Task: Resume for internal company transfer modern simple.
Action: Mouse moved to (55, 122)
Screenshot: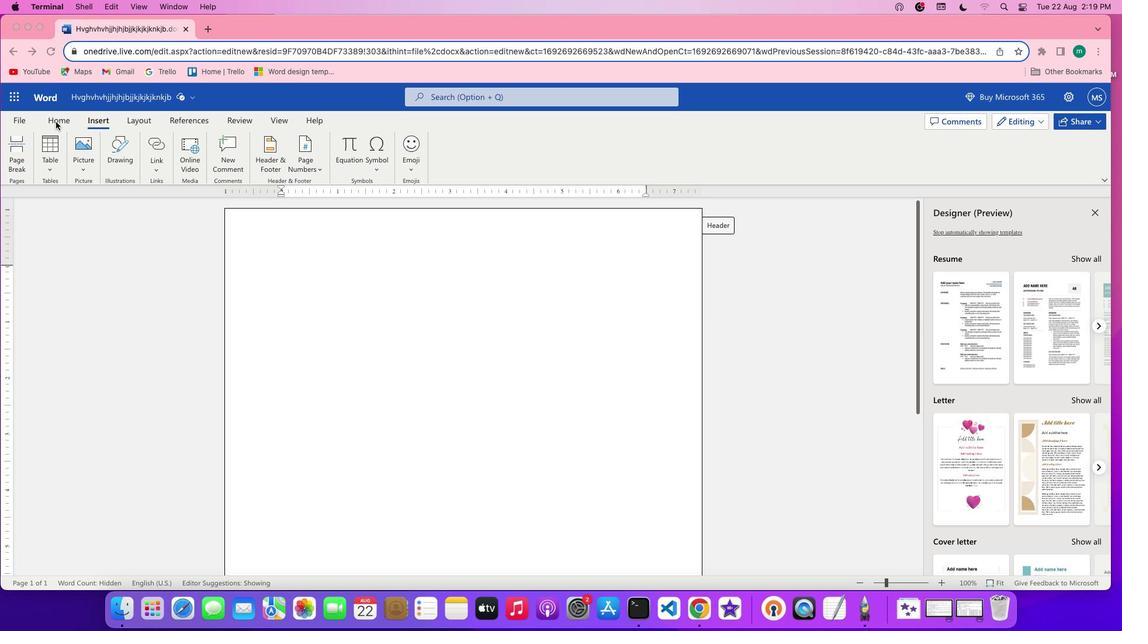 
Action: Mouse pressed left at (55, 122)
Screenshot: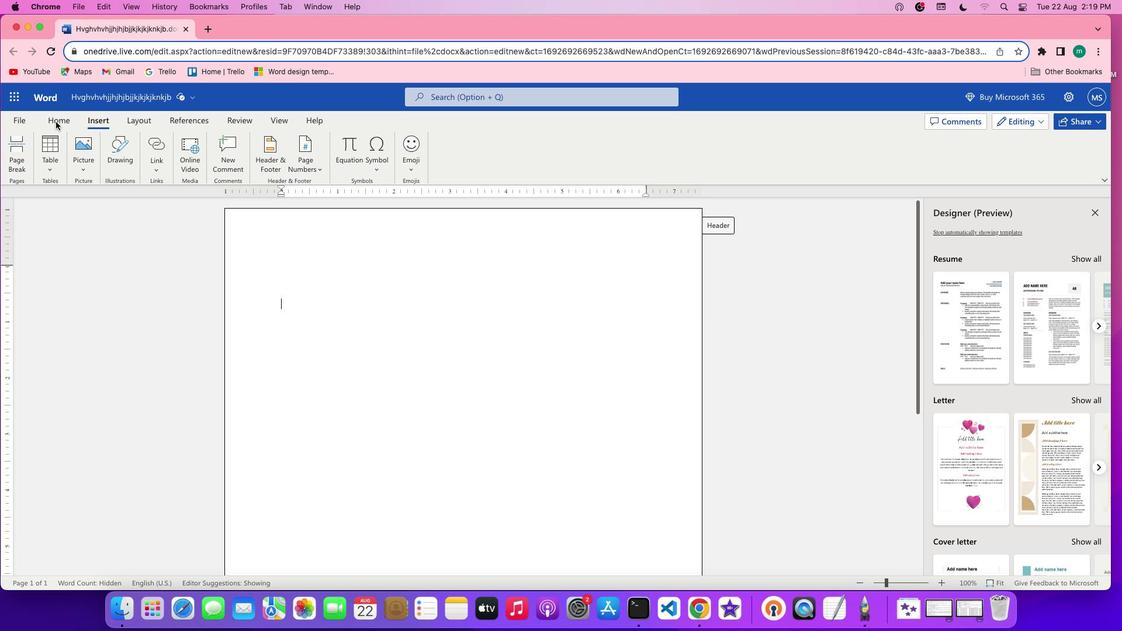 
Action: Mouse moved to (82, 116)
Screenshot: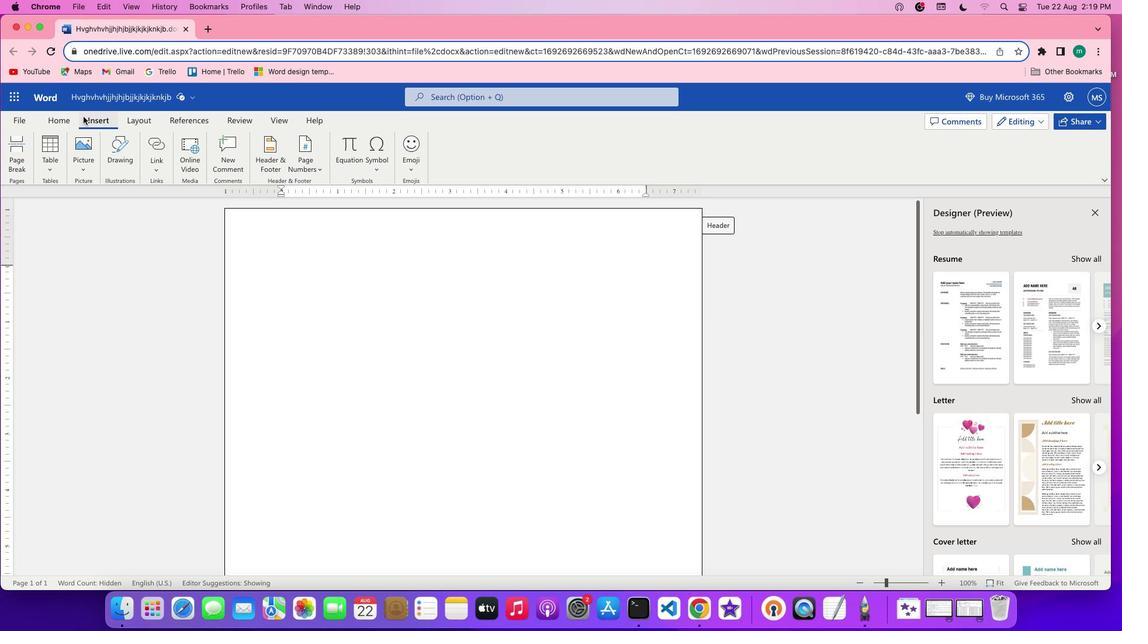 
Action: Mouse pressed left at (82, 116)
Screenshot: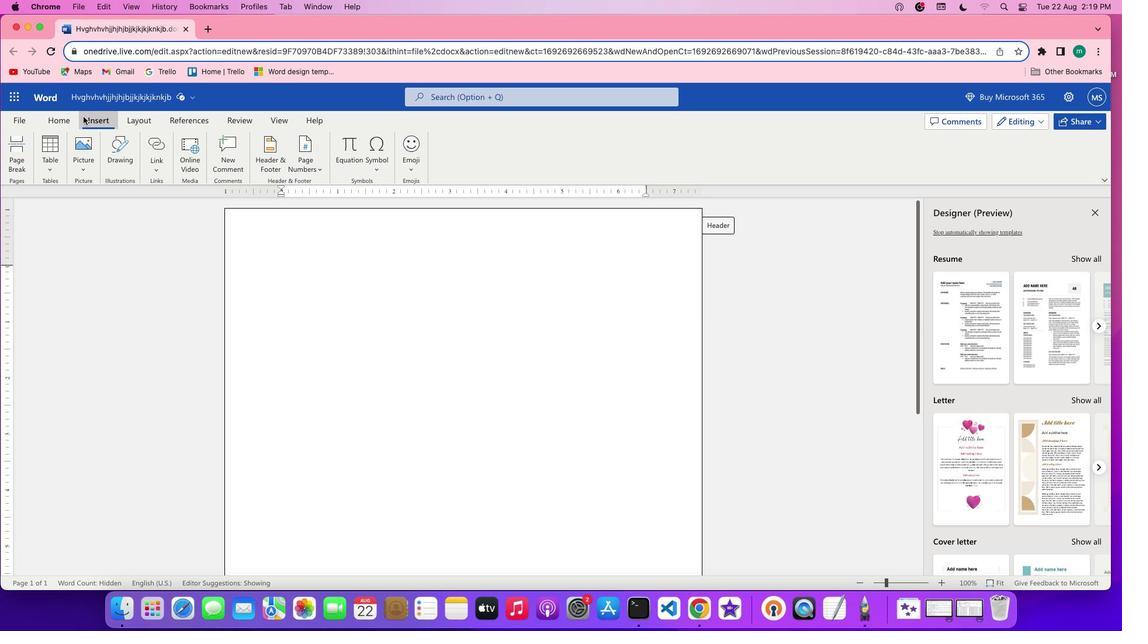 
Action: Mouse moved to (123, 161)
Screenshot: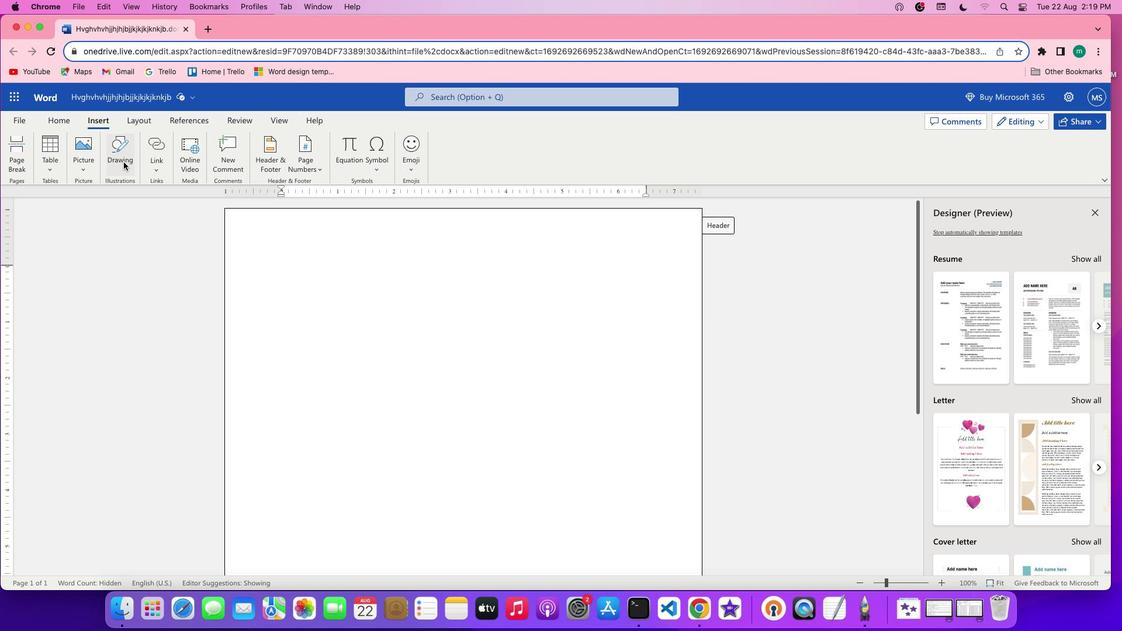 
Action: Mouse pressed left at (123, 161)
Screenshot: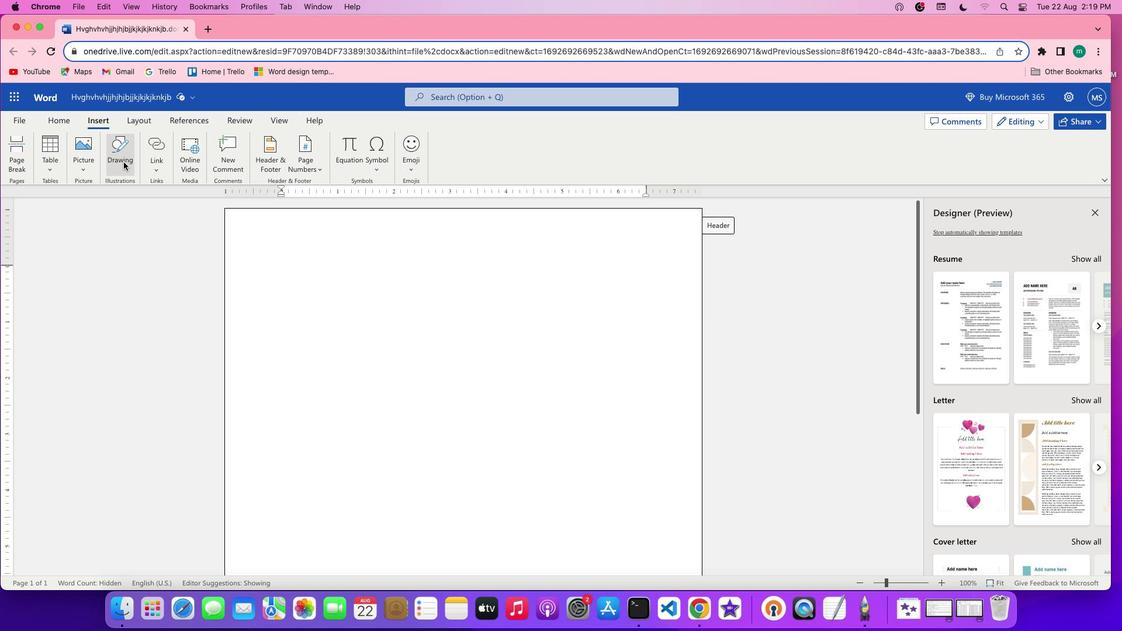 
Action: Mouse moved to (454, 224)
Screenshot: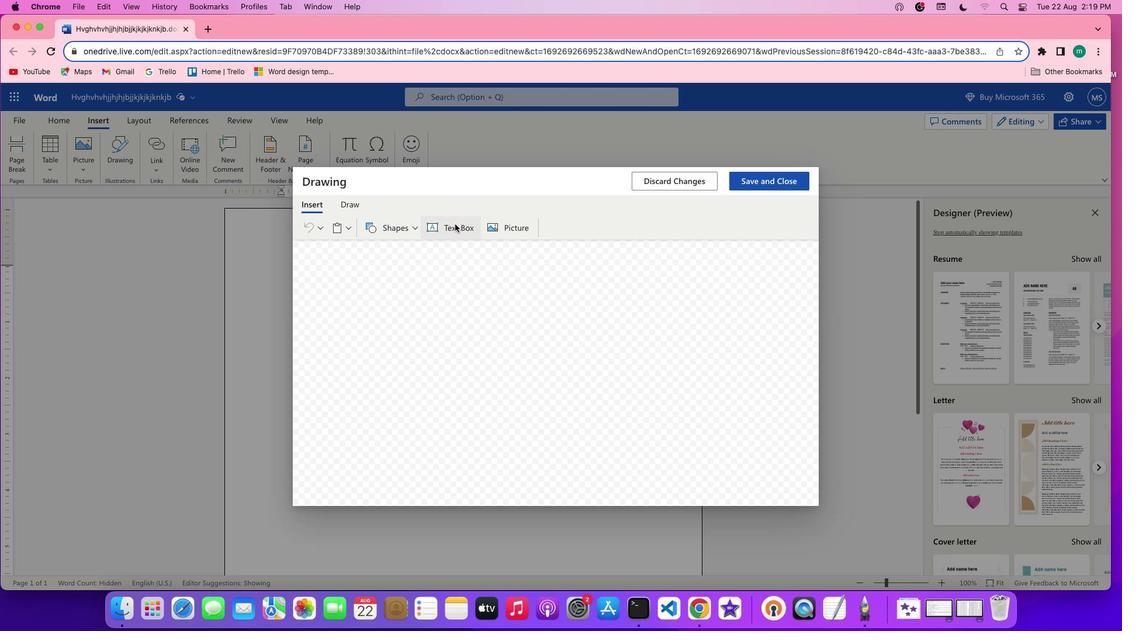 
Action: Mouse pressed left at (454, 224)
Screenshot: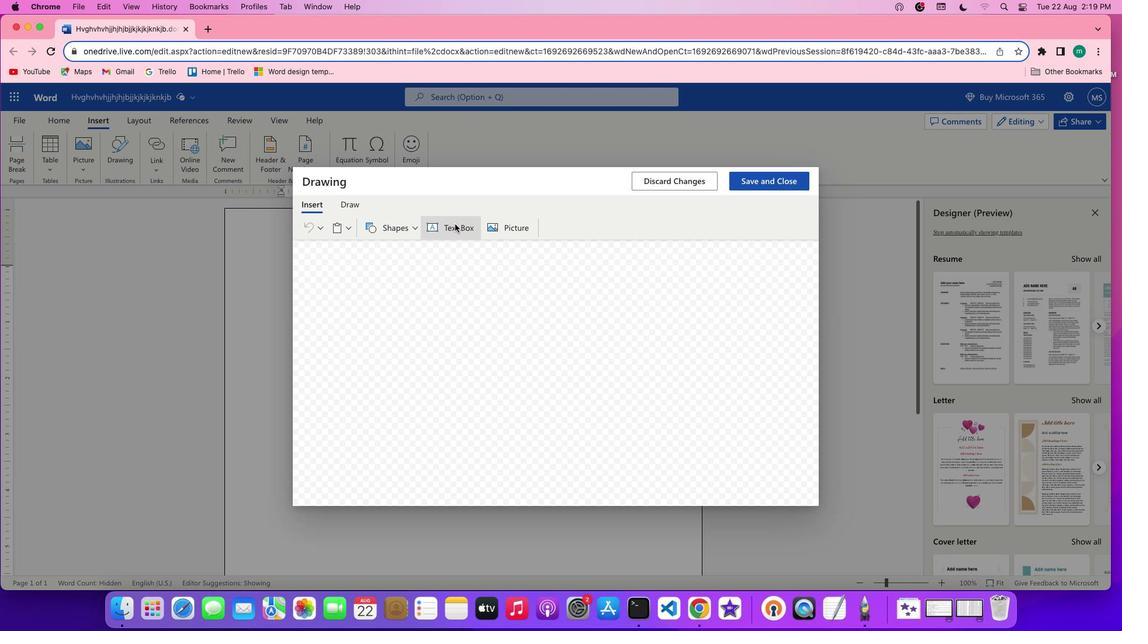 
Action: Mouse moved to (358, 240)
Screenshot: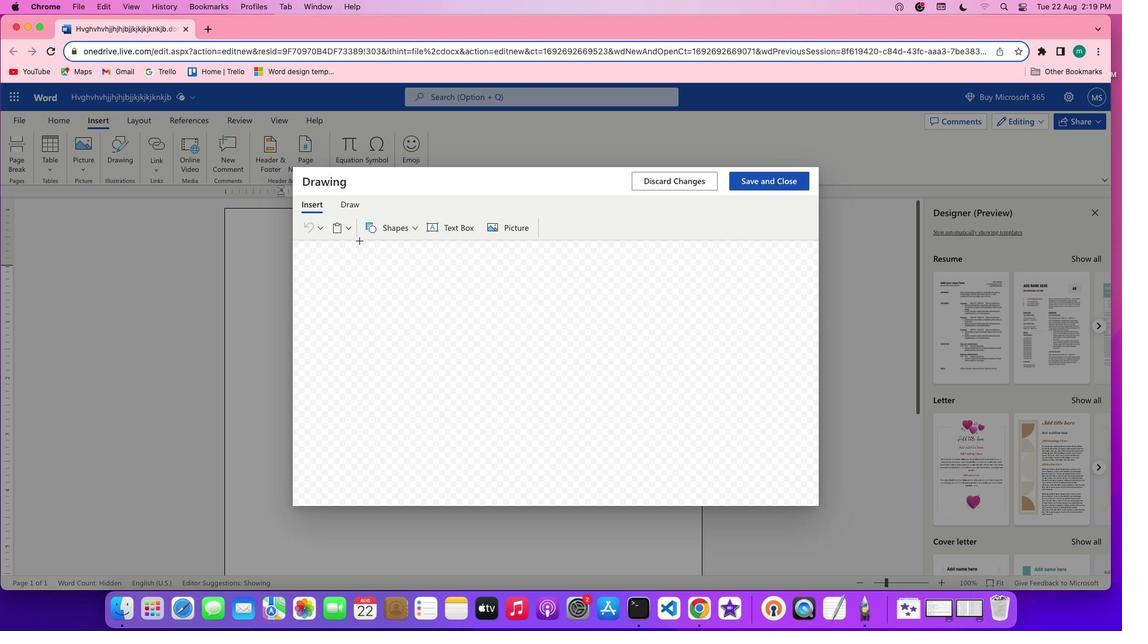 
Action: Mouse pressed left at (358, 240)
Screenshot: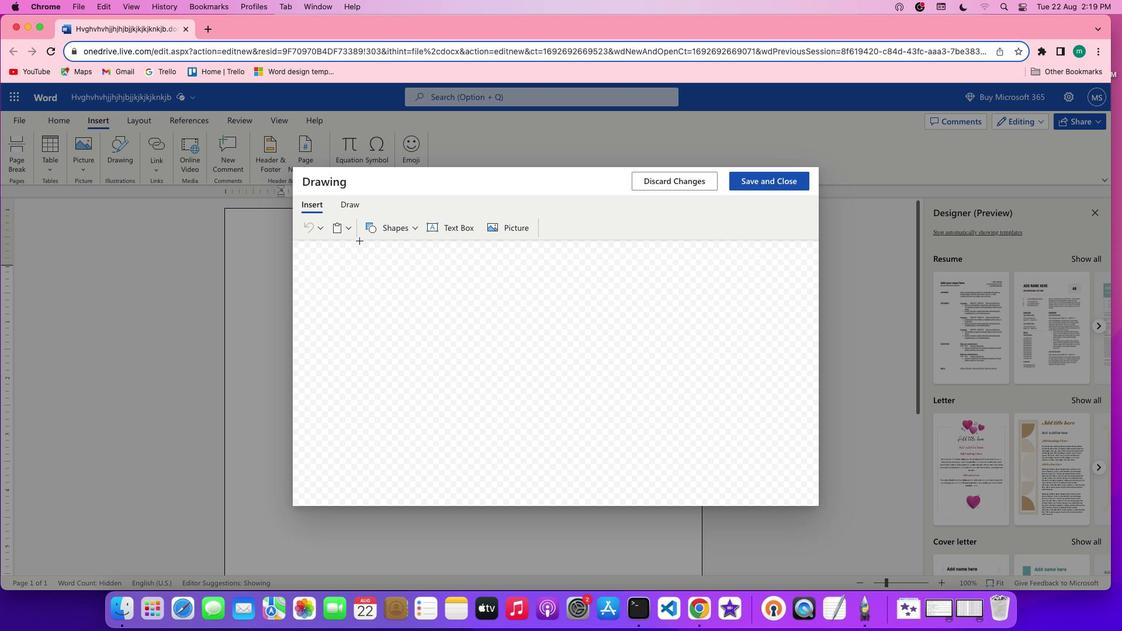 
Action: Mouse moved to (403, 248)
Screenshot: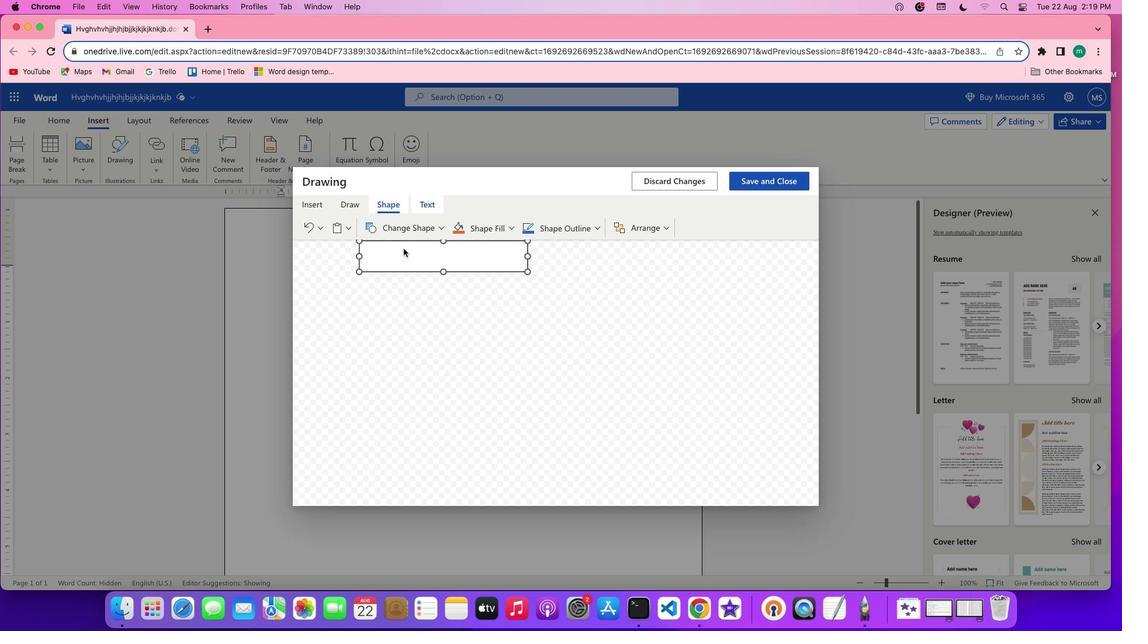 
Action: Key pressed Key.shift'S''h''e''e''t''a''l'Key.spaceKey.shift'P''a''r''m''a''r'
Screenshot: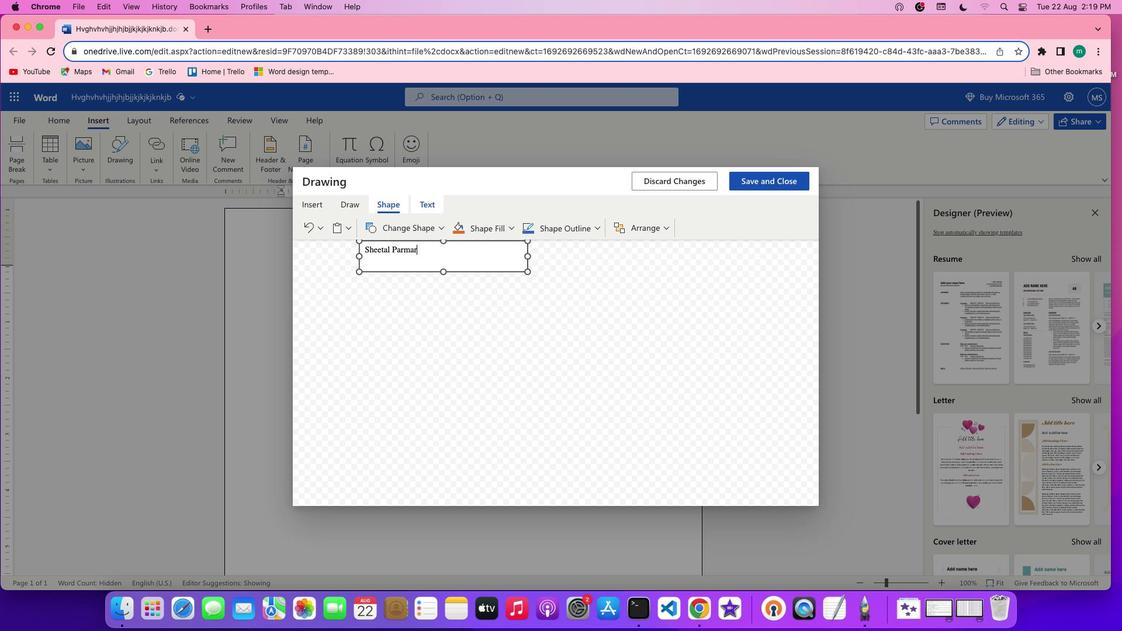 
Action: Mouse moved to (414, 258)
Screenshot: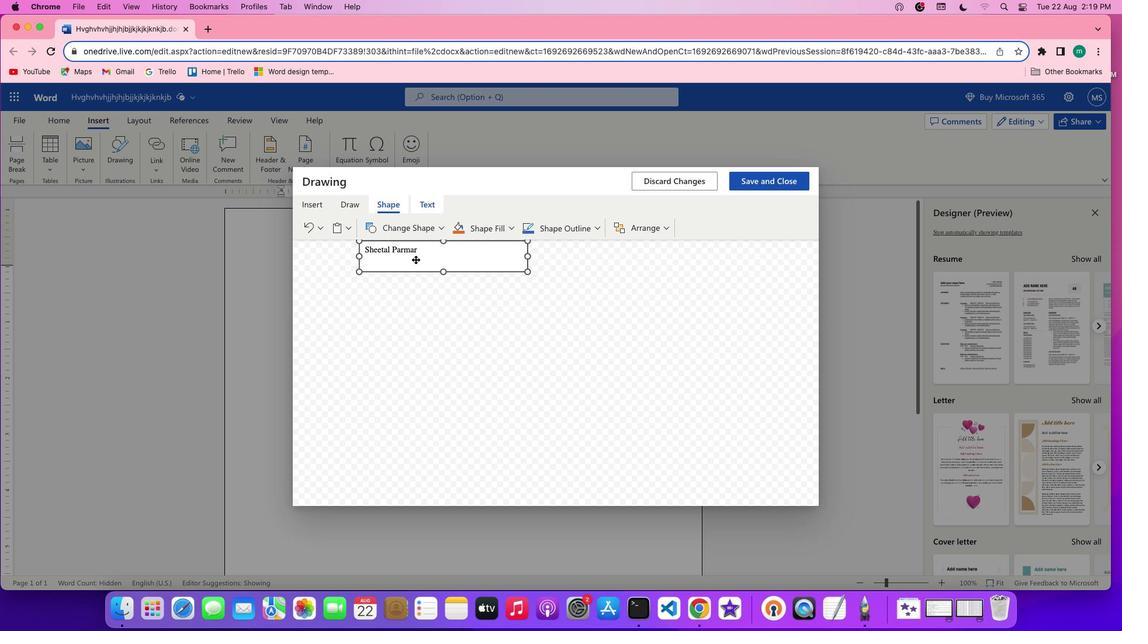 
Action: Mouse pressed left at (414, 258)
Screenshot: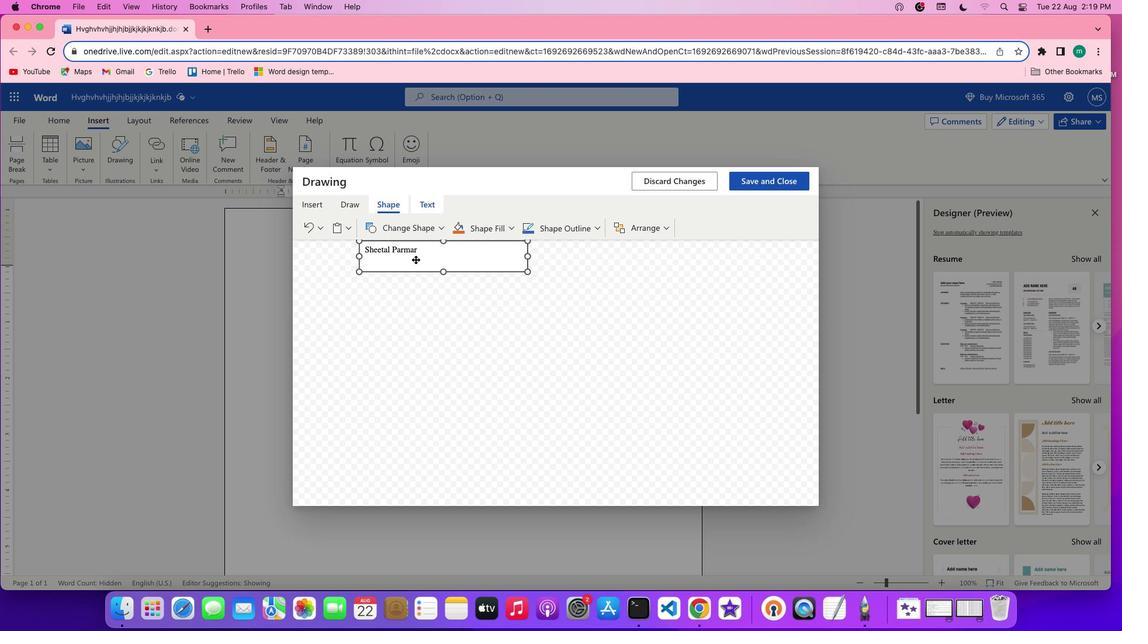
Action: Mouse moved to (364, 248)
Screenshot: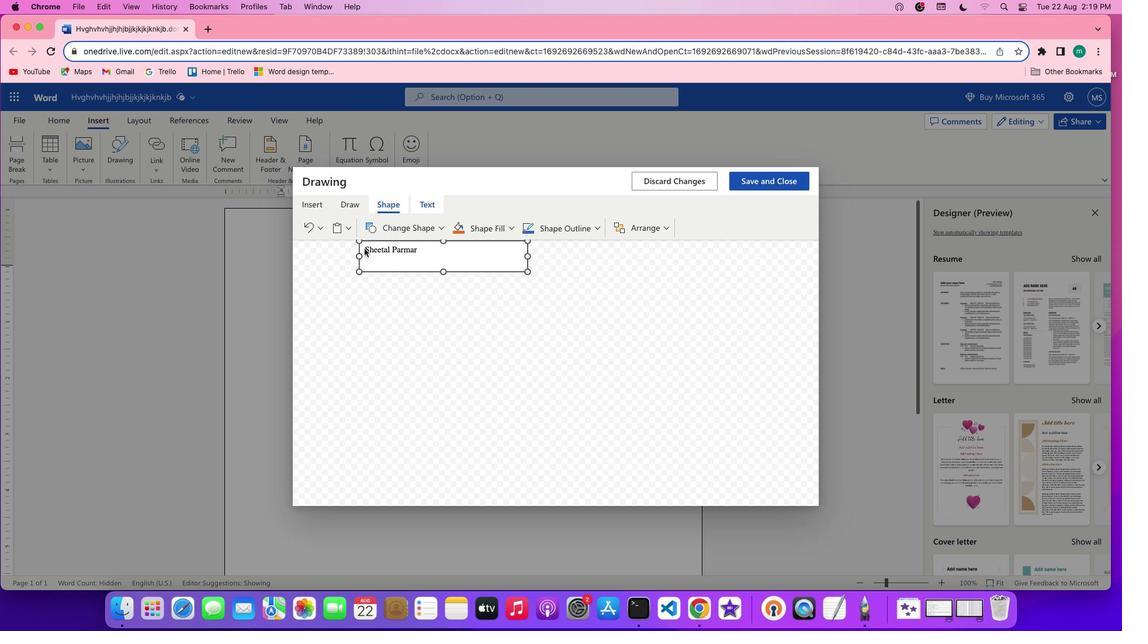 
Action: Mouse pressed left at (364, 248)
Screenshot: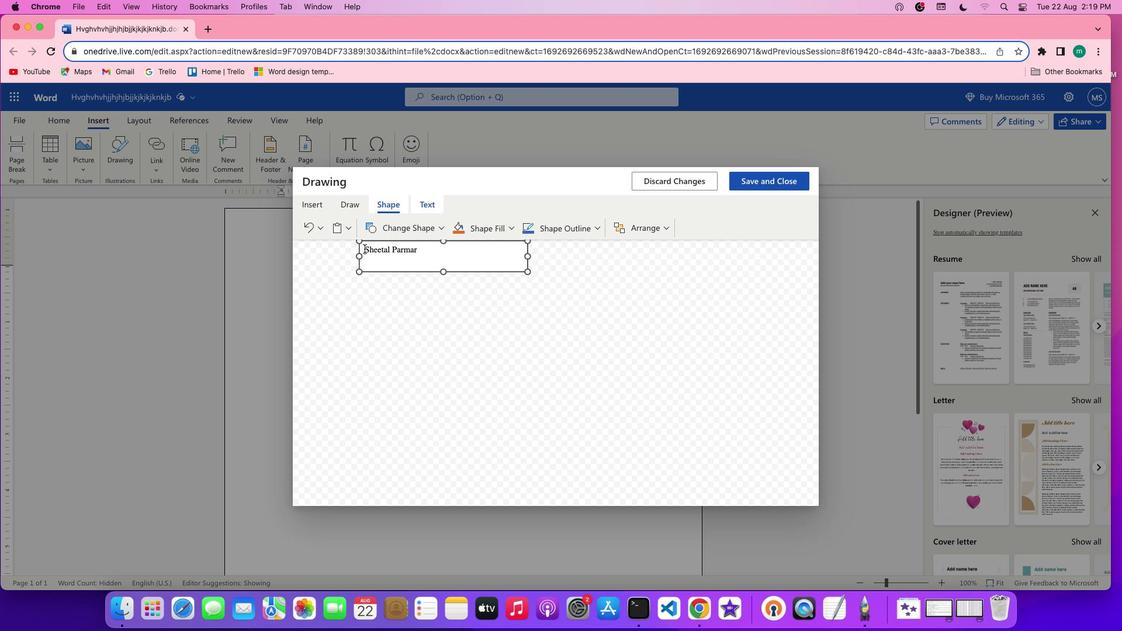 
Action: Mouse moved to (424, 202)
Screenshot: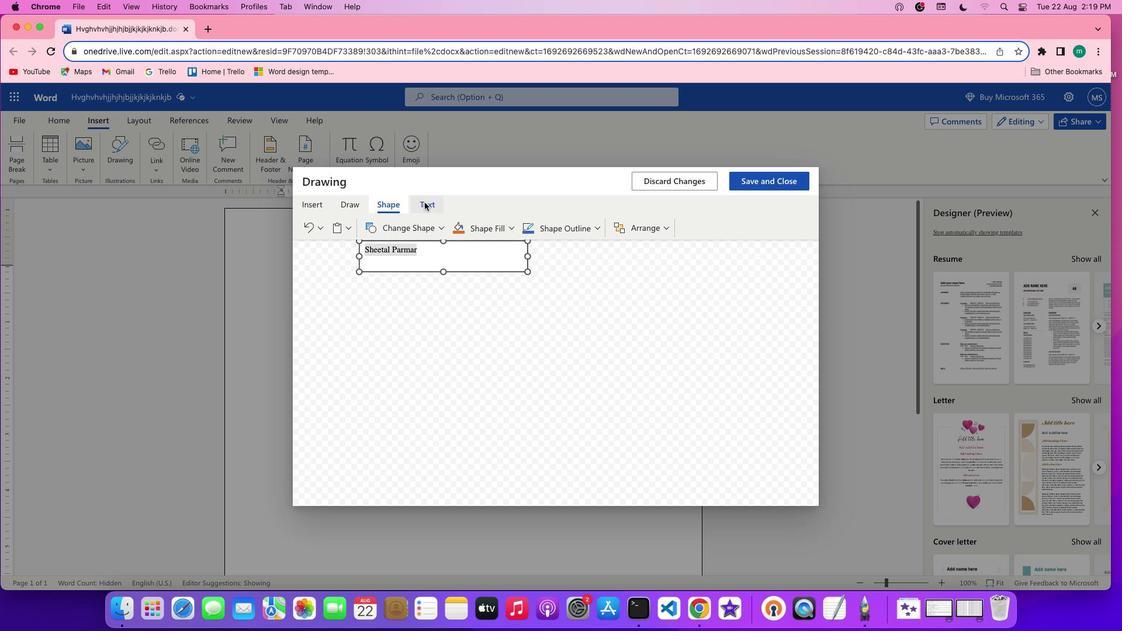 
Action: Mouse pressed left at (424, 202)
Screenshot: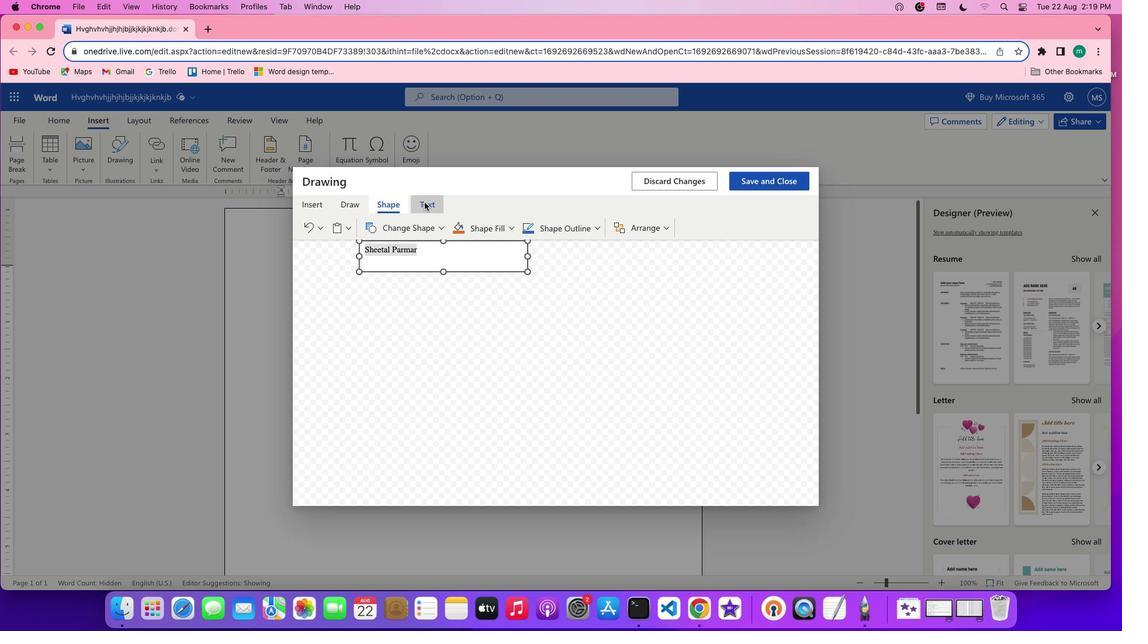 
Action: Mouse moved to (427, 227)
Screenshot: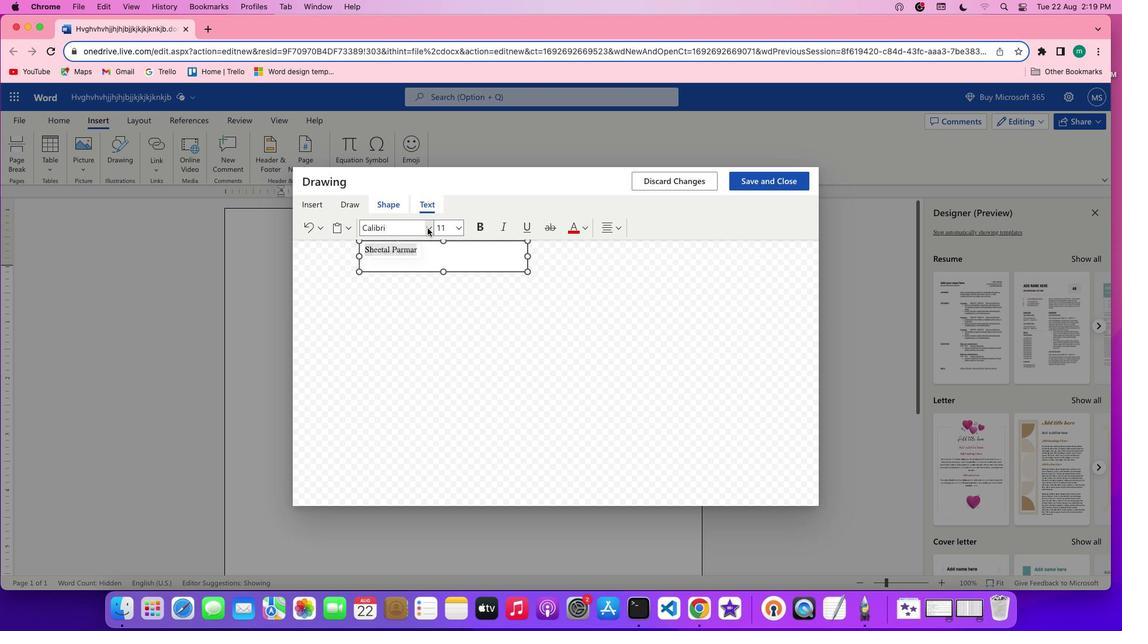 
Action: Mouse pressed left at (427, 227)
Screenshot: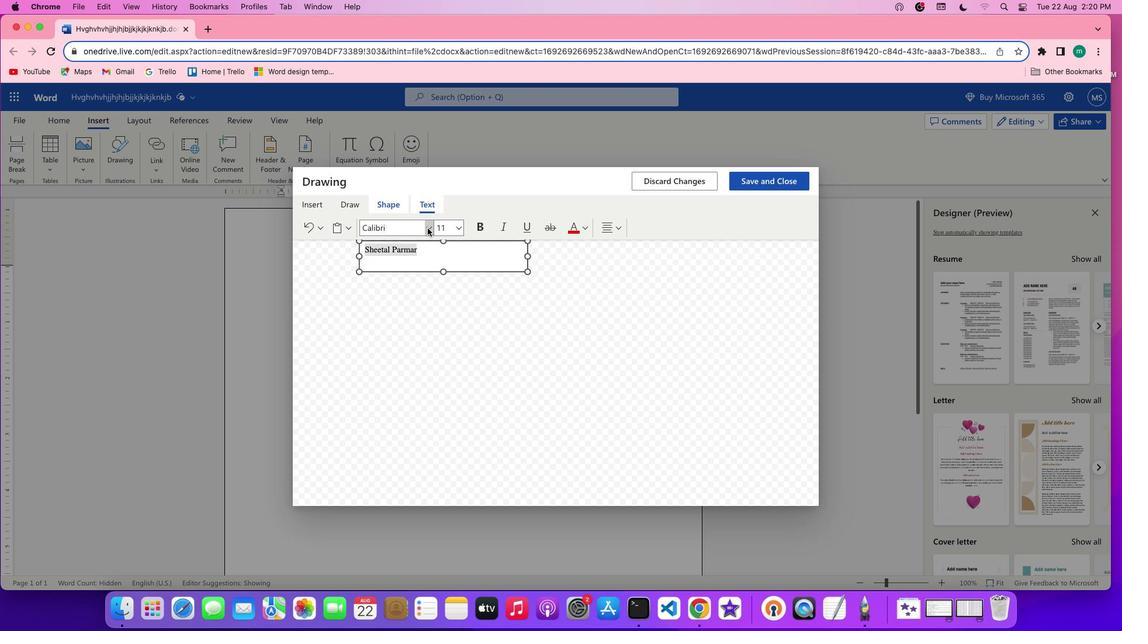 
Action: Mouse moved to (459, 478)
Screenshot: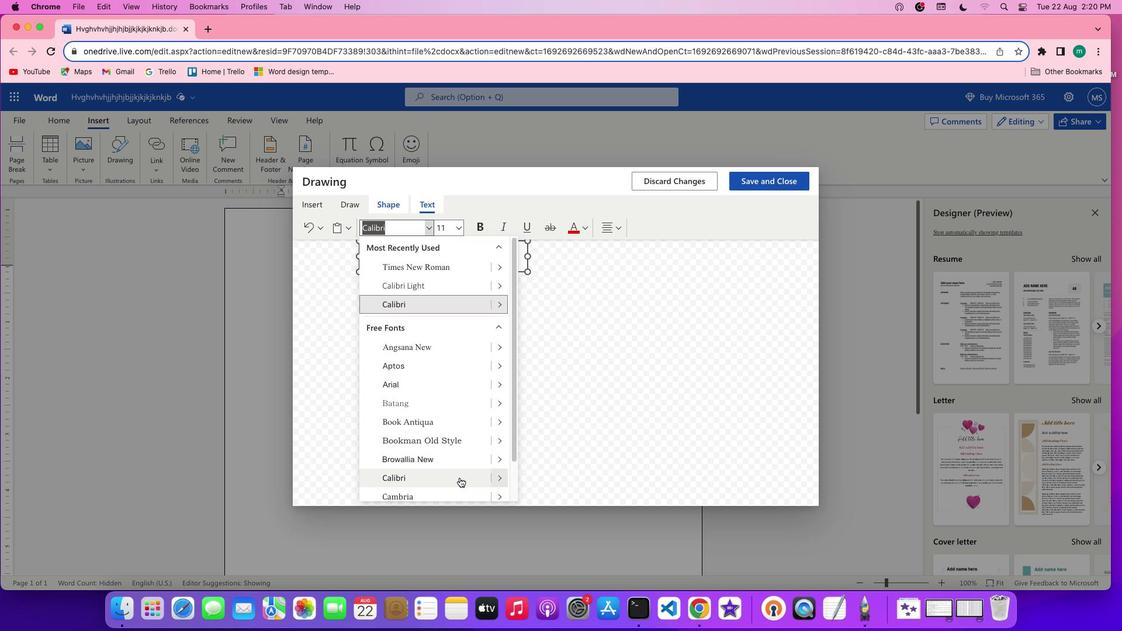 
Action: Mouse scrolled (459, 478) with delta (0, 0)
Screenshot: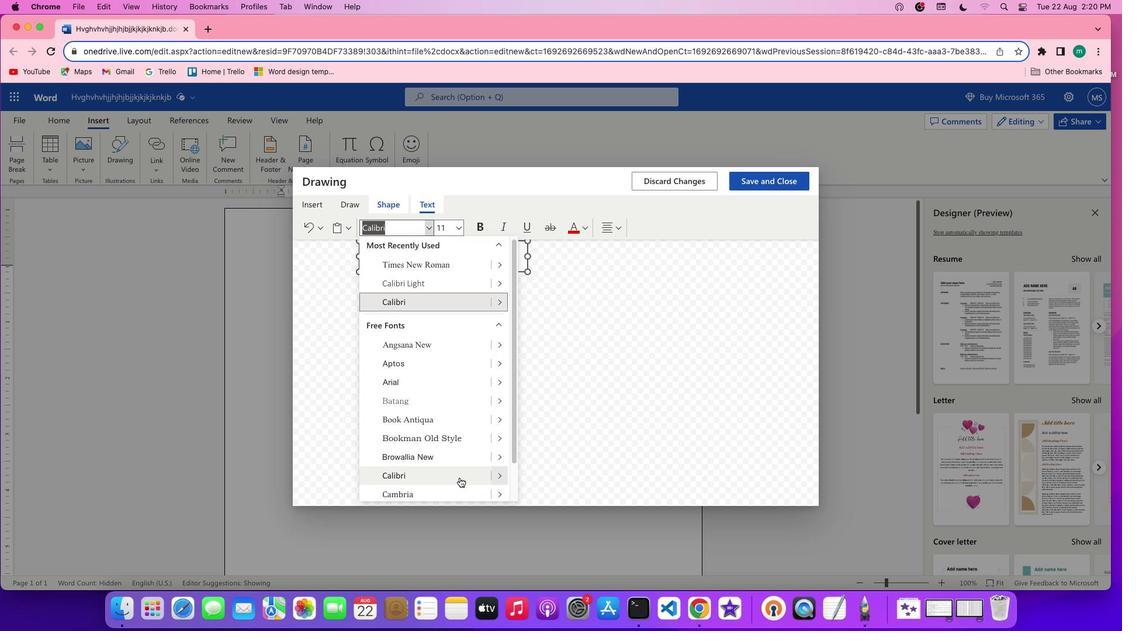 
Action: Mouse scrolled (459, 478) with delta (0, 0)
Screenshot: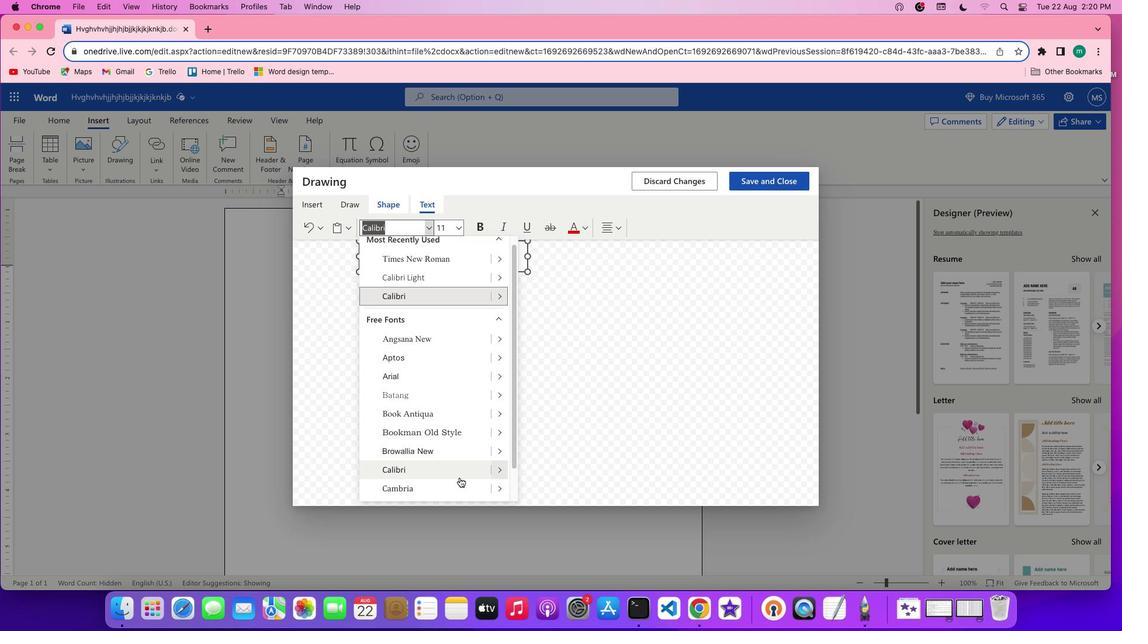 
Action: Mouse scrolled (459, 478) with delta (0, -1)
Screenshot: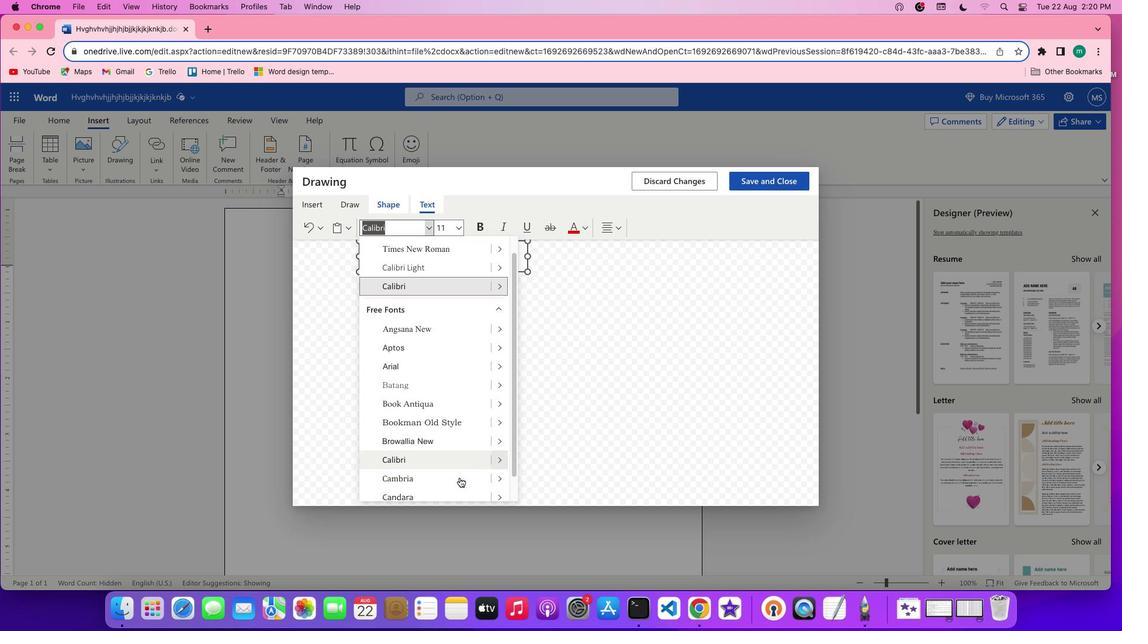 
Action: Mouse scrolled (459, 478) with delta (0, -2)
Screenshot: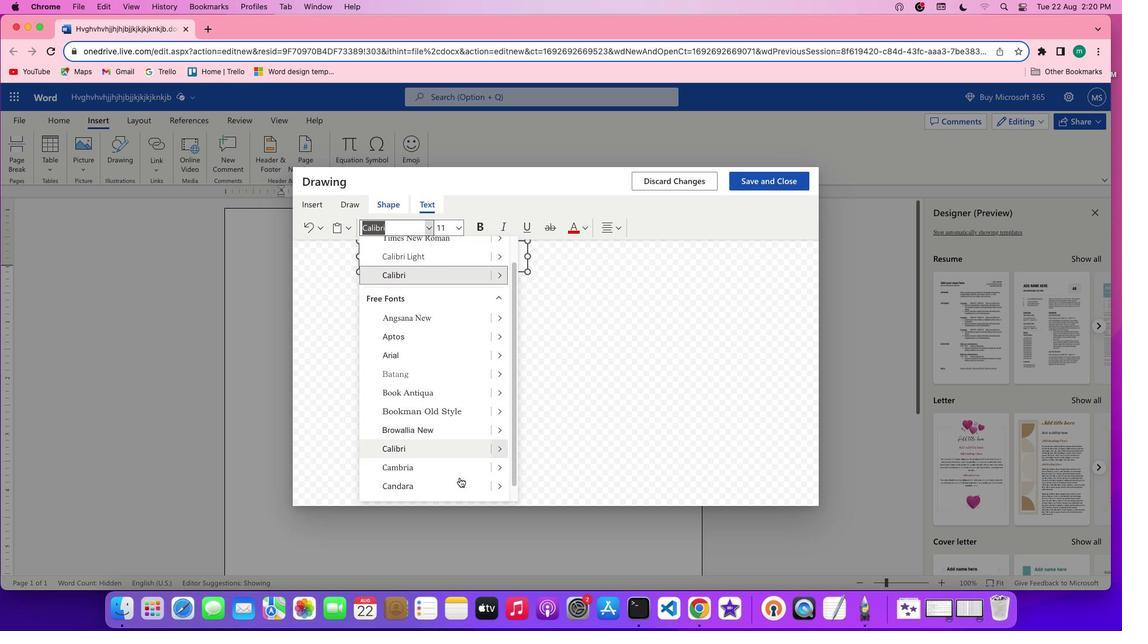 
Action: Mouse scrolled (459, 478) with delta (0, -2)
Screenshot: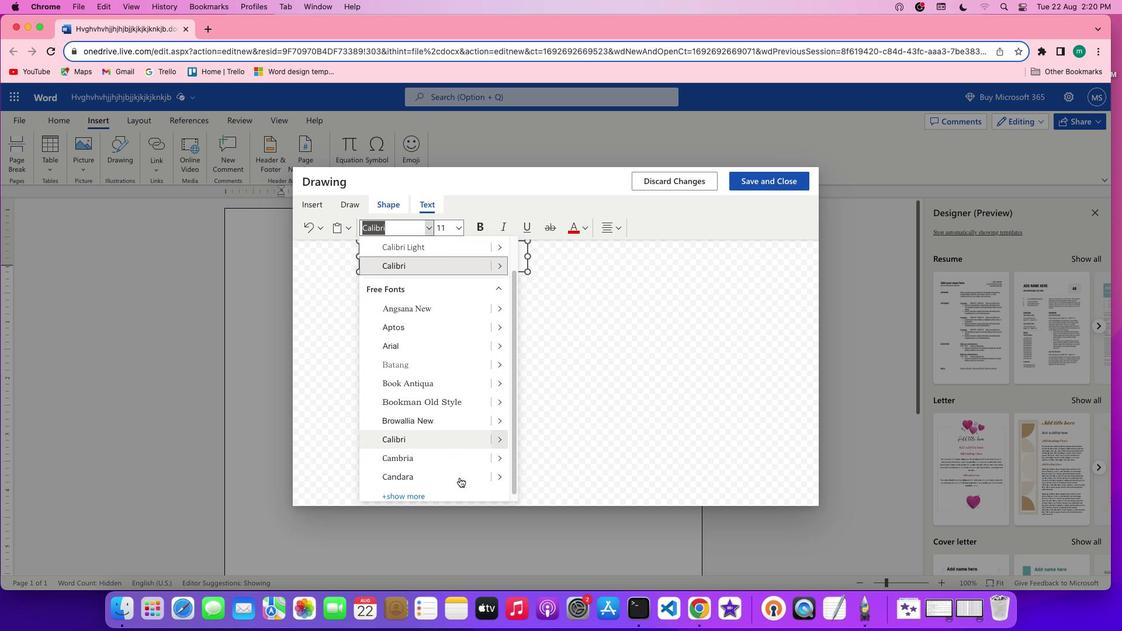 
Action: Mouse scrolled (459, 478) with delta (0, 0)
Screenshot: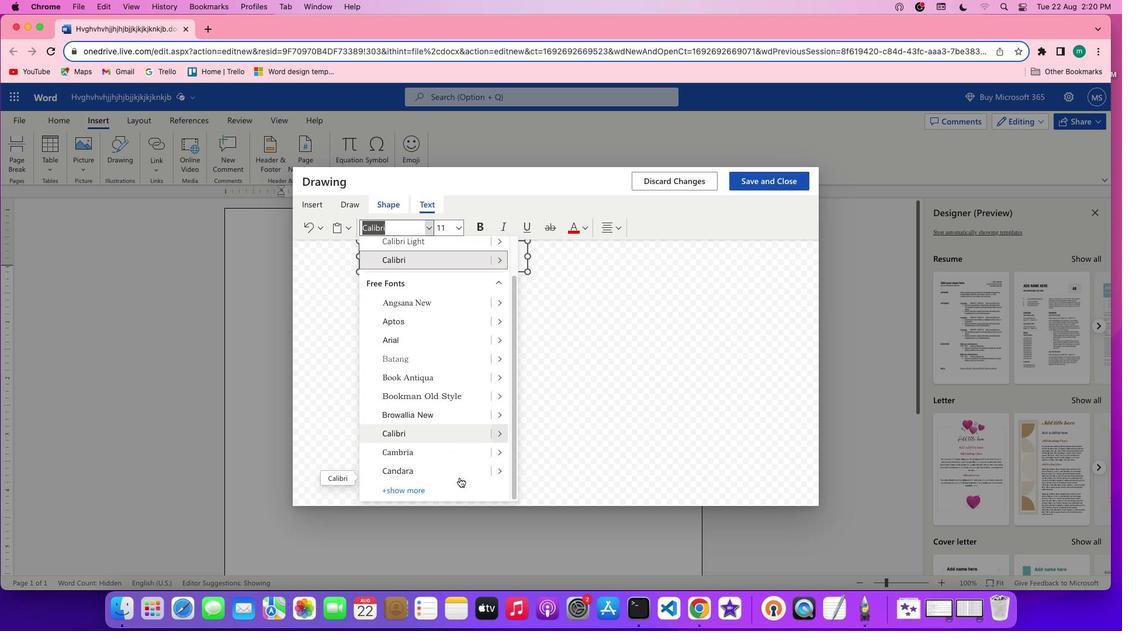 
Action: Mouse scrolled (459, 478) with delta (0, 0)
Screenshot: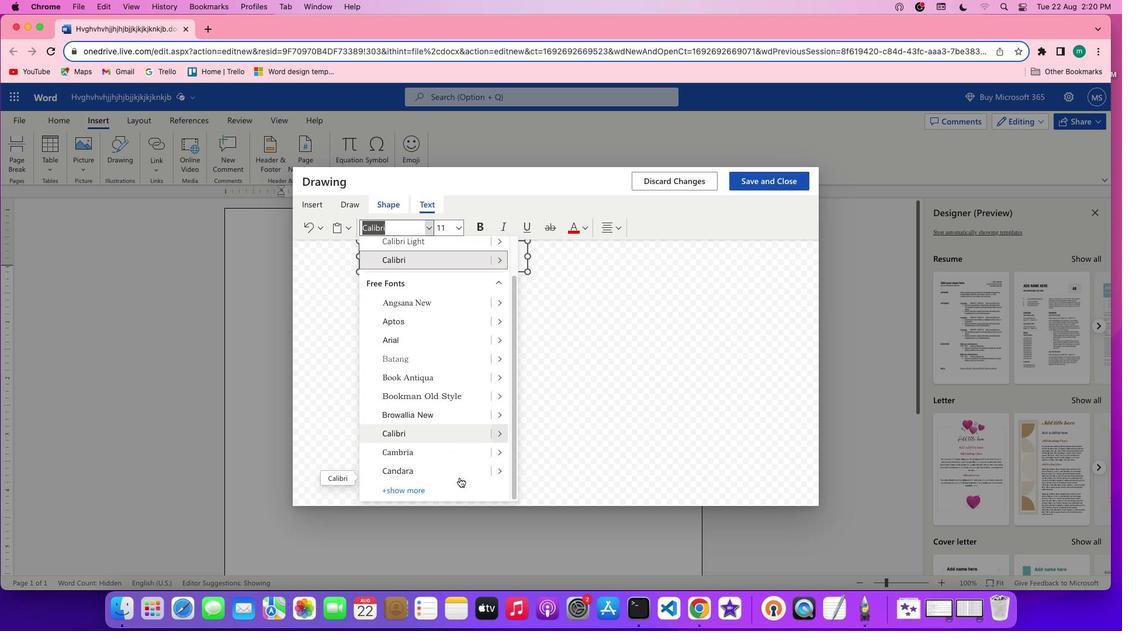 
Action: Mouse moved to (424, 486)
Screenshot: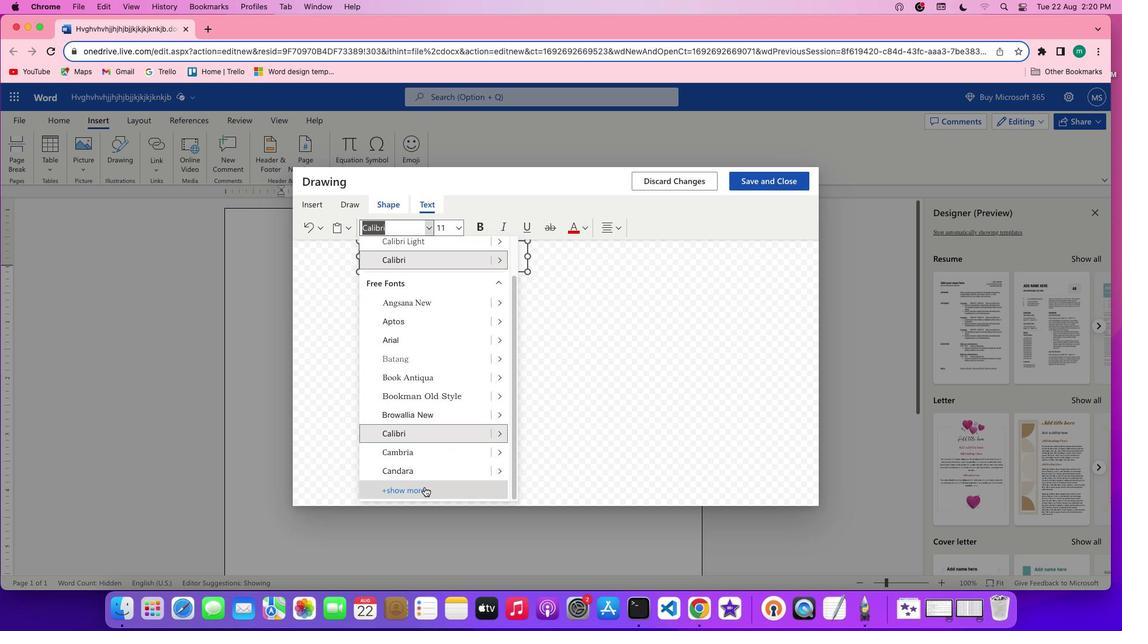 
Action: Mouse pressed left at (424, 486)
Screenshot: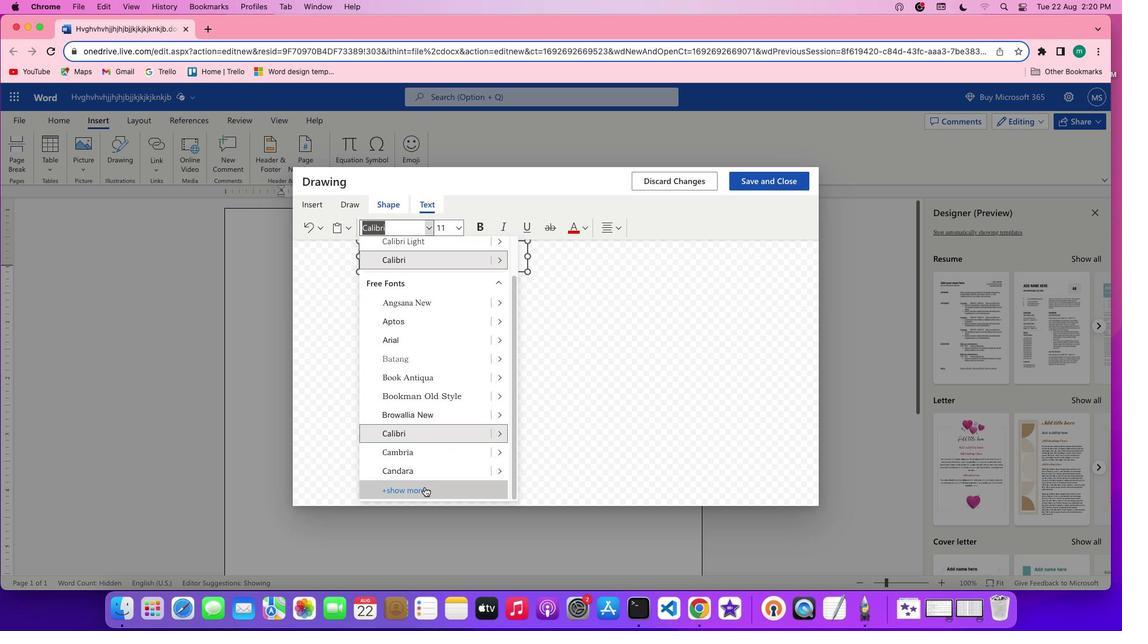 
Action: Mouse moved to (436, 464)
Screenshot: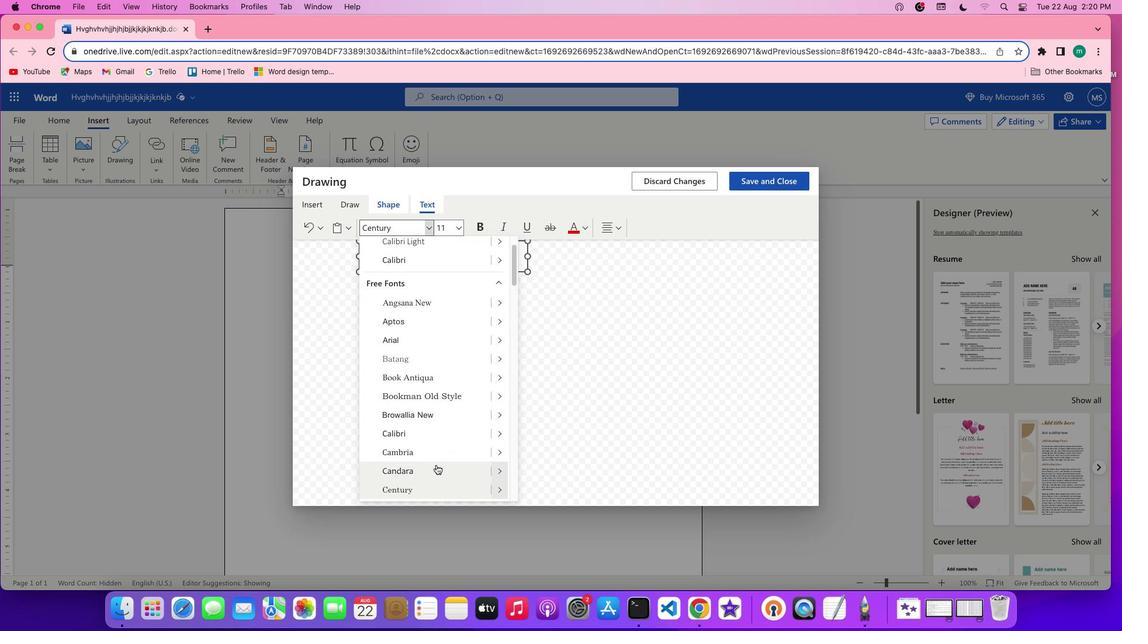 
Action: Mouse scrolled (436, 464) with delta (0, 0)
Screenshot: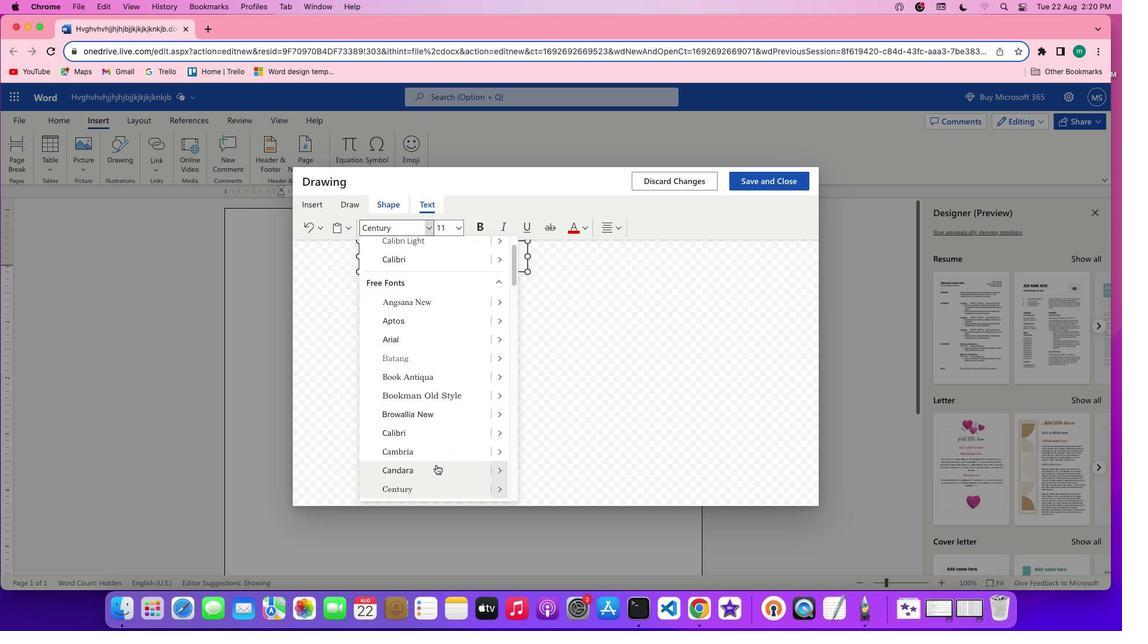 
Action: Mouse scrolled (436, 464) with delta (0, 0)
Screenshot: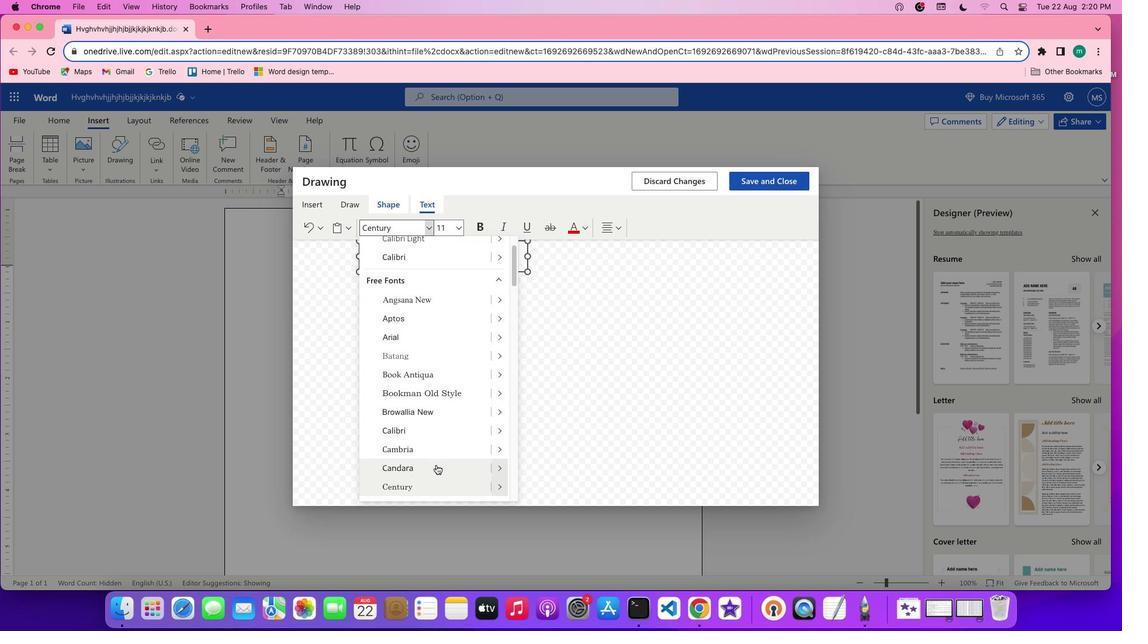 
Action: Mouse scrolled (436, 464) with delta (0, 0)
Screenshot: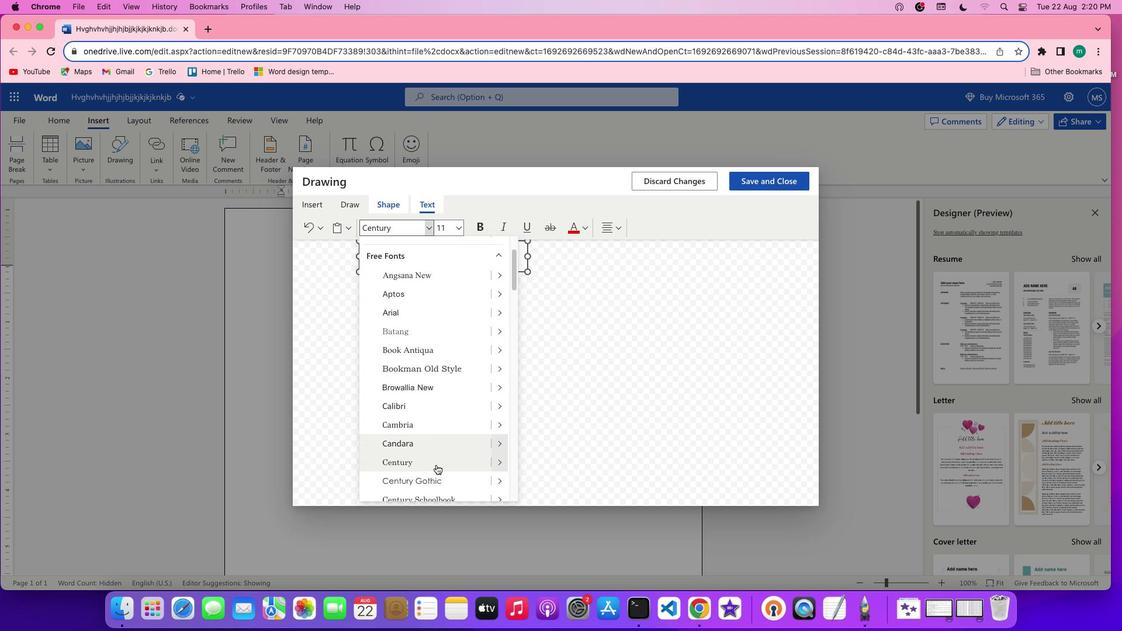 
Action: Mouse scrolled (436, 464) with delta (0, 0)
Screenshot: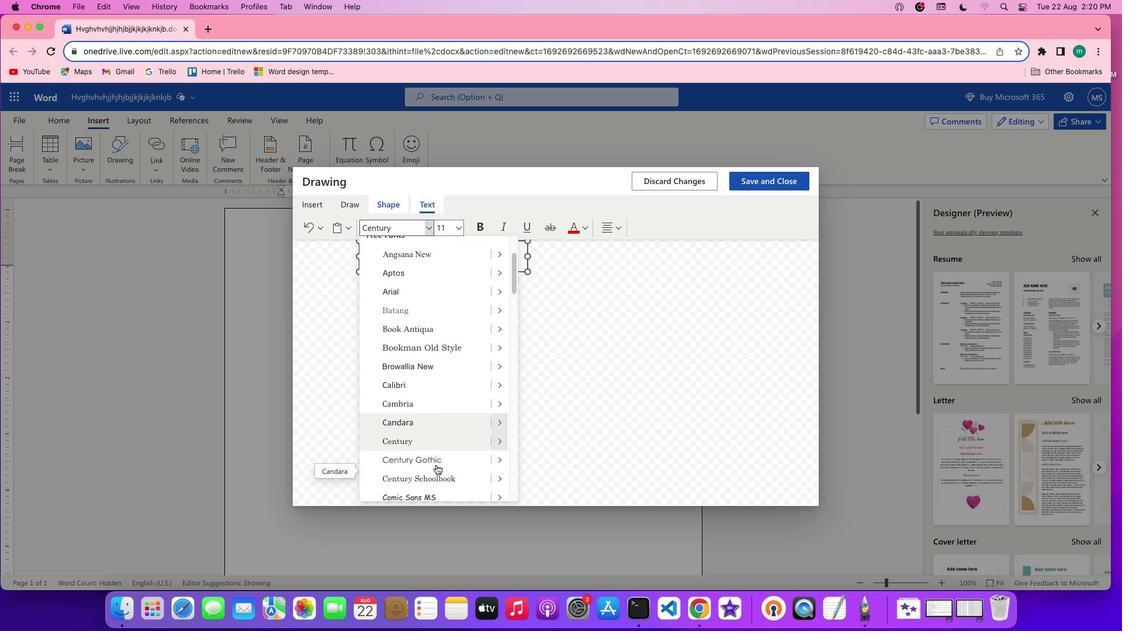 
Action: Mouse scrolled (436, 464) with delta (0, 0)
Screenshot: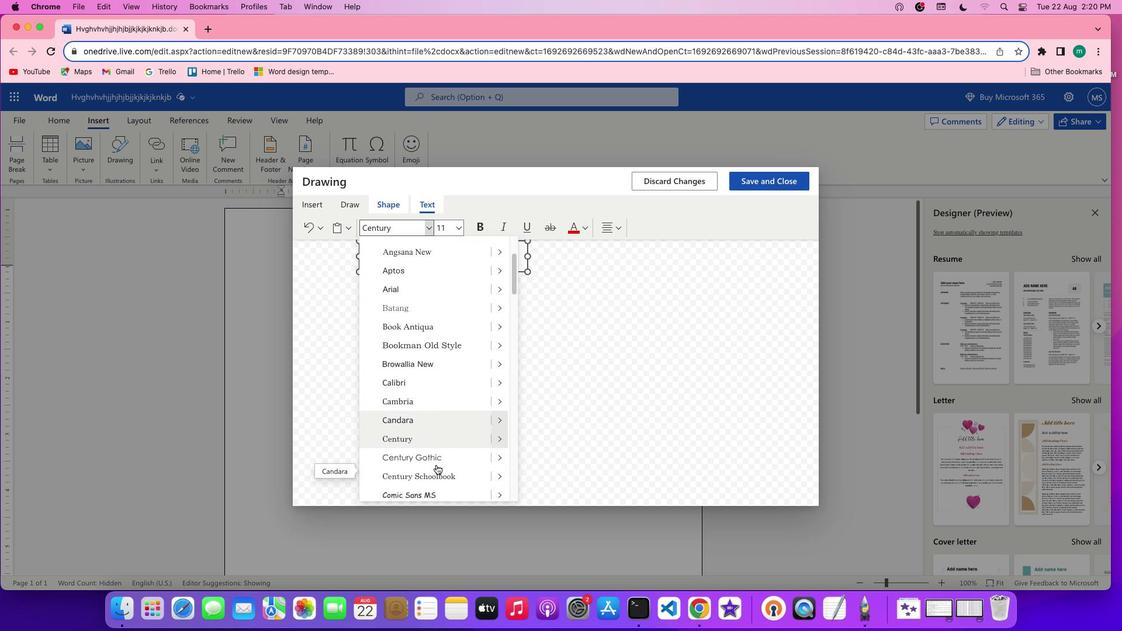 
Action: Mouse scrolled (436, 464) with delta (0, 0)
Screenshot: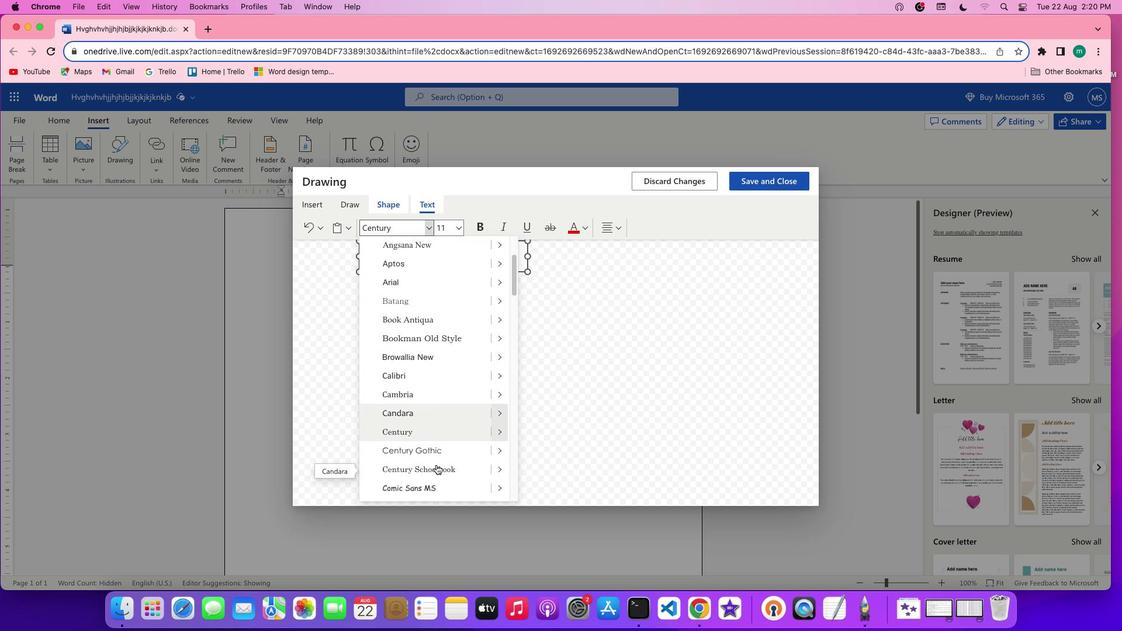 
Action: Mouse scrolled (436, 464) with delta (0, 0)
Screenshot: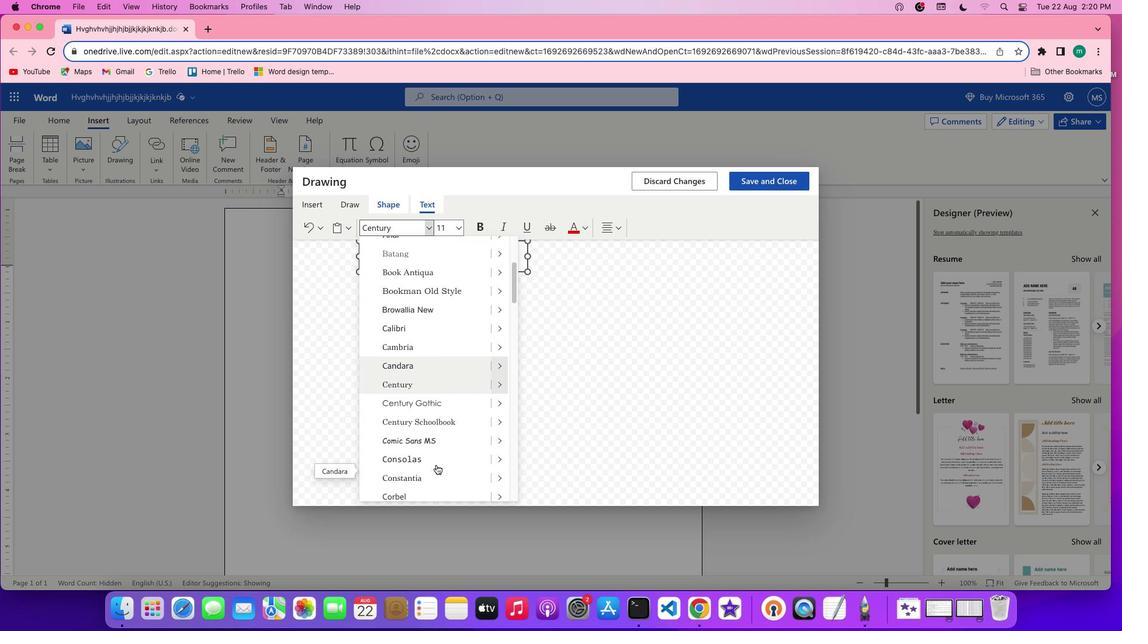 
Action: Mouse scrolled (436, 464) with delta (0, 0)
Screenshot: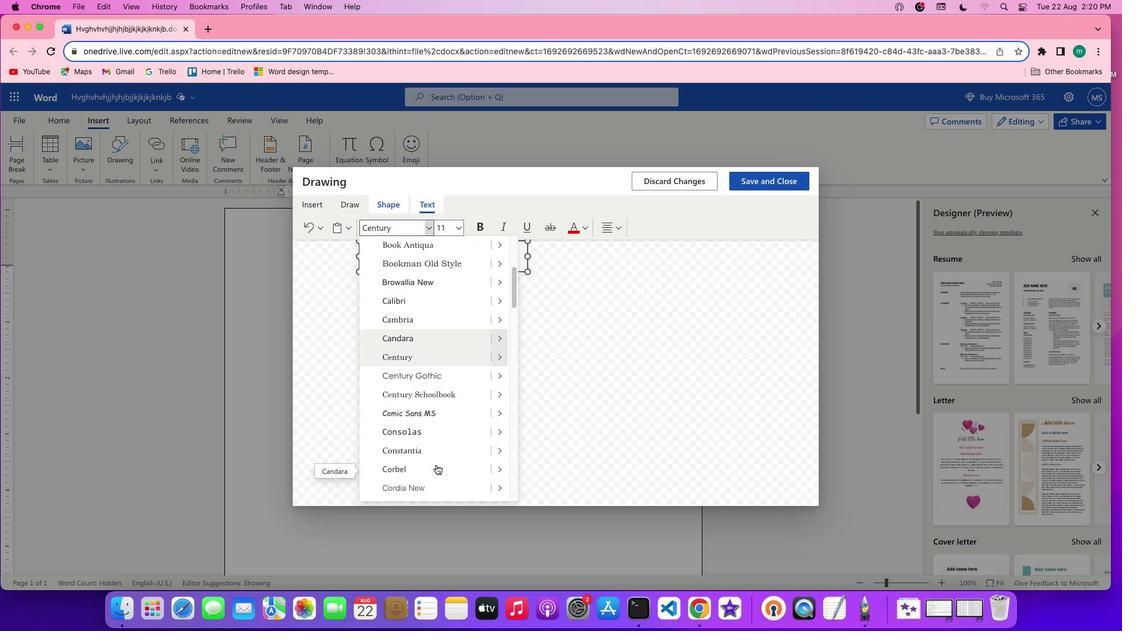 
Action: Mouse scrolled (436, 464) with delta (0, 0)
Screenshot: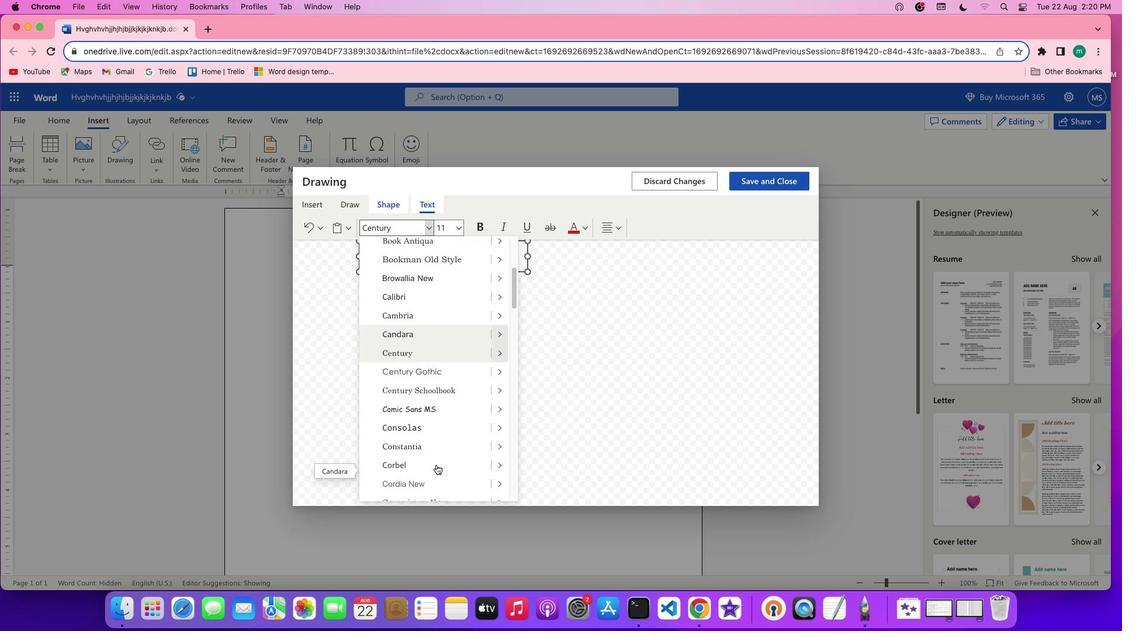 
Action: Mouse scrolled (436, 464) with delta (0, 0)
Screenshot: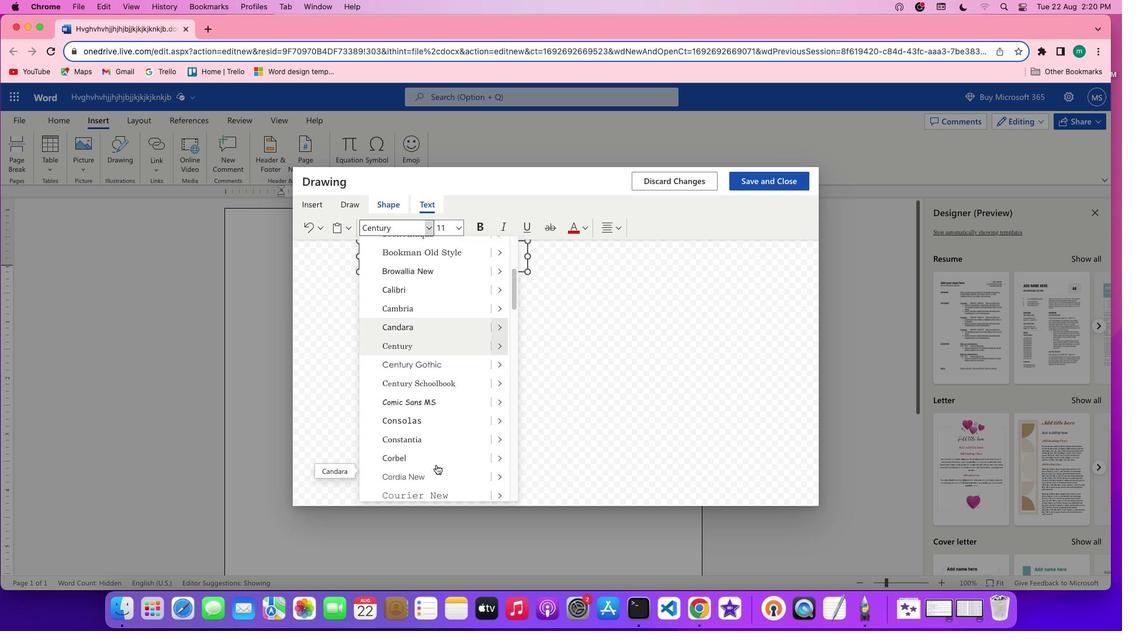 
Action: Mouse scrolled (436, 464) with delta (0, 0)
Screenshot: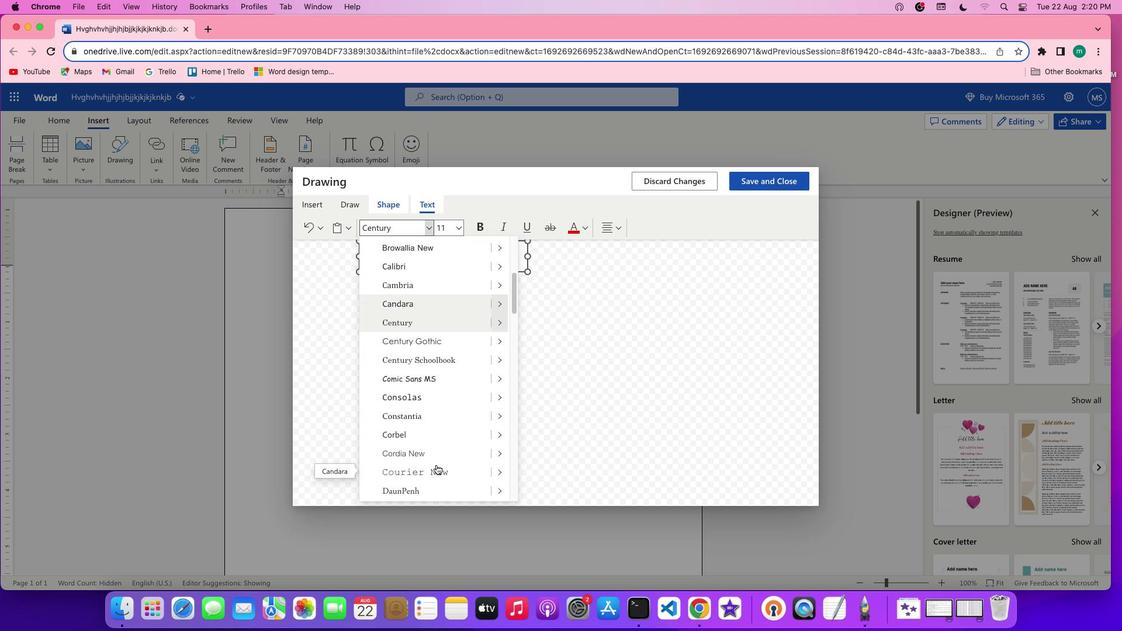 
Action: Mouse scrolled (436, 464) with delta (0, 0)
Screenshot: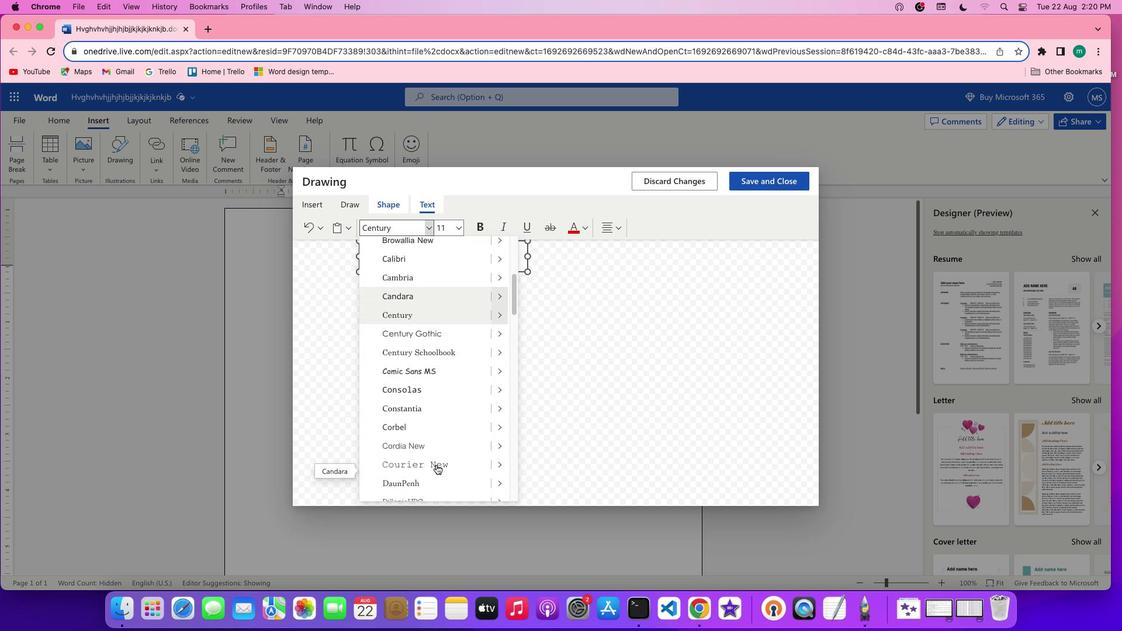 
Action: Mouse scrolled (436, 464) with delta (0, -1)
Screenshot: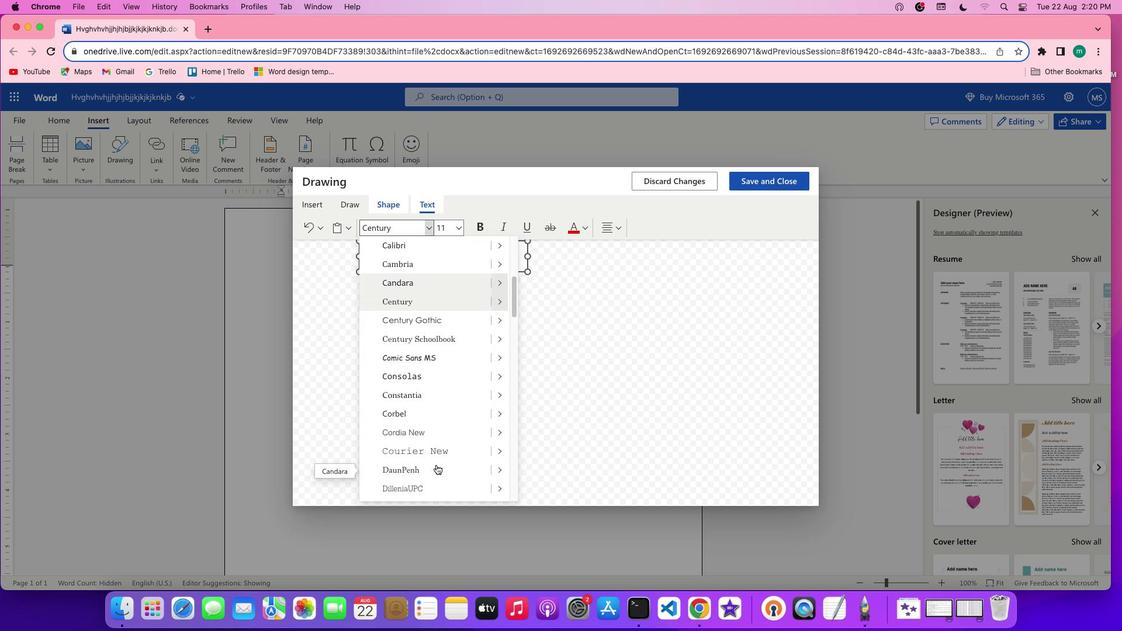 
Action: Mouse scrolled (436, 464) with delta (0, -1)
Screenshot: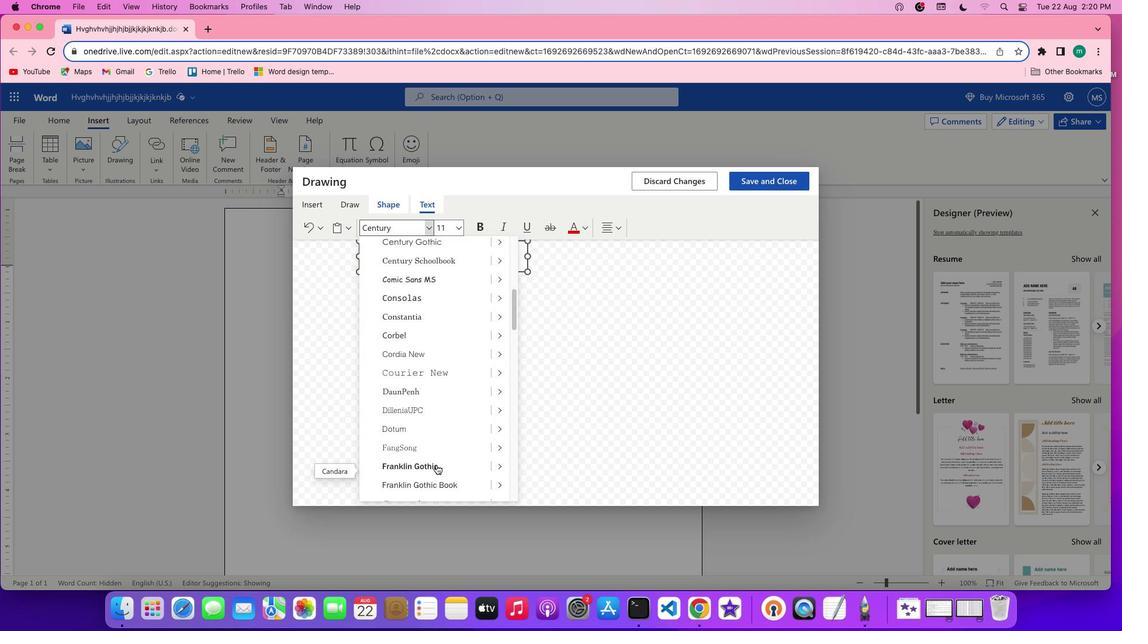 
Action: Mouse scrolled (436, 464) with delta (0, 0)
Screenshot: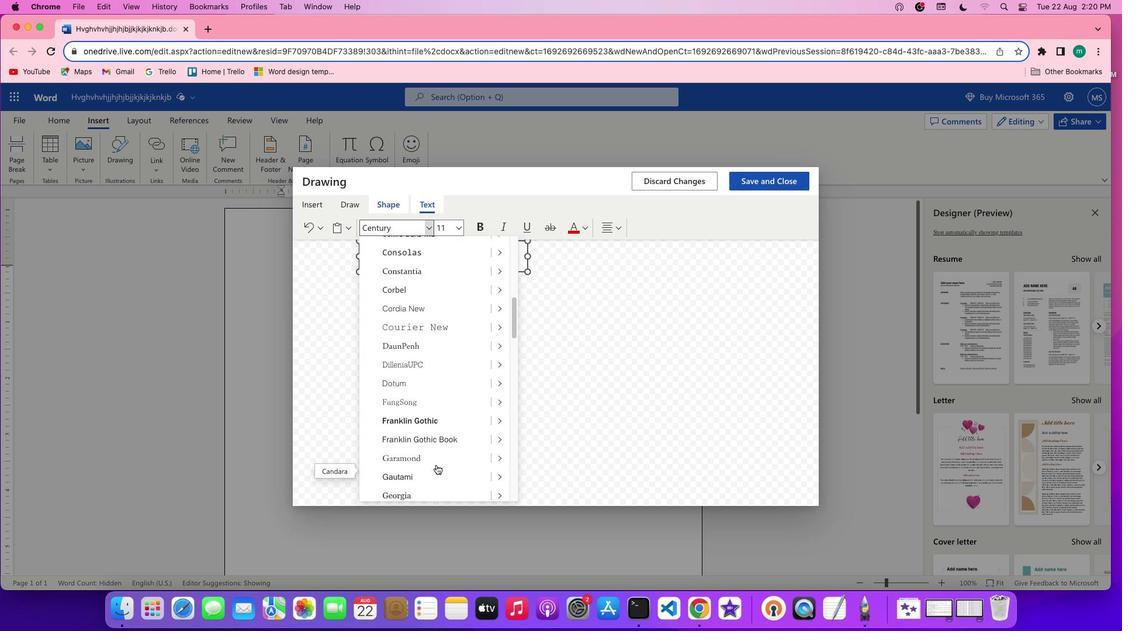 
Action: Mouse scrolled (436, 464) with delta (0, 0)
Screenshot: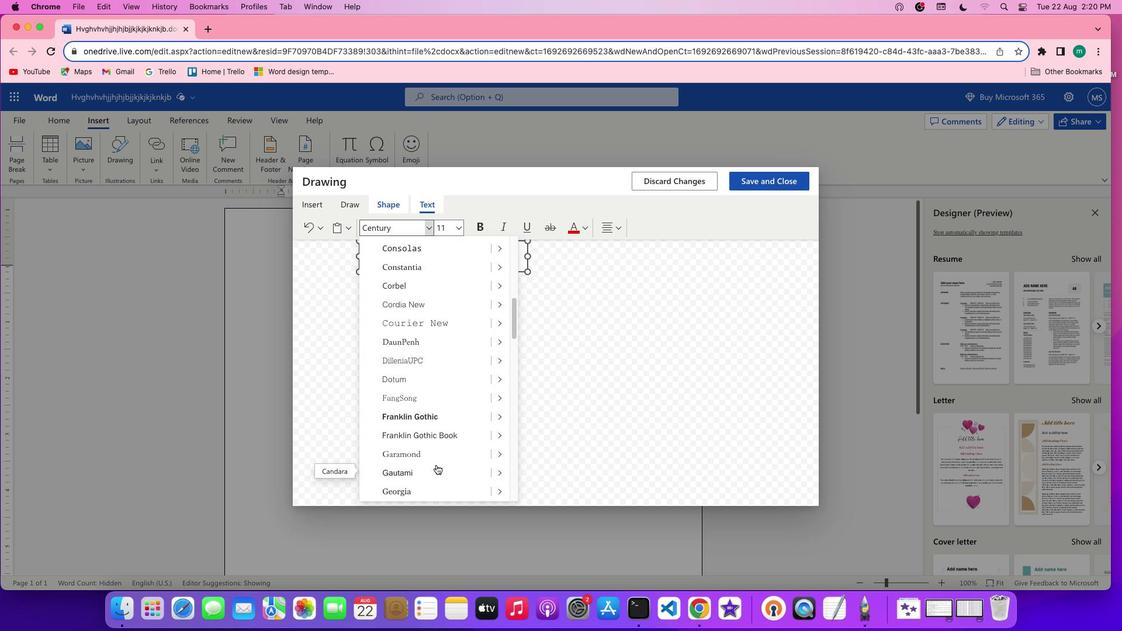 
Action: Mouse scrolled (436, 464) with delta (0, -1)
Screenshot: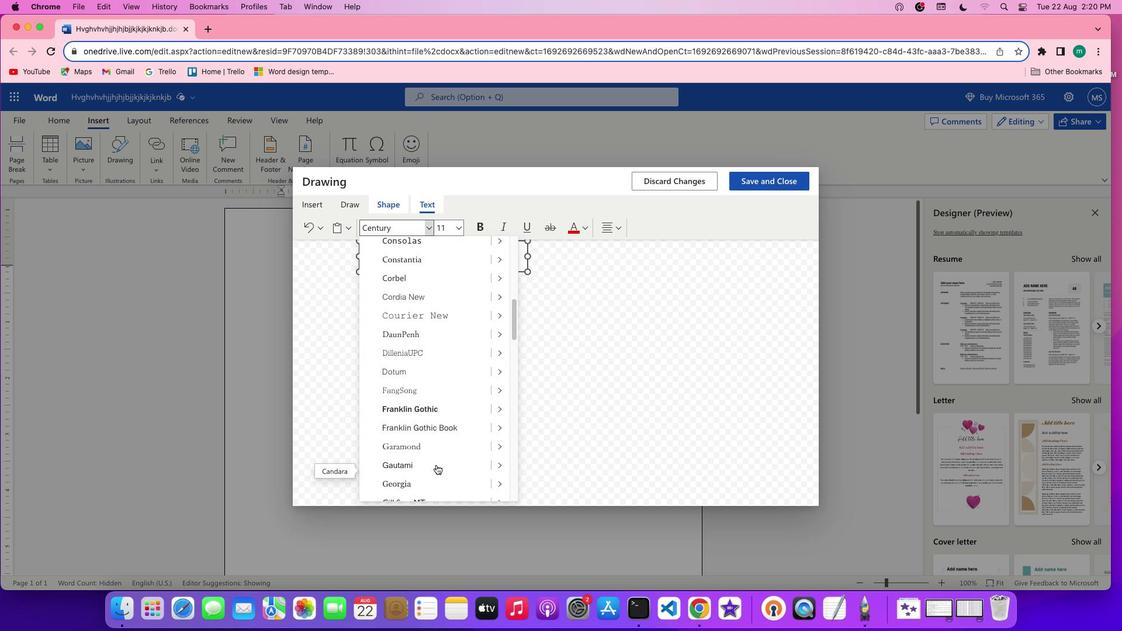 
Action: Mouse moved to (502, 356)
Screenshot: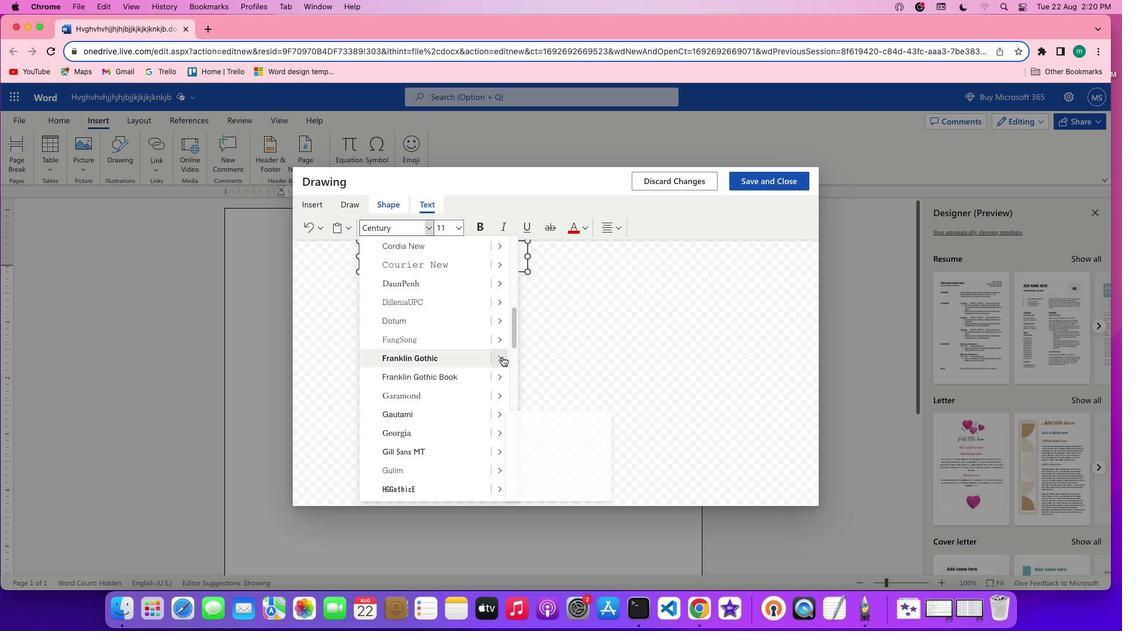 
Action: Mouse pressed left at (502, 356)
Screenshot: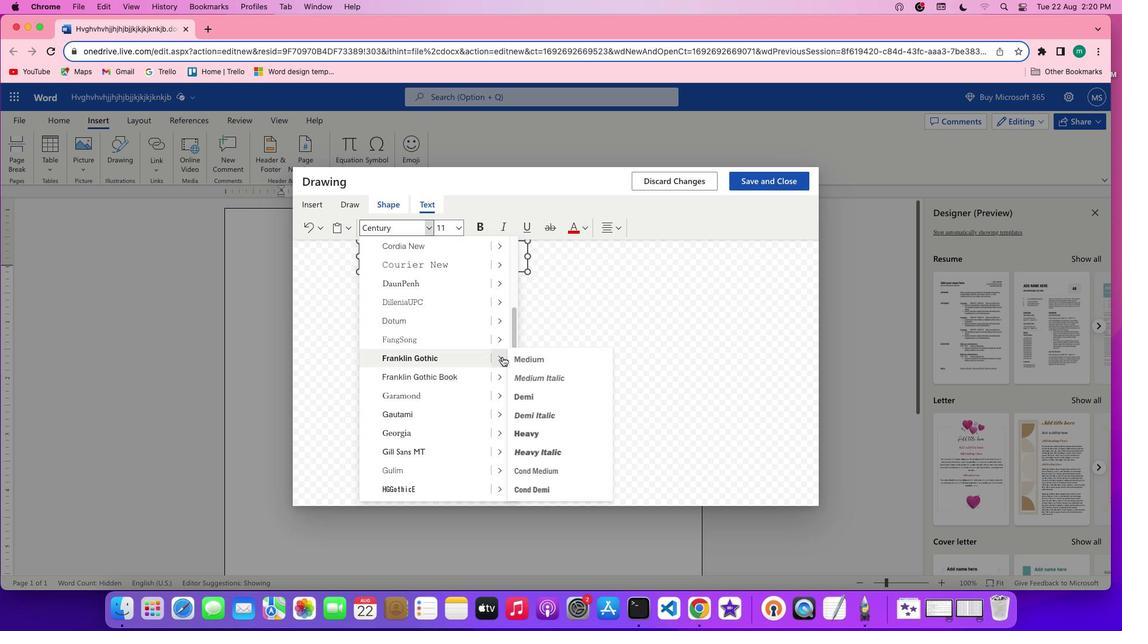 
Action: Mouse moved to (540, 429)
Screenshot: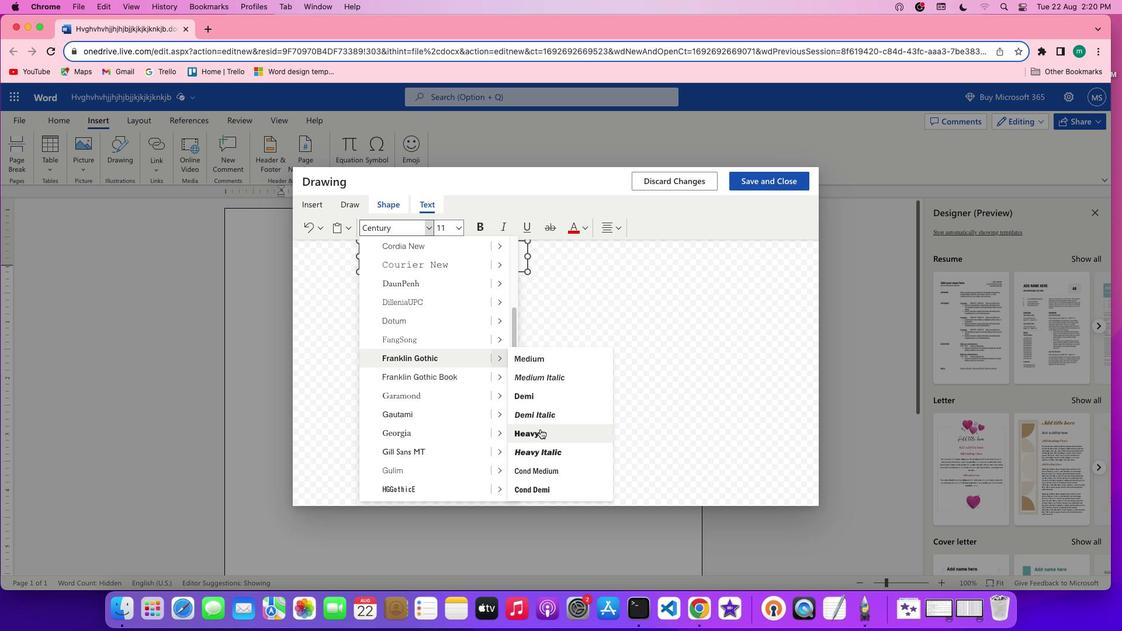 
Action: Mouse pressed left at (540, 429)
Screenshot: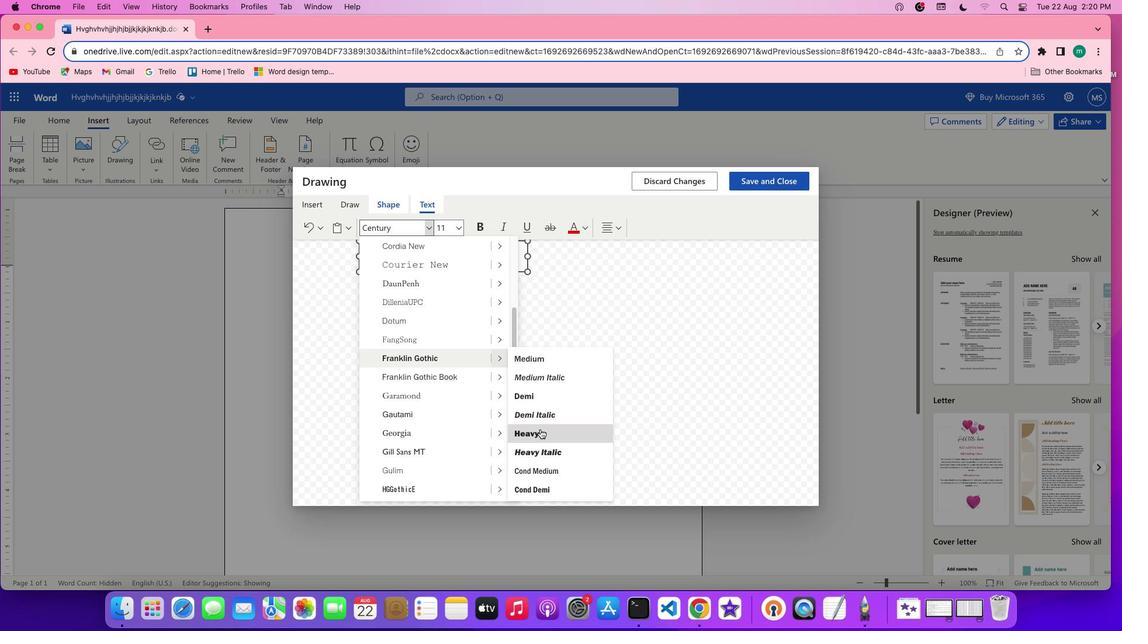
Action: Mouse moved to (446, 264)
Screenshot: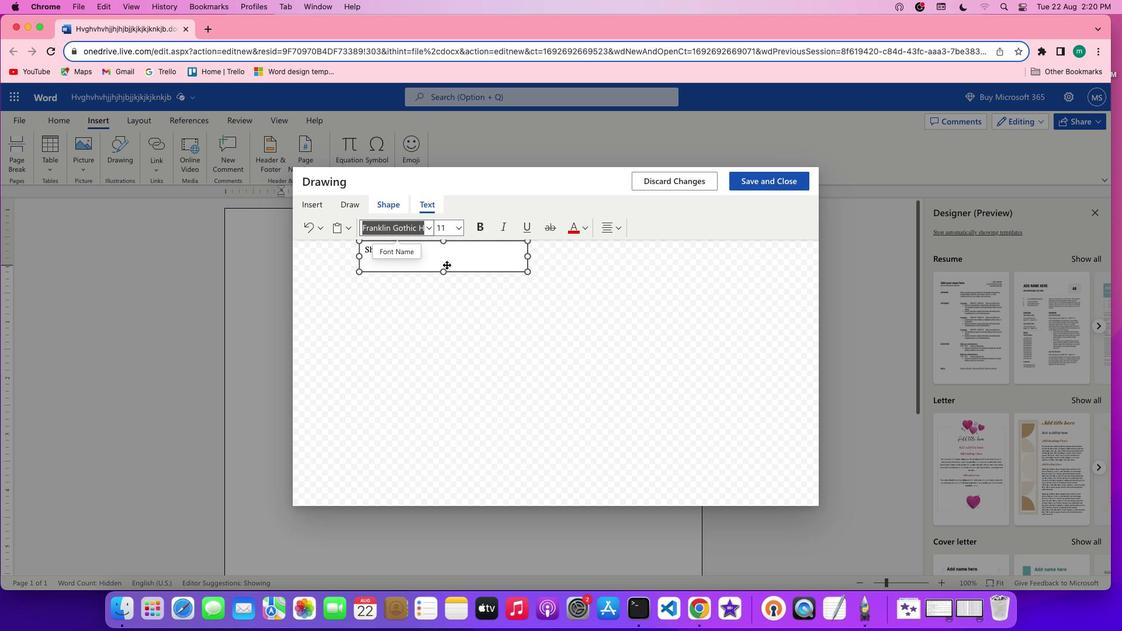 
Action: Mouse pressed left at (446, 264)
Screenshot: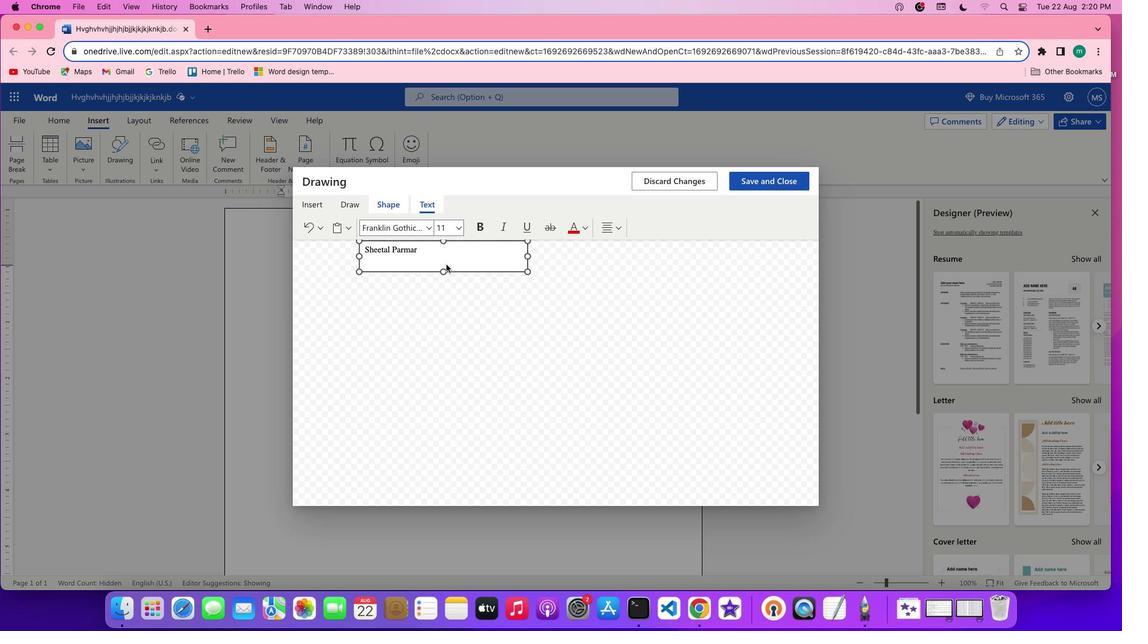 
Action: Mouse moved to (458, 227)
Screenshot: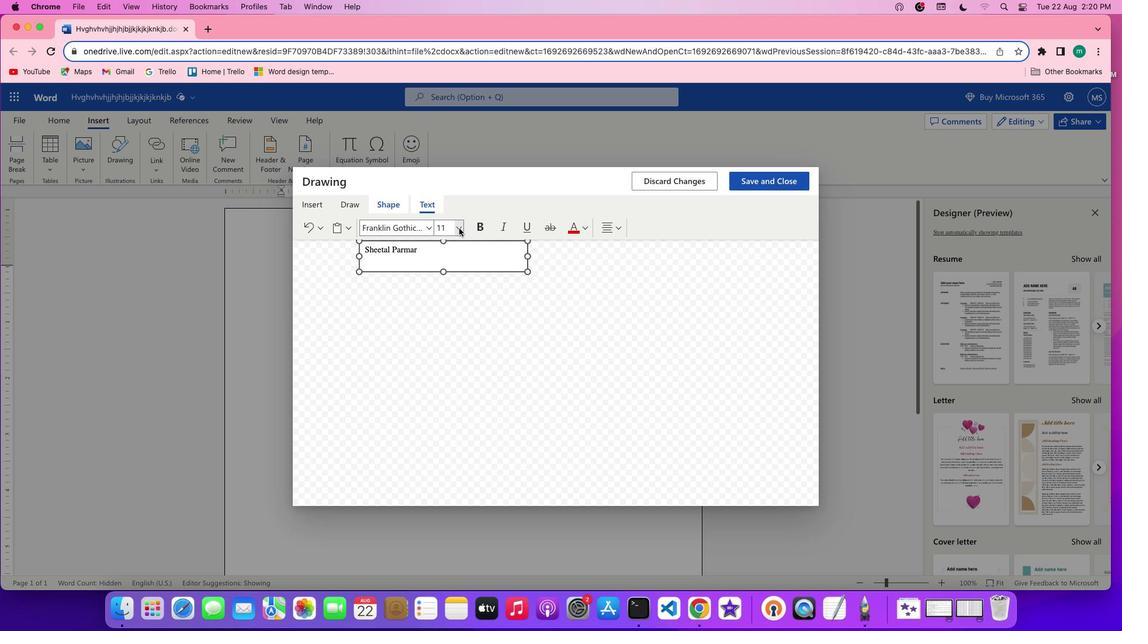 
Action: Mouse pressed left at (458, 227)
Screenshot: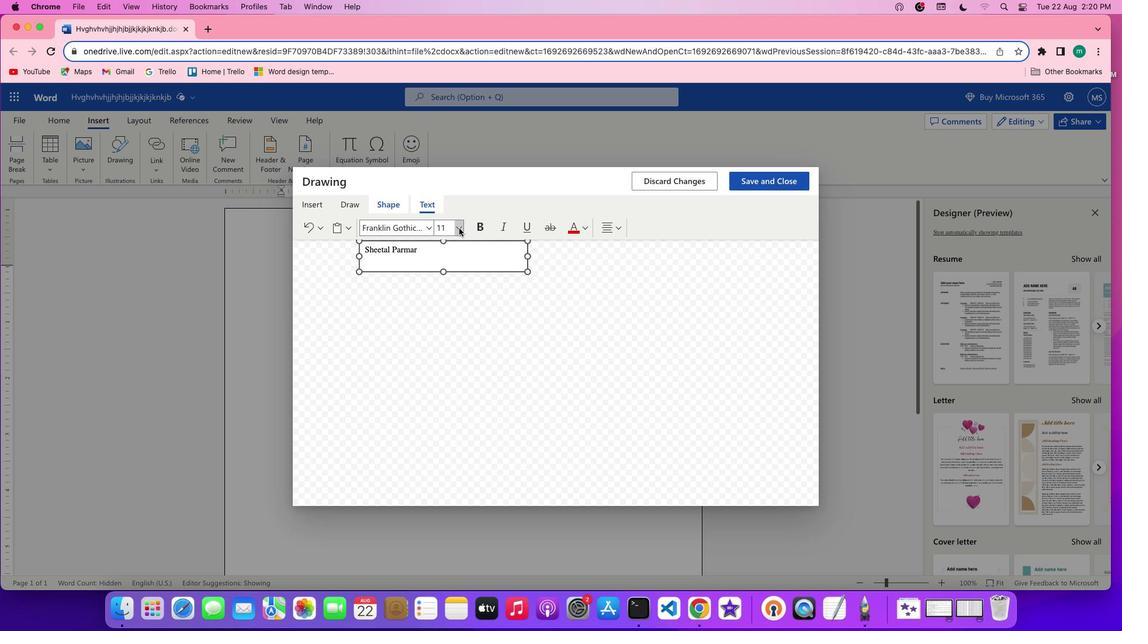
Action: Mouse moved to (448, 463)
Screenshot: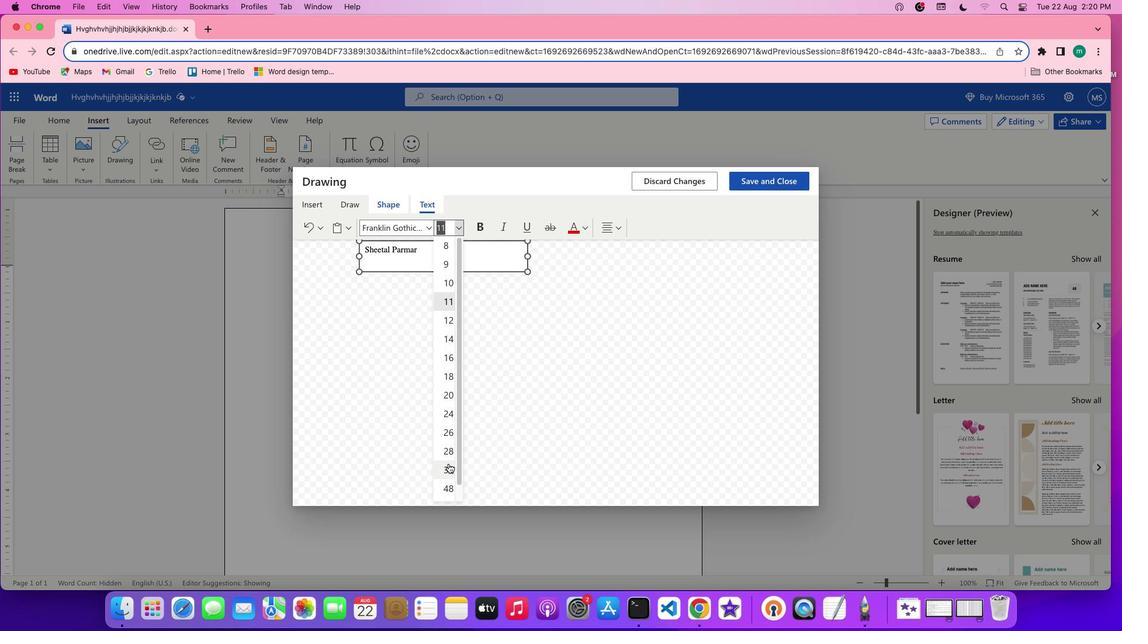 
Action: Mouse pressed left at (448, 463)
Screenshot: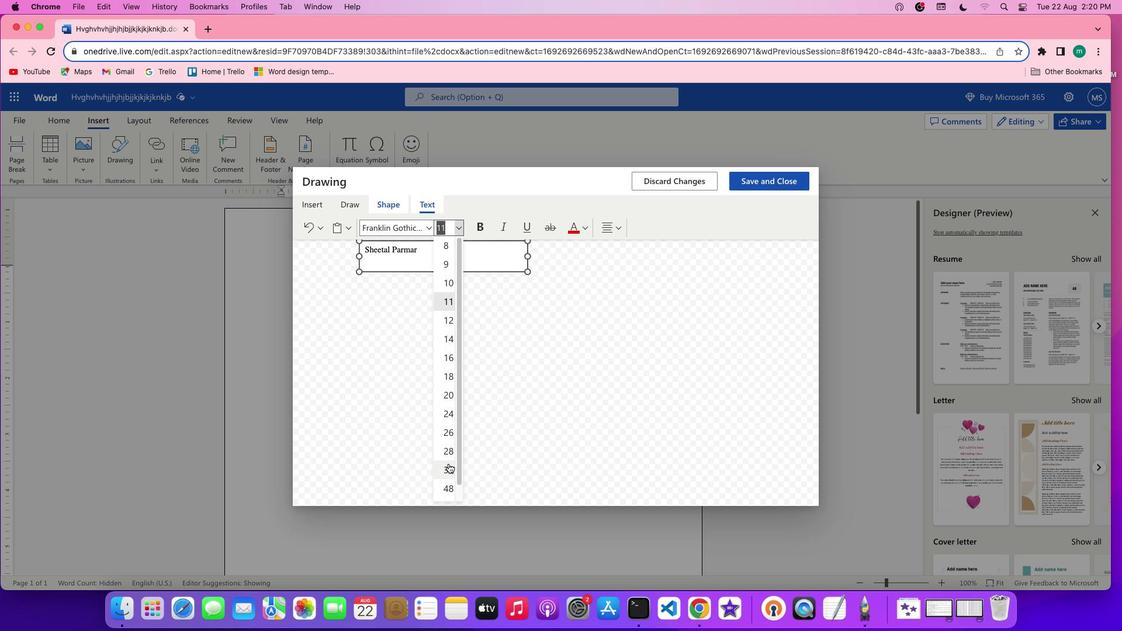 
Action: Mouse moved to (459, 227)
Screenshot: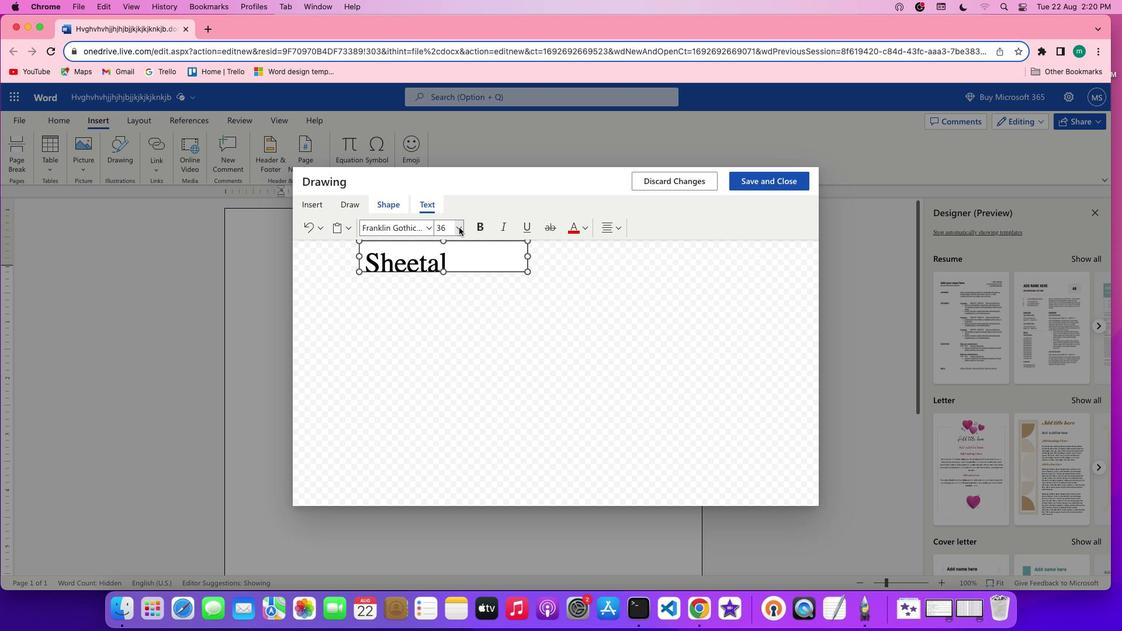 
Action: Mouse pressed left at (459, 227)
Screenshot: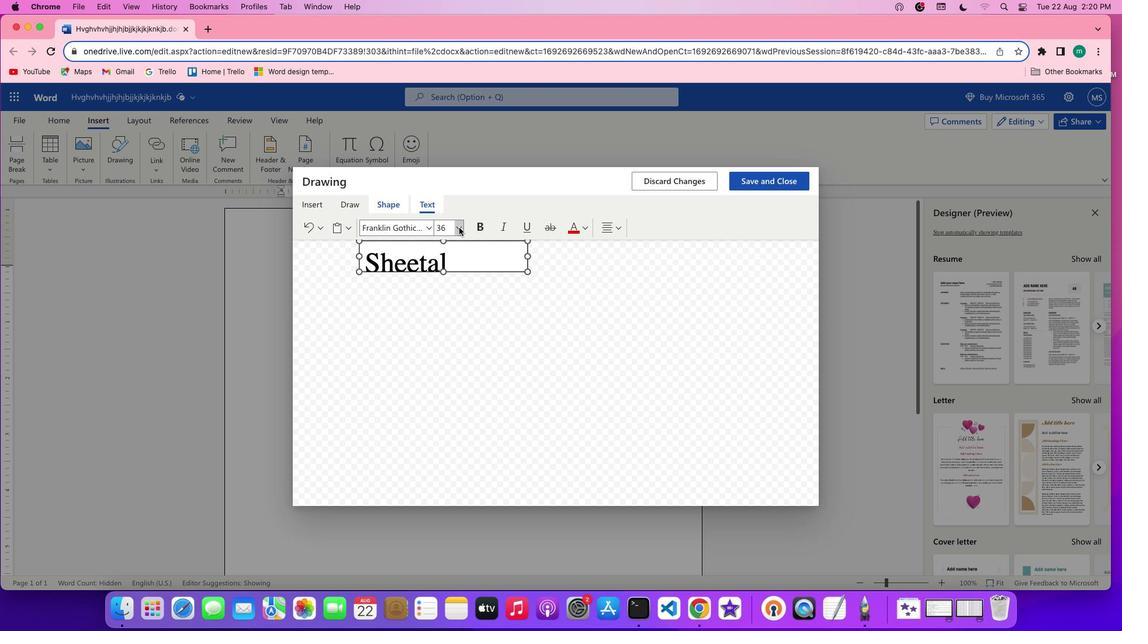 
Action: Mouse moved to (449, 451)
Screenshot: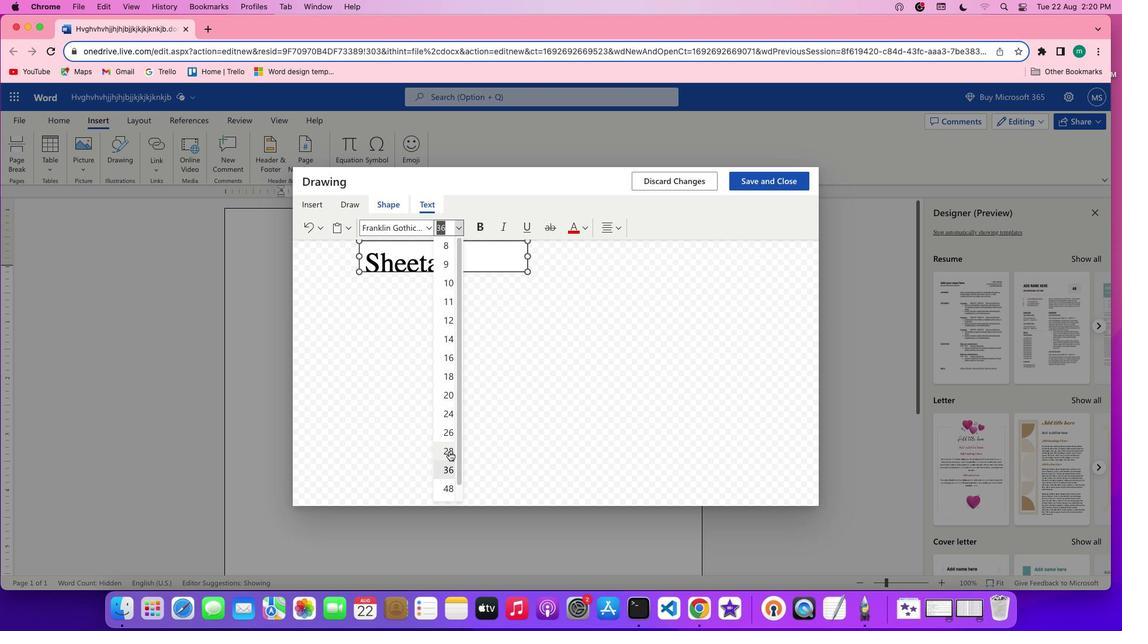
Action: Mouse pressed left at (449, 451)
Screenshot: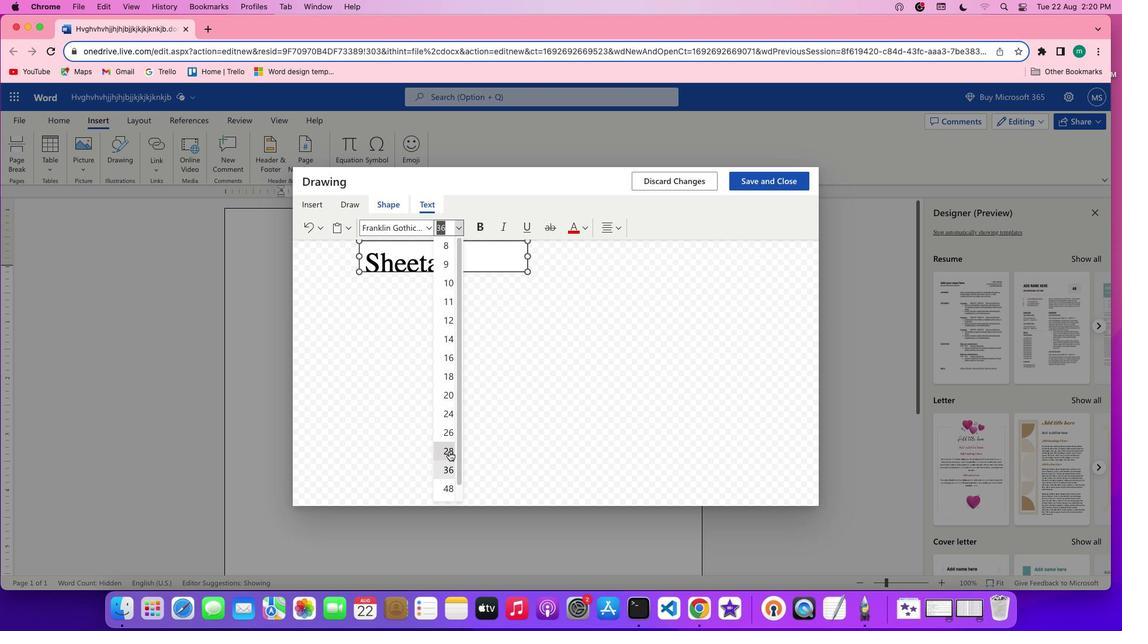 
Action: Mouse moved to (478, 227)
Screenshot: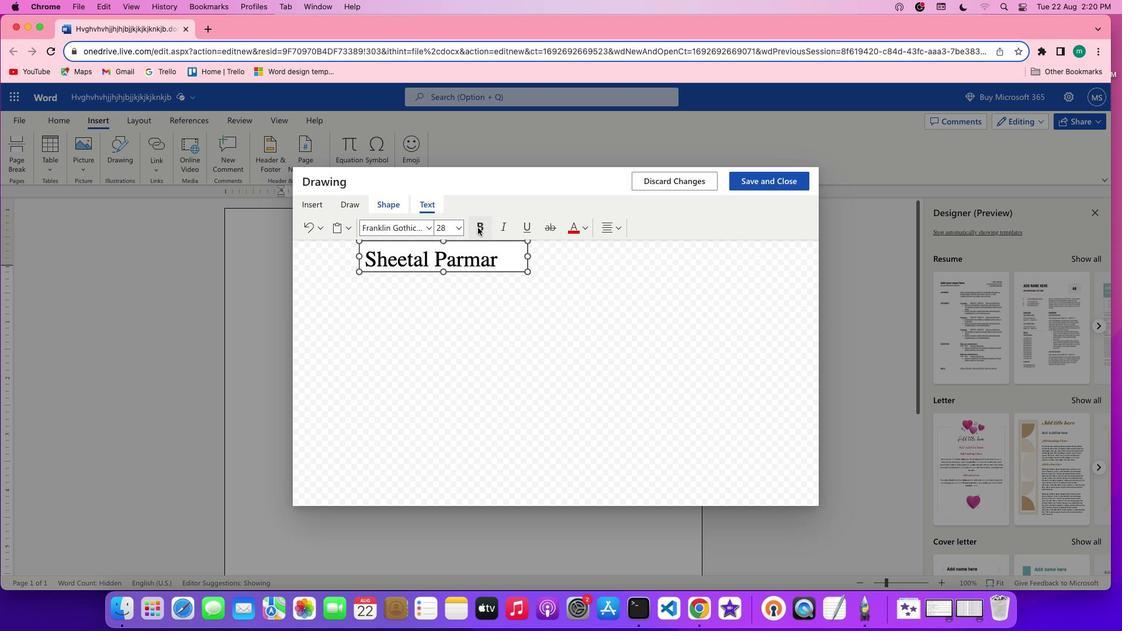
Action: Mouse pressed left at (478, 227)
Screenshot: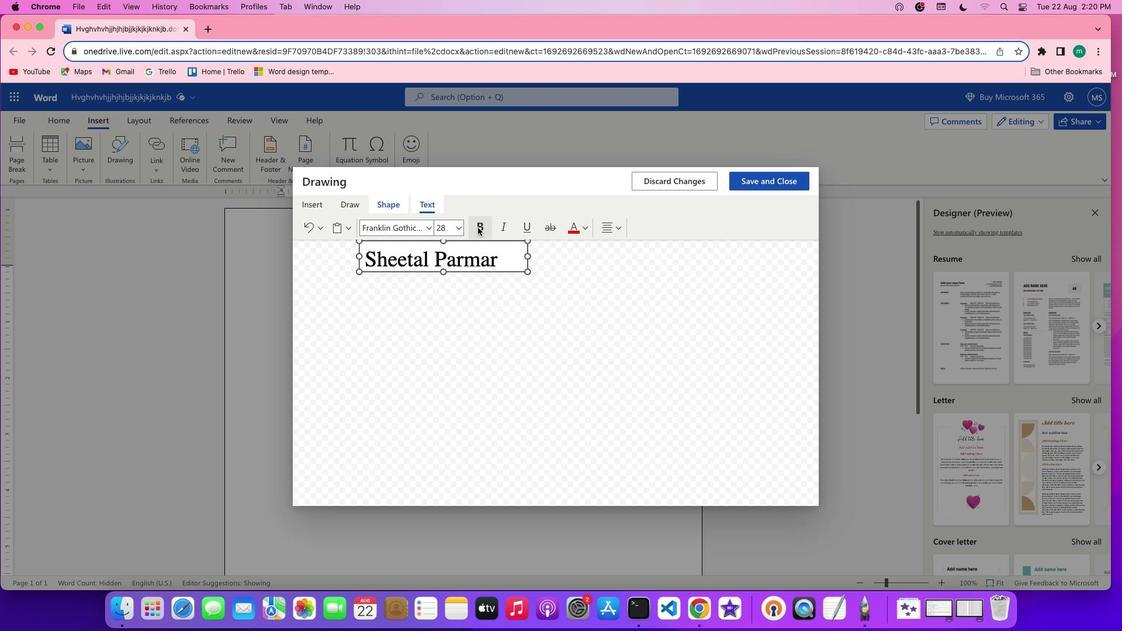
Action: Mouse moved to (586, 231)
Screenshot: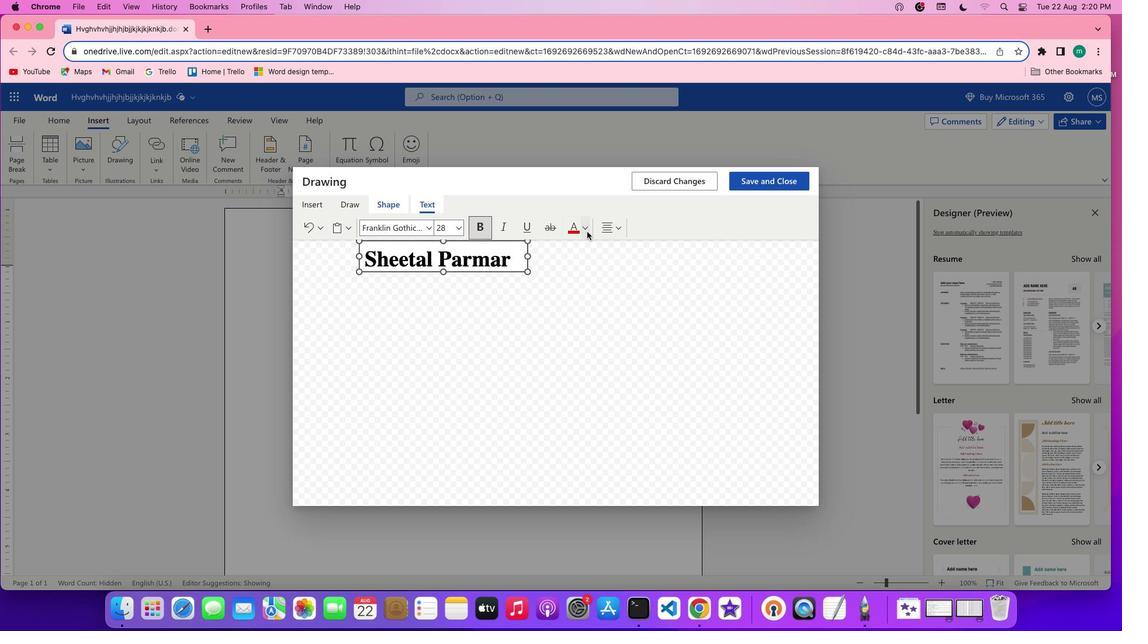 
Action: Mouse pressed left at (586, 231)
Screenshot: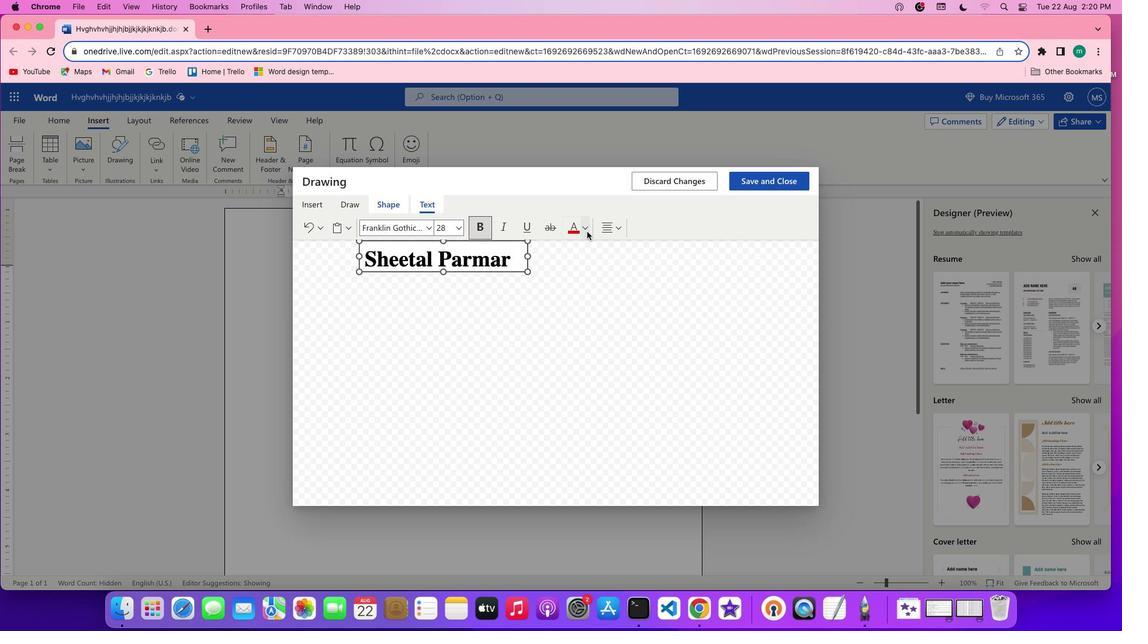 
Action: Mouse moved to (657, 304)
Screenshot: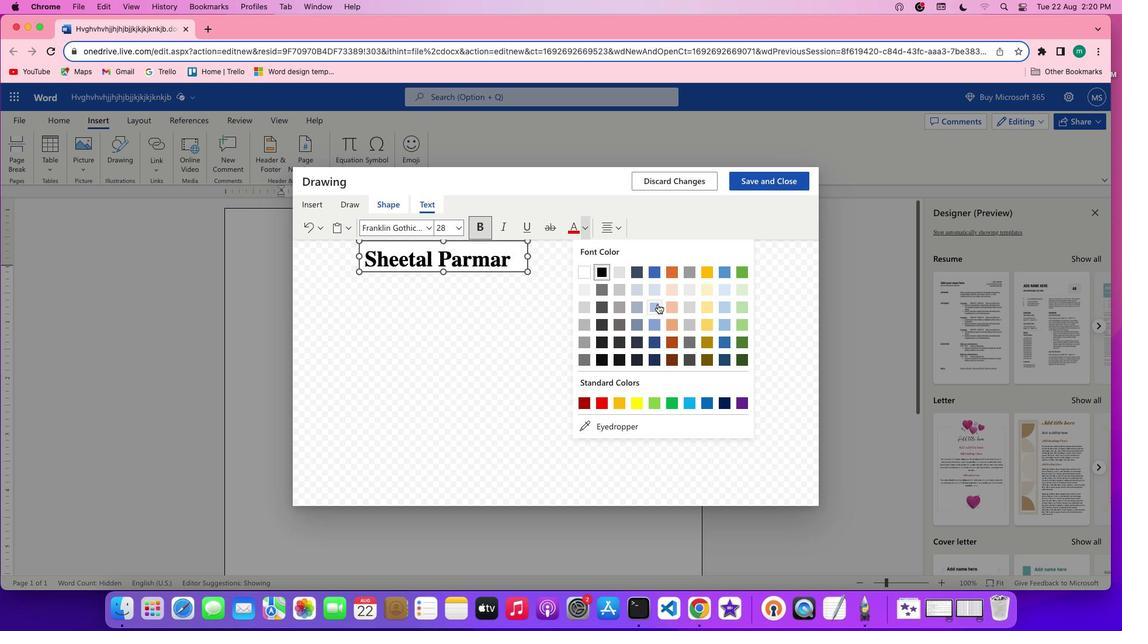 
Action: Mouse pressed left at (657, 304)
Screenshot: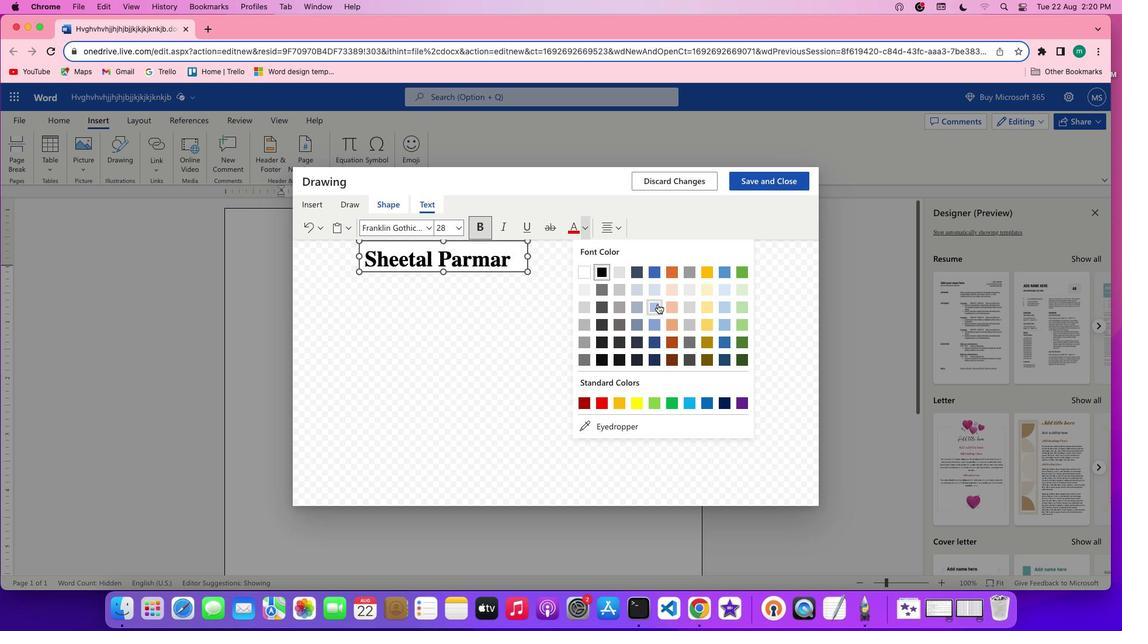 
Action: Mouse moved to (524, 254)
Screenshot: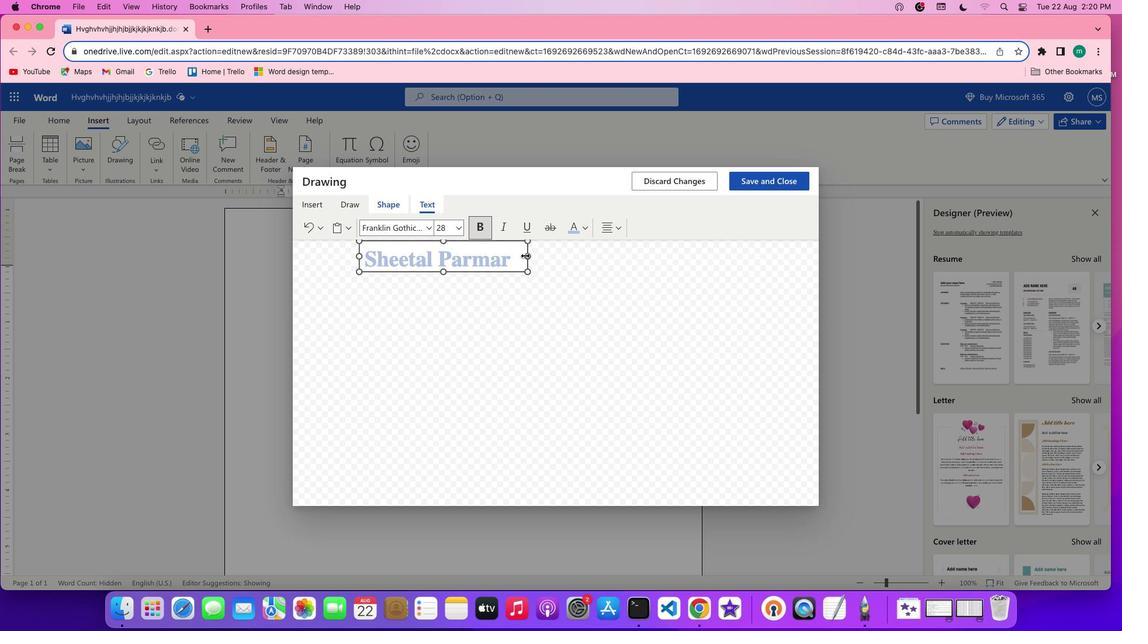 
Action: Mouse pressed left at (524, 254)
Screenshot: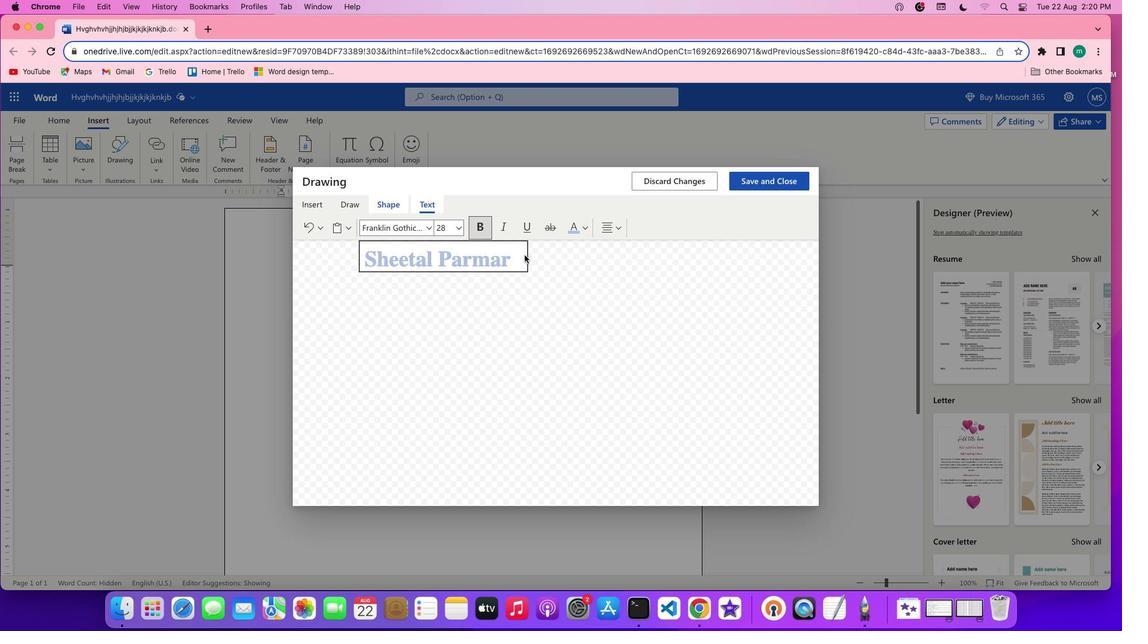 
Action: Mouse moved to (462, 230)
Screenshot: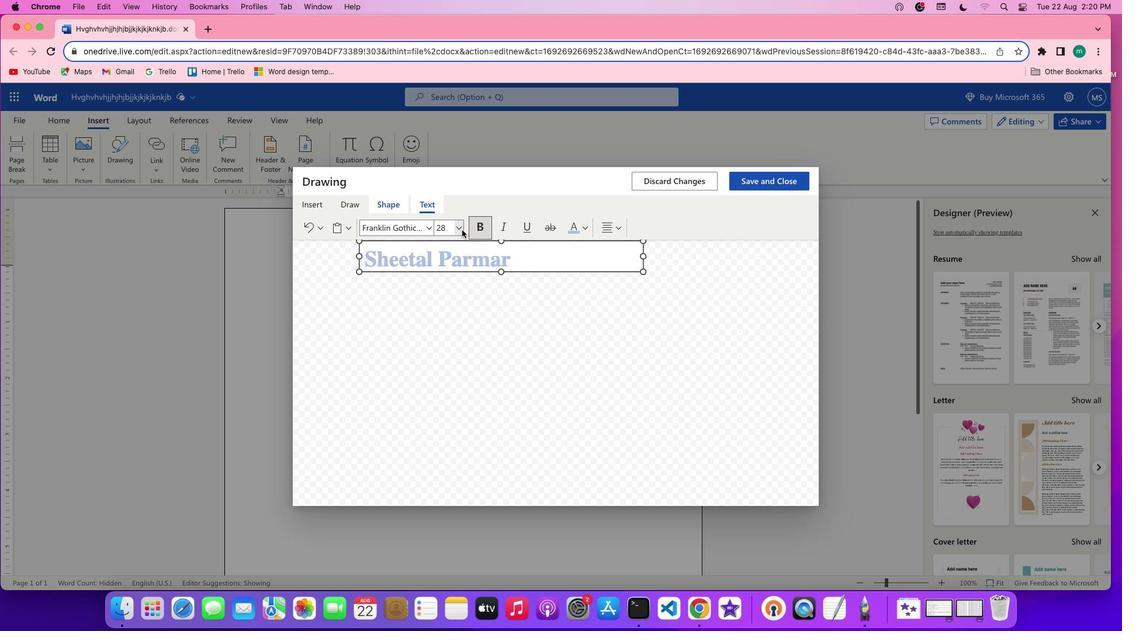 
Action: Mouse pressed left at (462, 230)
Screenshot: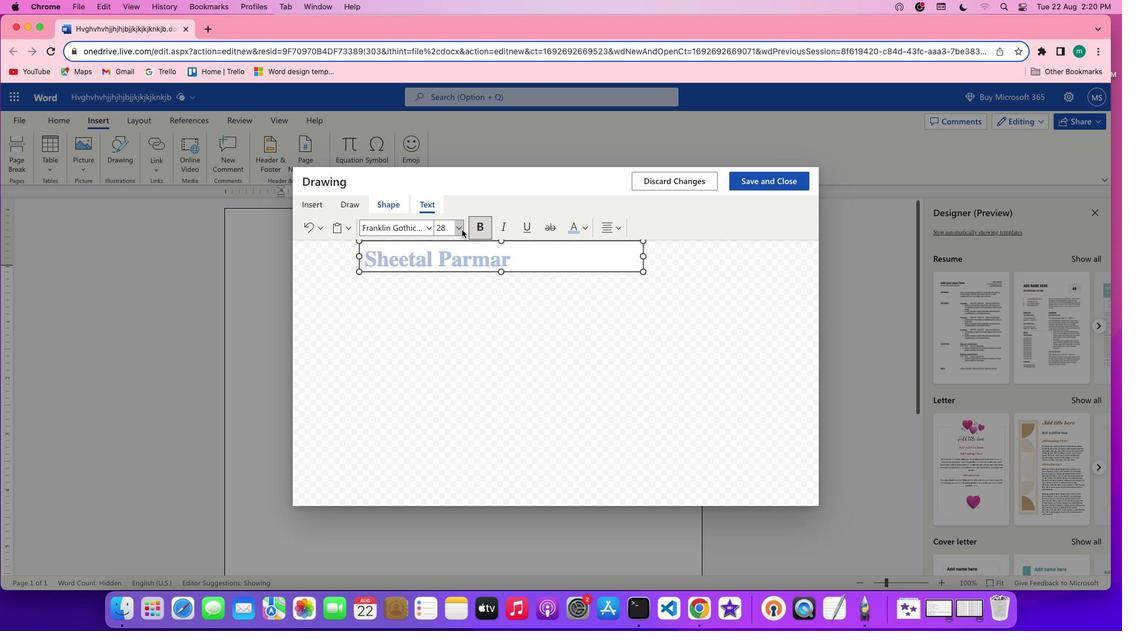 
Action: Mouse moved to (451, 472)
Screenshot: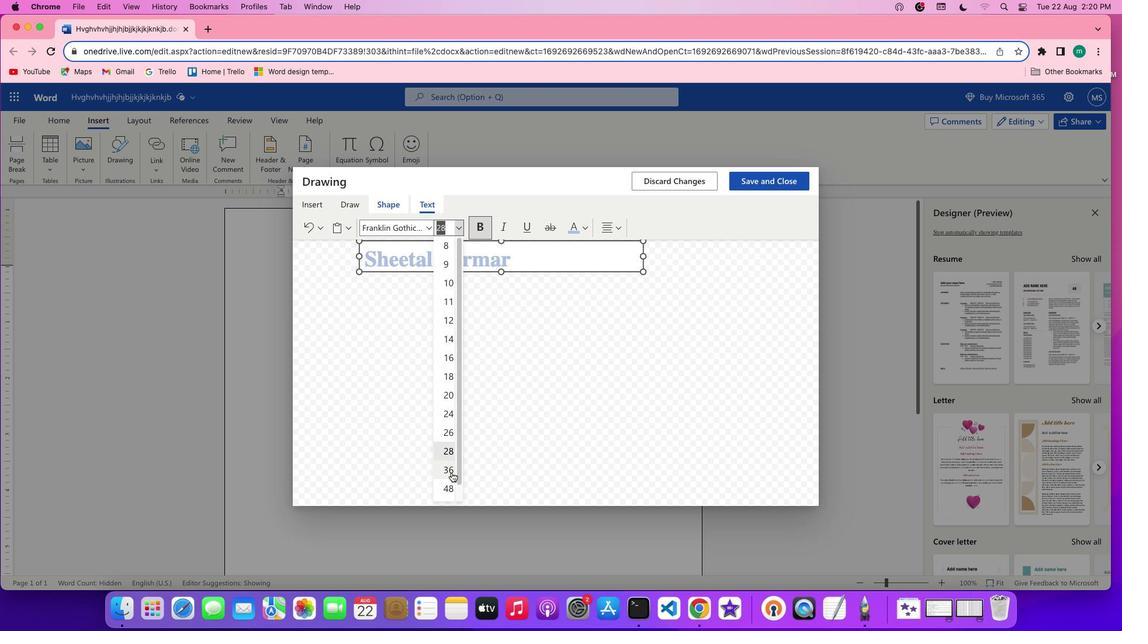 
Action: Mouse pressed left at (451, 472)
Screenshot: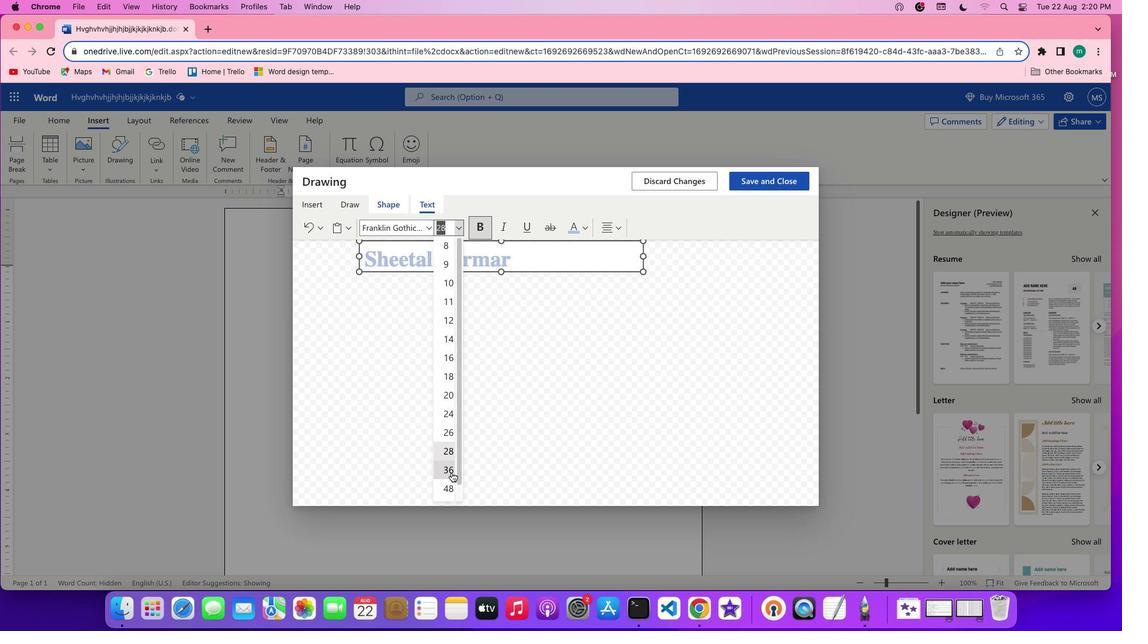 
Action: Mouse moved to (457, 225)
Screenshot: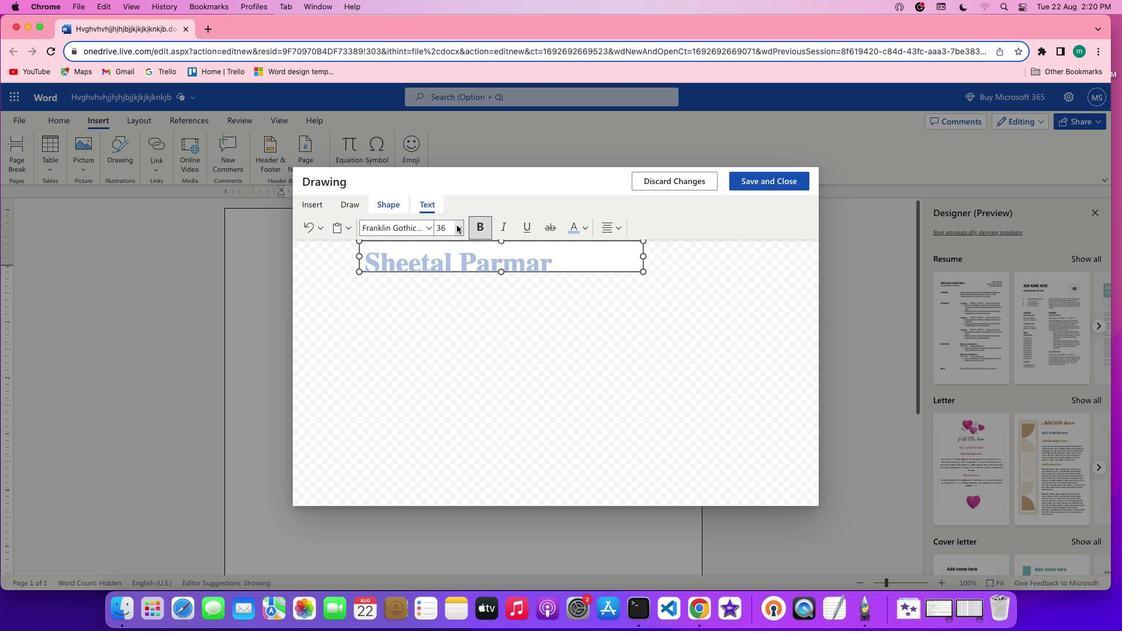 
Action: Mouse pressed left at (457, 225)
Screenshot: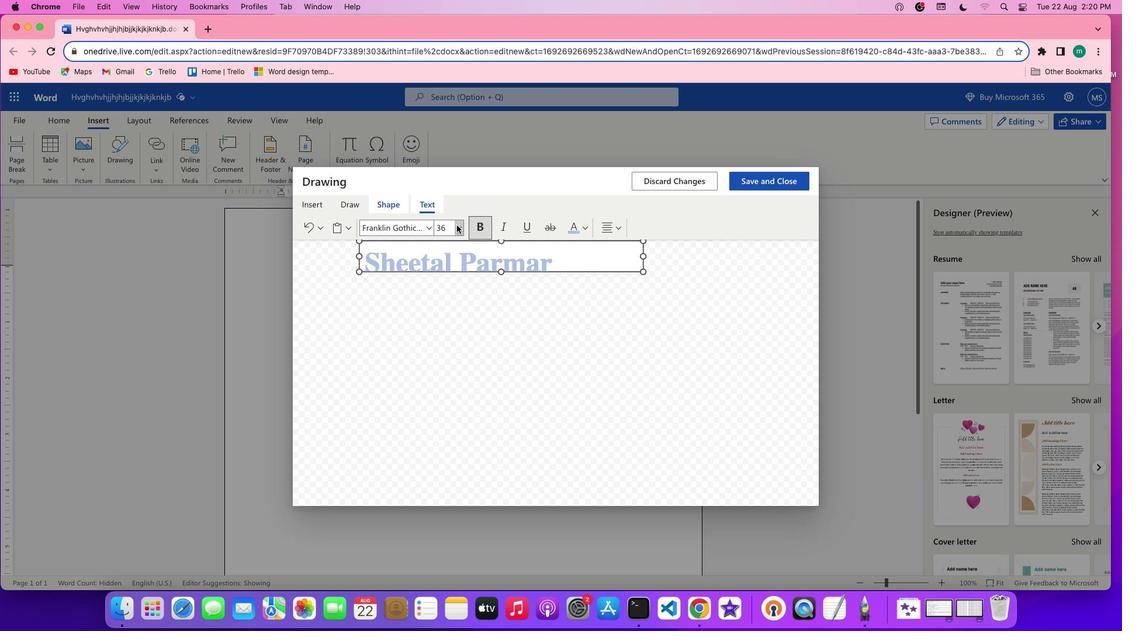 
Action: Mouse moved to (443, 447)
Screenshot: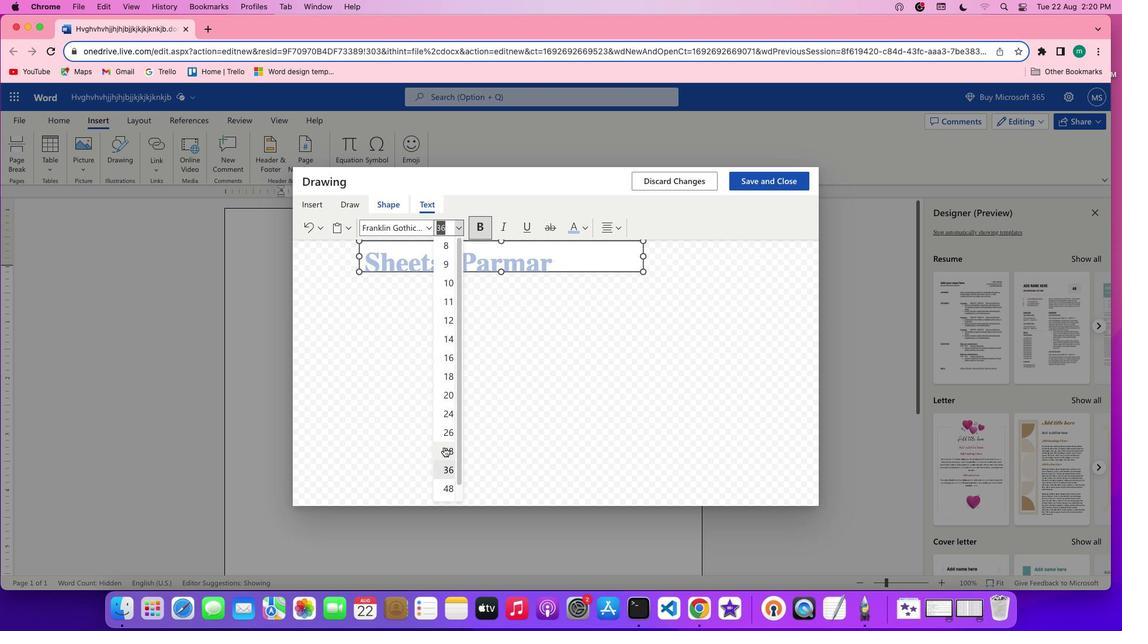 
Action: Mouse pressed left at (443, 447)
Screenshot: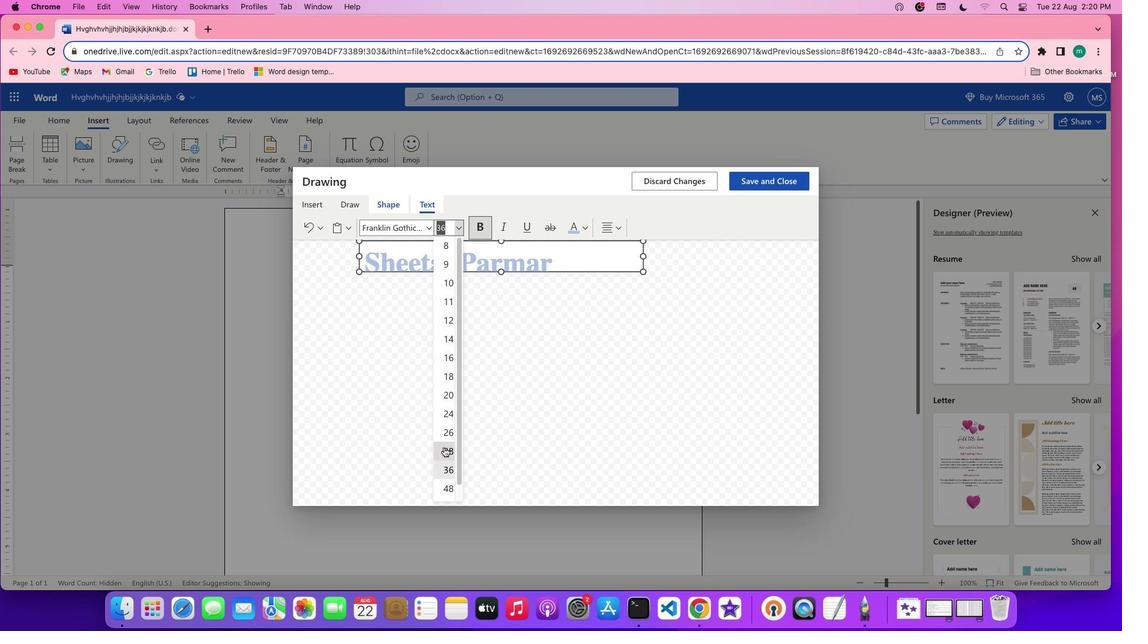 
Action: Mouse moved to (642, 257)
Screenshot: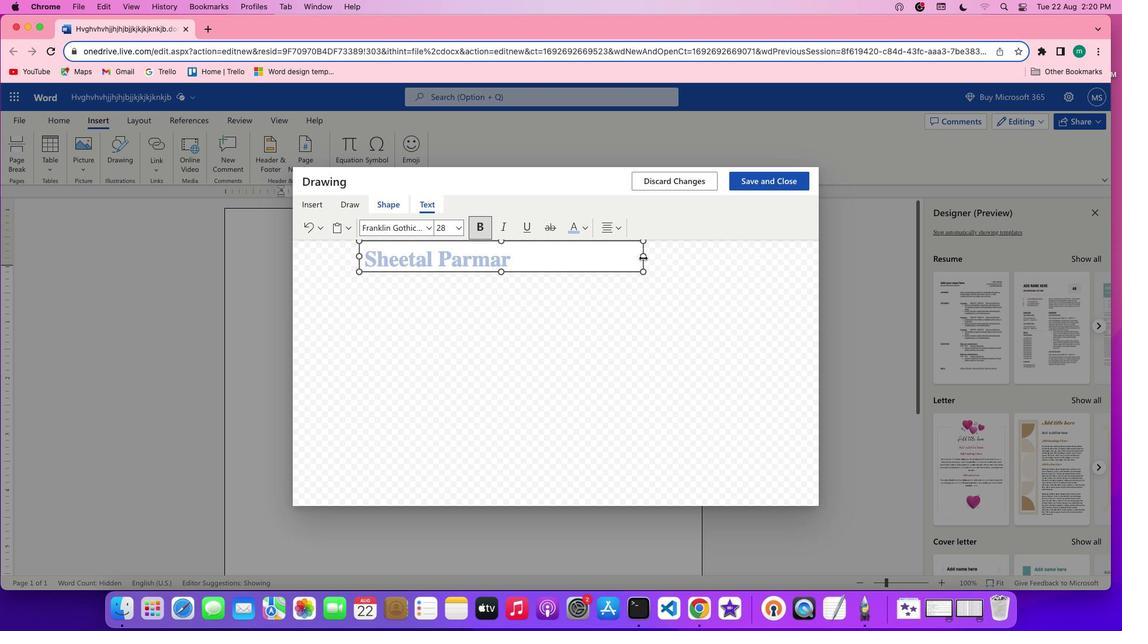 
Action: Mouse pressed left at (642, 257)
Screenshot: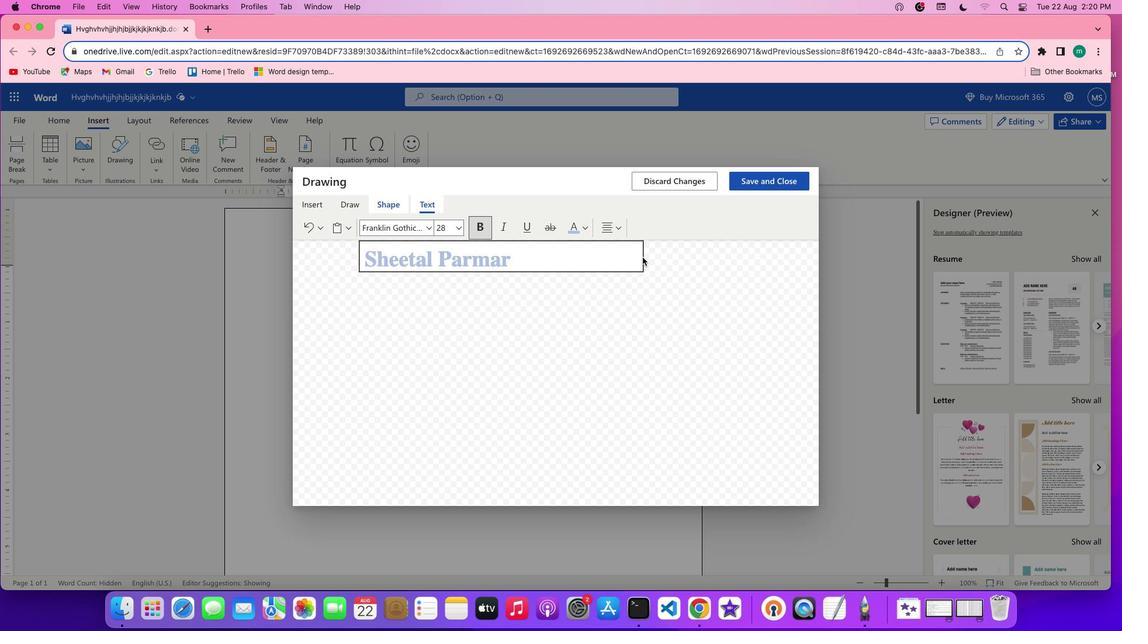 
Action: Mouse moved to (561, 270)
Screenshot: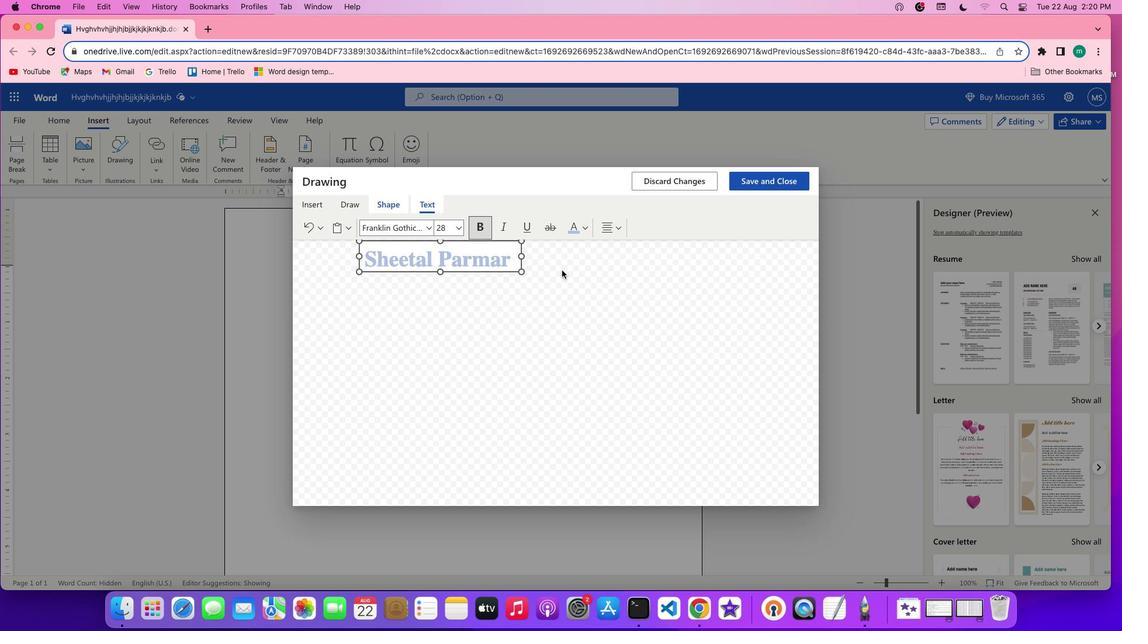 
Action: Mouse pressed left at (561, 270)
Screenshot: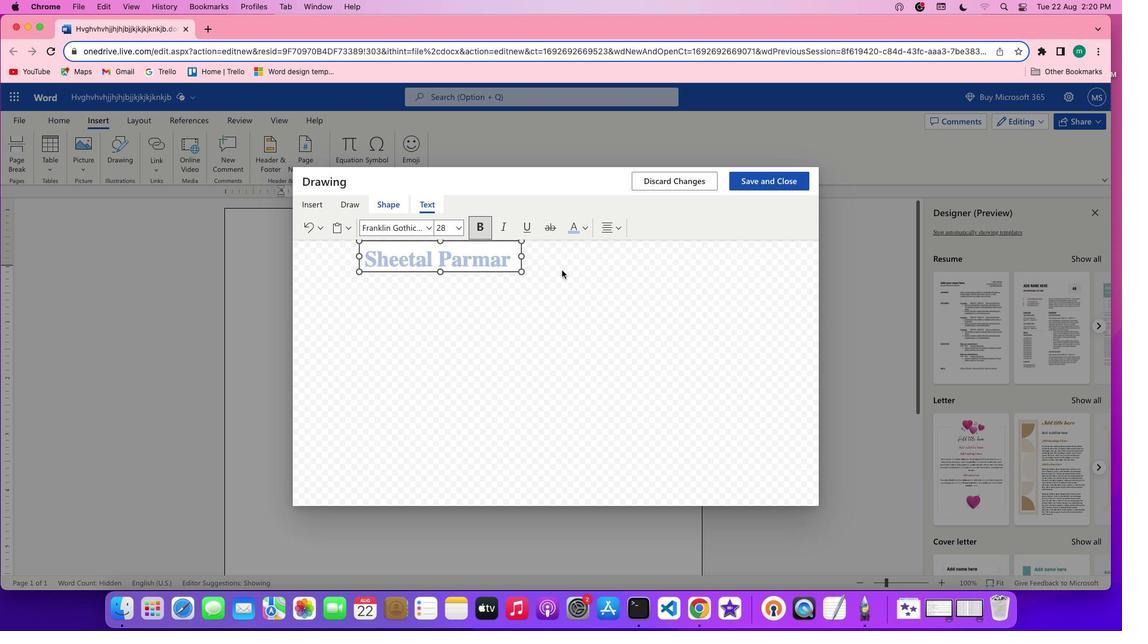 
Action: Mouse moved to (317, 205)
Screenshot: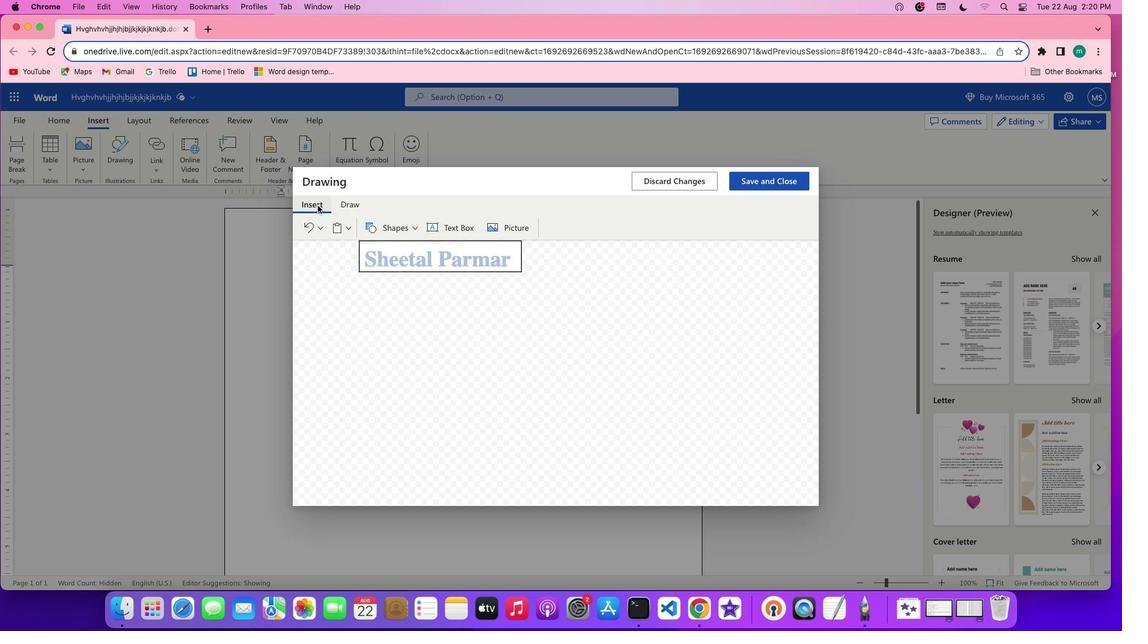 
Action: Mouse pressed left at (317, 205)
Screenshot: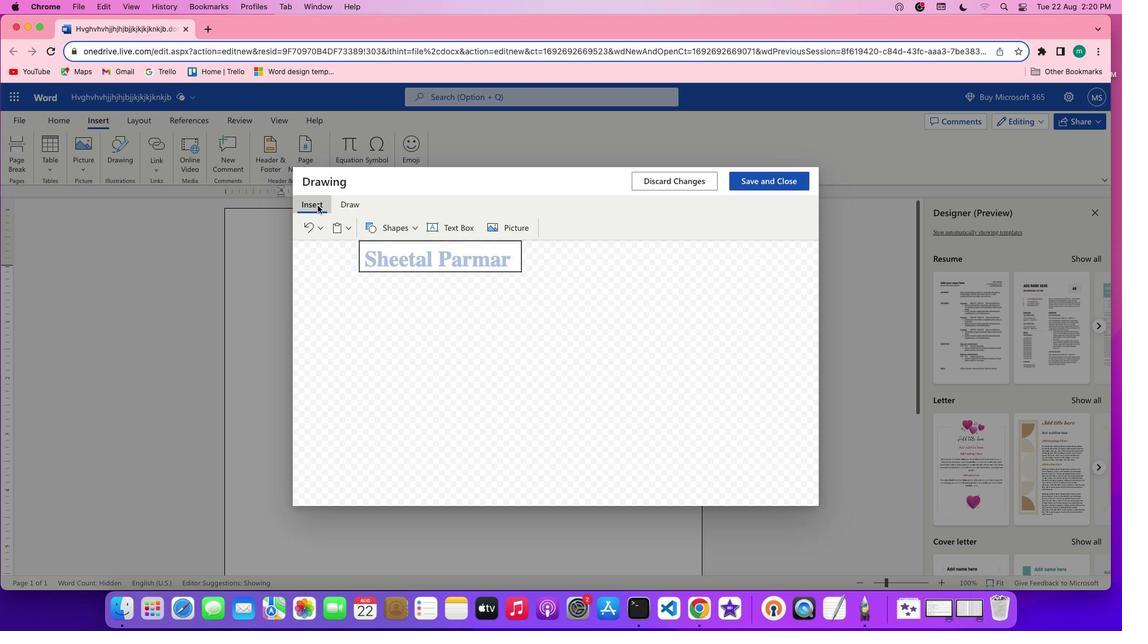 
Action: Mouse moved to (447, 228)
Screenshot: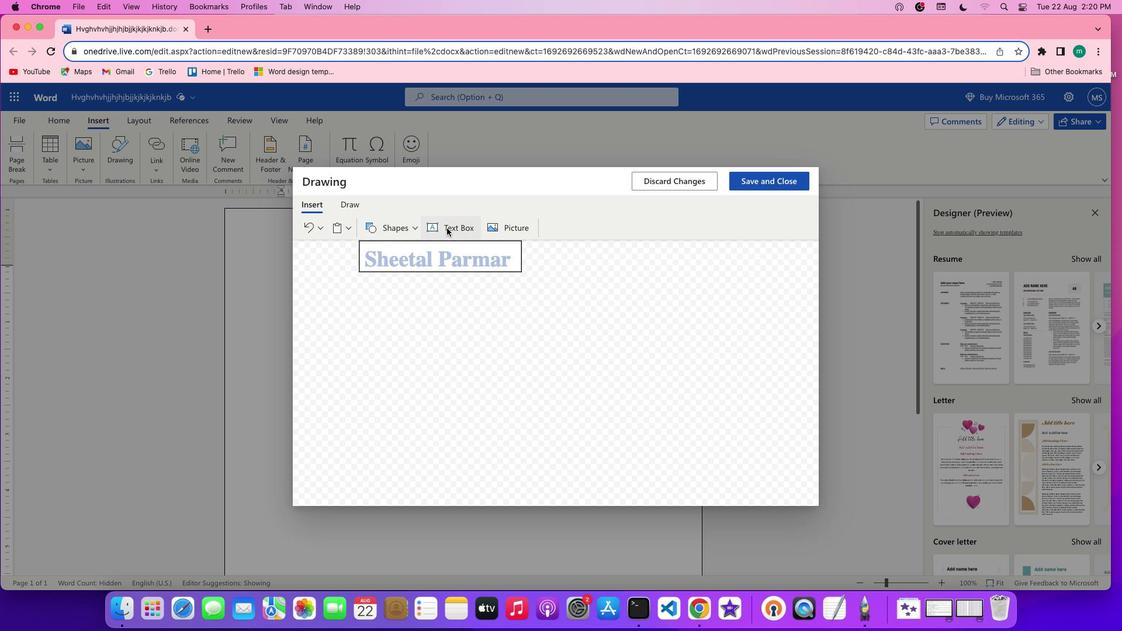 
Action: Mouse pressed left at (447, 228)
Screenshot: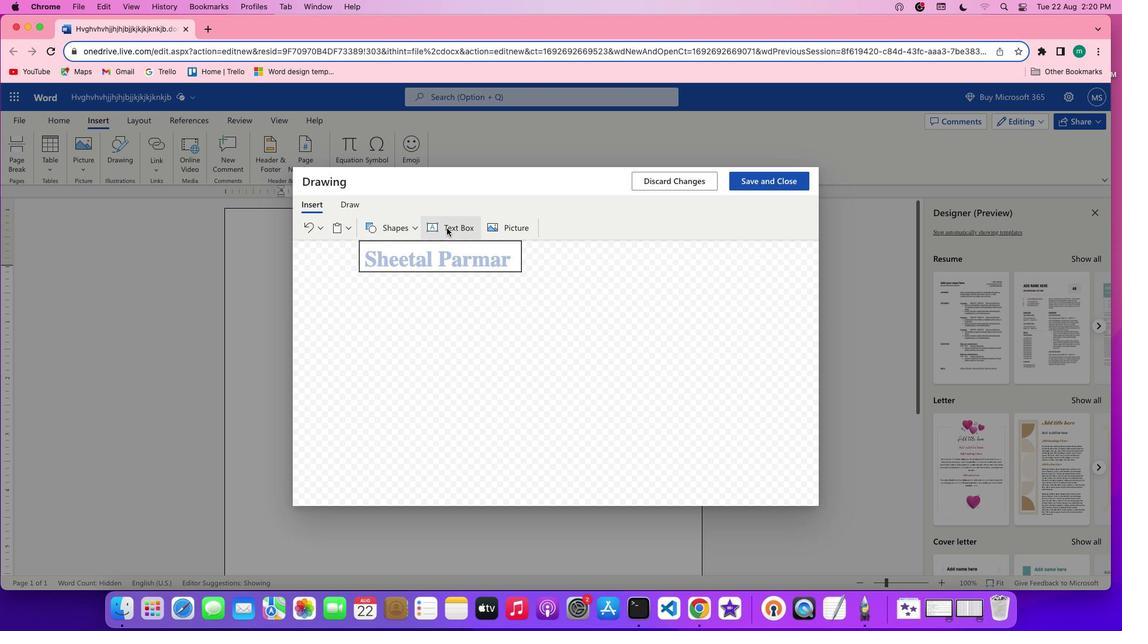 
Action: Mouse moved to (389, 241)
Screenshot: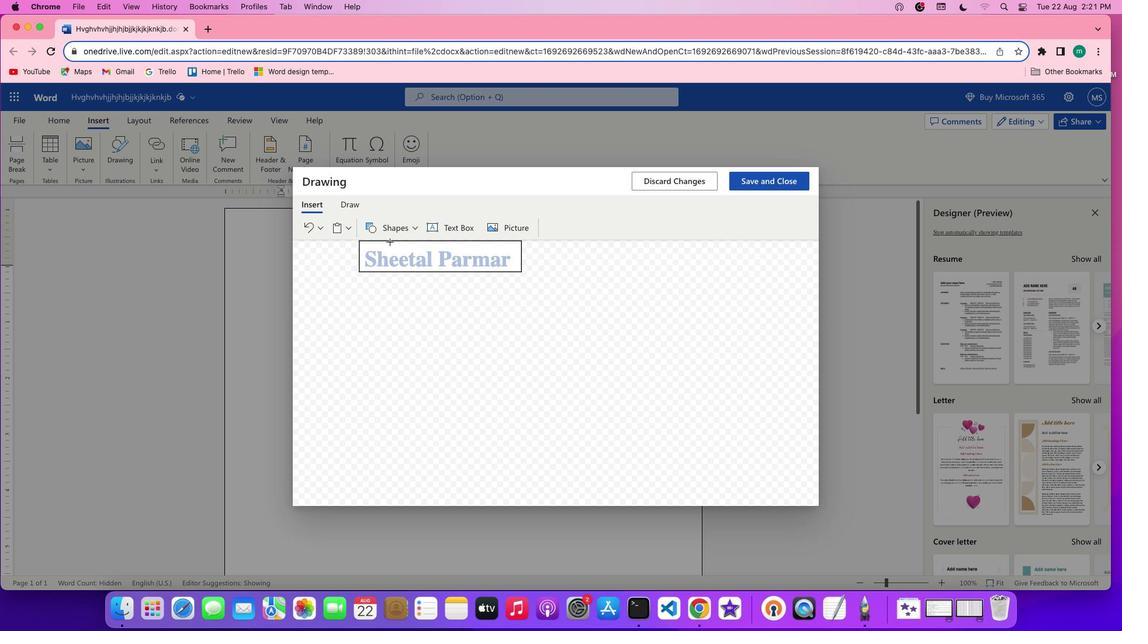 
Action: Mouse pressed left at (389, 241)
Screenshot: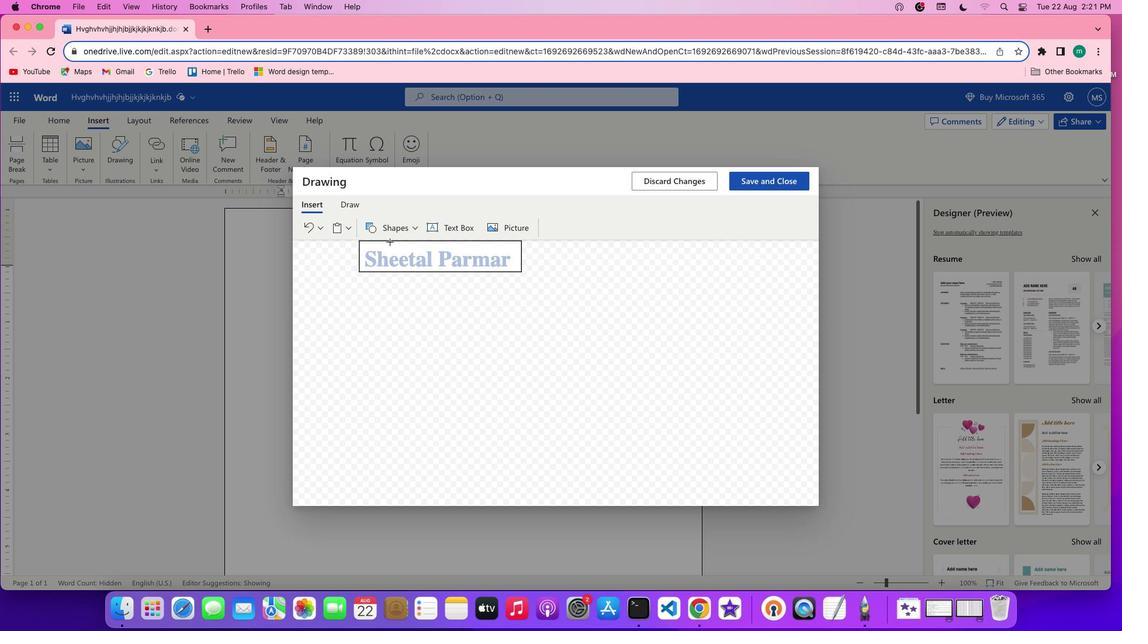
Action: Mouse moved to (377, 241)
Screenshot: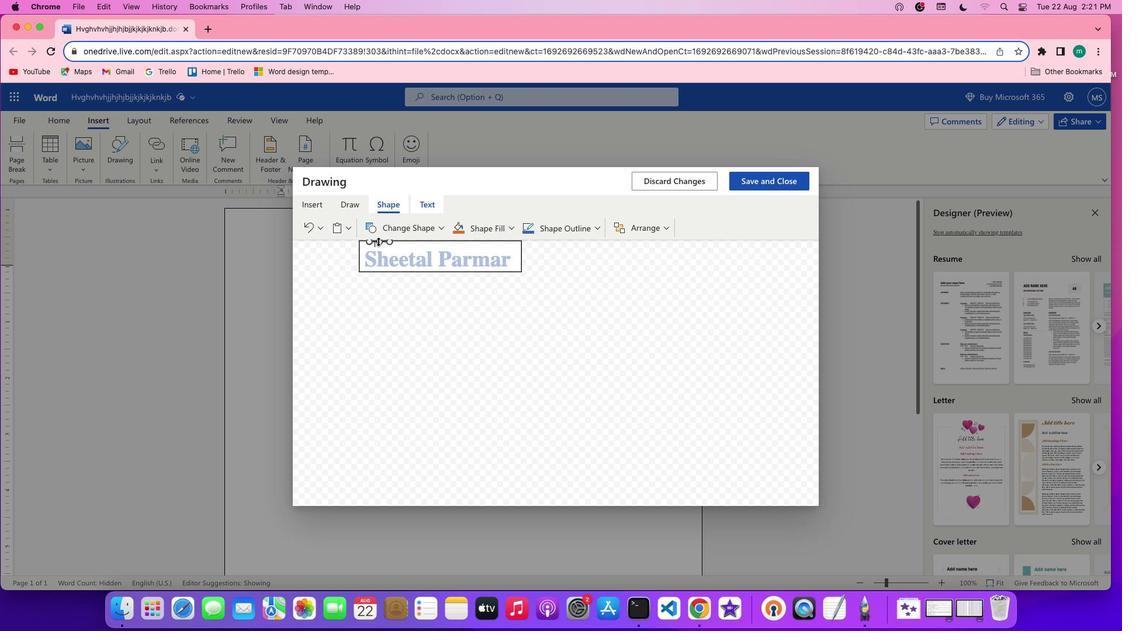 
Action: Key pressed Key.cmd'z'
Screenshot: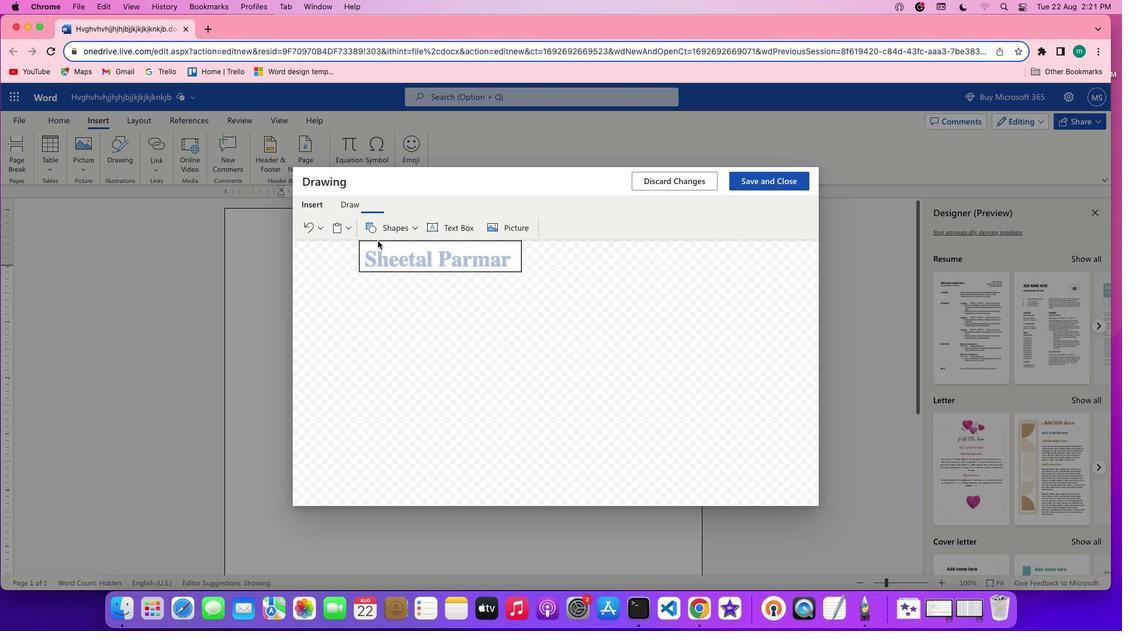
Action: Mouse moved to (335, 285)
Screenshot: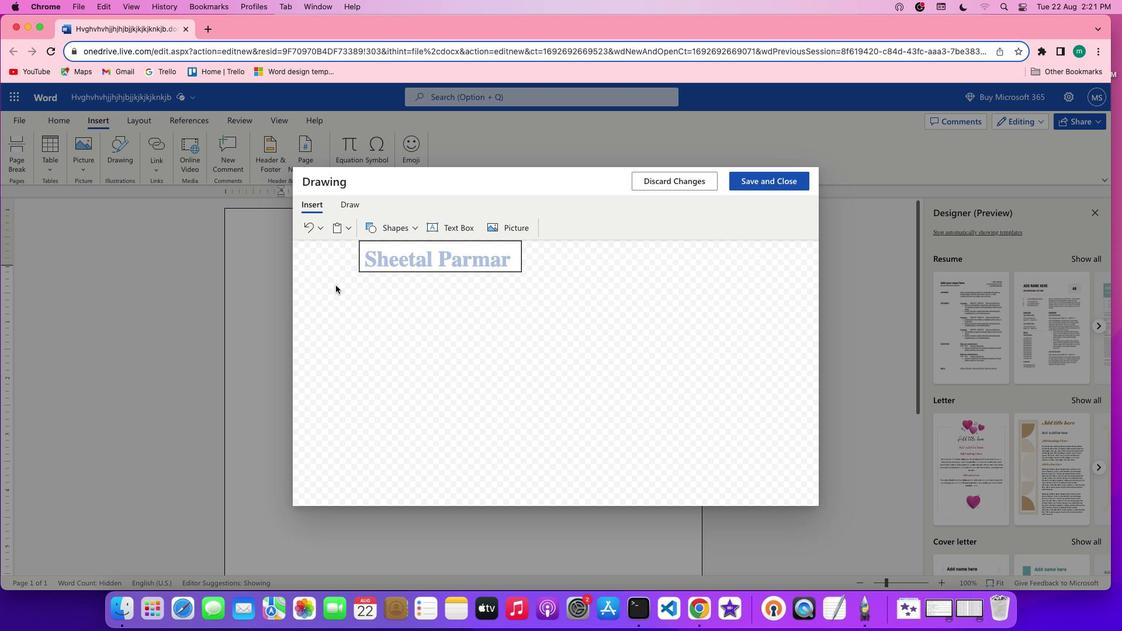 
Action: Mouse pressed left at (335, 285)
Screenshot: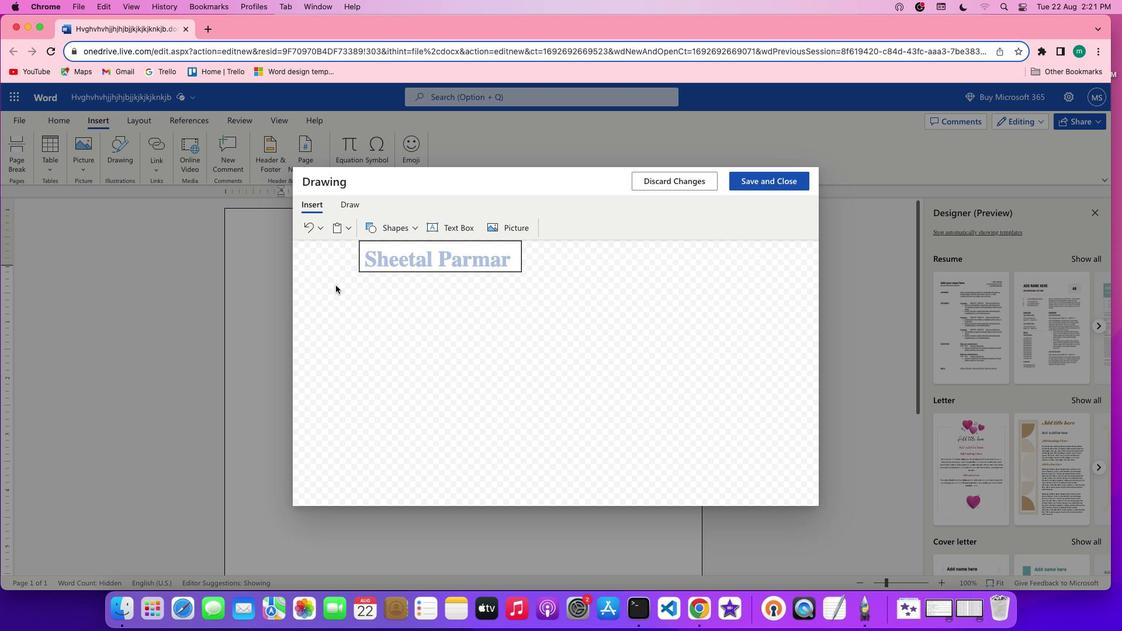 
Action: Mouse moved to (466, 271)
Screenshot: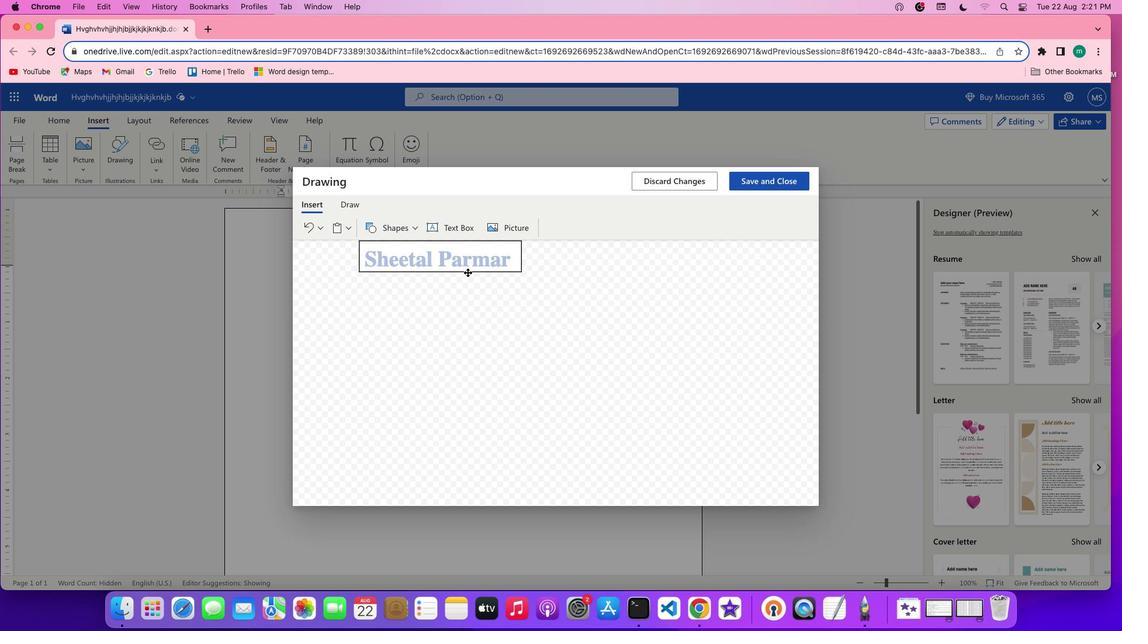 
Action: Mouse pressed left at (466, 271)
Screenshot: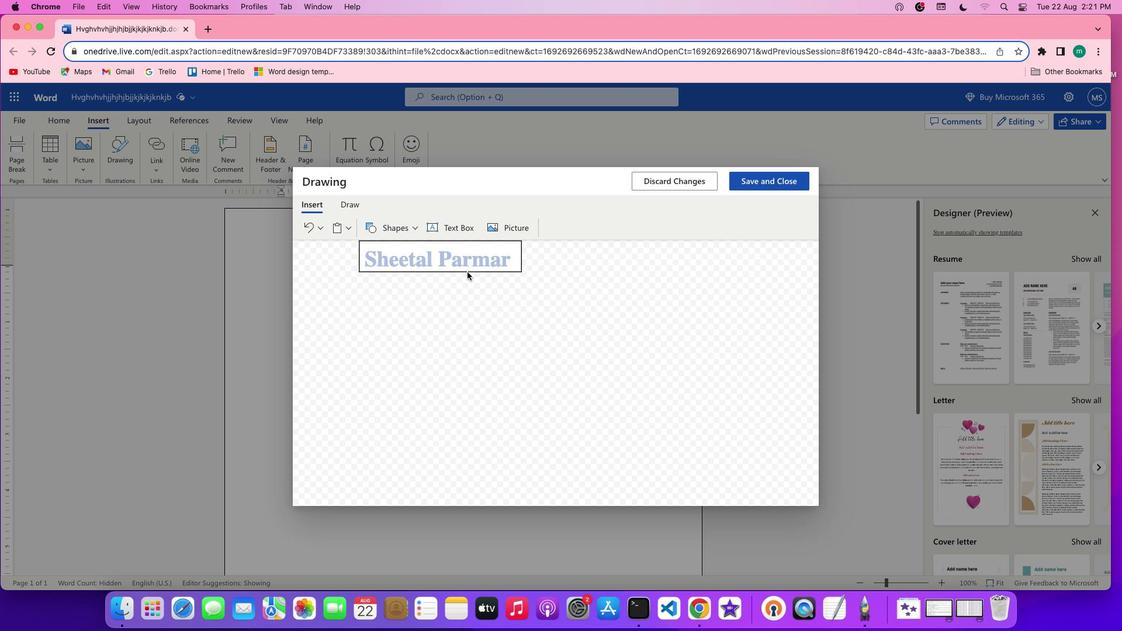
Action: Mouse moved to (440, 223)
Screenshot: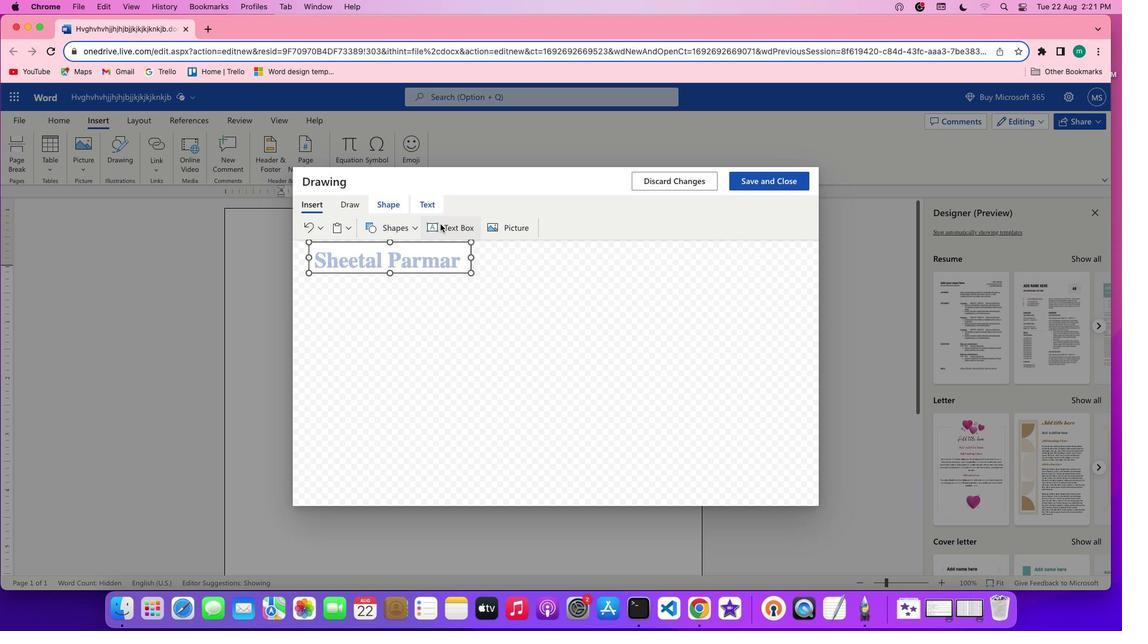 
Action: Mouse pressed left at (440, 223)
Screenshot: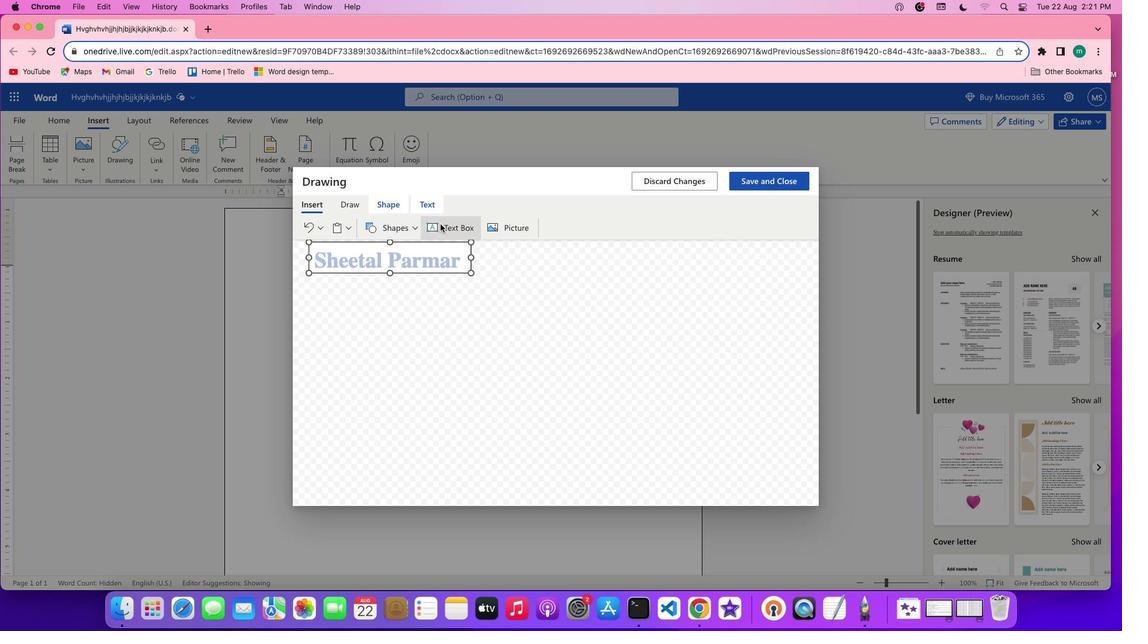 
Action: Mouse moved to (312, 277)
Screenshot: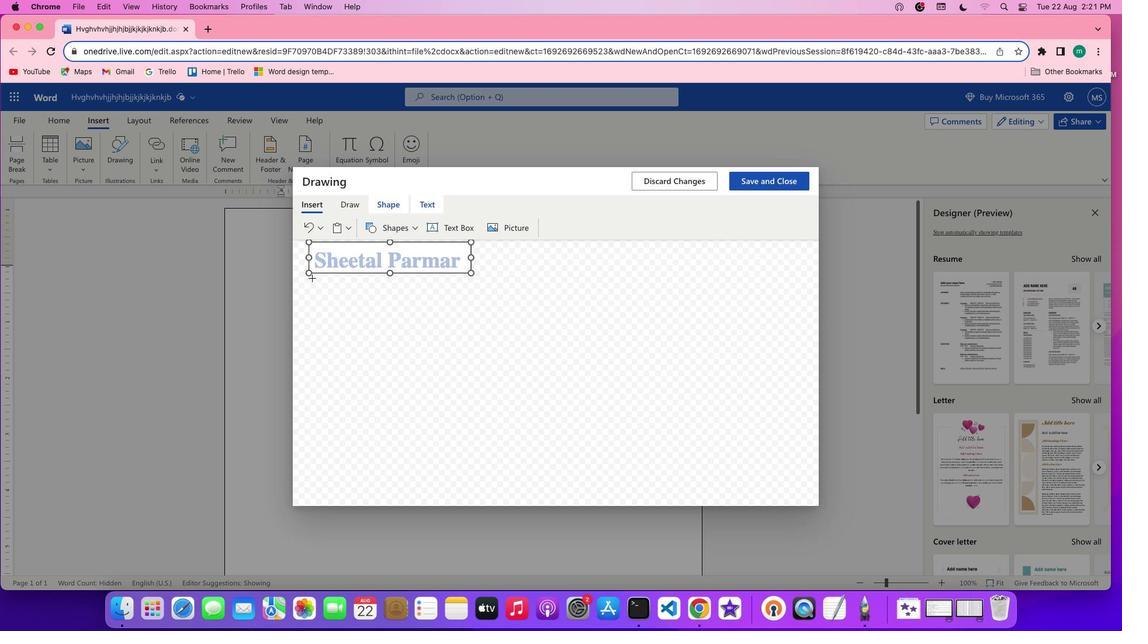 
Action: Mouse pressed left at (312, 277)
Screenshot: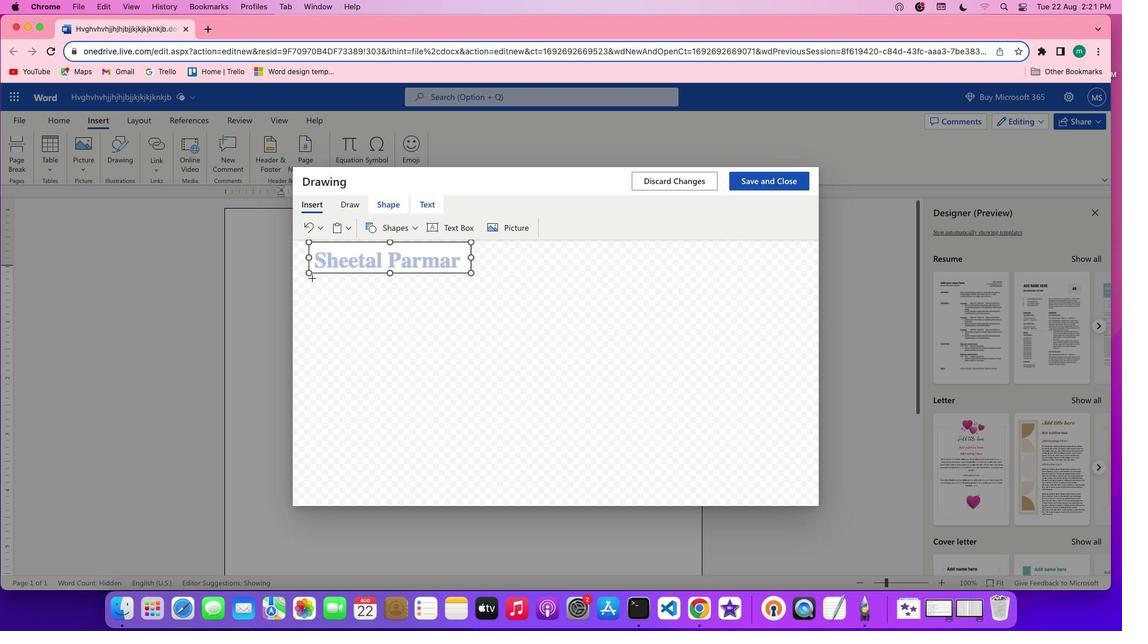 
Action: Mouse moved to (342, 277)
Screenshot: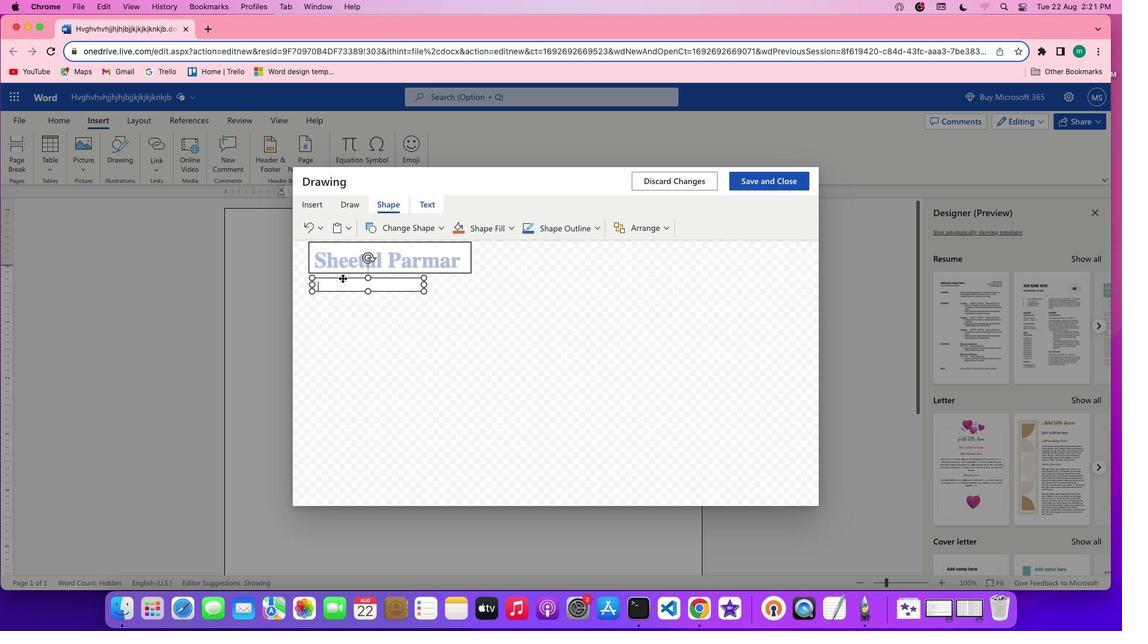 
Action: Mouse pressed left at (342, 277)
Screenshot: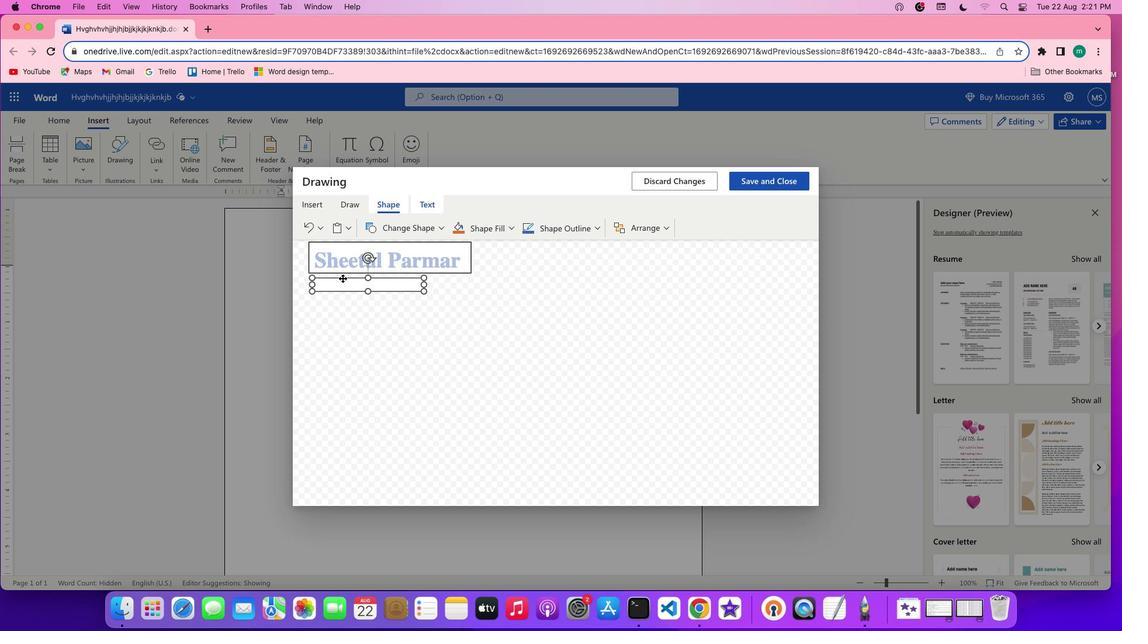 
Action: Mouse moved to (426, 206)
Screenshot: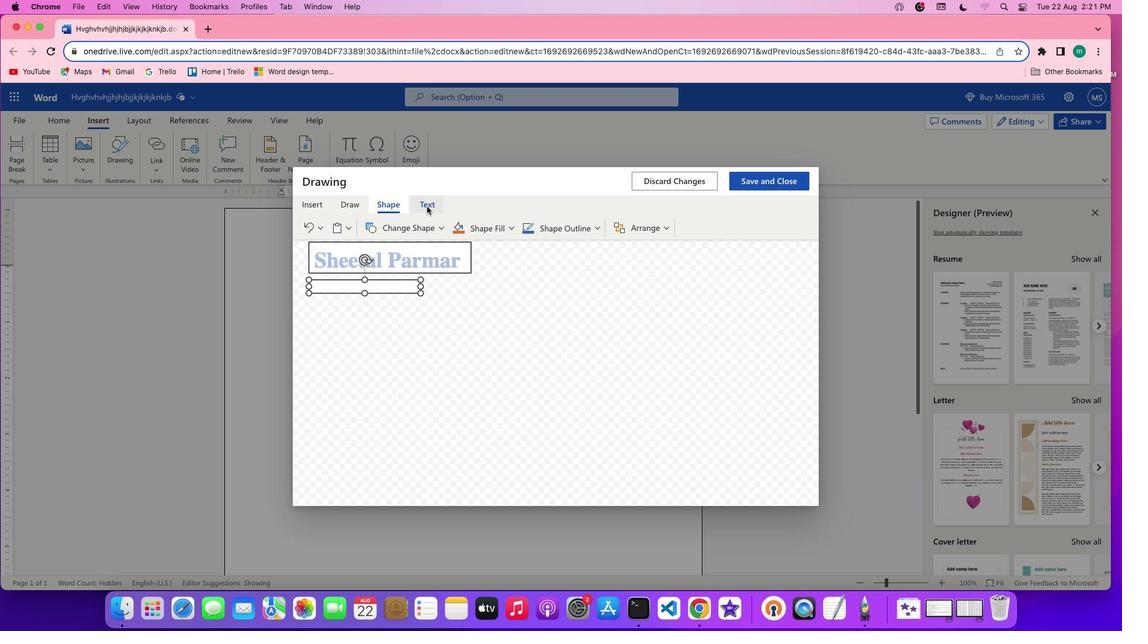 
Action: Mouse pressed left at (426, 206)
Screenshot: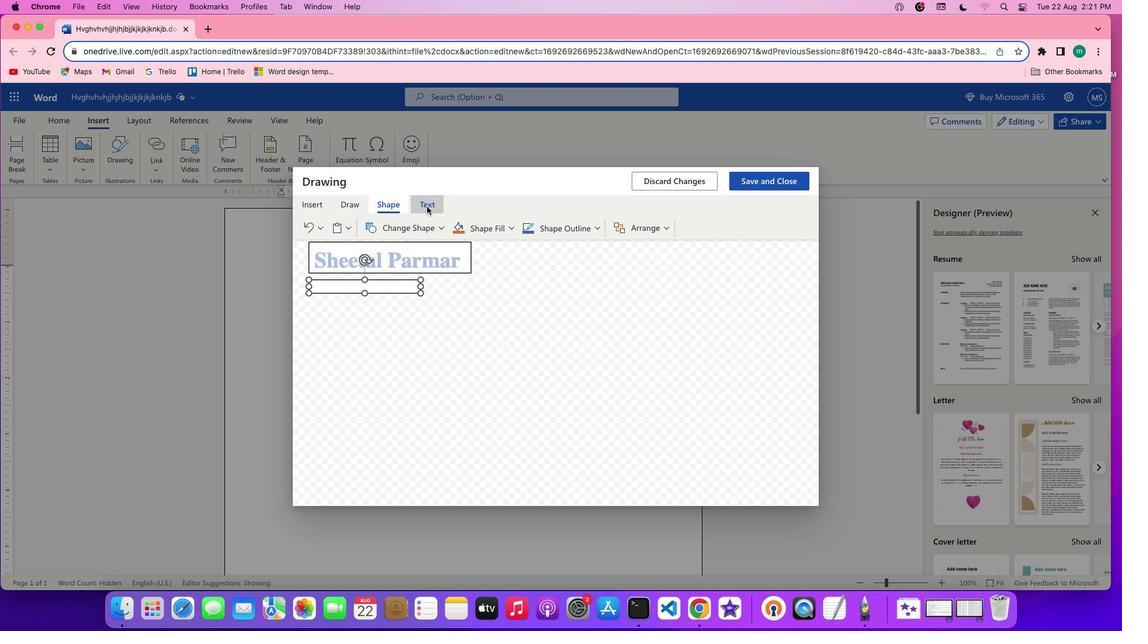 
Action: Mouse moved to (460, 226)
Screenshot: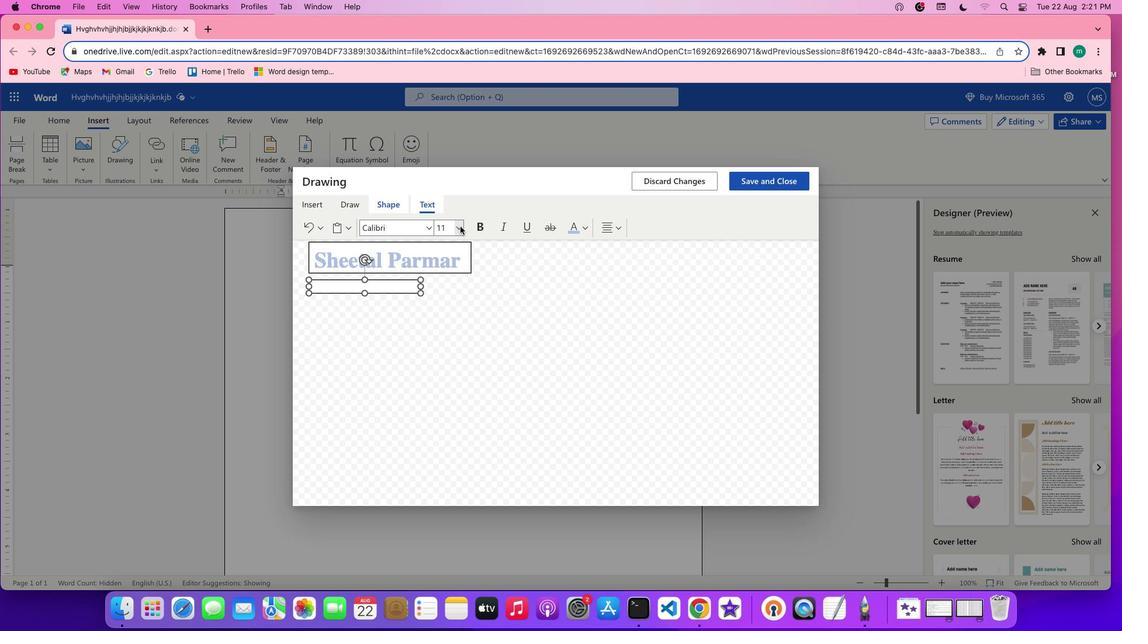 
Action: Mouse pressed left at (460, 226)
Screenshot: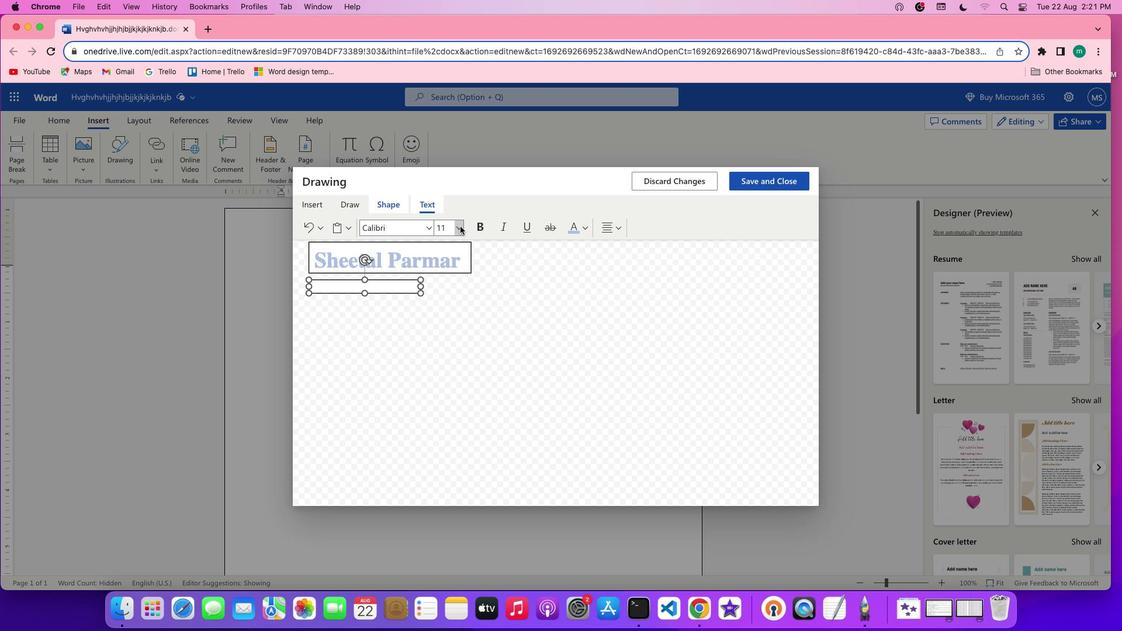 
Action: Mouse moved to (447, 446)
Screenshot: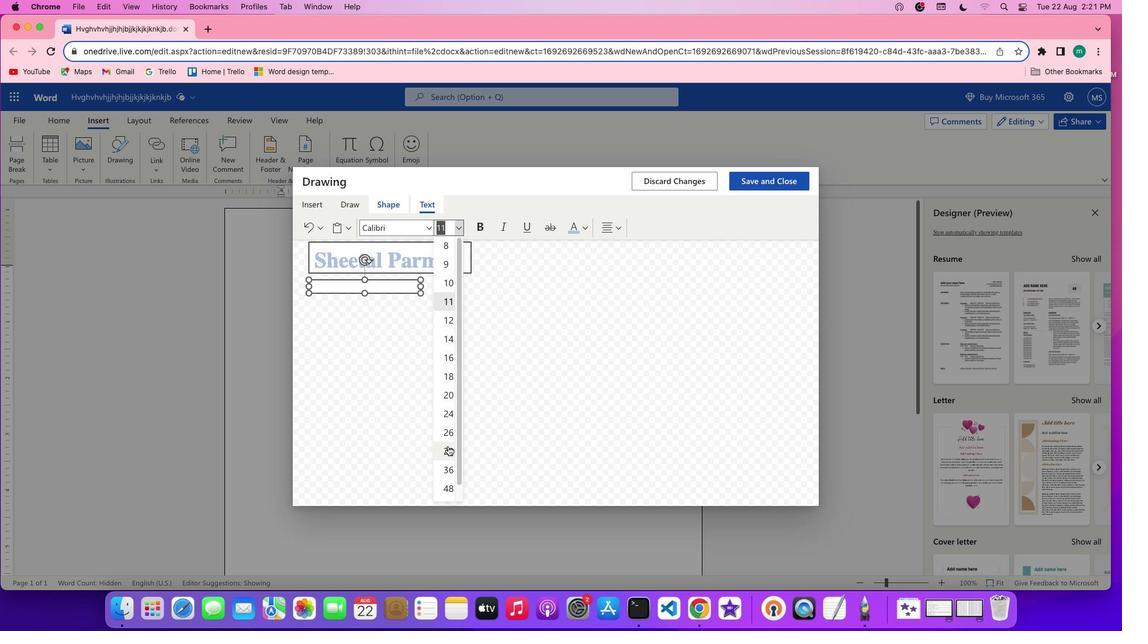 
Action: Mouse pressed left at (447, 446)
Screenshot: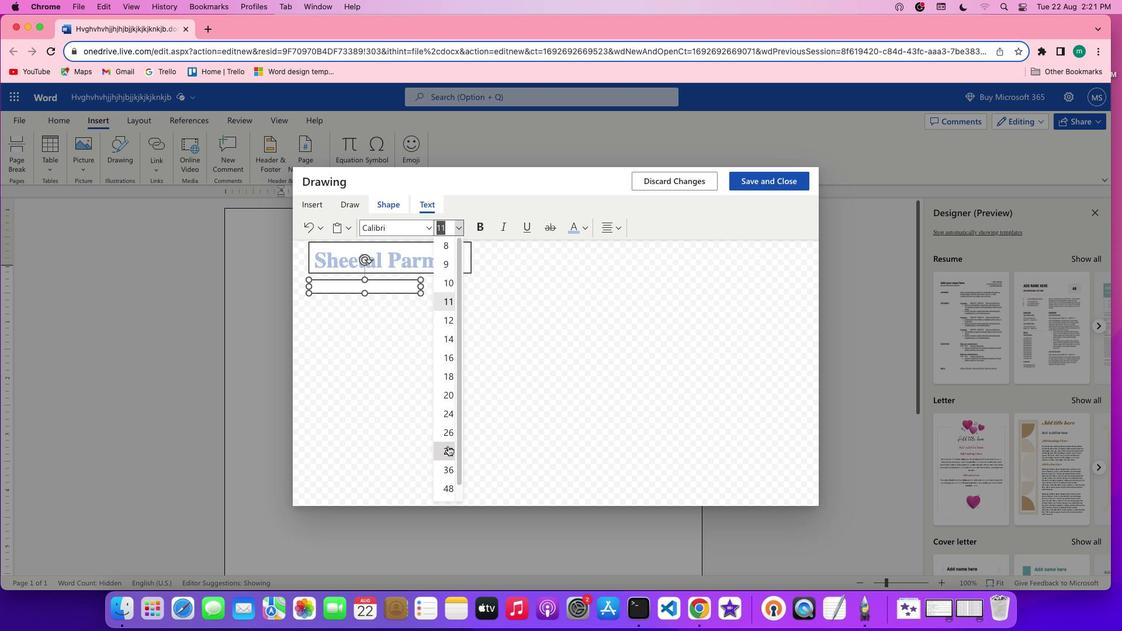 
Action: Mouse moved to (331, 286)
Screenshot: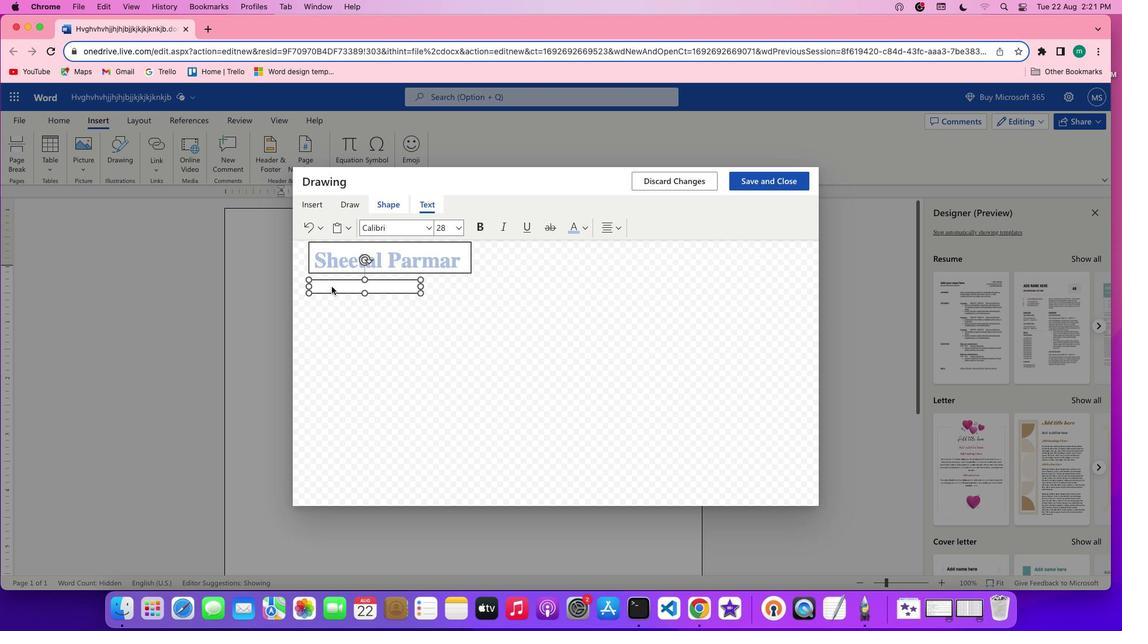 
Action: Mouse pressed left at (331, 286)
Screenshot: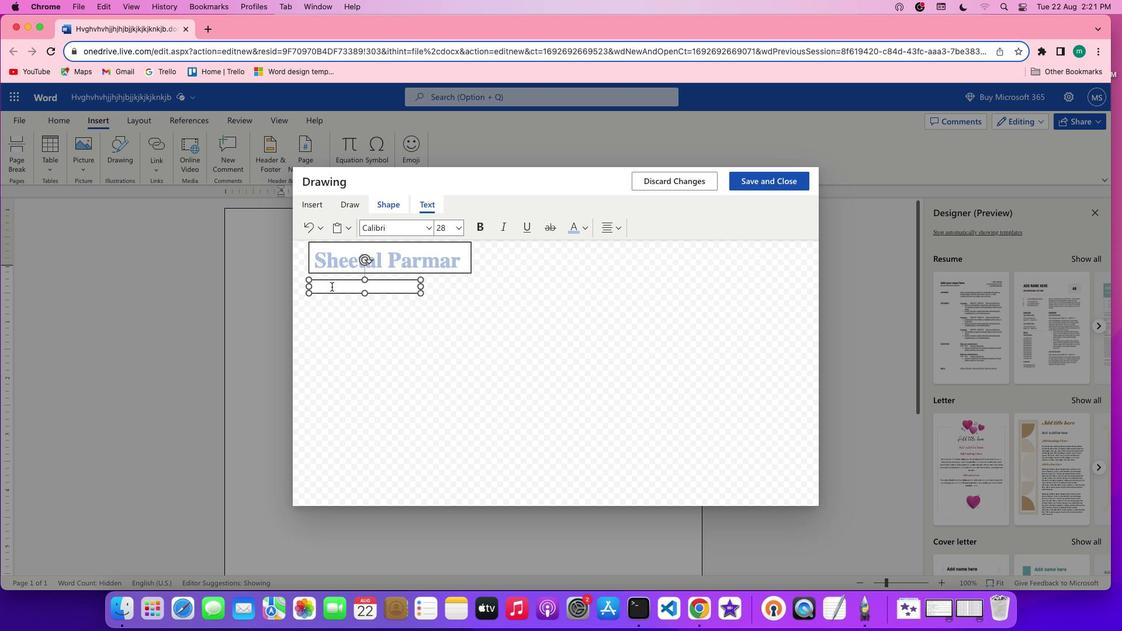 
Action: Mouse moved to (477, 228)
Screenshot: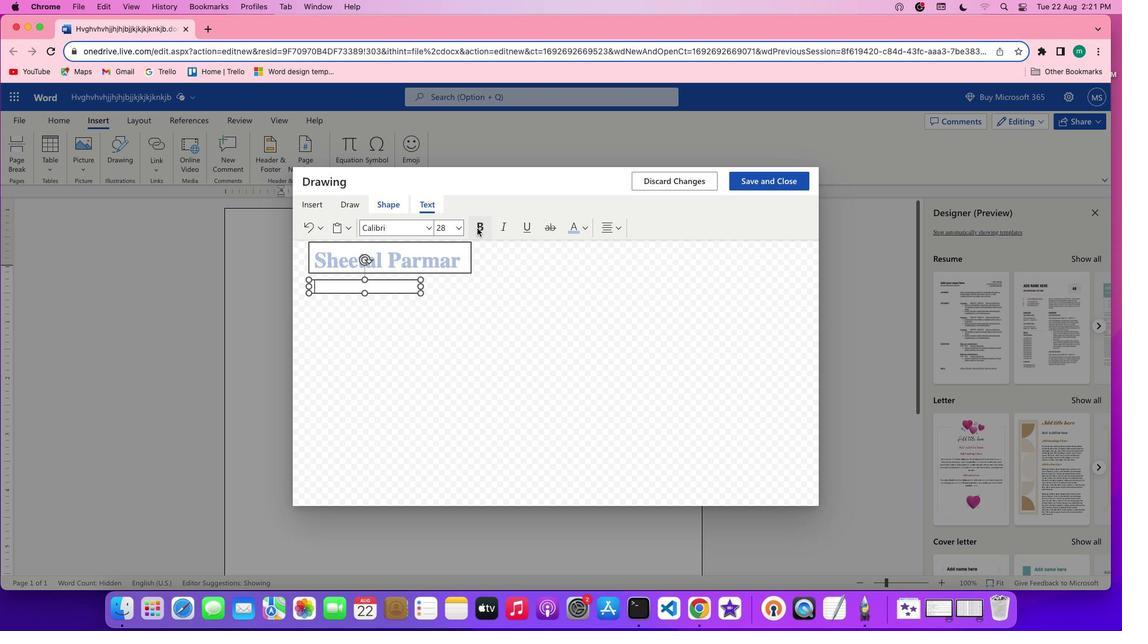 
Action: Mouse pressed left at (477, 228)
Screenshot: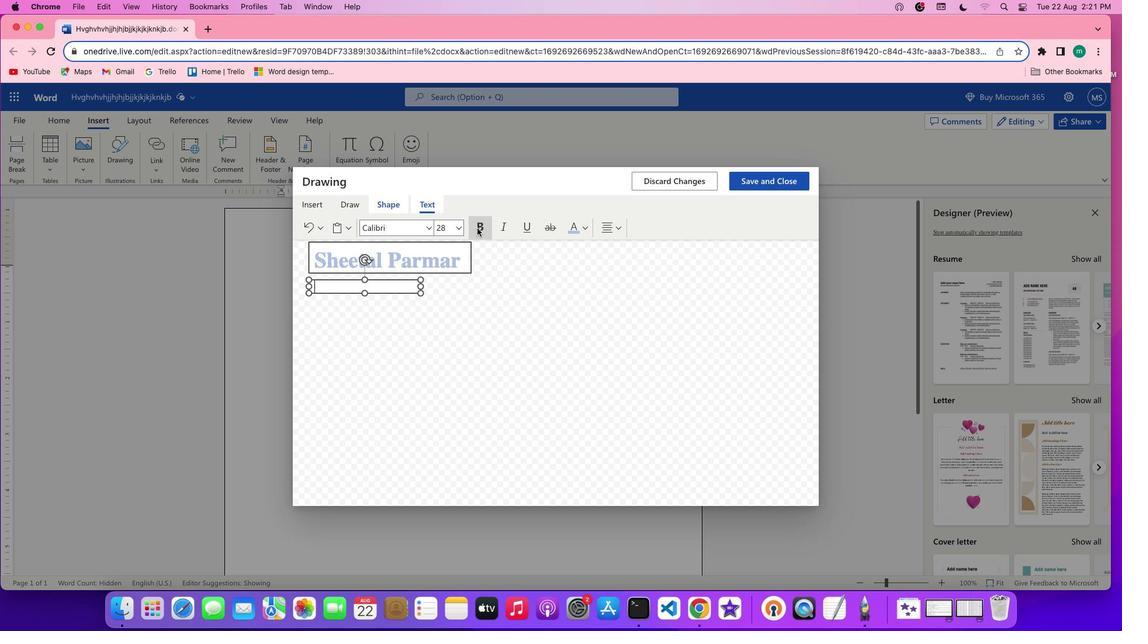 
Action: Mouse moved to (338, 285)
Screenshot: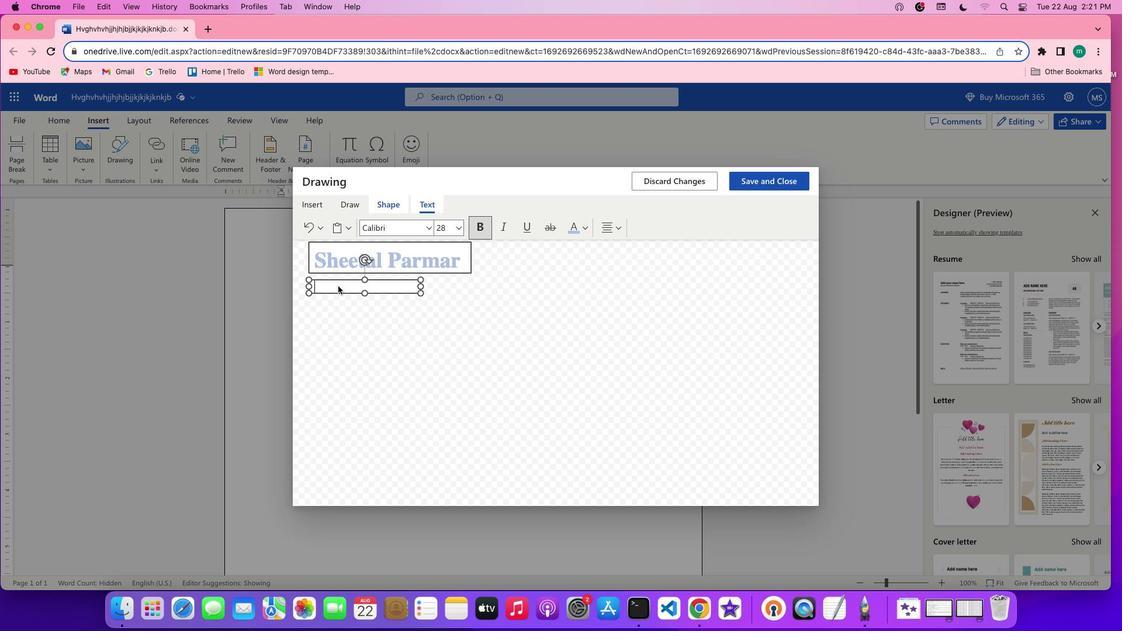 
Action: Mouse pressed left at (338, 285)
Screenshot: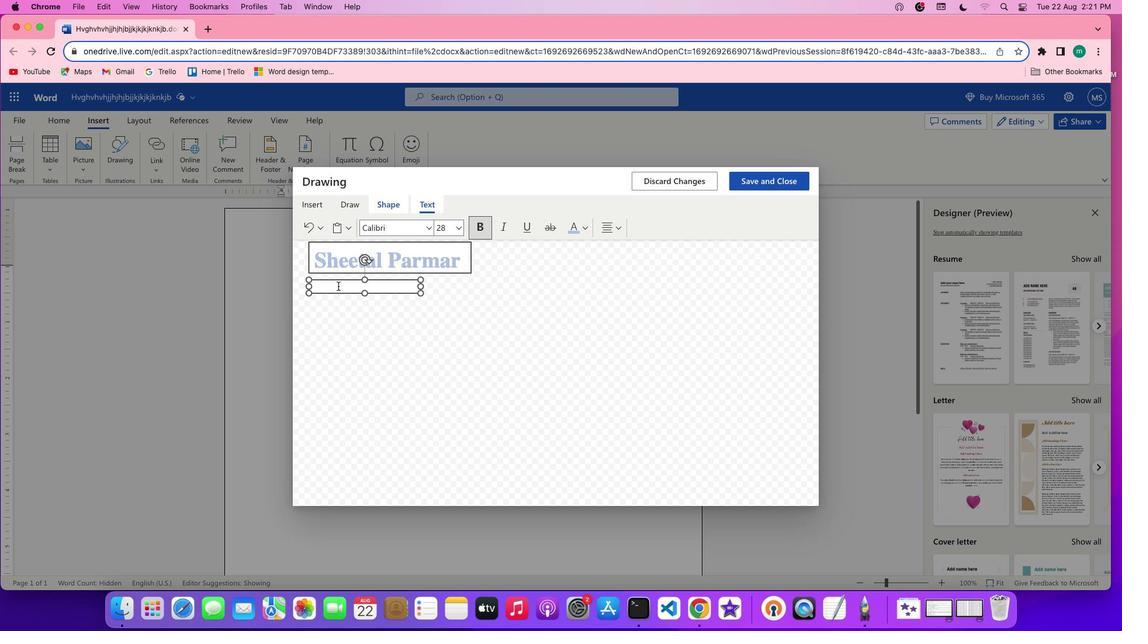 
Action: Mouse moved to (338, 286)
Screenshot: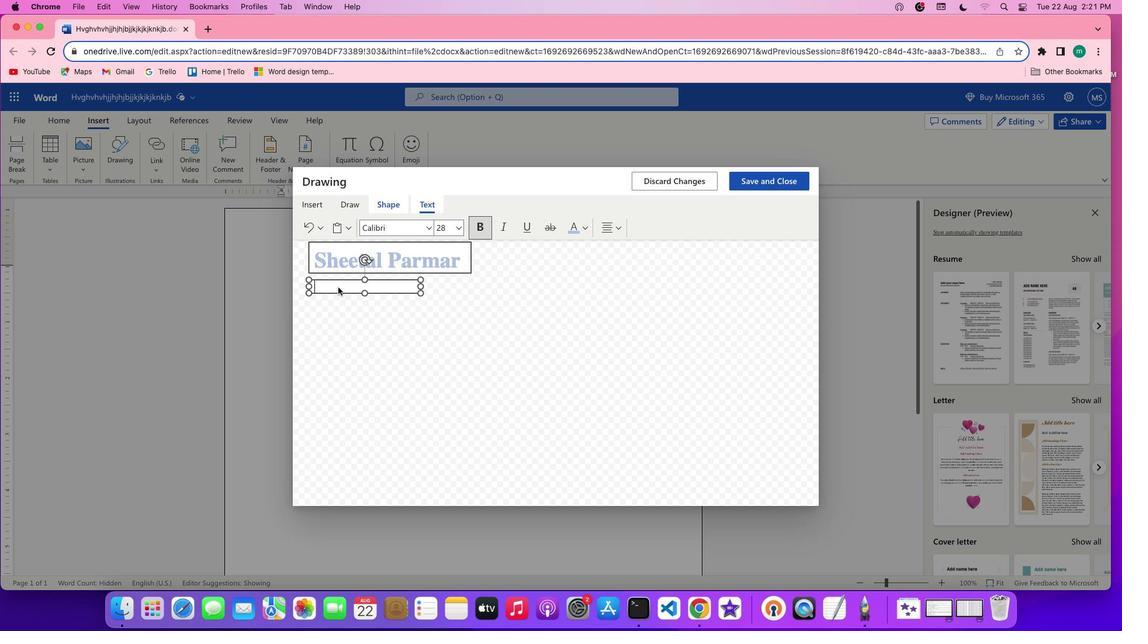 
Action: Key pressed Key.shift'P'
Screenshot: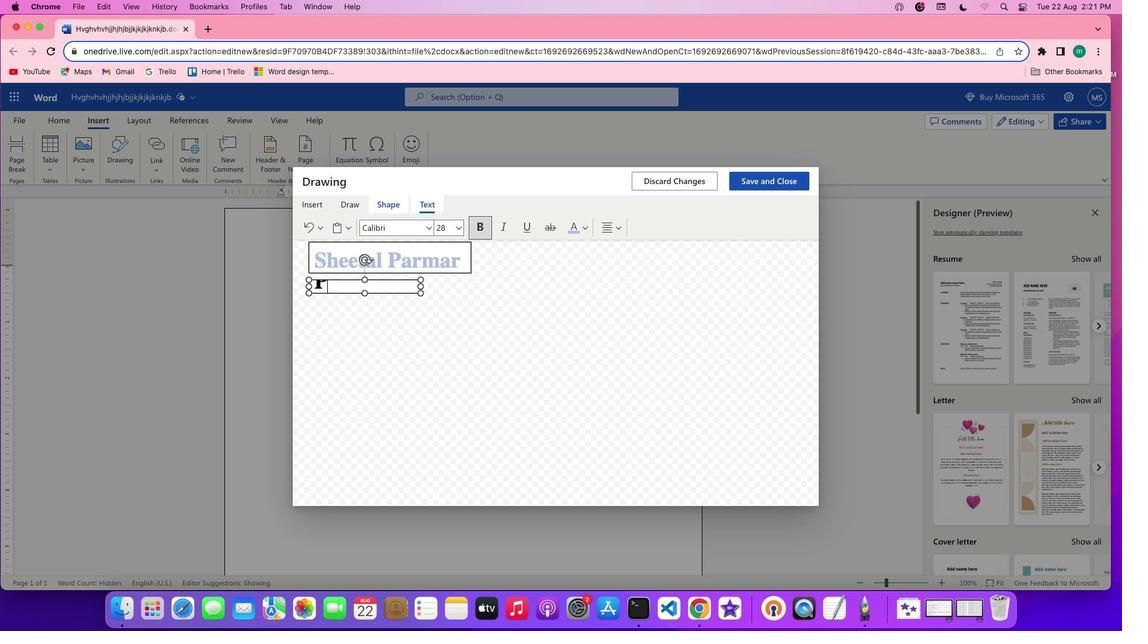 
Action: Mouse moved to (455, 223)
Screenshot: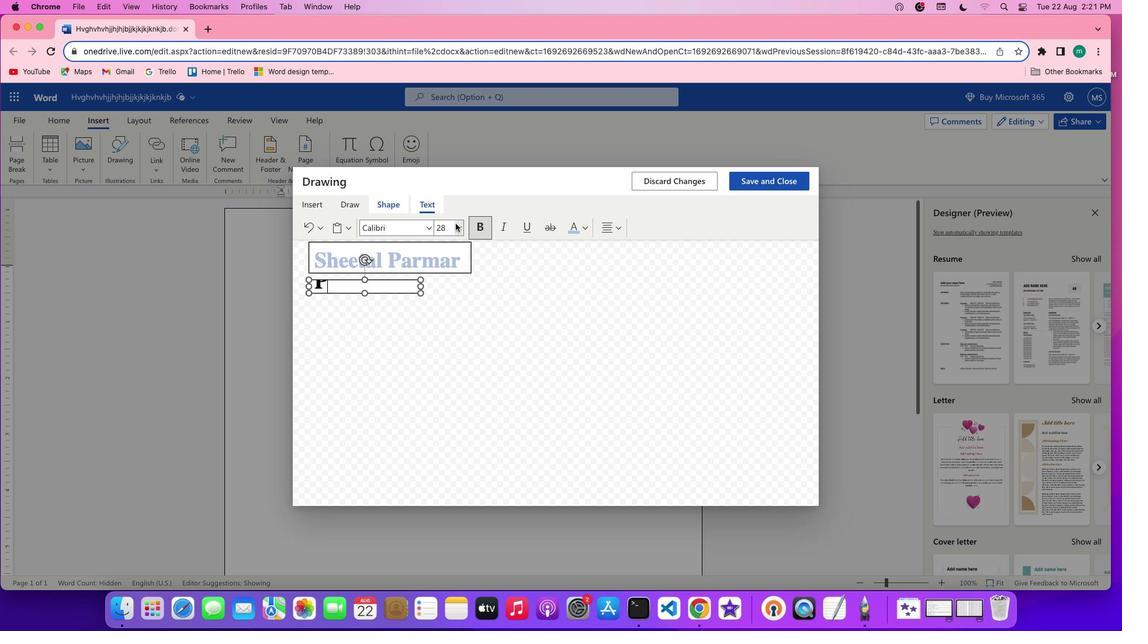 
Action: Mouse pressed left at (455, 223)
Screenshot: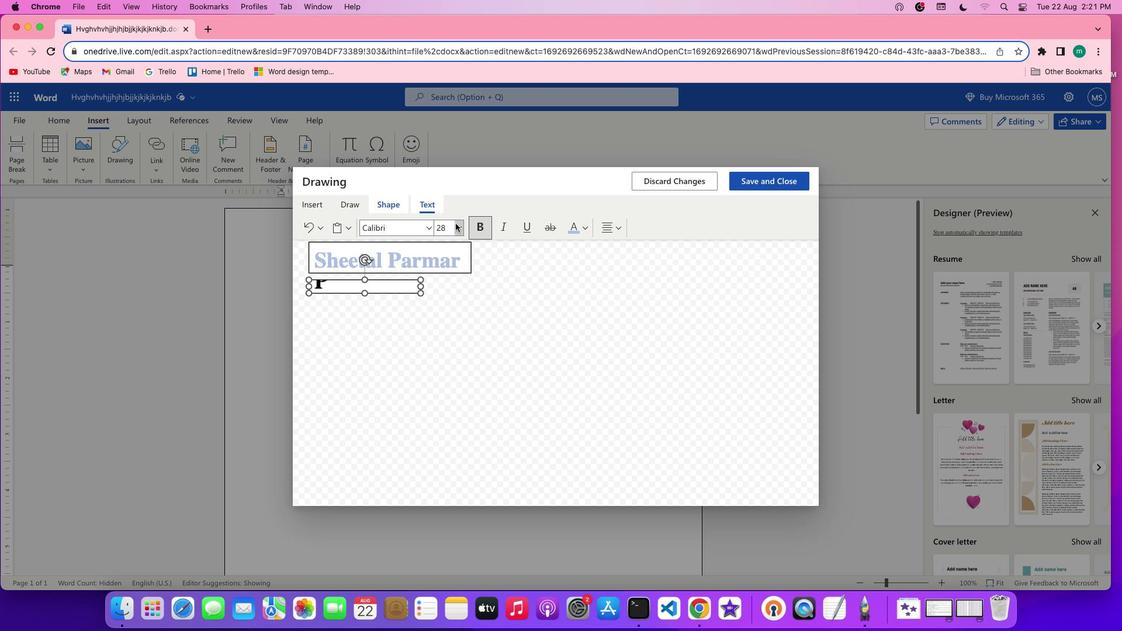 
Action: Mouse moved to (443, 436)
Screenshot: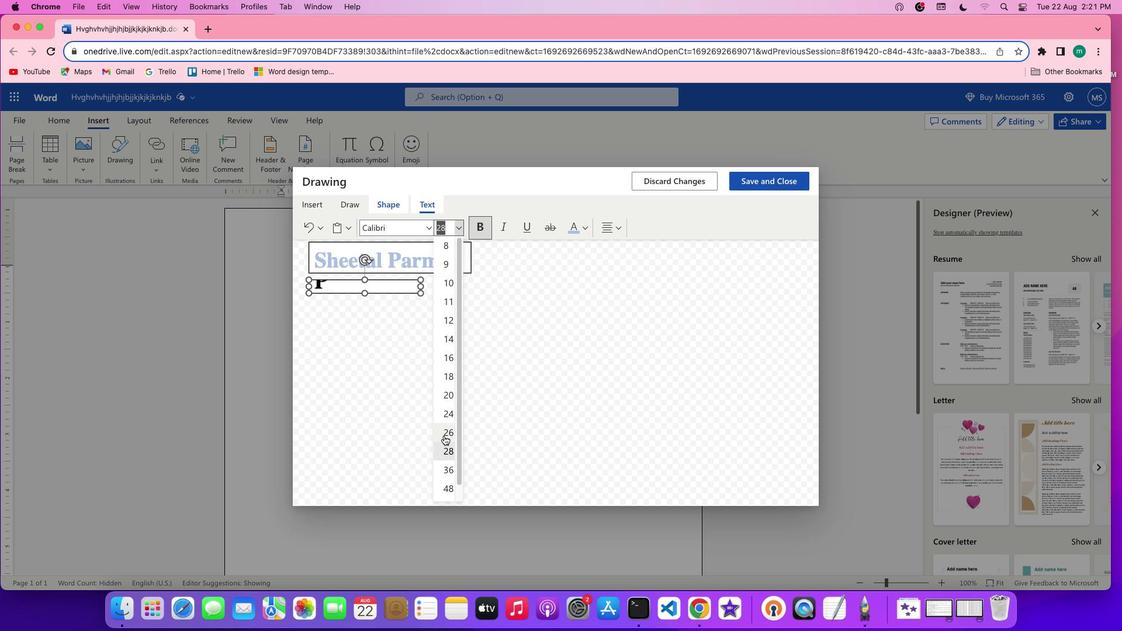 
Action: Mouse pressed left at (443, 436)
Screenshot: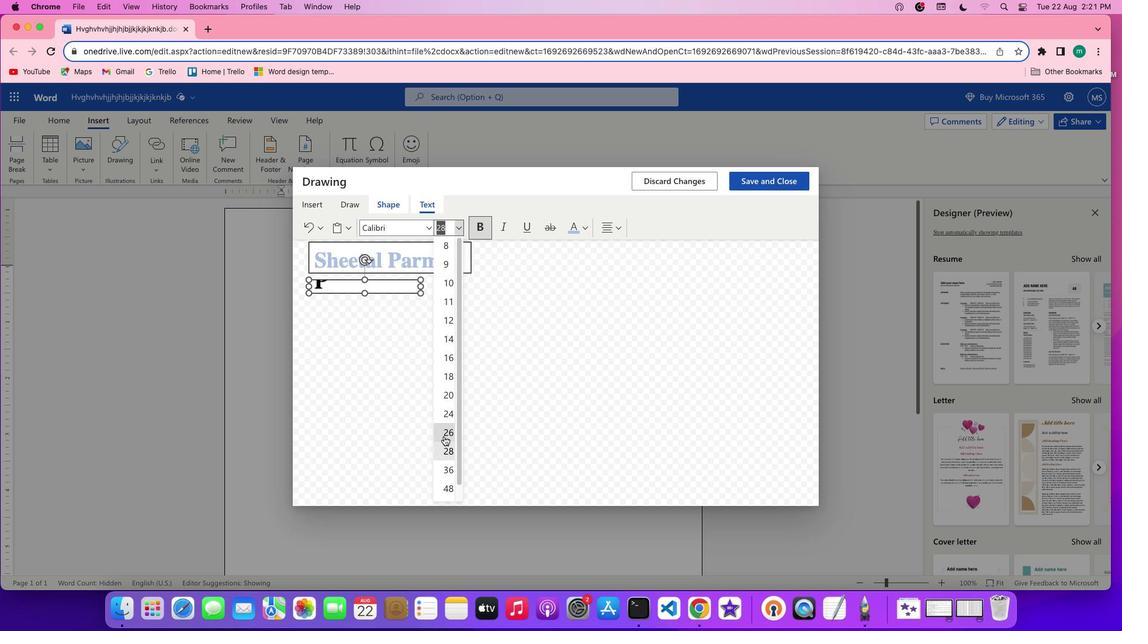 
Action: Mouse moved to (341, 286)
Screenshot: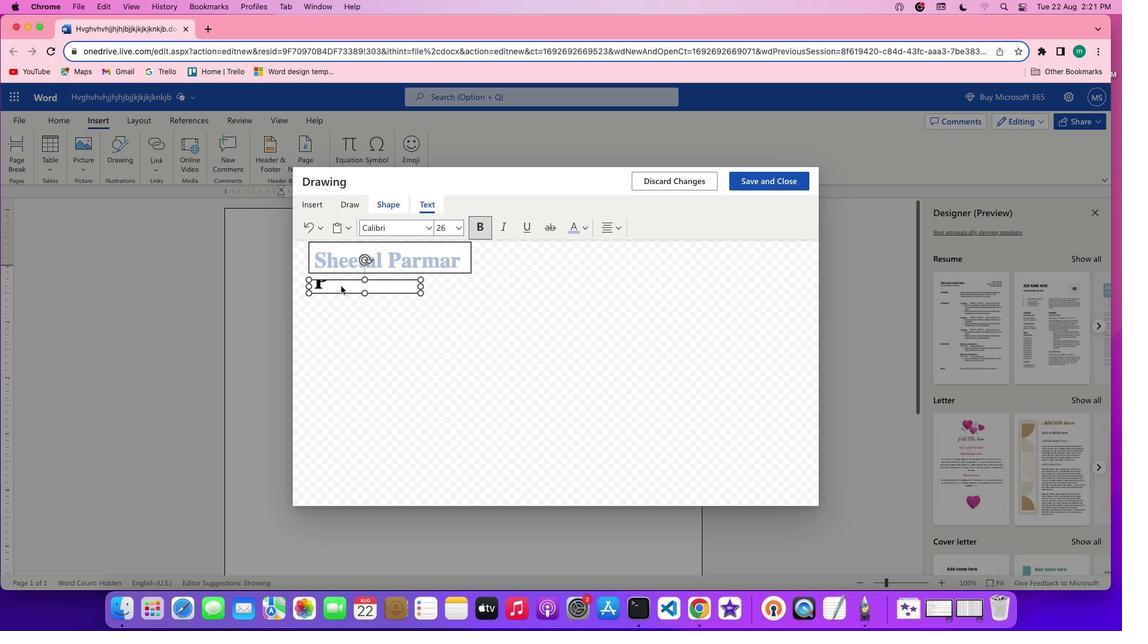 
Action: Mouse pressed left at (341, 286)
Screenshot: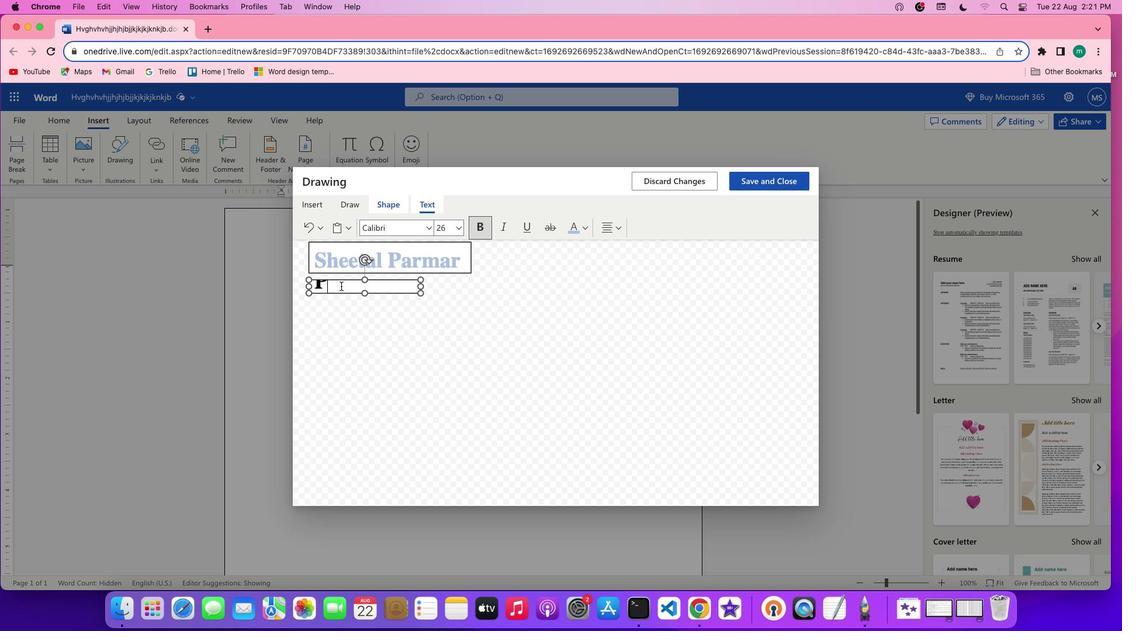 
Action: Key pressed Key.backspaceKey.shift'P'
Screenshot: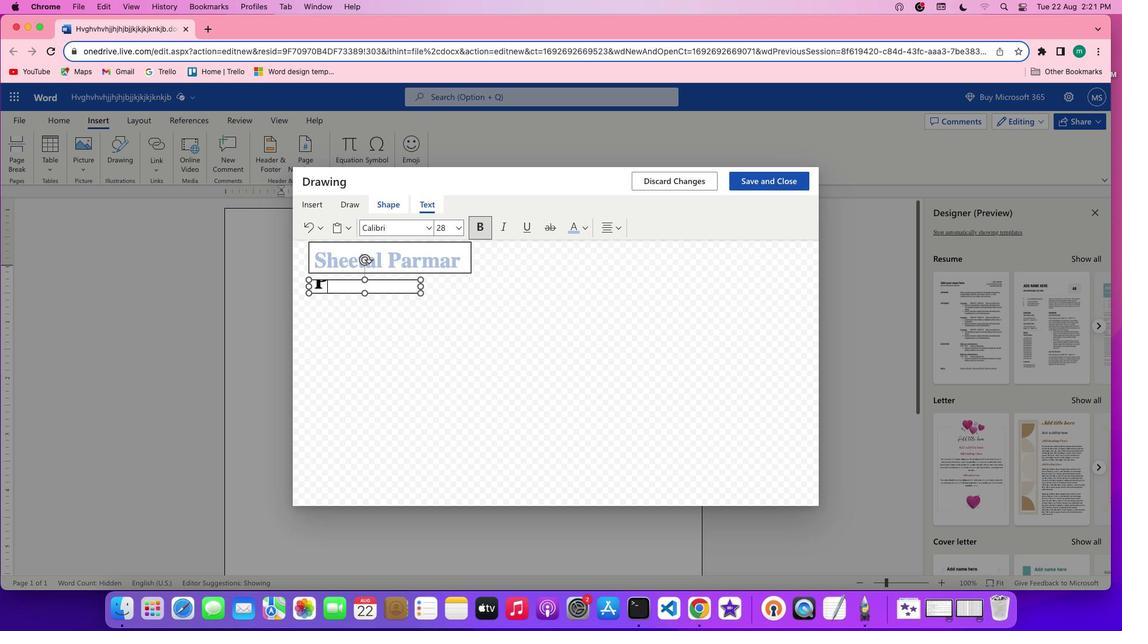 
Action: Mouse moved to (364, 277)
Screenshot: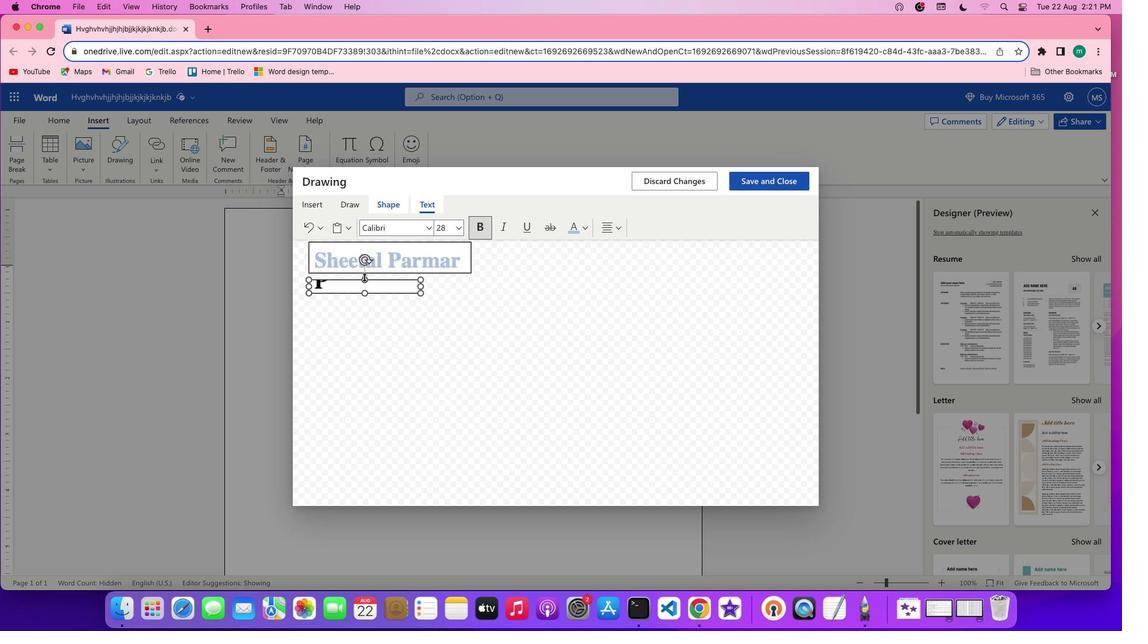 
Action: Mouse pressed left at (364, 277)
Screenshot: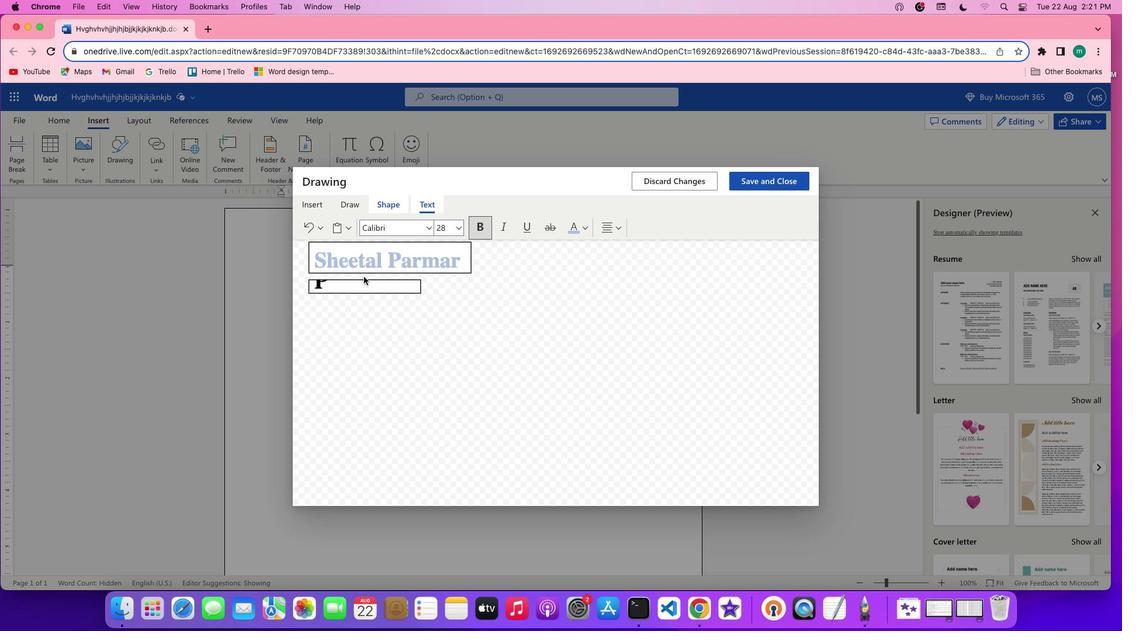 
Action: Mouse moved to (365, 293)
Screenshot: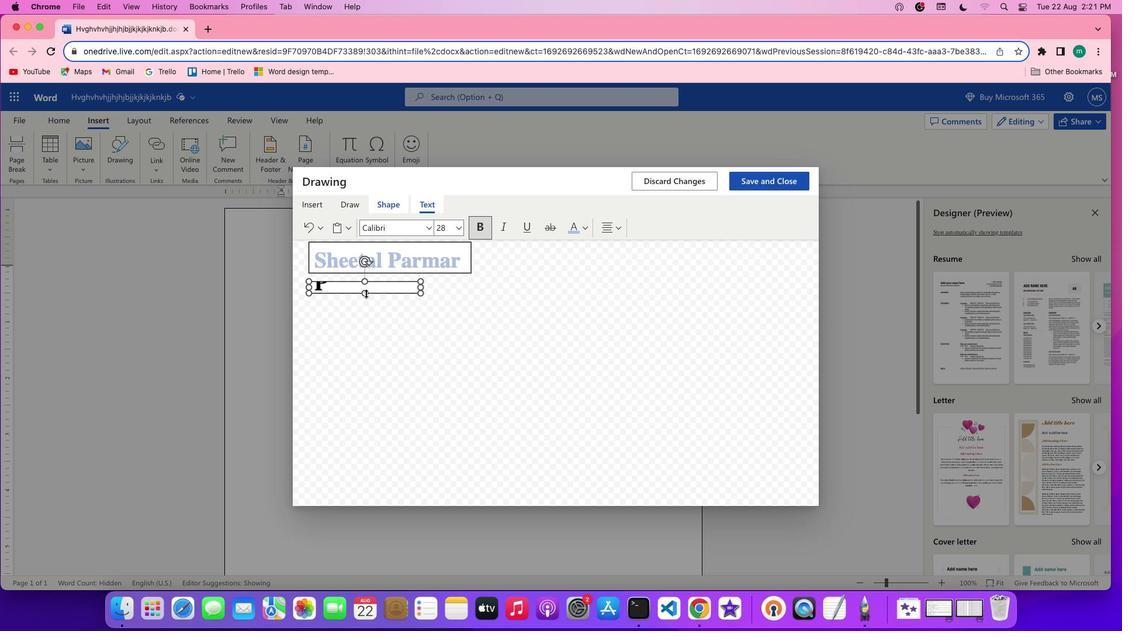 
Action: Mouse pressed left at (365, 293)
Screenshot: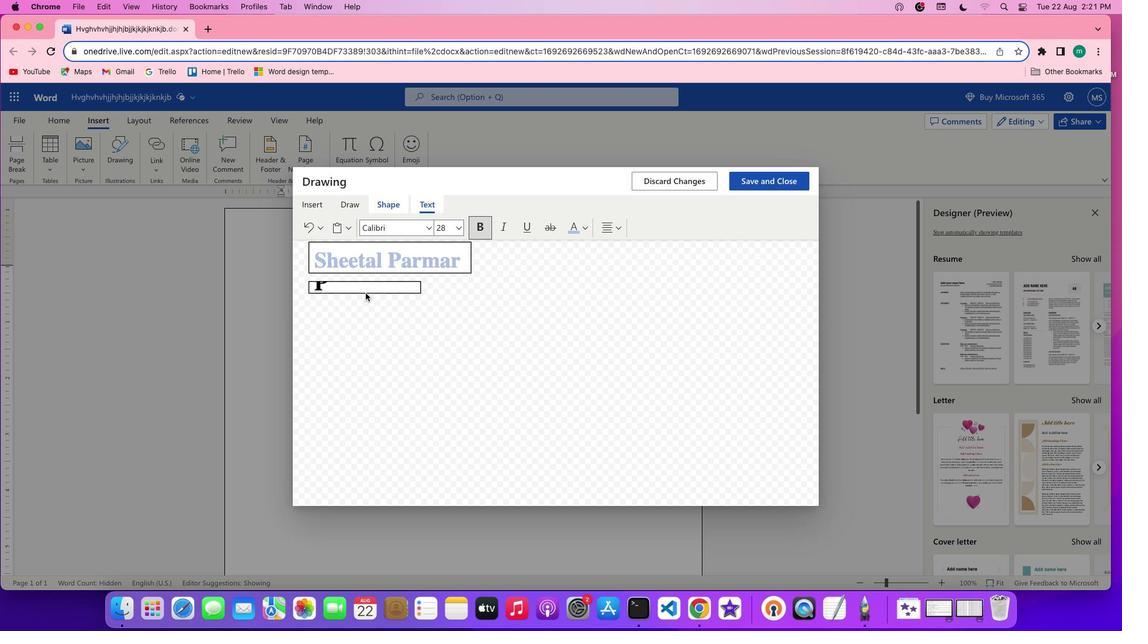 
Action: Mouse moved to (335, 288)
Screenshot: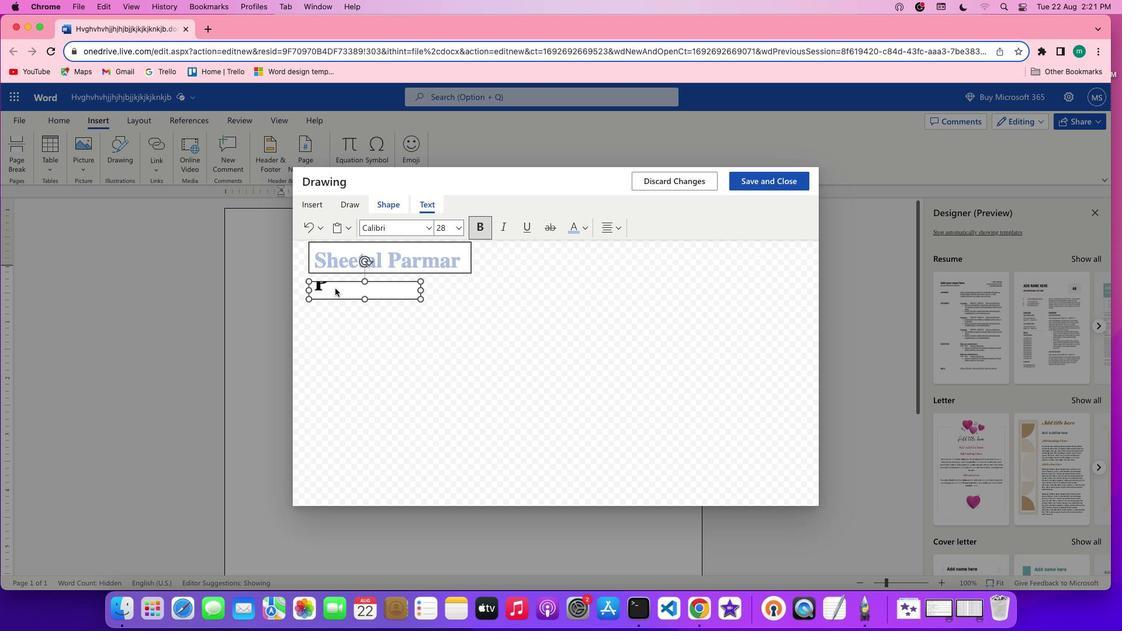 
Action: Mouse pressed left at (335, 288)
Screenshot: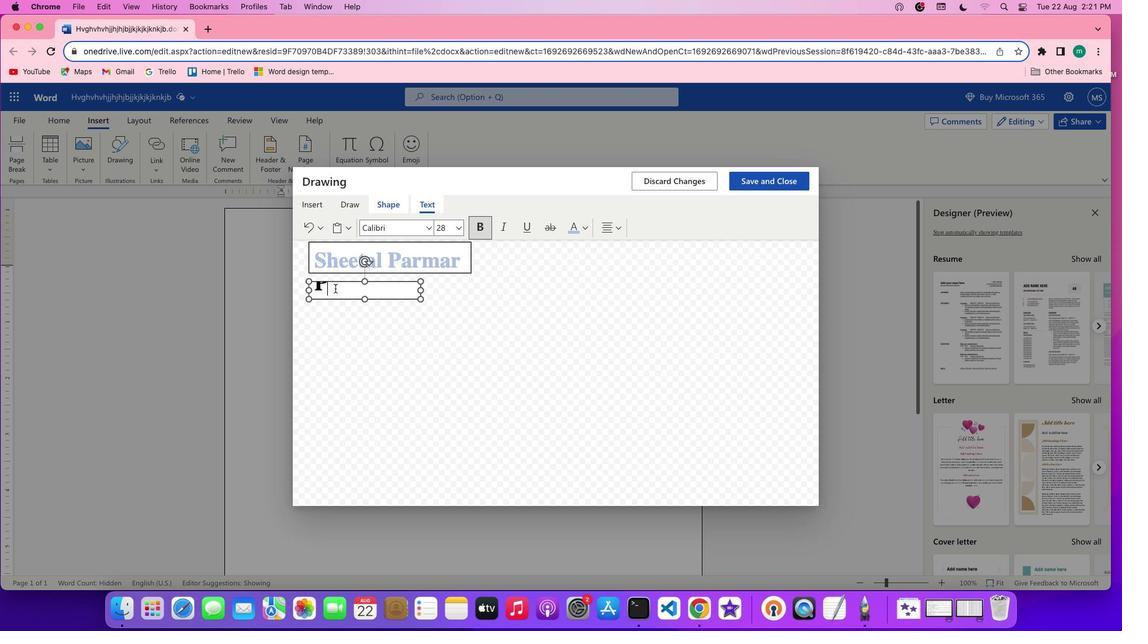 
Action: Key pressed Key.backspace
Screenshot: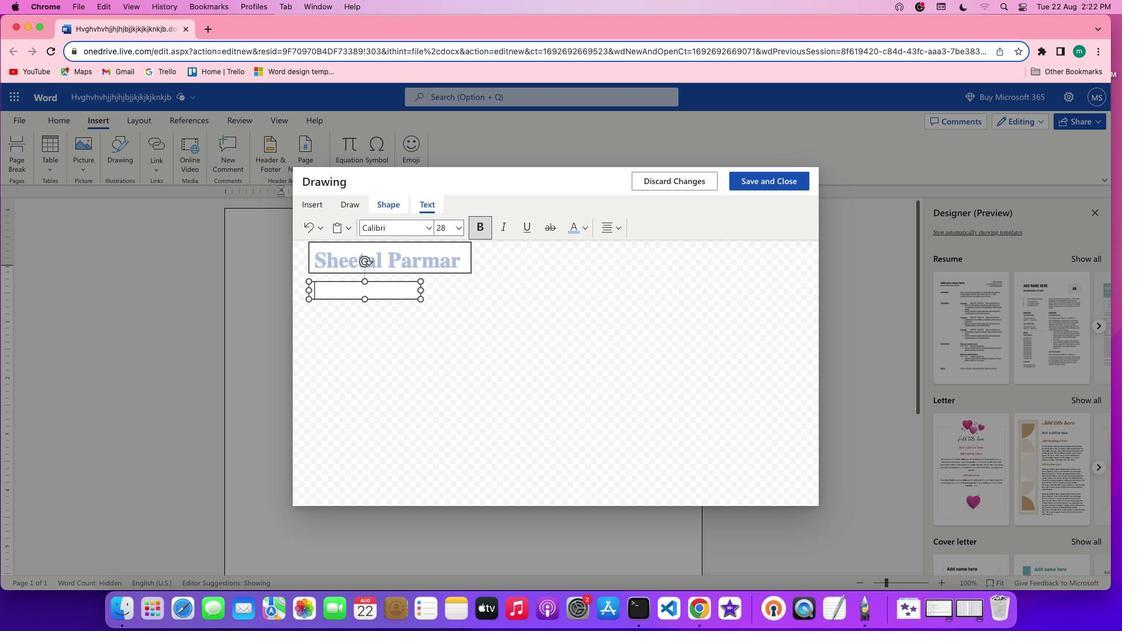 
Action: Mouse moved to (326, 287)
Screenshot: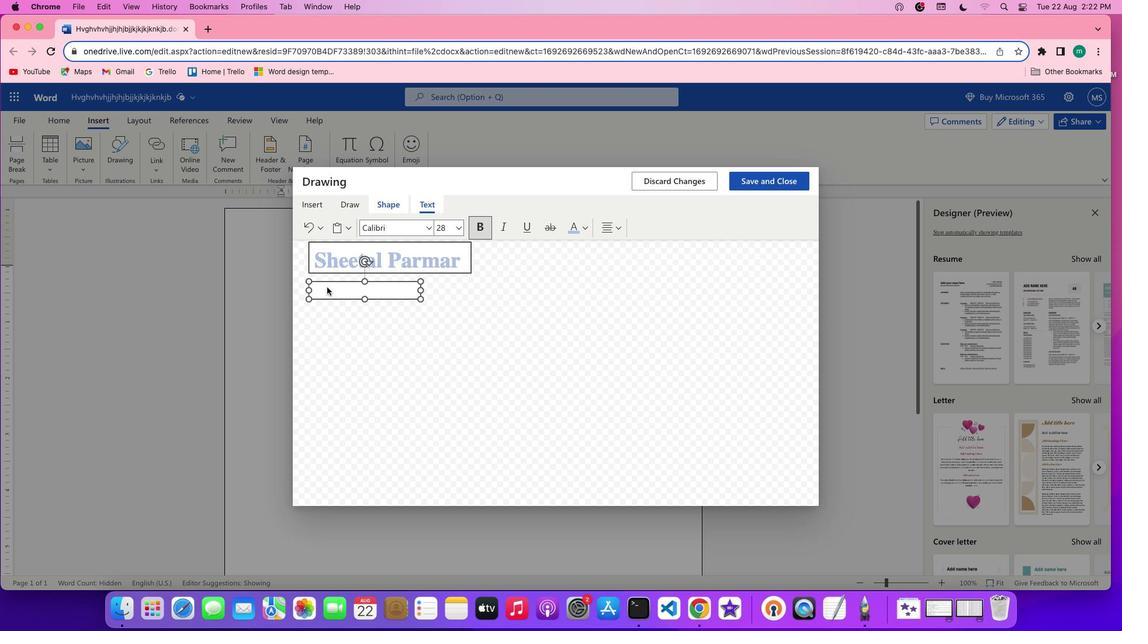 
Action: Key pressed Key.shift'P'
Screenshot: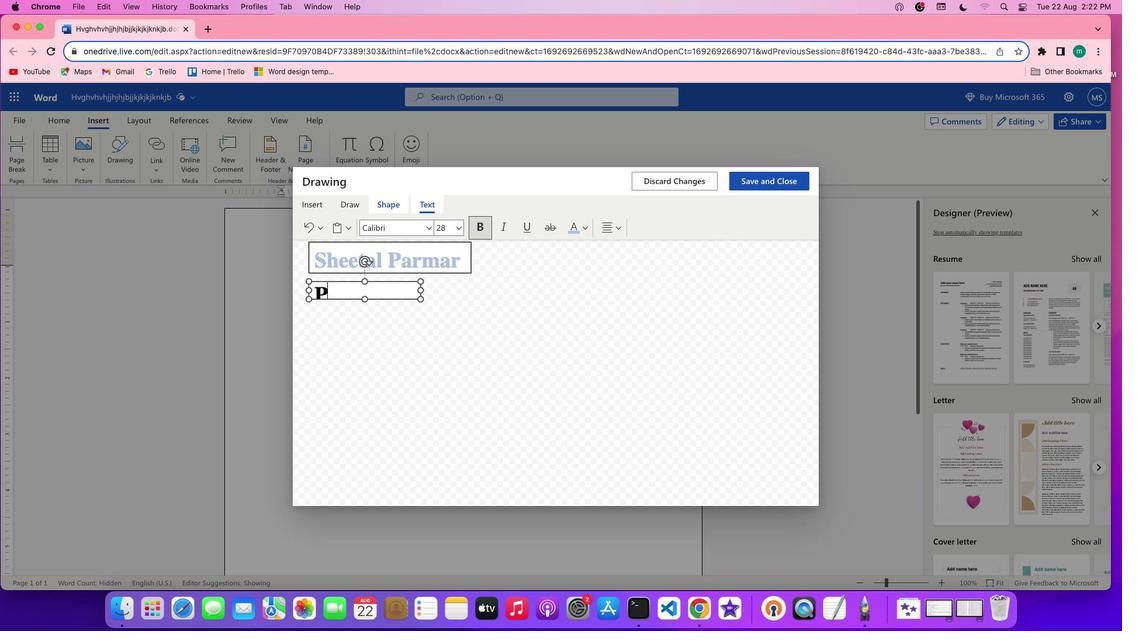 
Action: Mouse moved to (458, 228)
Screenshot: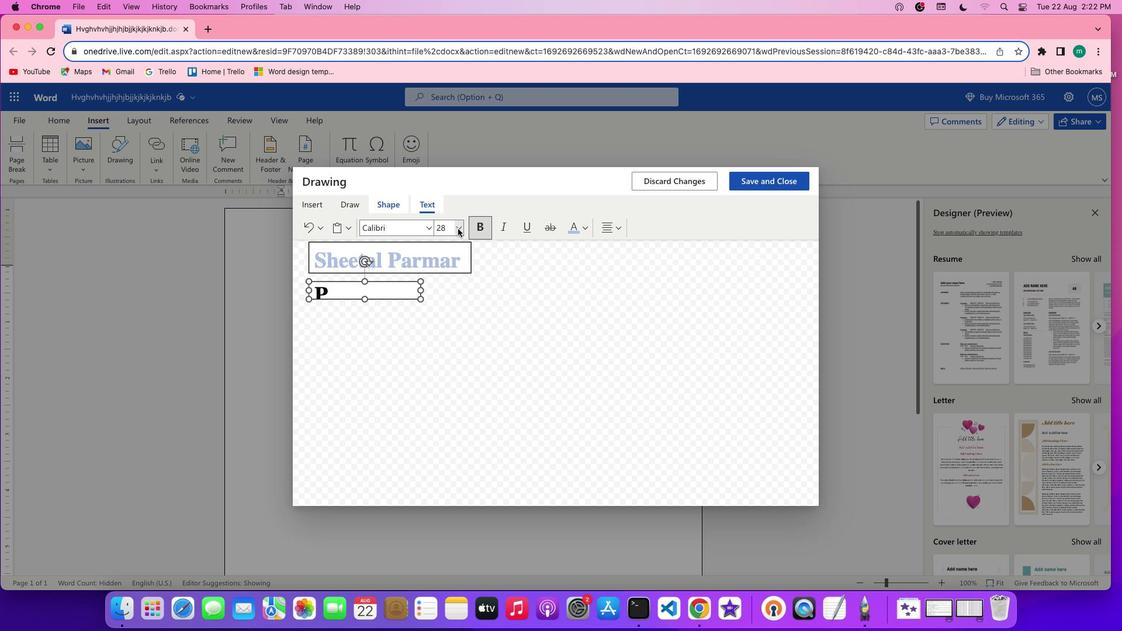 
Action: Mouse pressed left at (458, 228)
Screenshot: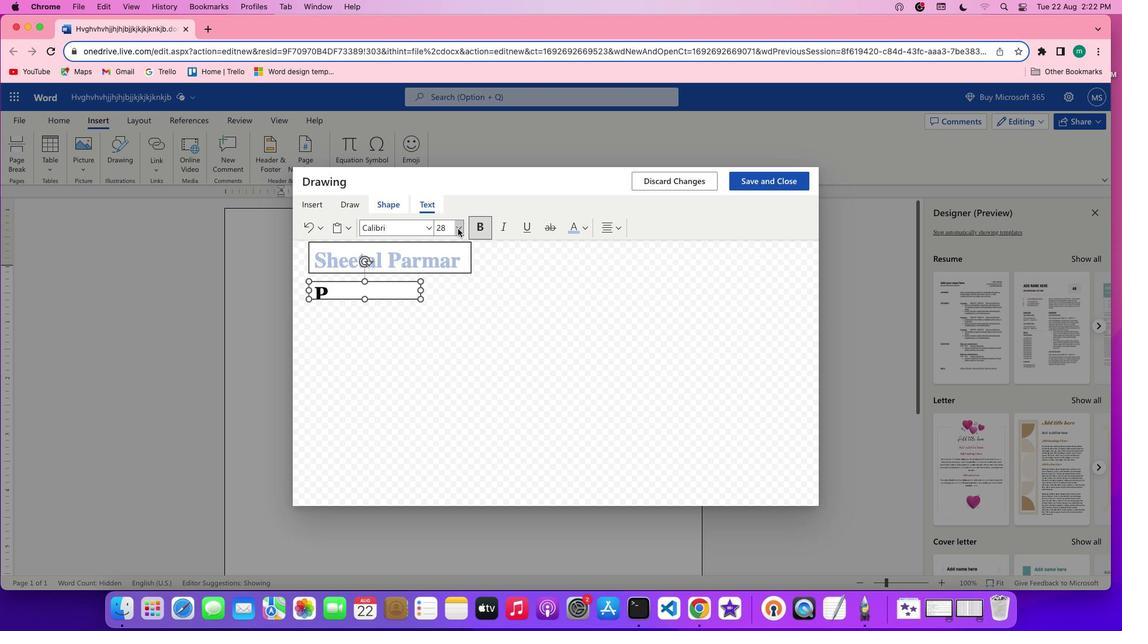 
Action: Mouse moved to (447, 409)
Screenshot: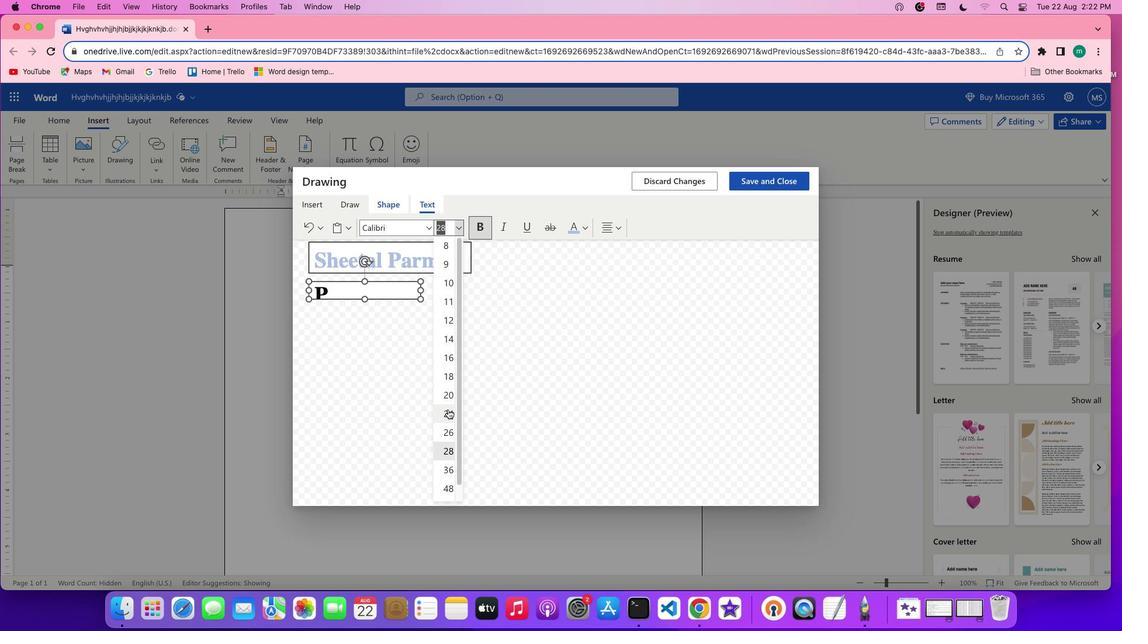 
Action: Mouse pressed left at (447, 409)
Screenshot: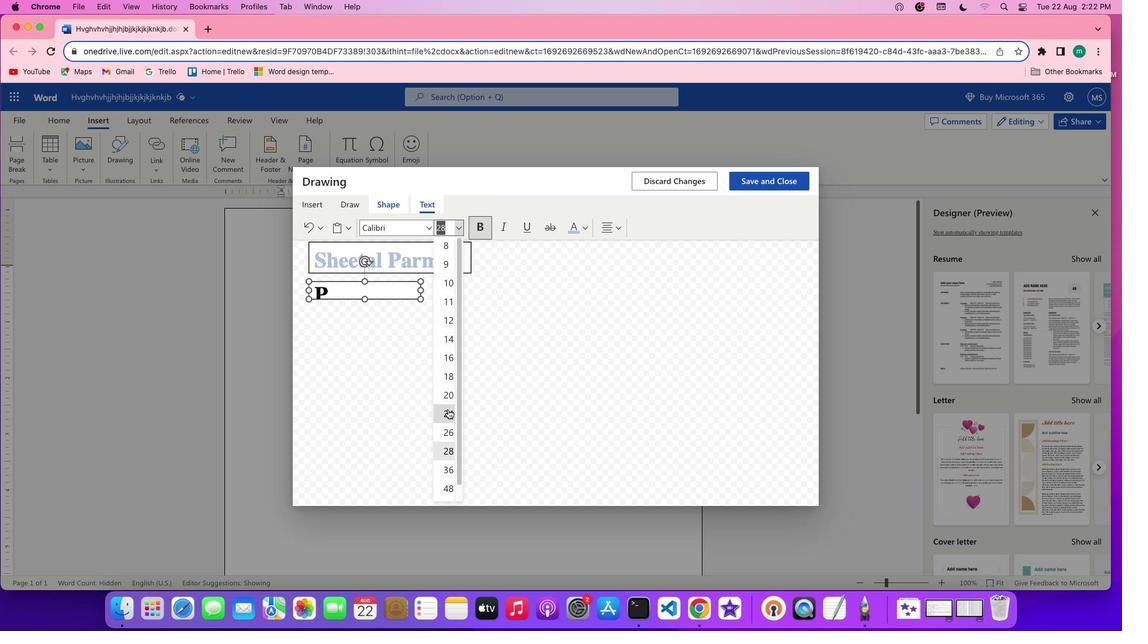 
Action: Mouse moved to (347, 286)
Screenshot: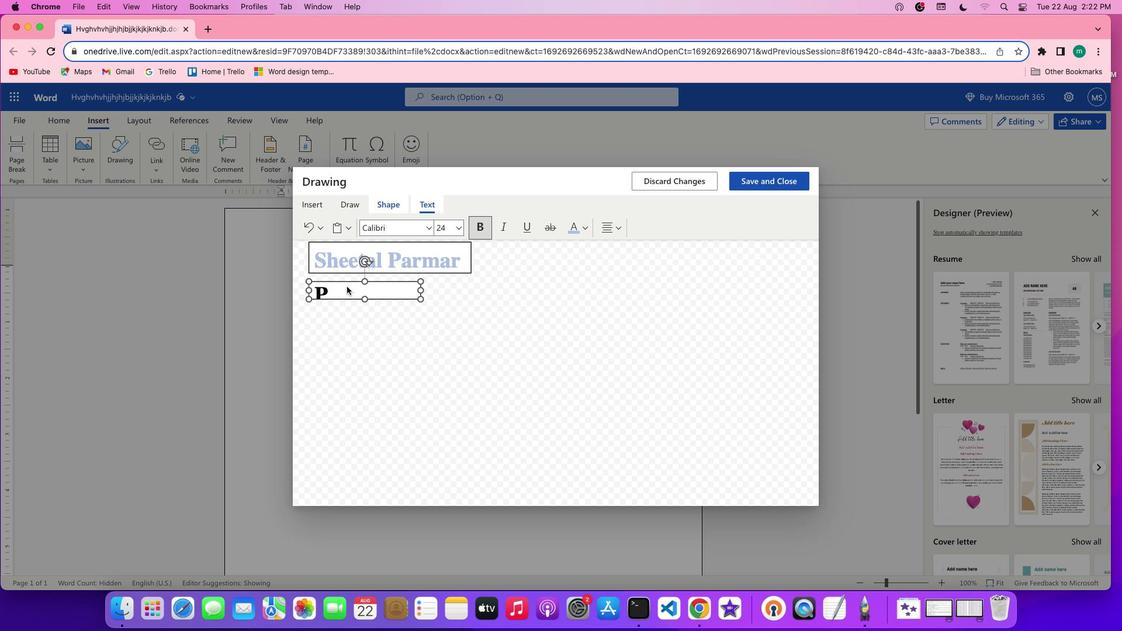 
Action: Mouse pressed left at (347, 286)
Screenshot: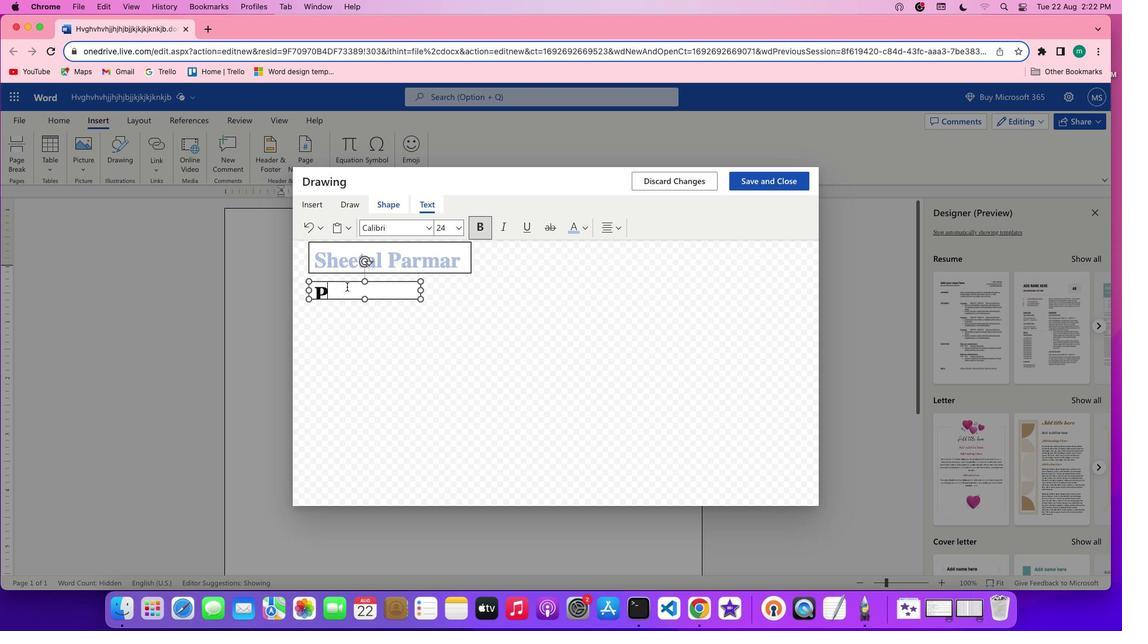 
Action: Key pressed Key.backspaceKey.shift'P'
Screenshot: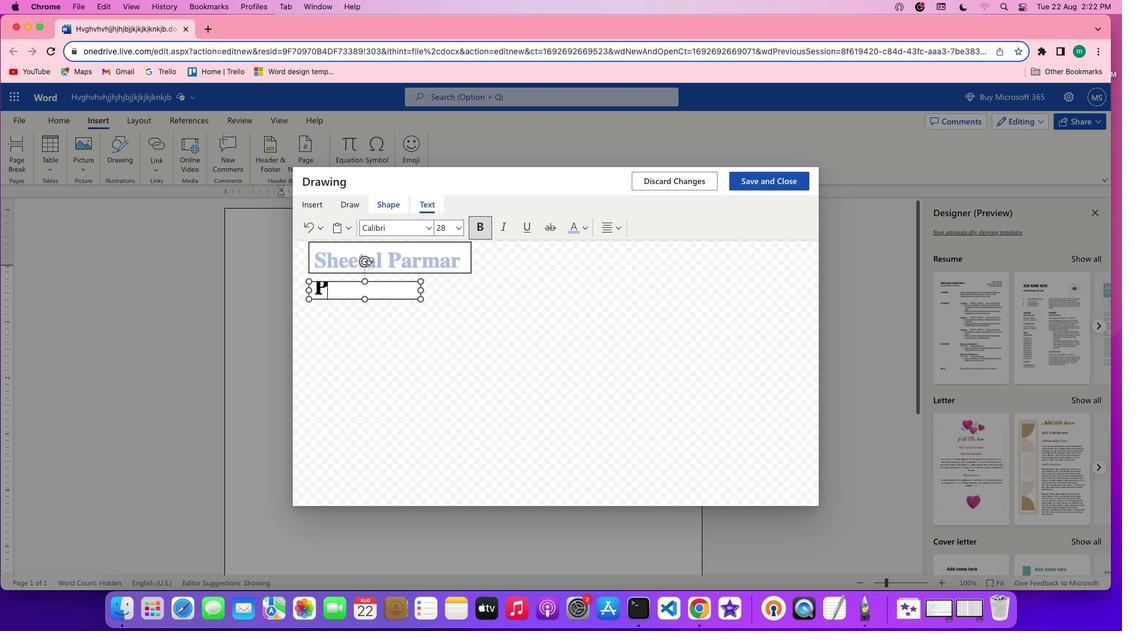 
Action: Mouse moved to (461, 229)
Screenshot: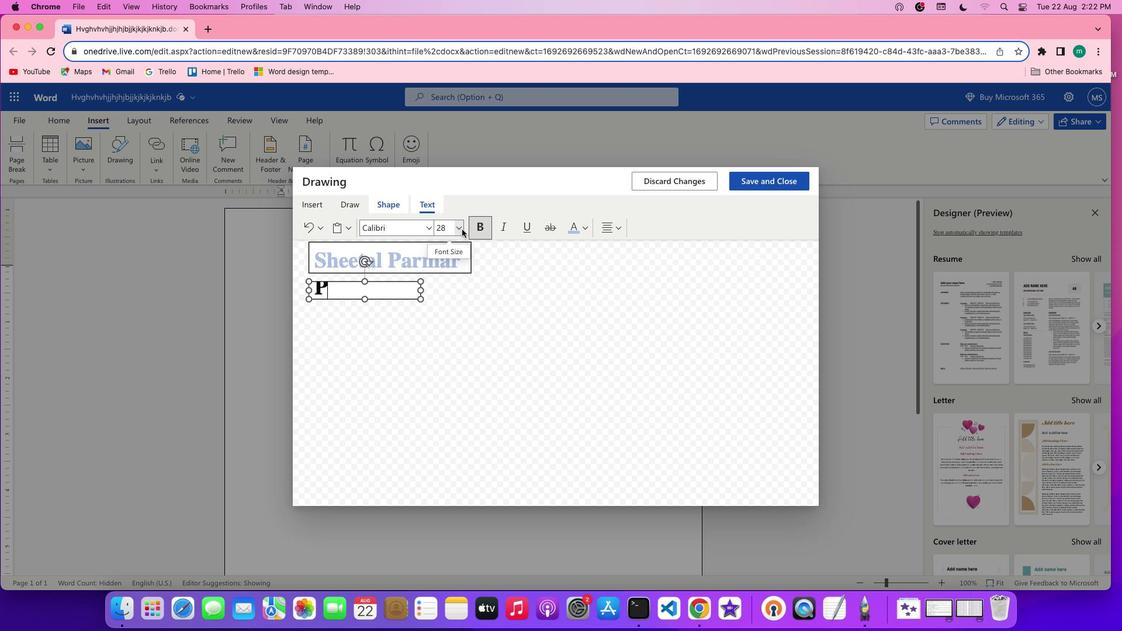 
Action: Mouse pressed left at (461, 229)
Screenshot: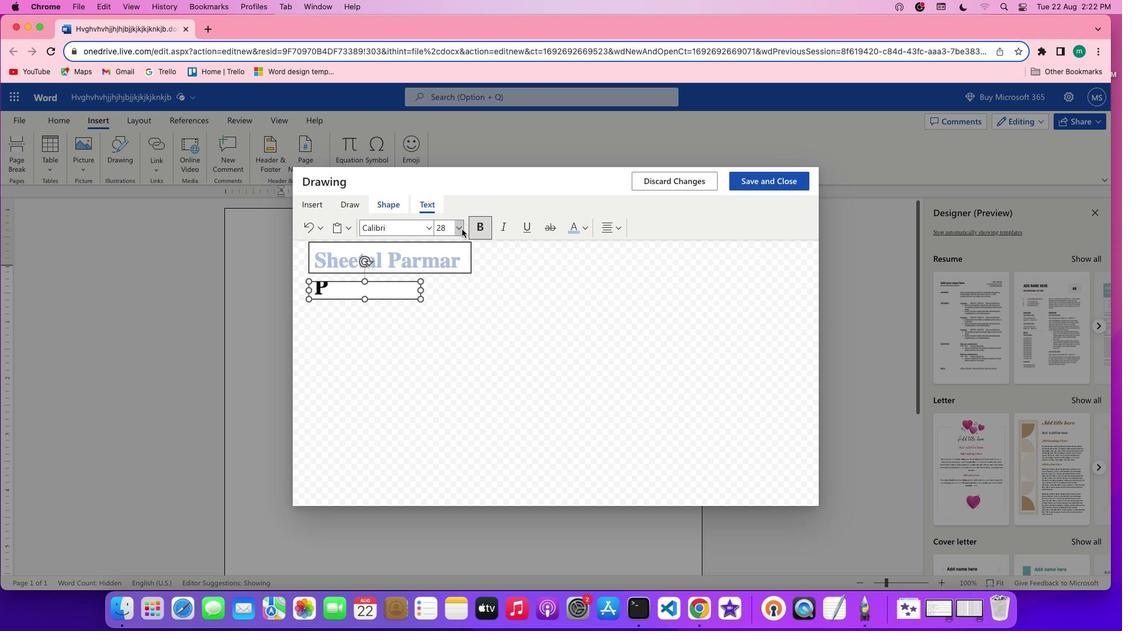 
Action: Mouse moved to (446, 393)
Screenshot: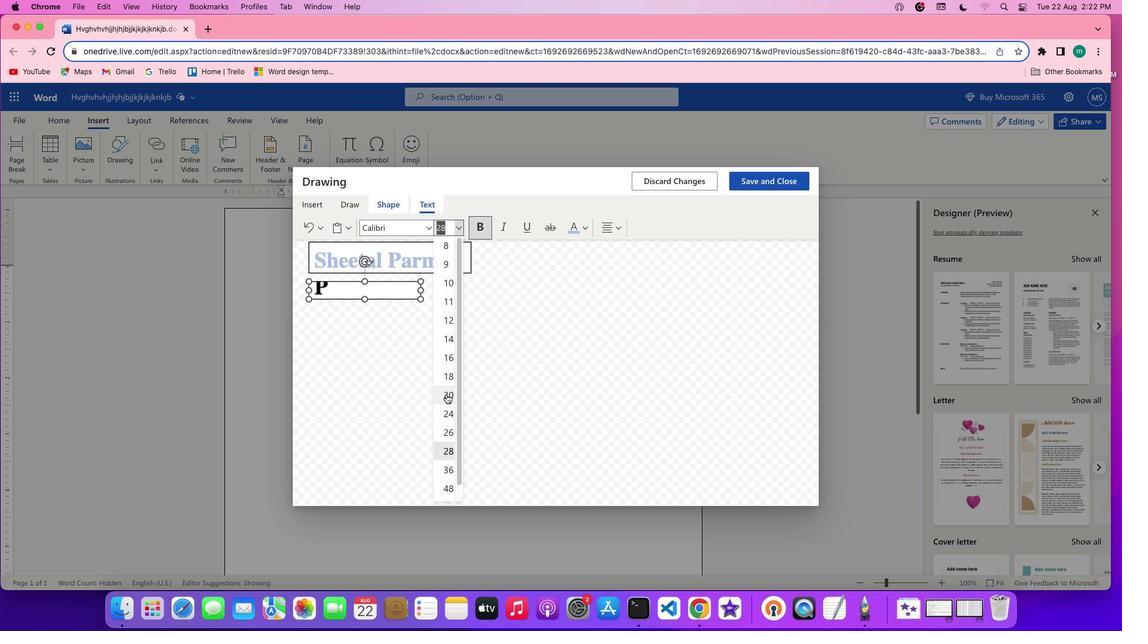 
Action: Mouse pressed left at (446, 393)
Screenshot: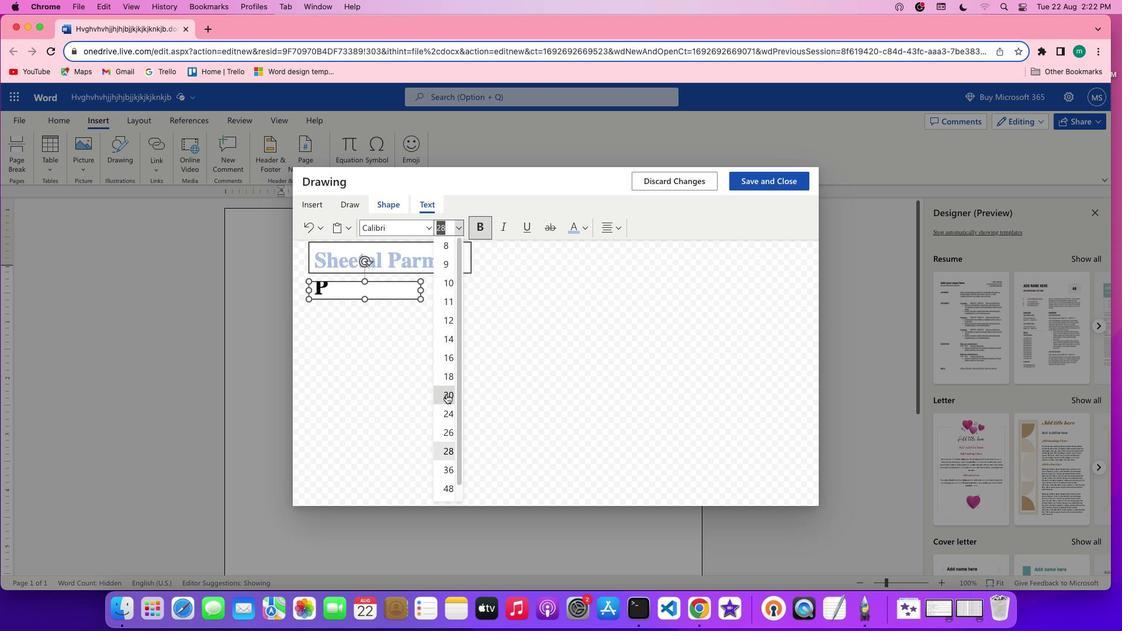 
Action: Mouse moved to (461, 227)
Screenshot: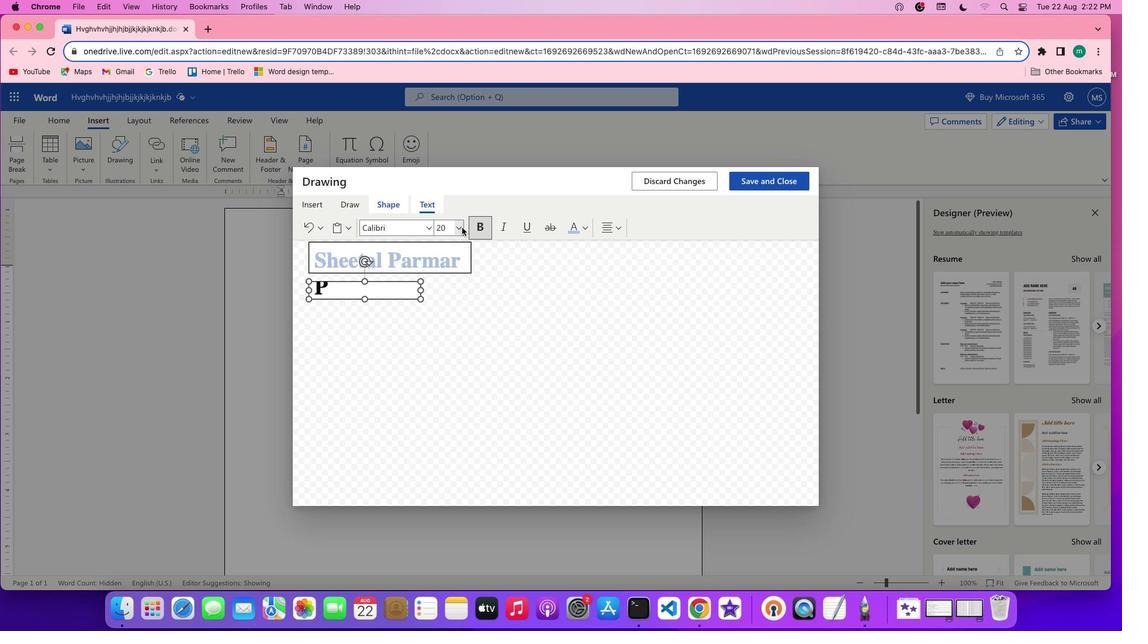 
Action: Mouse pressed left at (461, 227)
Screenshot: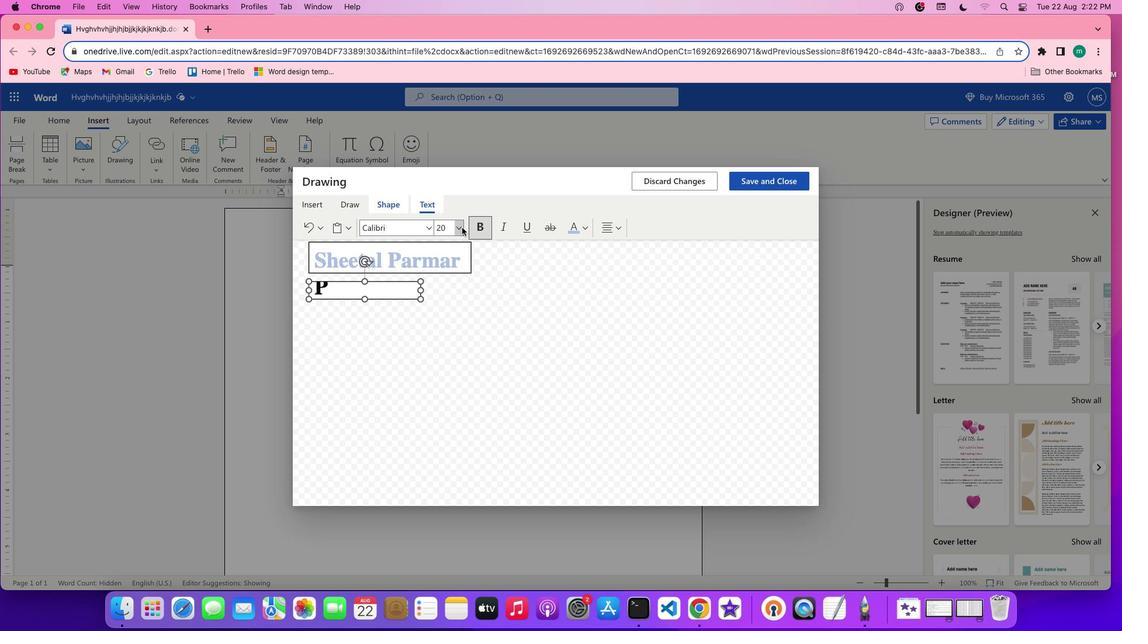 
Action: Mouse moved to (338, 284)
Screenshot: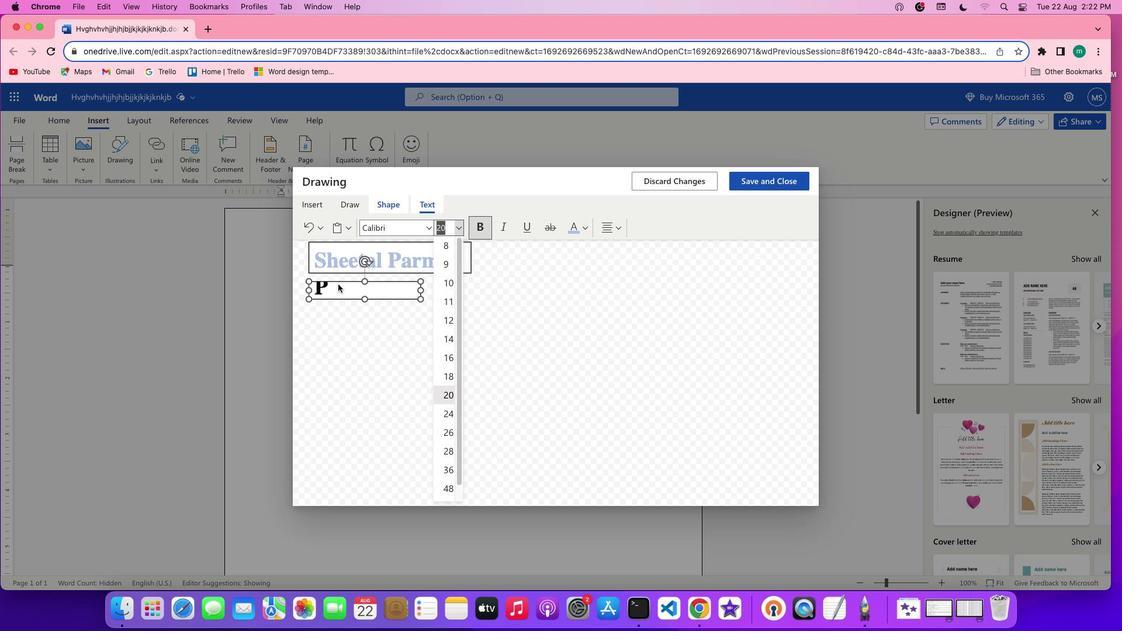 
Action: Mouse pressed left at (338, 284)
Screenshot: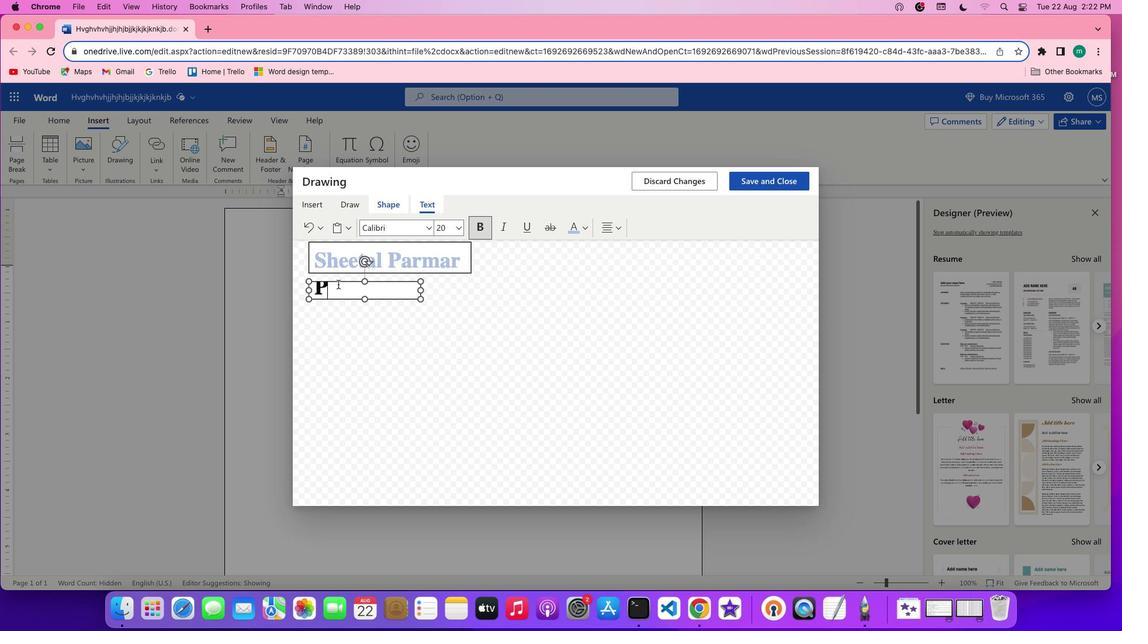 
Action: Key pressed Key.backspaceKey.shift'P''h''l''e''b''o''t''o''m''i''s''t'
Screenshot: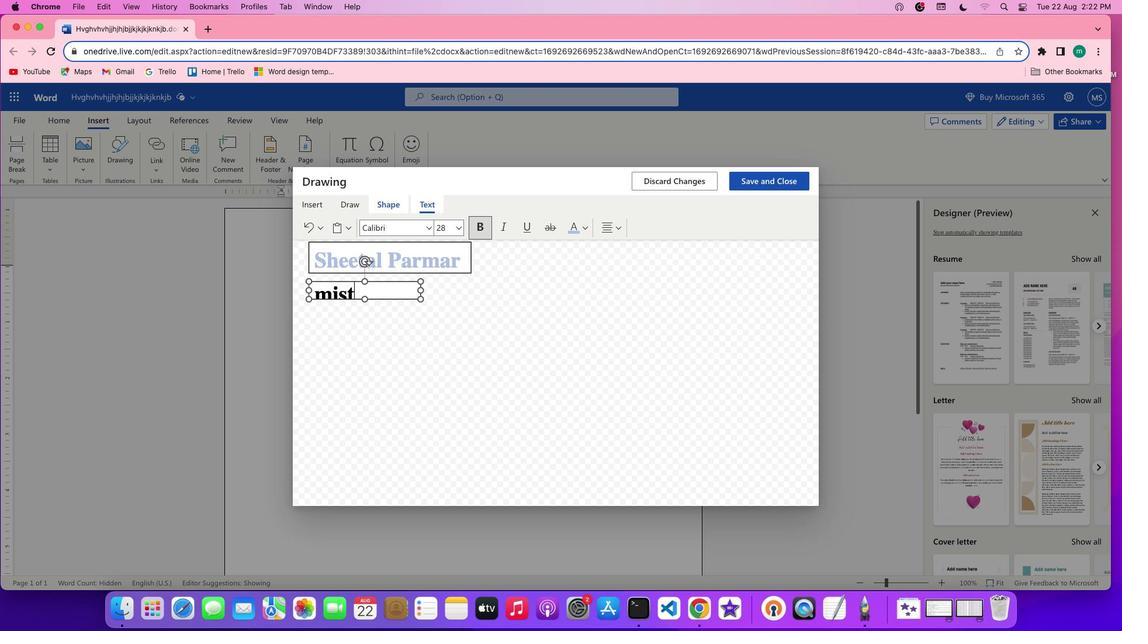 
Action: Mouse moved to (419, 290)
Screenshot: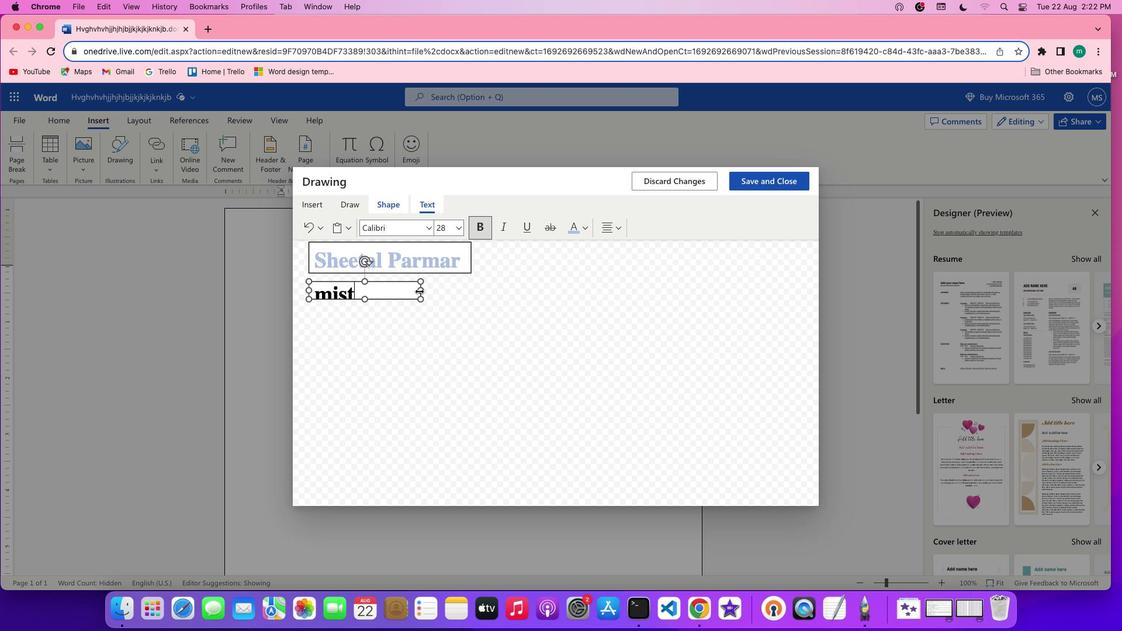 
Action: Mouse pressed left at (419, 290)
Screenshot: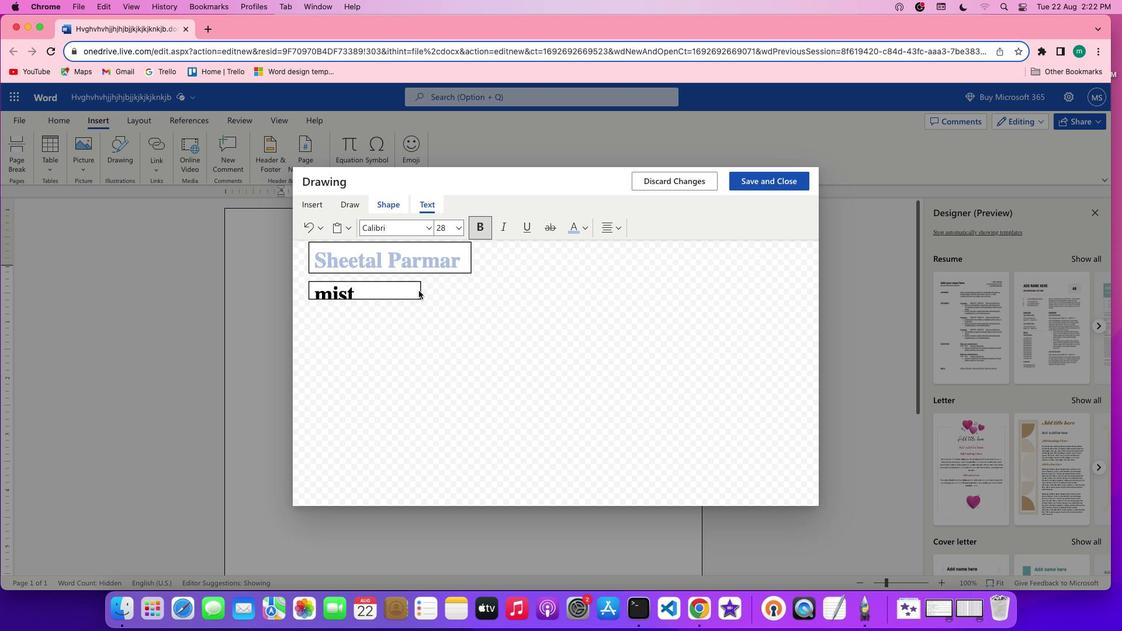 
Action: Mouse moved to (411, 299)
Screenshot: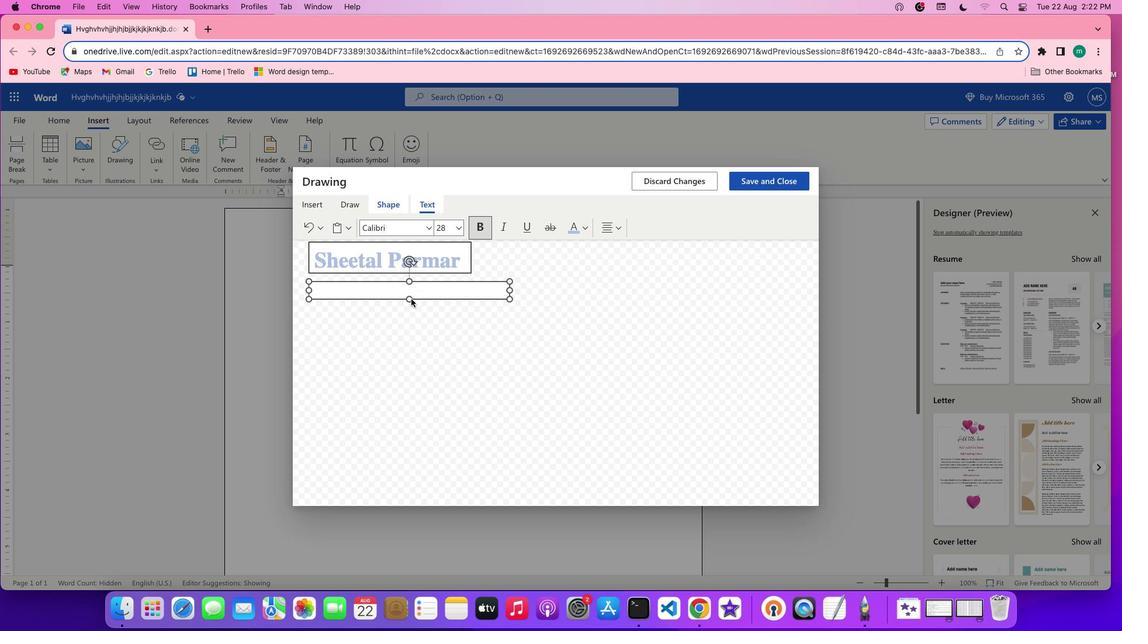 
Action: Mouse pressed left at (411, 299)
Screenshot: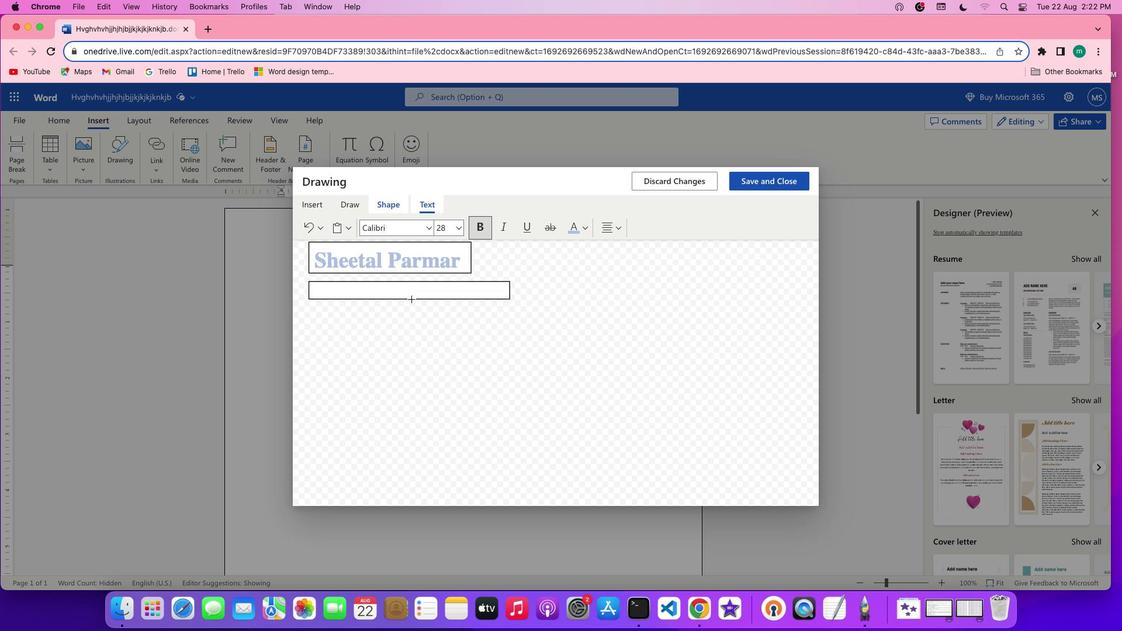 
Action: Mouse moved to (360, 312)
Screenshot: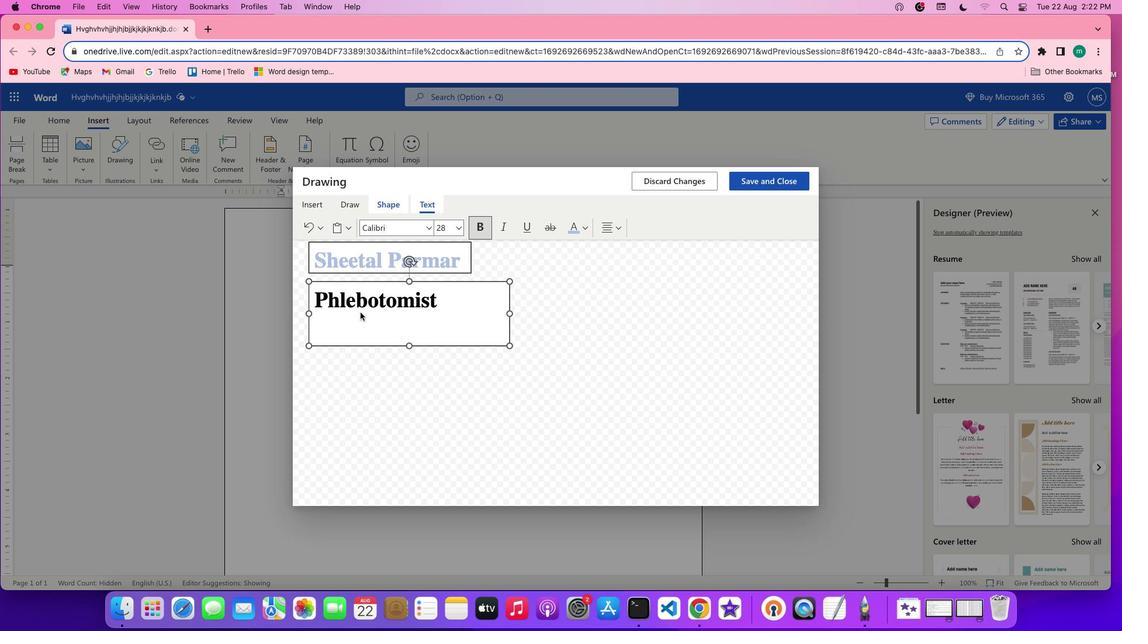 
Action: Mouse pressed left at (360, 312)
Screenshot: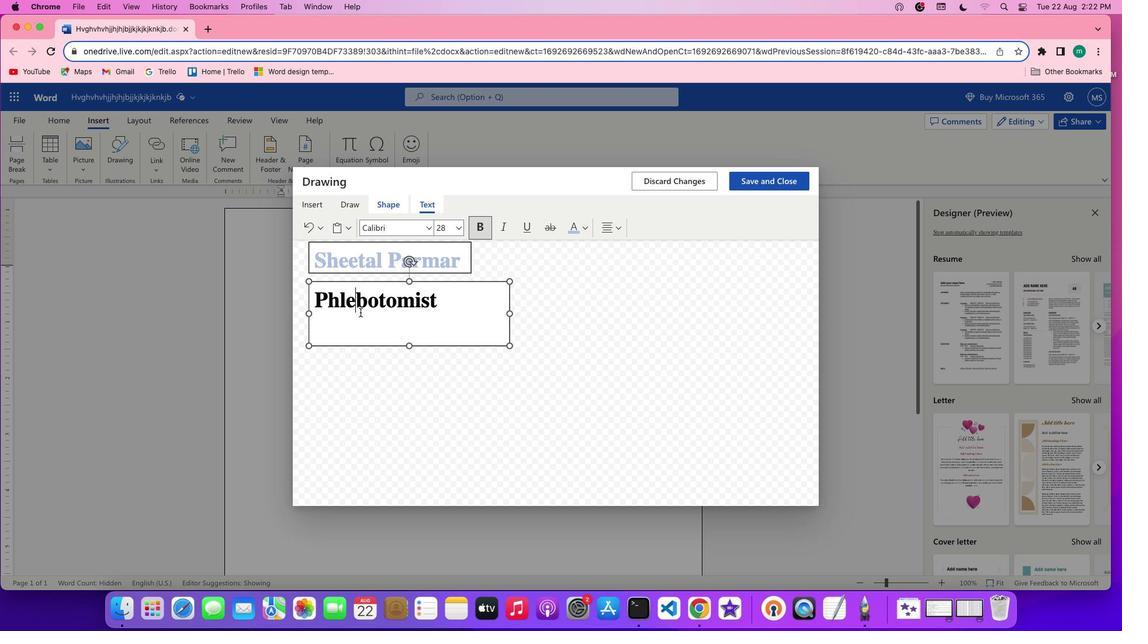 
Action: Mouse moved to (316, 299)
Screenshot: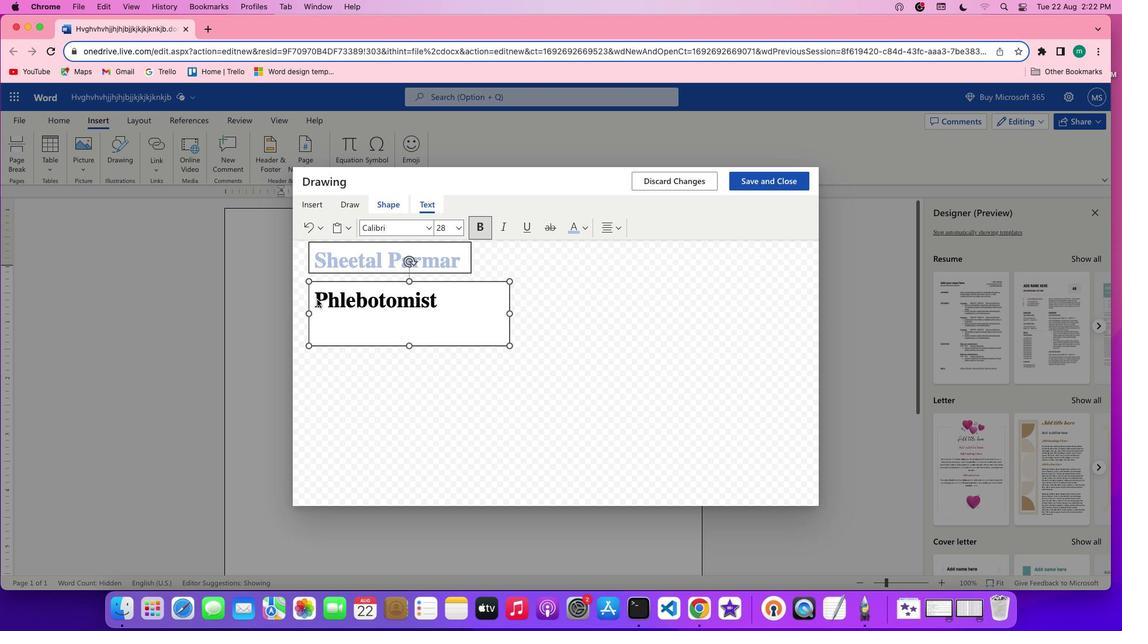 
Action: Mouse pressed left at (316, 299)
Screenshot: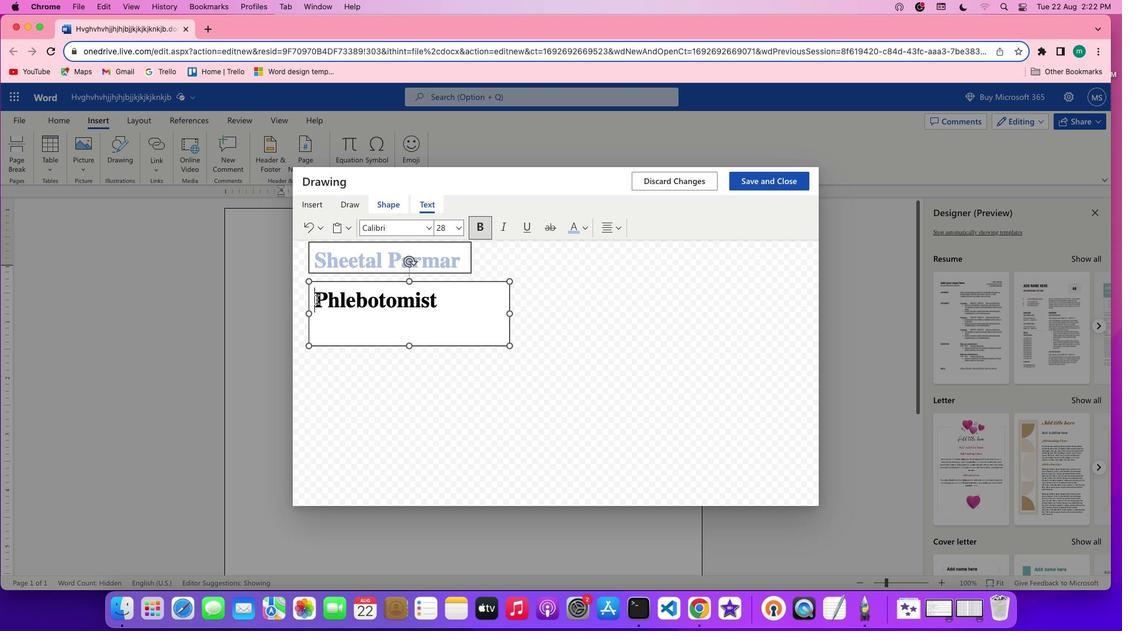 
Action: Mouse moved to (456, 226)
Screenshot: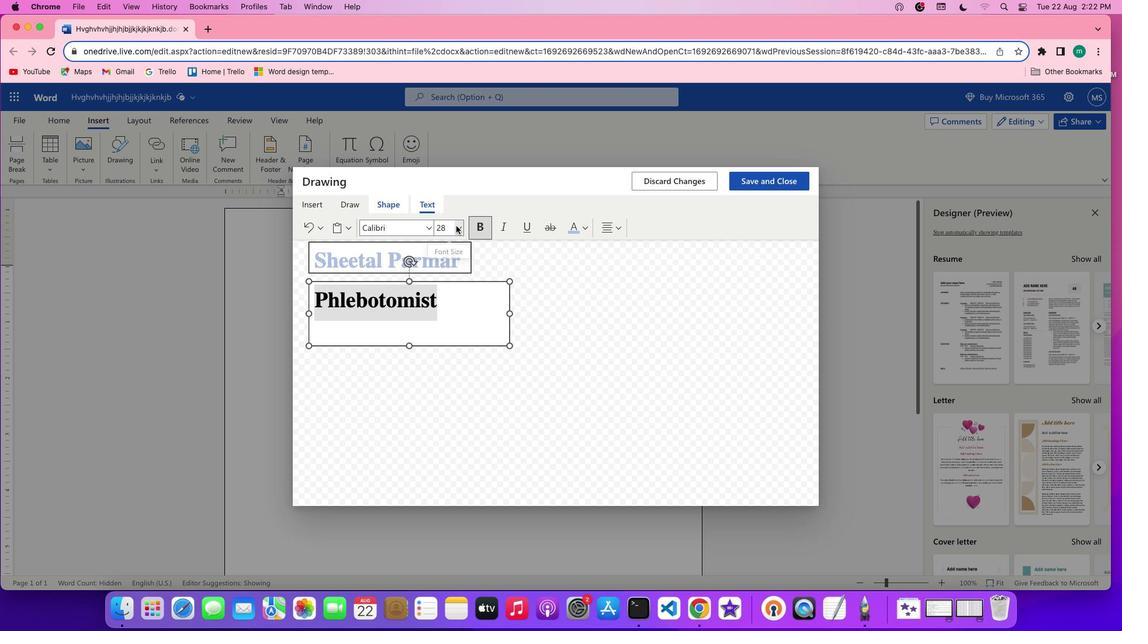 
Action: Mouse pressed left at (456, 226)
Screenshot: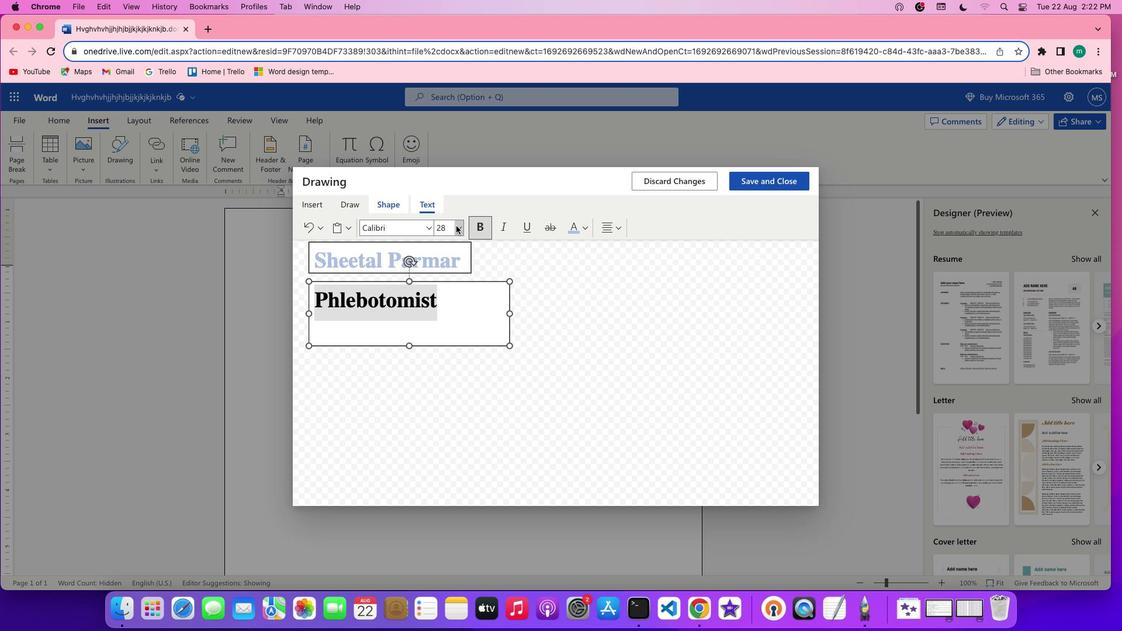 
Action: Mouse moved to (454, 406)
Screenshot: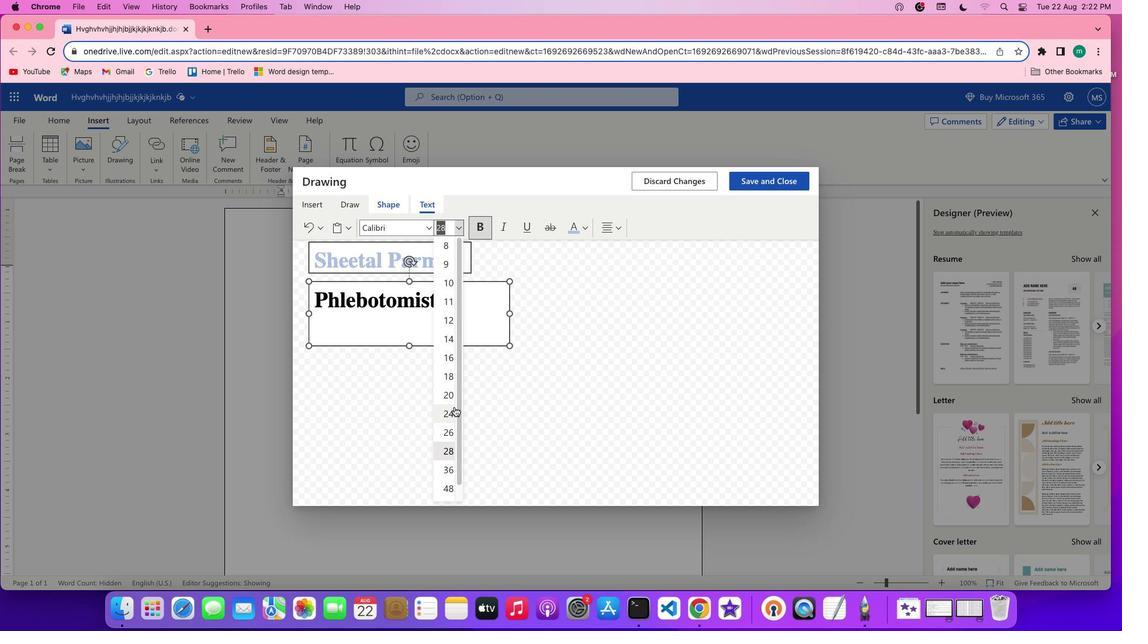
Action: Mouse pressed left at (454, 406)
Screenshot: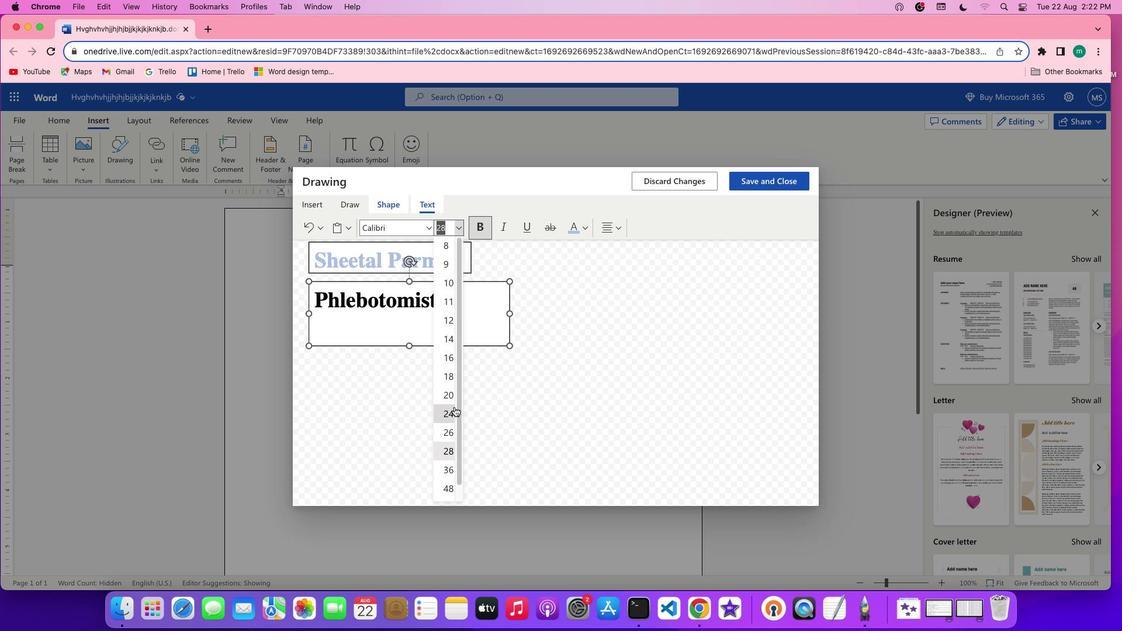 
Action: Mouse moved to (456, 229)
Screenshot: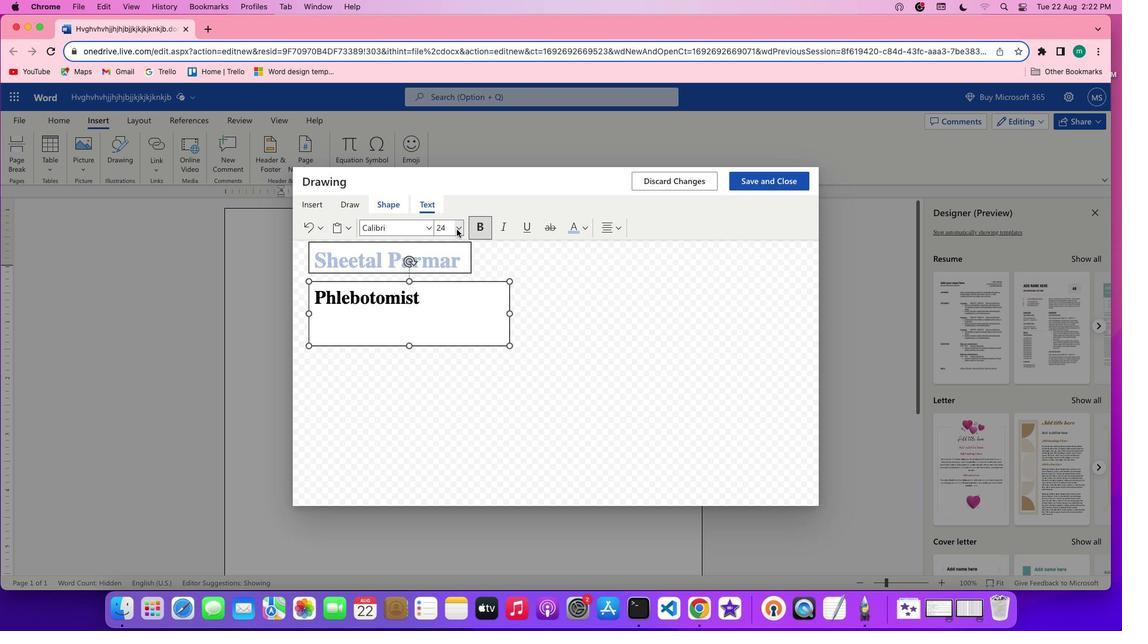 
Action: Mouse pressed left at (456, 229)
Screenshot: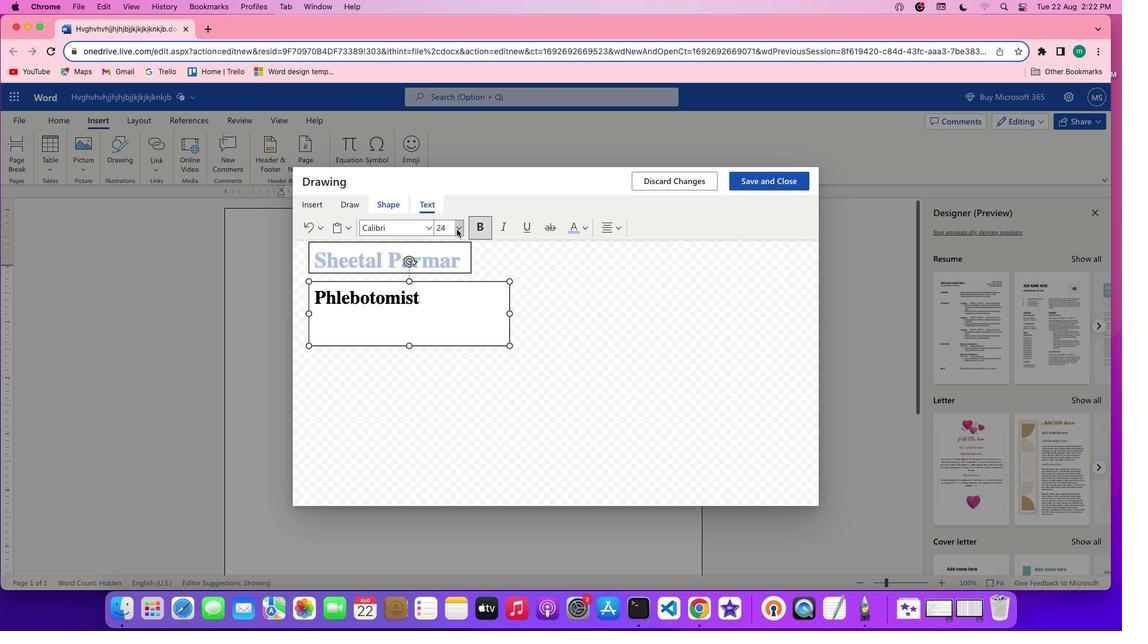 
Action: Mouse moved to (444, 389)
Screenshot: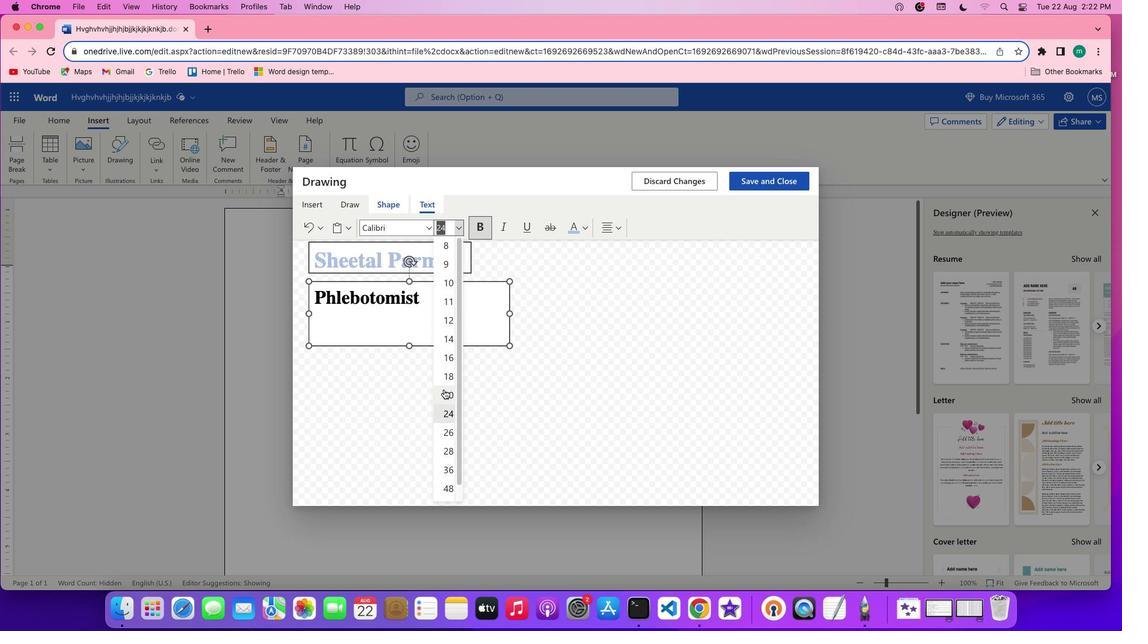 
Action: Mouse pressed left at (444, 389)
Screenshot: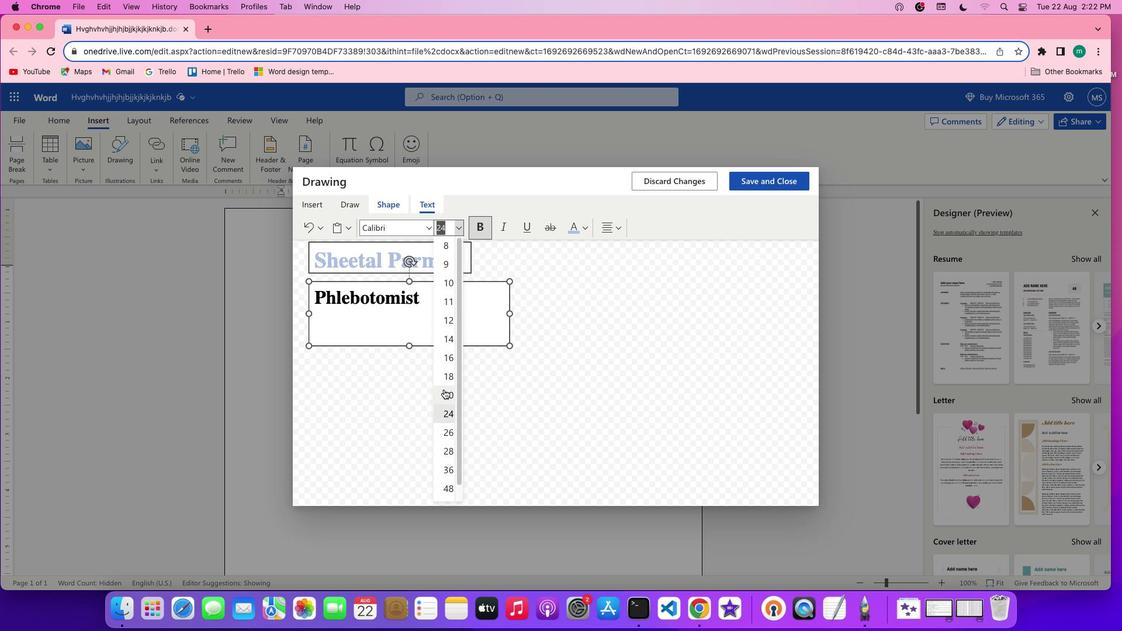 
Action: Mouse moved to (406, 345)
Screenshot: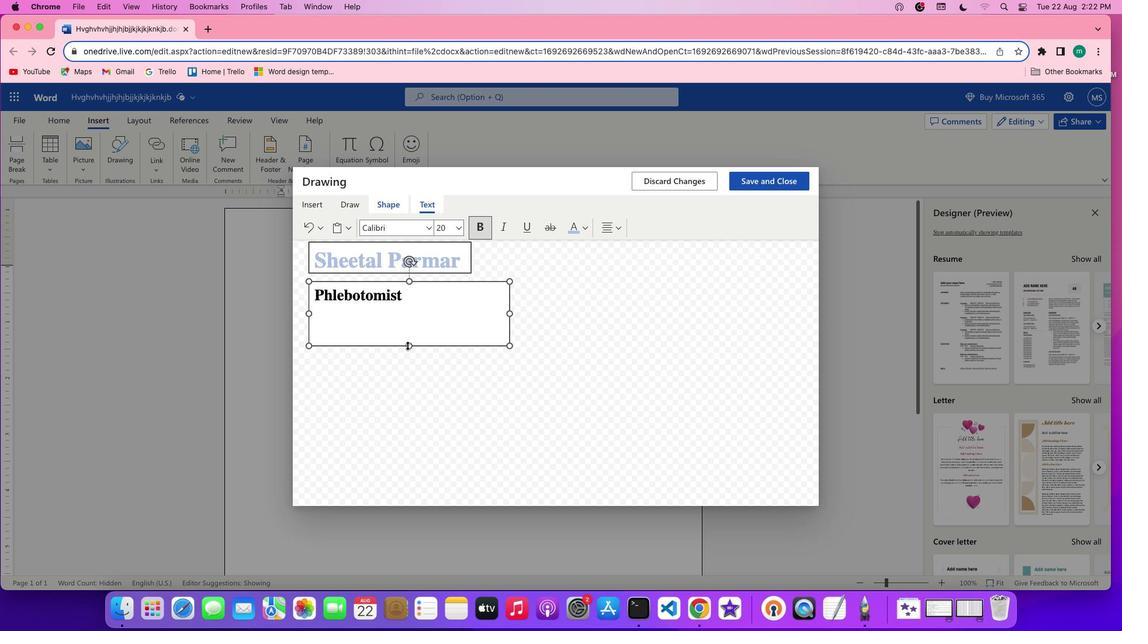 
Action: Mouse pressed left at (406, 345)
Screenshot: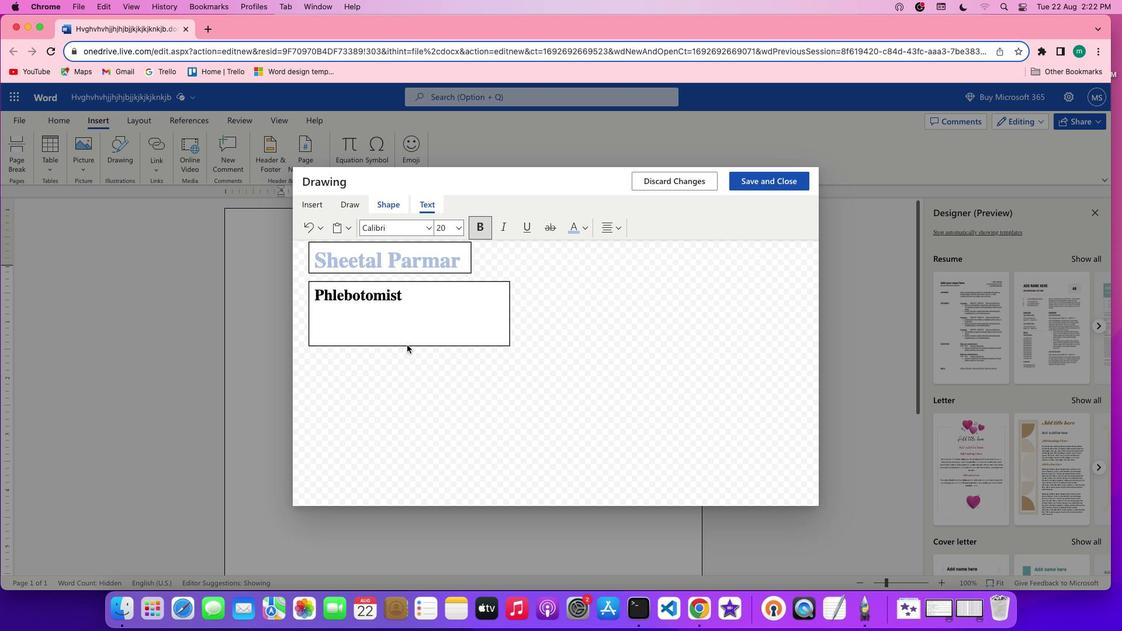 
Action: Mouse moved to (511, 292)
Screenshot: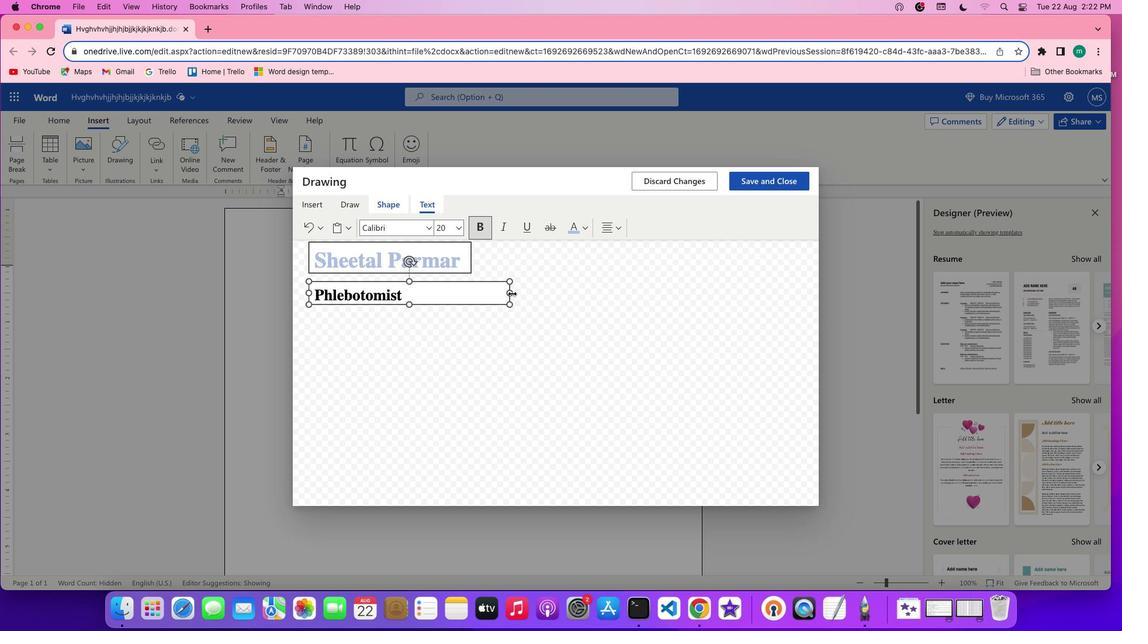
Action: Mouse pressed left at (511, 292)
Screenshot: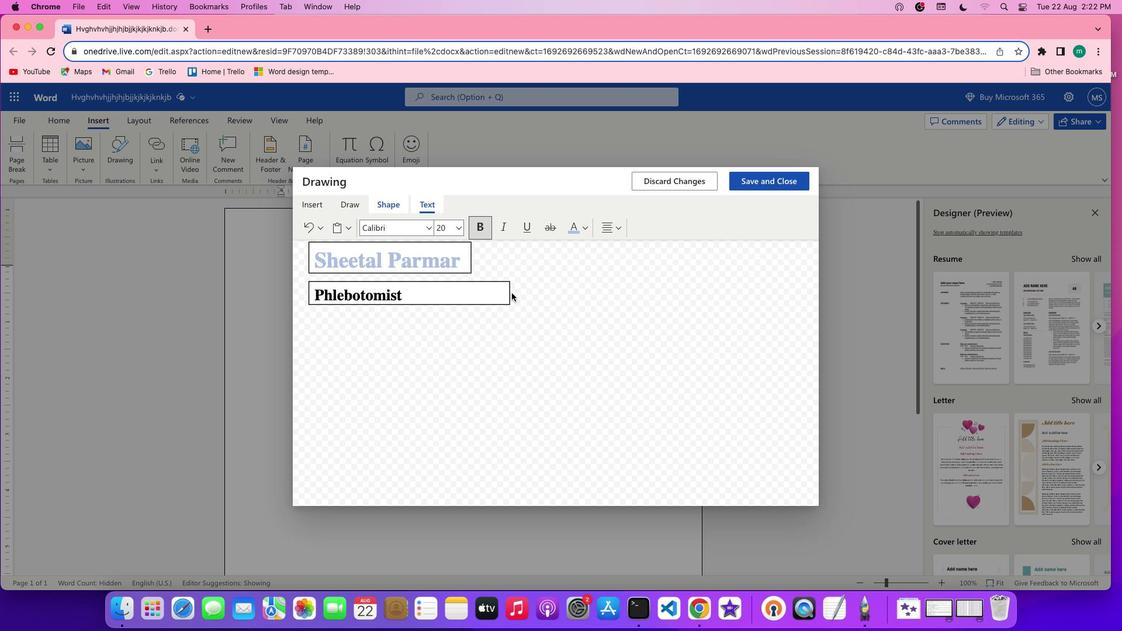 
Action: Mouse moved to (385, 281)
Screenshot: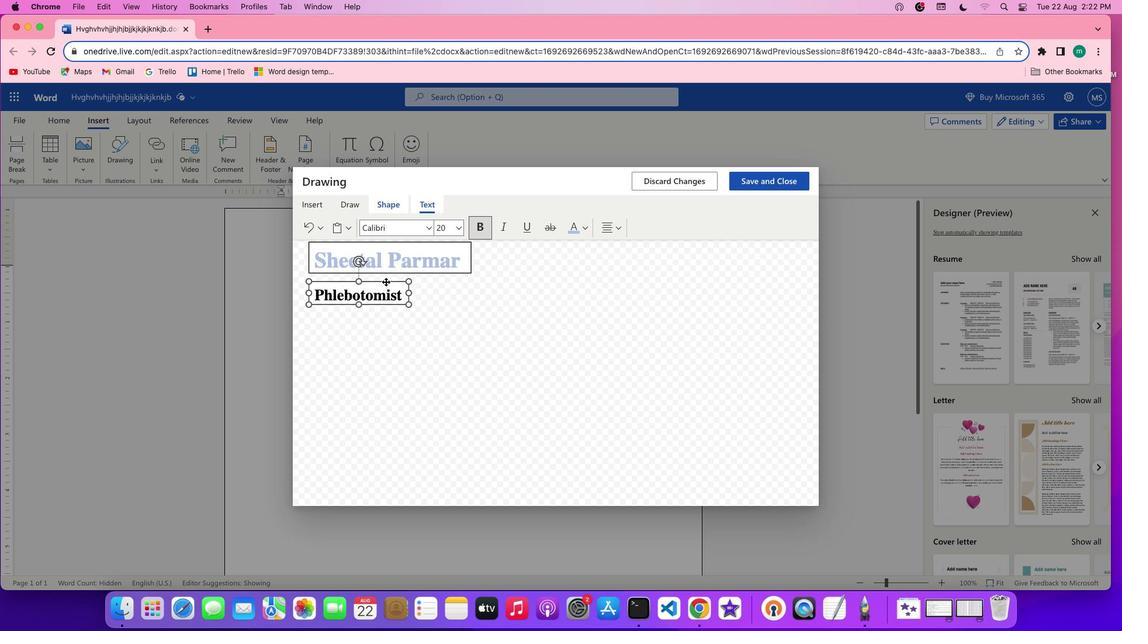
Action: Mouse pressed left at (385, 281)
Screenshot: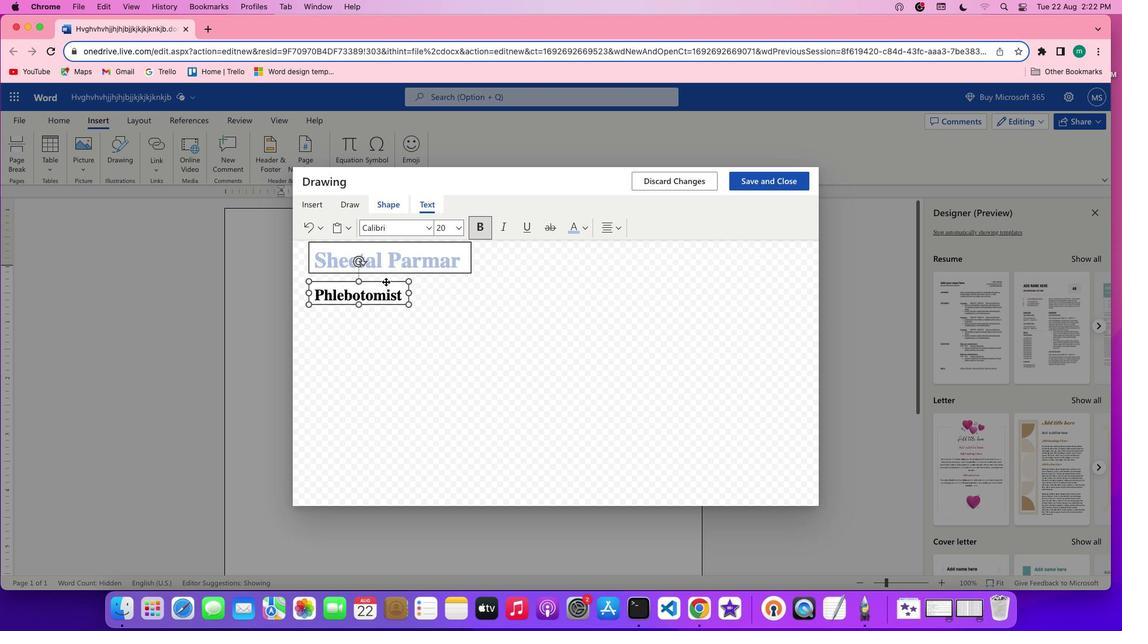 
Action: Mouse moved to (359, 279)
Screenshot: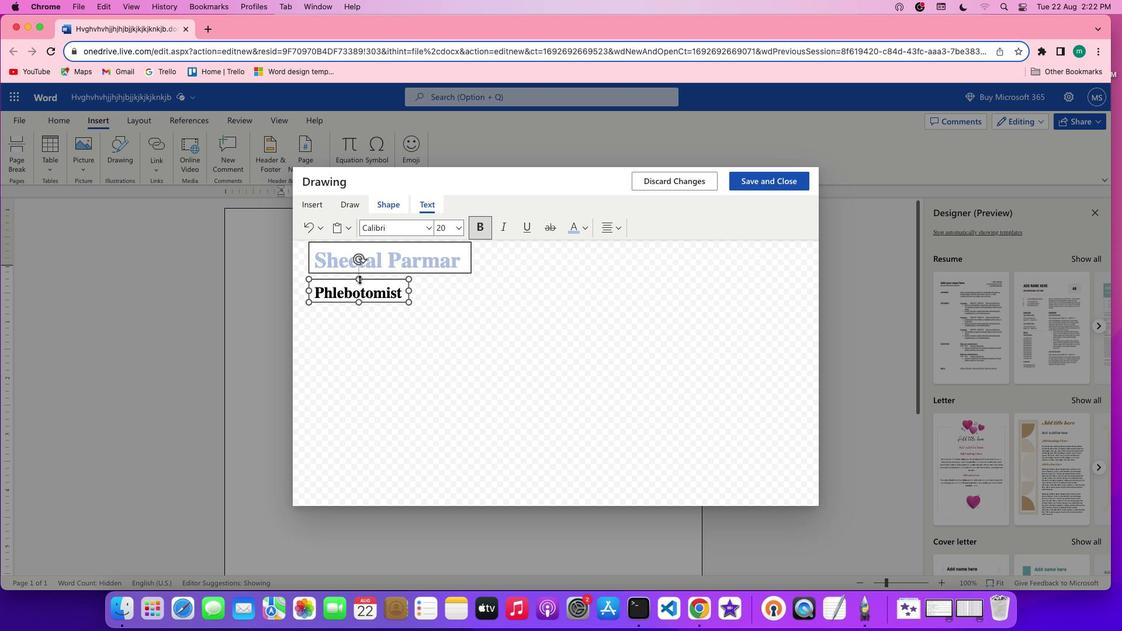 
Action: Mouse pressed left at (359, 279)
Screenshot: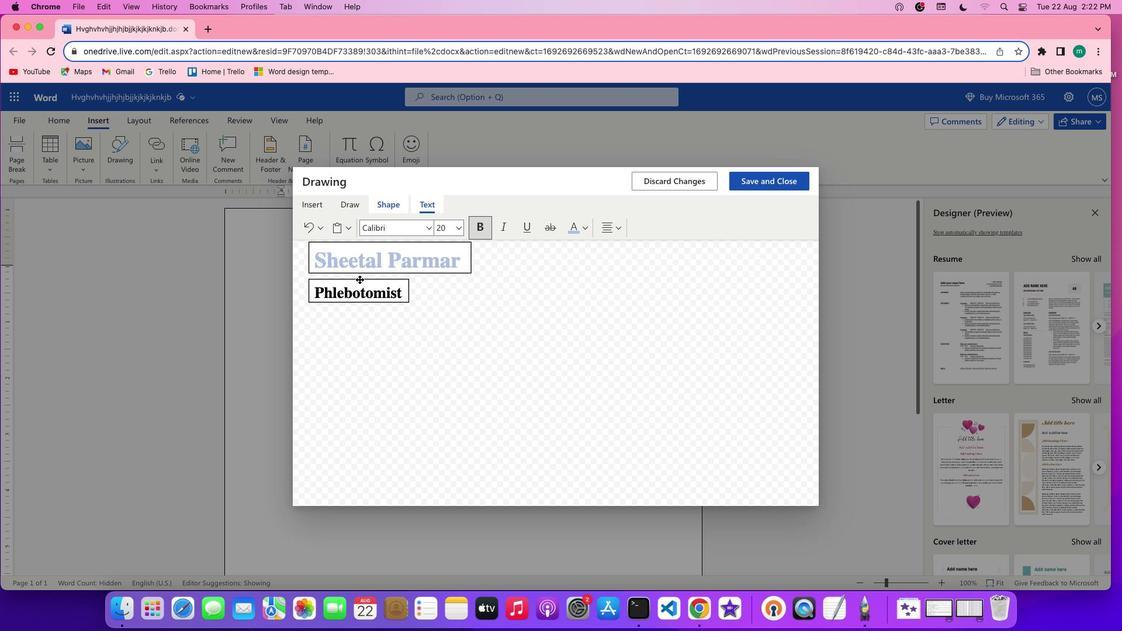 
Action: Mouse moved to (357, 298)
Screenshot: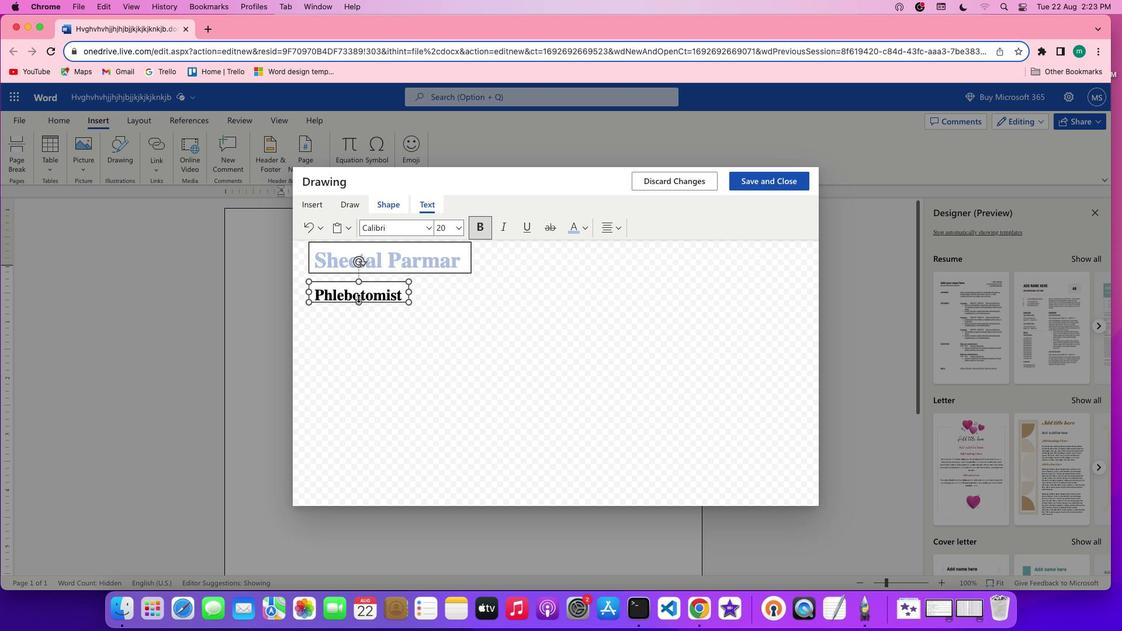 
Action: Mouse pressed left at (357, 298)
Screenshot: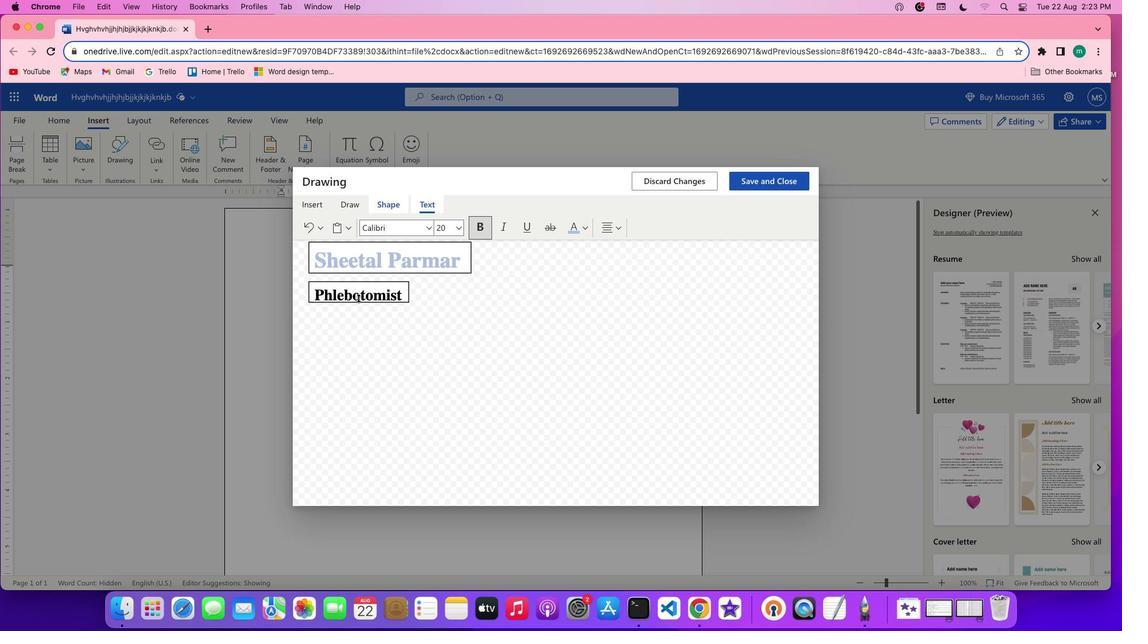 
Action: Mouse moved to (369, 281)
Screenshot: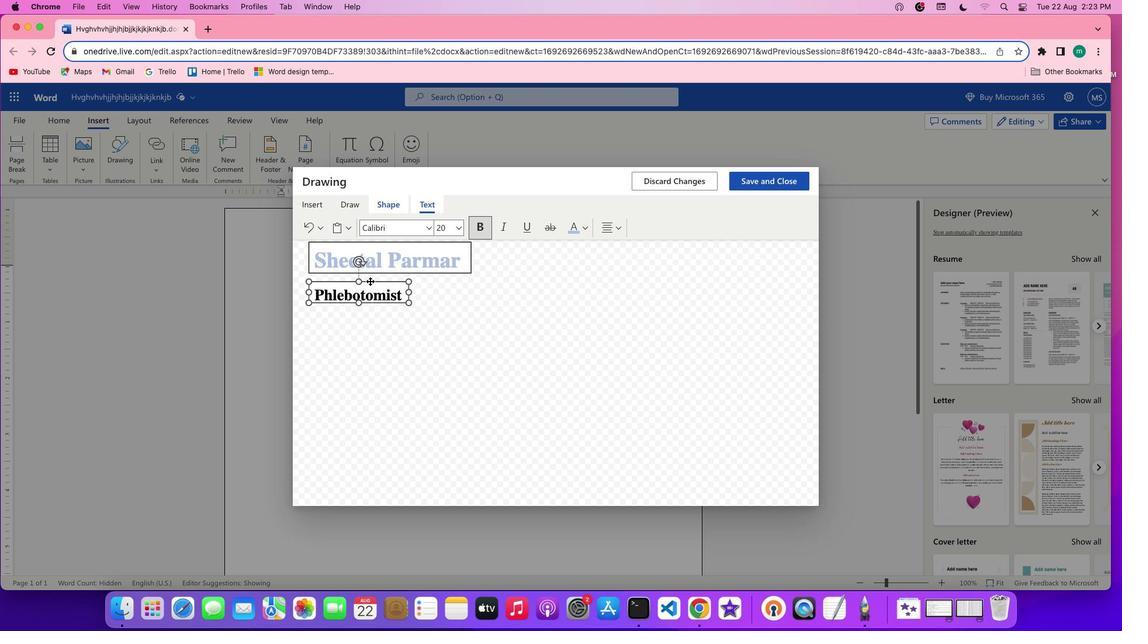 
Action: Mouse pressed left at (369, 281)
Screenshot: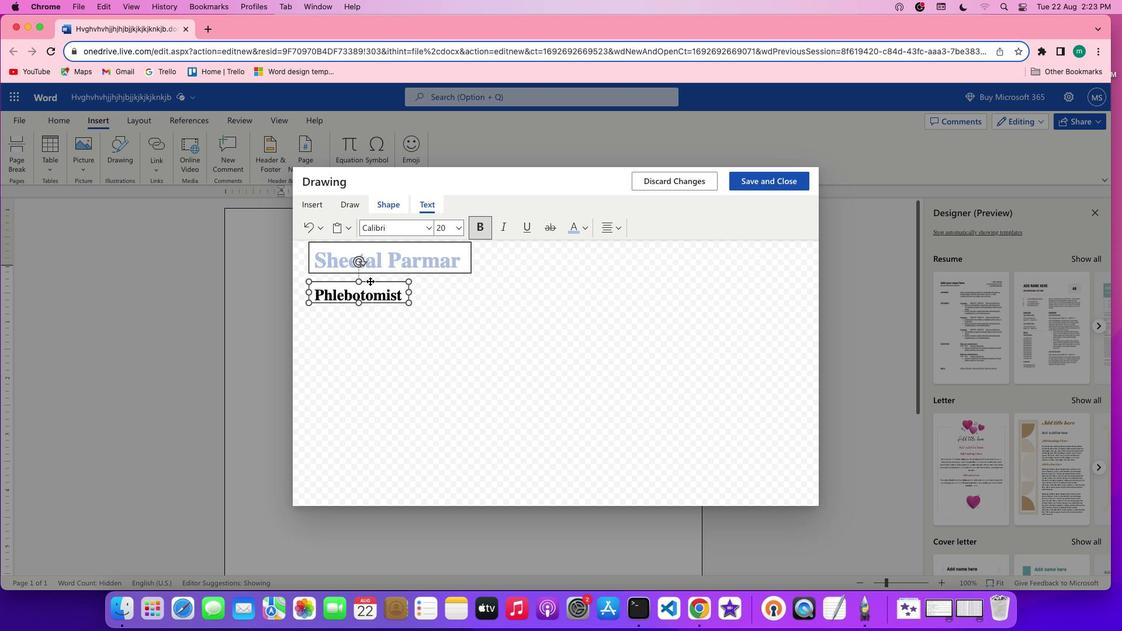 
Action: Mouse moved to (423, 292)
Screenshot: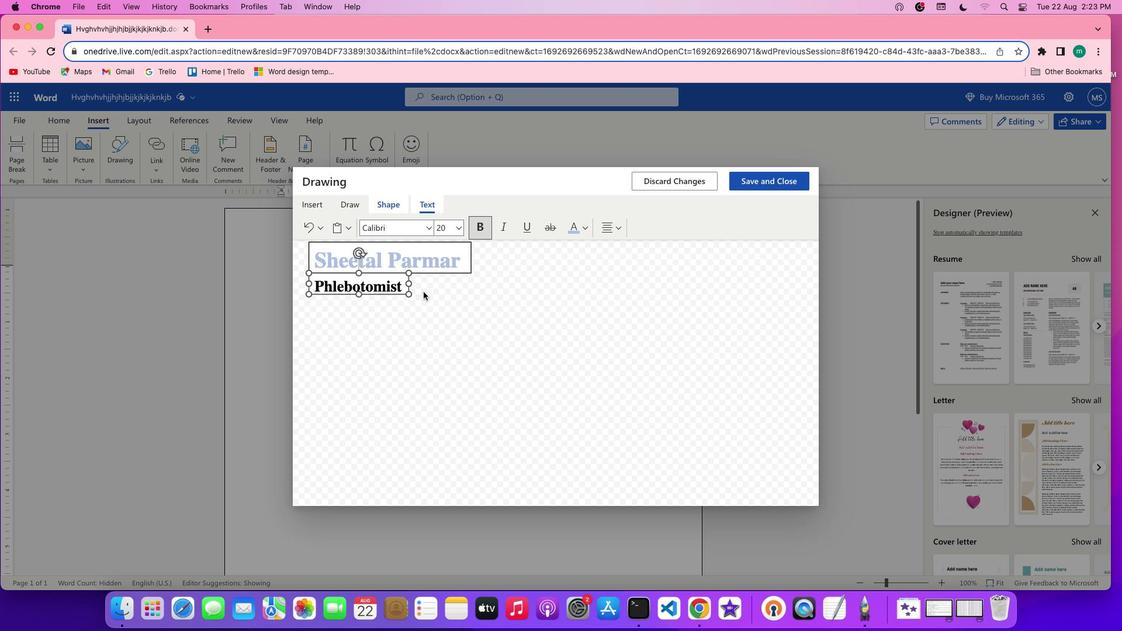 
Action: Mouse pressed left at (423, 292)
Screenshot: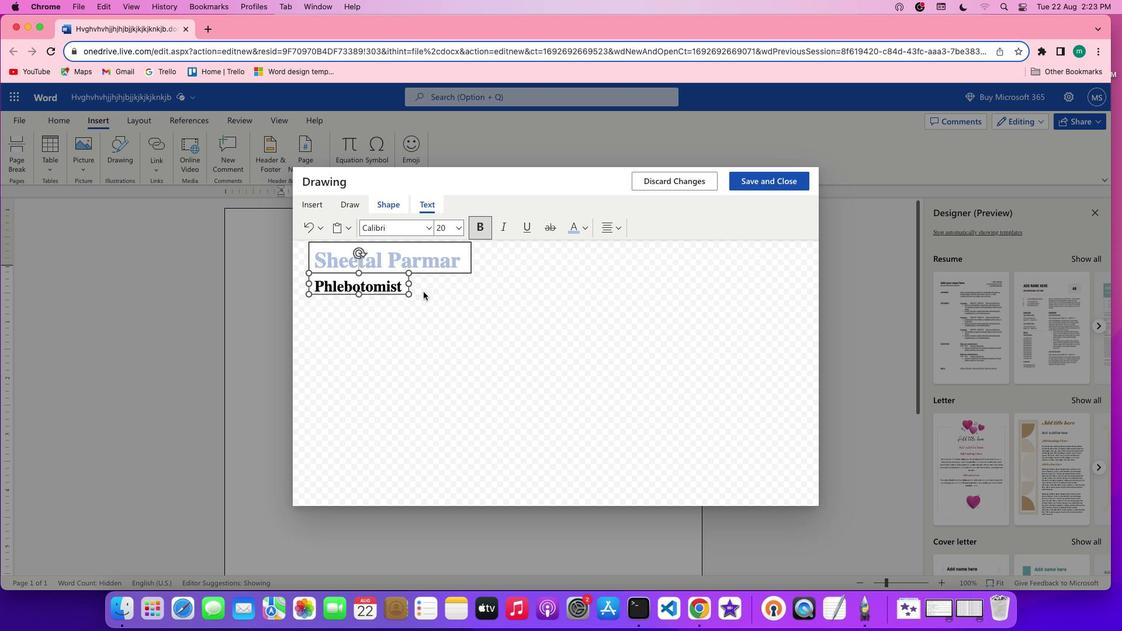 
Action: Mouse moved to (450, 221)
Screenshot: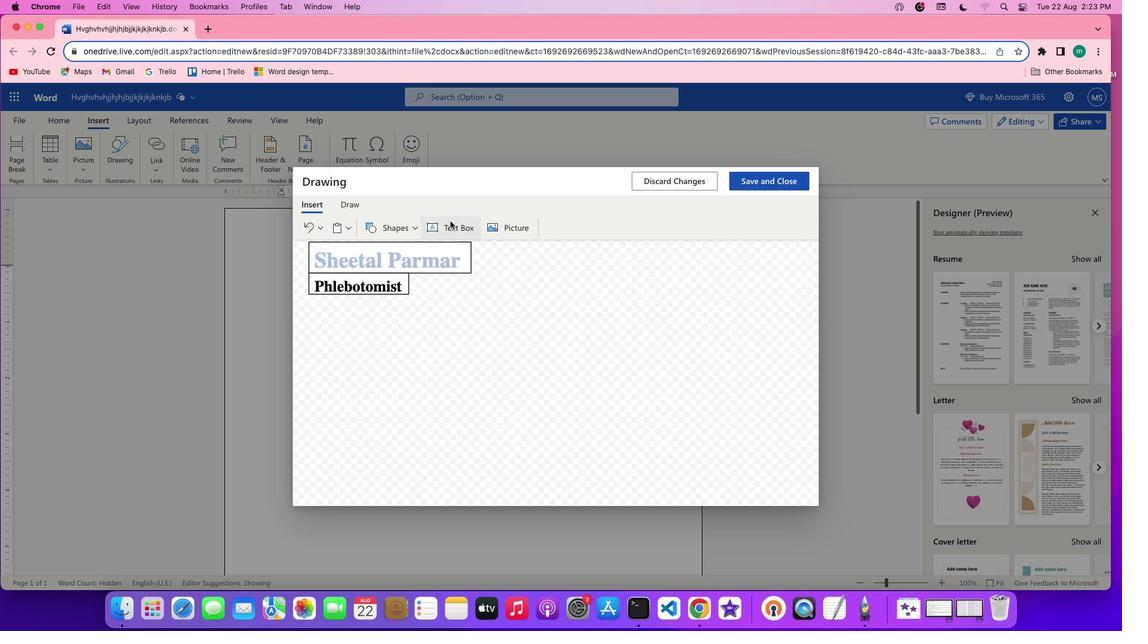 
Action: Mouse pressed left at (450, 221)
Screenshot: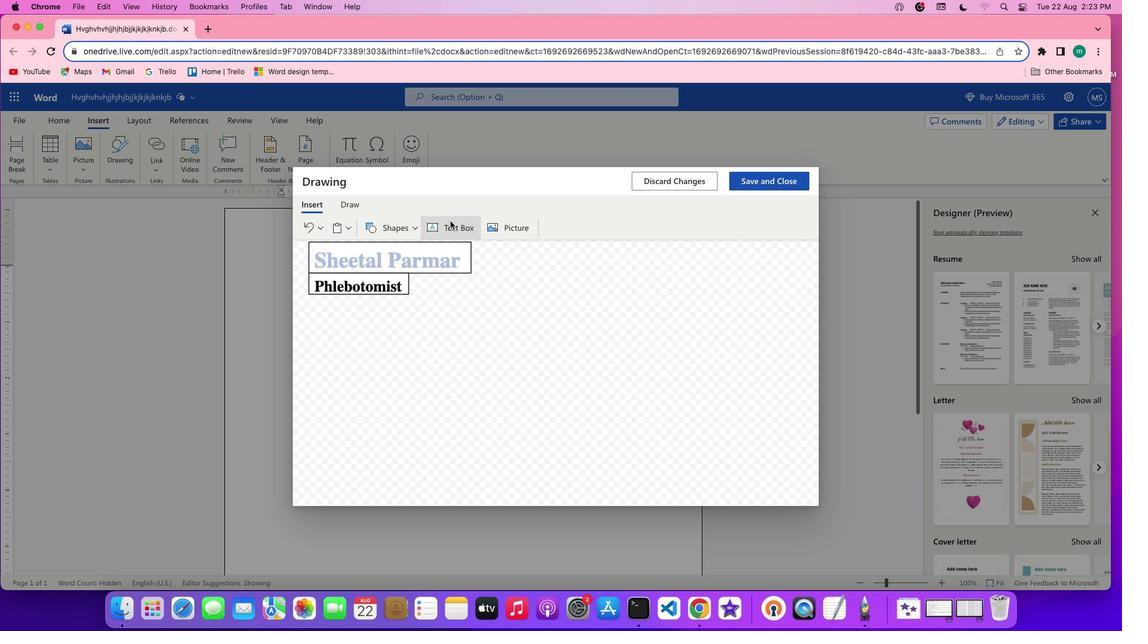 
Action: Mouse moved to (720, 241)
Screenshot: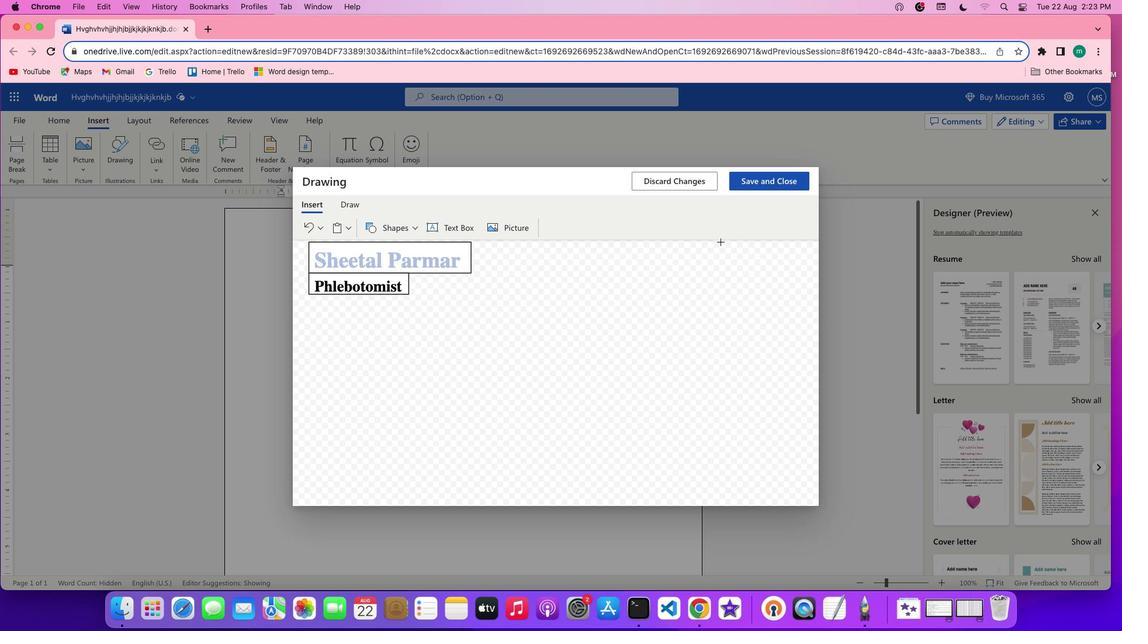 
Action: Mouse pressed left at (720, 241)
Screenshot: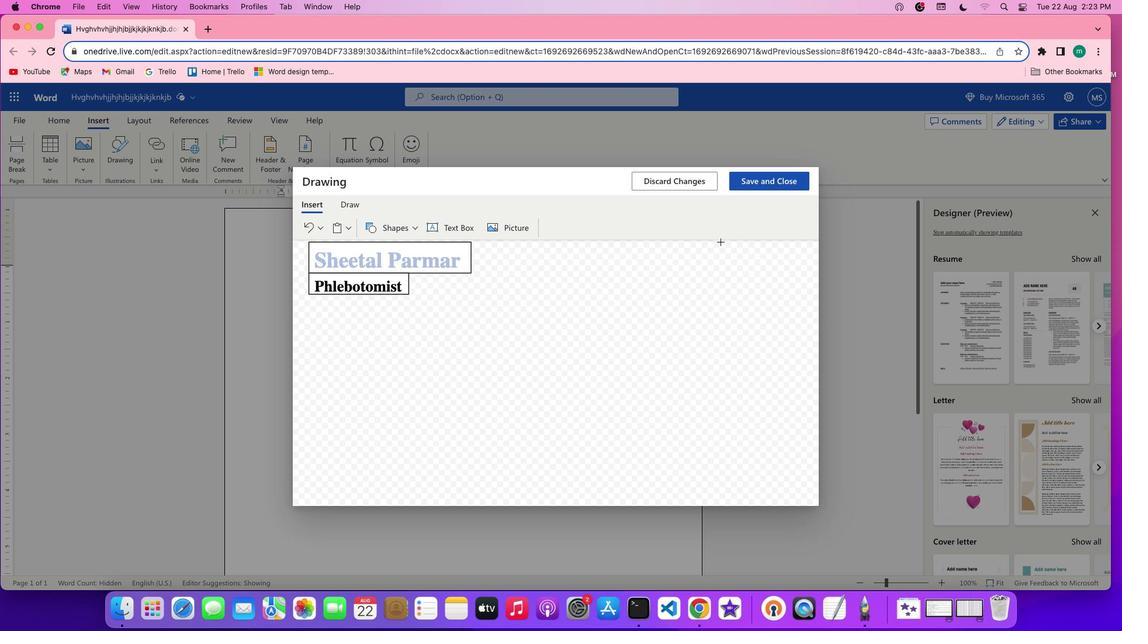 
Action: Mouse moved to (751, 257)
Screenshot: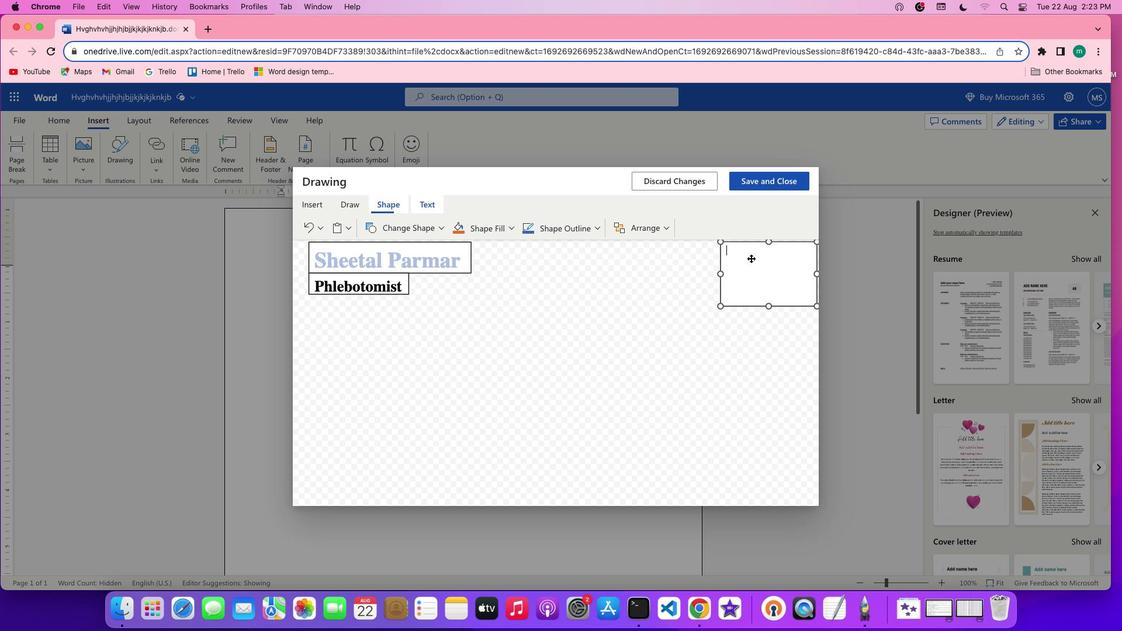 
Action: Key pressed '4''3''2''1'Key.spaceKey.shift'M''a''p''l''e'Key.spaceKey.shift'A''v''e'Key.enterKey.shift'n'Key.backspaceKey.backspaceKey.enterKey.backspace
Screenshot: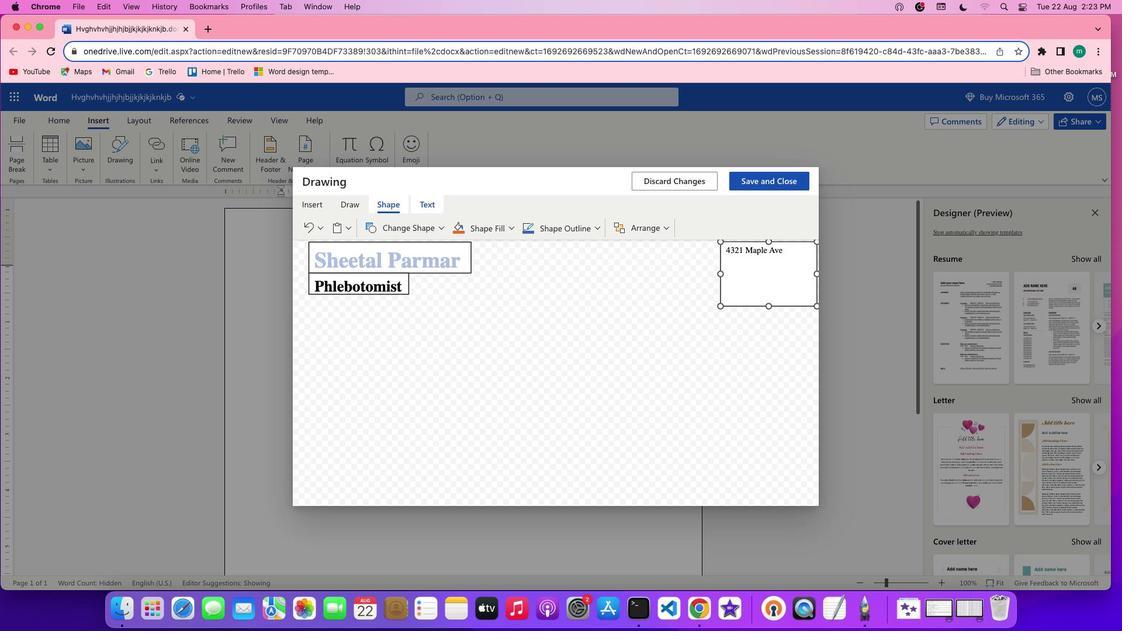 
Action: Mouse moved to (814, 274)
Screenshot: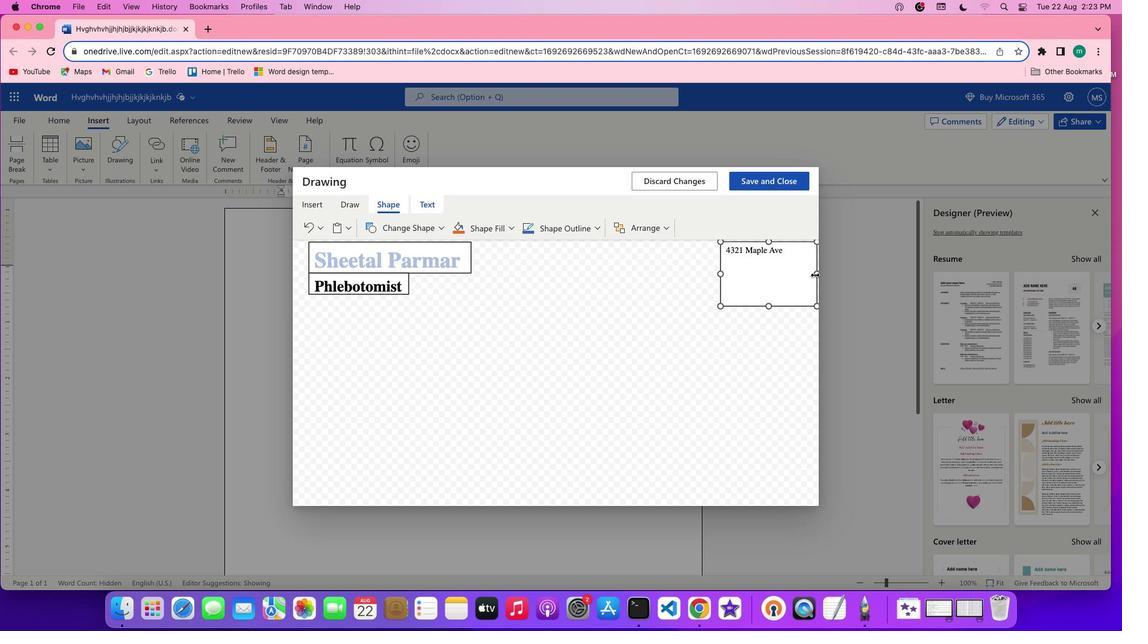 
Action: Key pressed Key.spaceKey.shift'N''a''s''h''v''i''l''l''e'Key.spaceKey.shift'T'Key.shift'N''1''3''1''4''1'Key.leftKey.leftKey.leftKey.leftKey.leftKey.leftKey.left','Key.spaceKey.rightKey.rightKey.rightKey.rightKey.rightKey.rightKey.rightKey.space'3''1''6''.''5''5''5''.''0''1''3''6'Key.space's''h''e''e''t''a''l'Key.shift_r'@''e''x''a''m''p''l''e''.''c''o''m'
Screenshot: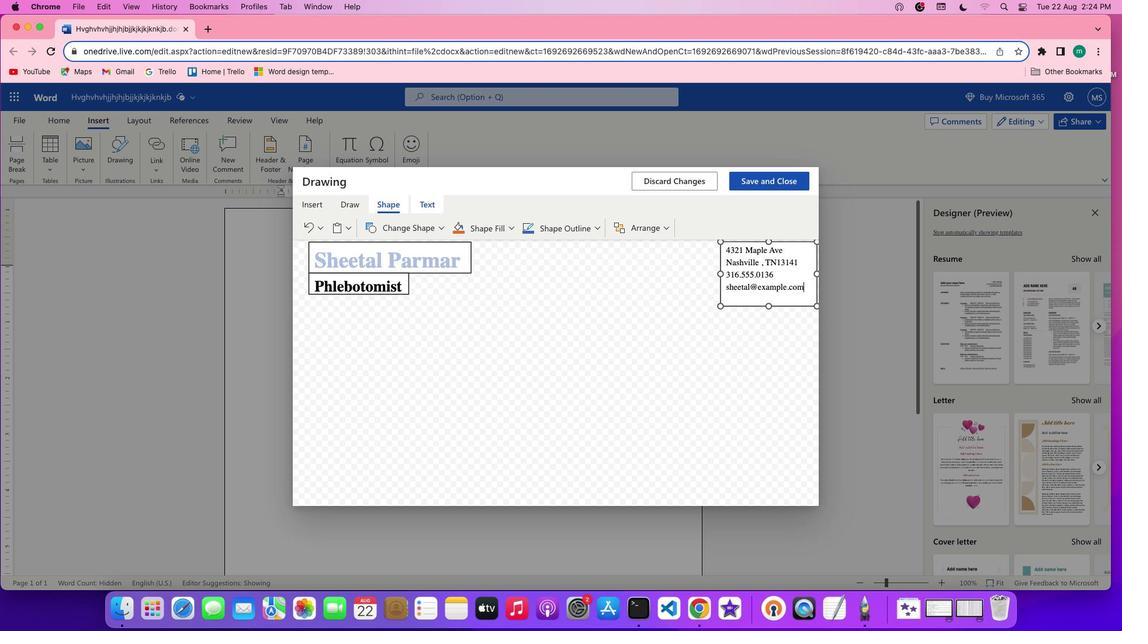 
Action: Mouse moved to (769, 305)
Screenshot: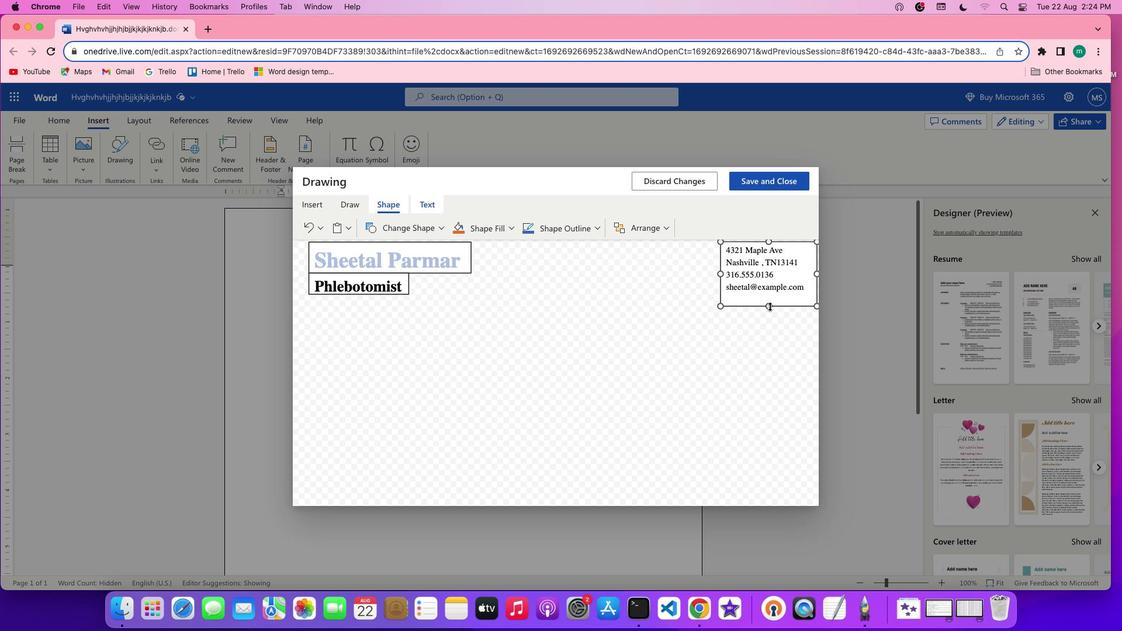 
Action: Mouse pressed left at (769, 305)
Screenshot: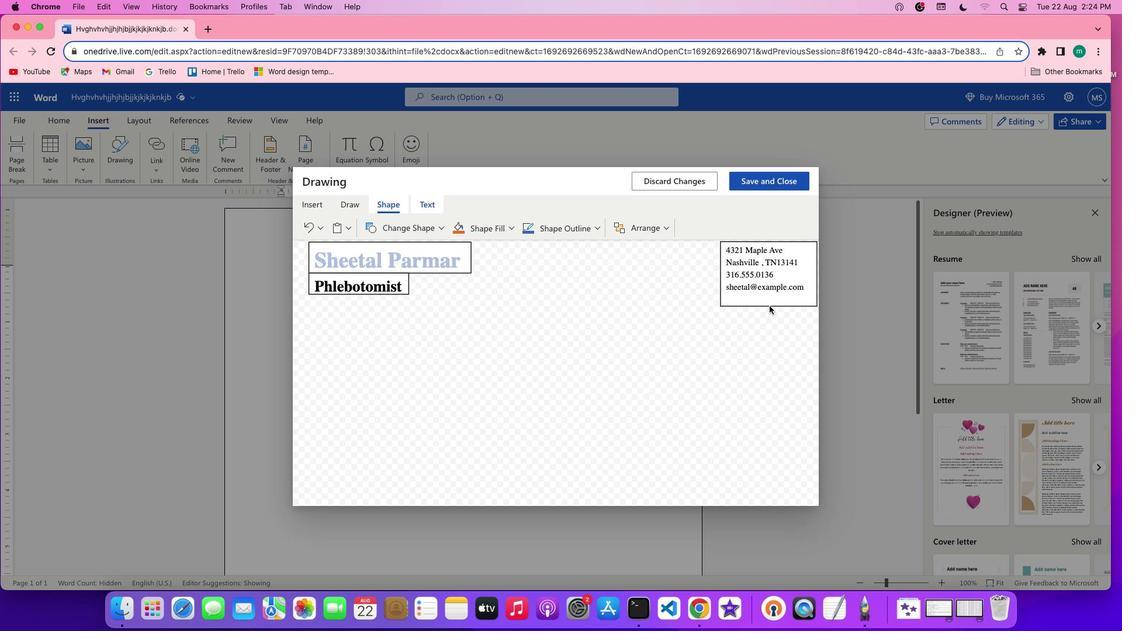 
Action: Mouse moved to (752, 240)
Screenshot: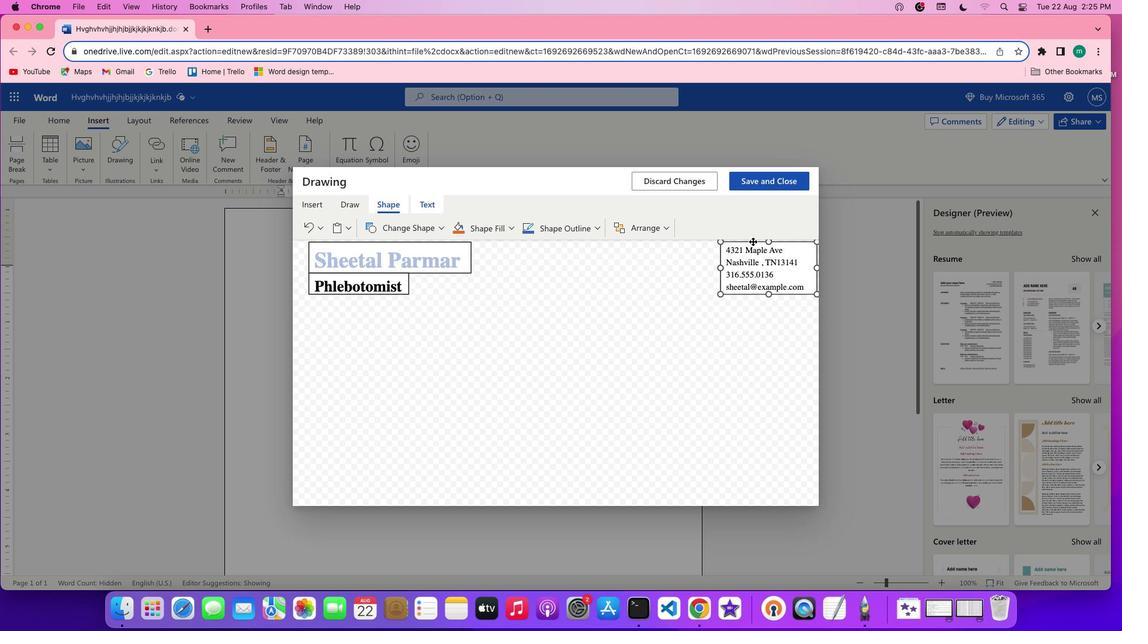 
Action: Mouse pressed left at (752, 240)
Screenshot: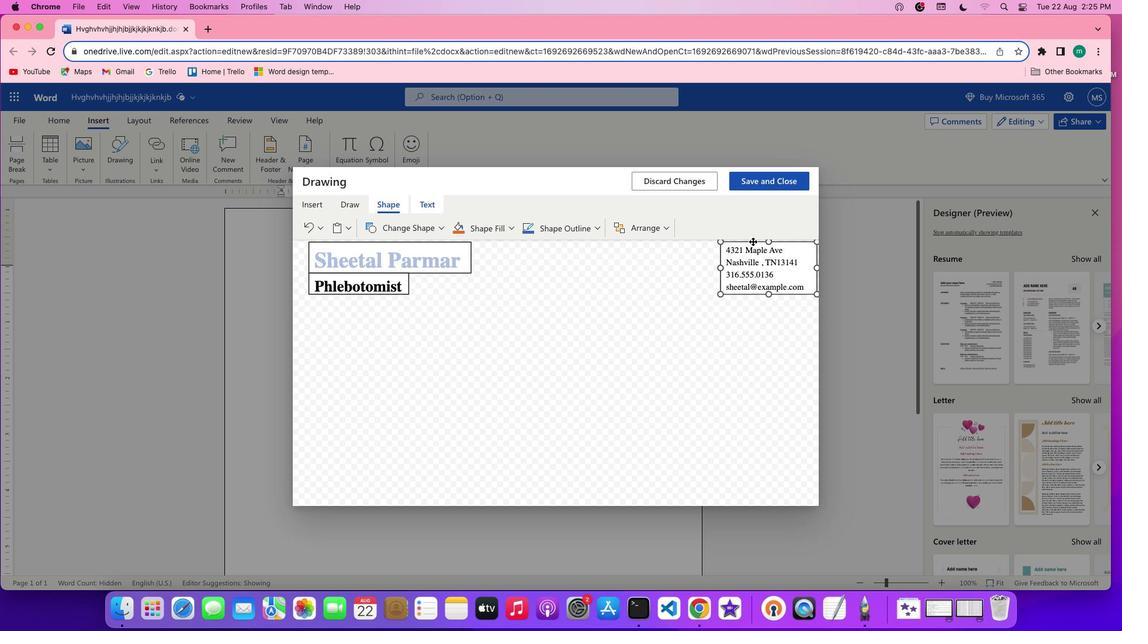 
Action: Mouse moved to (322, 205)
Screenshot: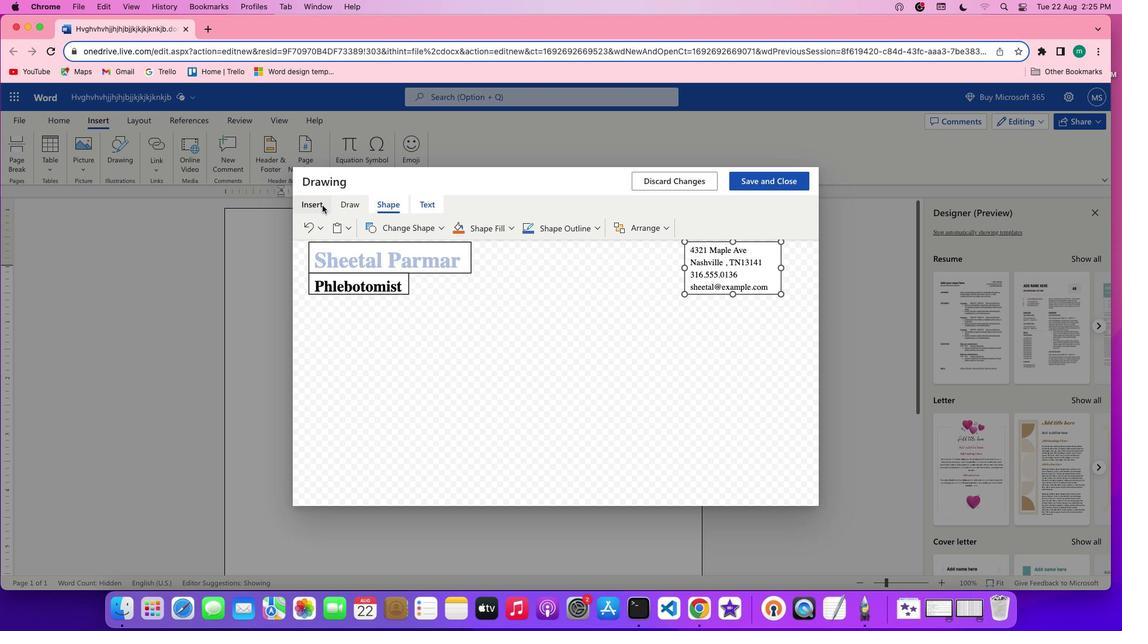
Action: Mouse pressed left at (322, 205)
Screenshot: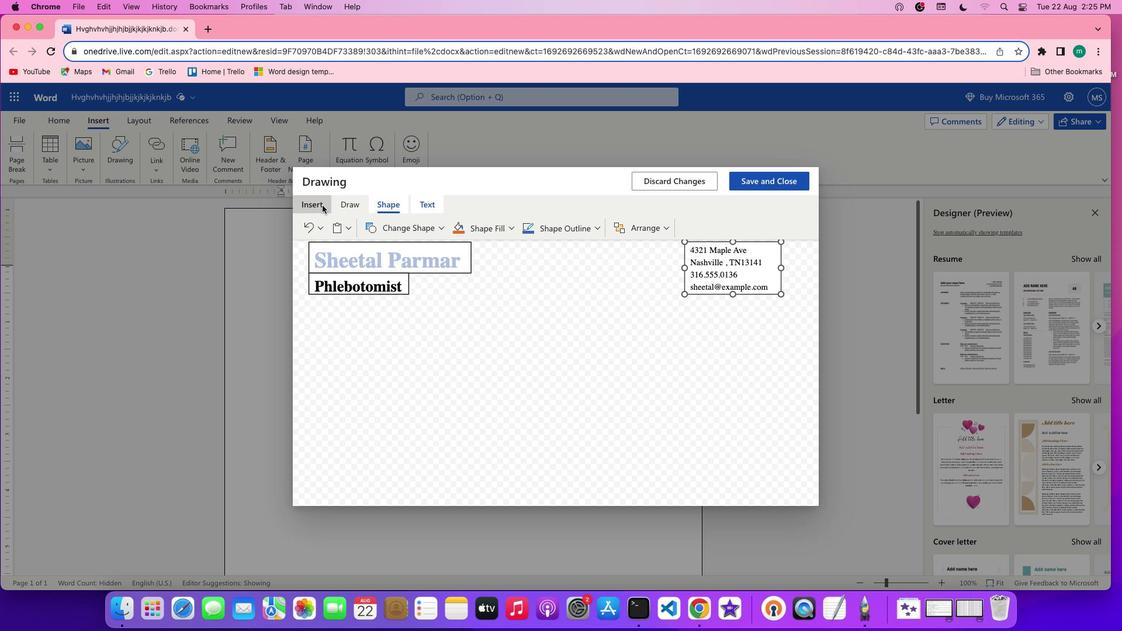 
Action: Mouse moved to (444, 227)
Screenshot: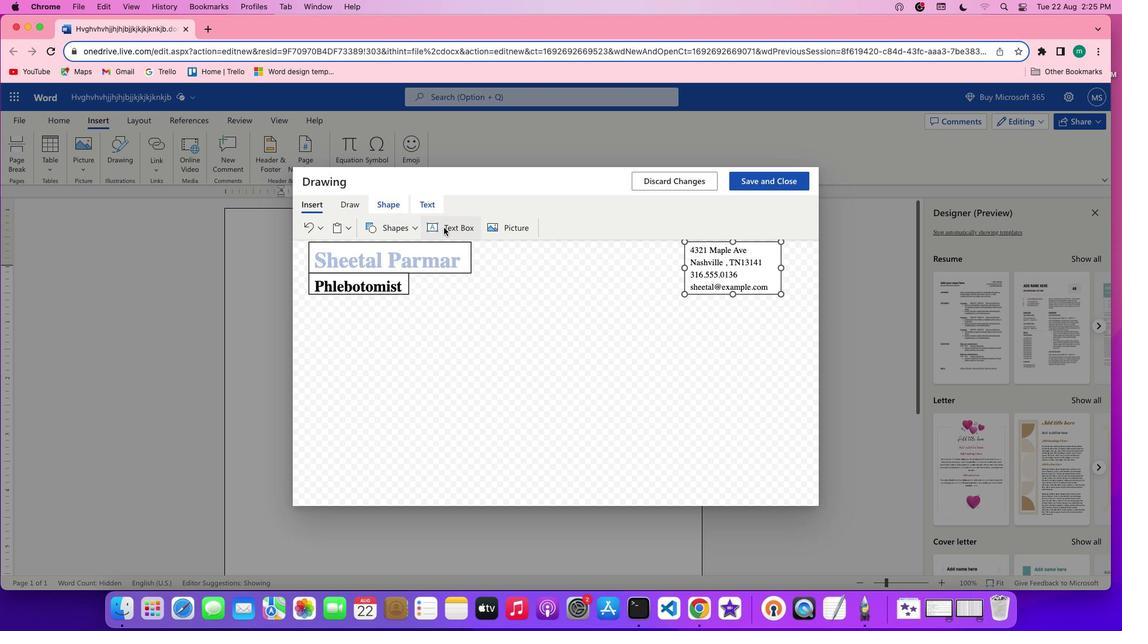 
Action: Mouse pressed left at (444, 227)
Screenshot: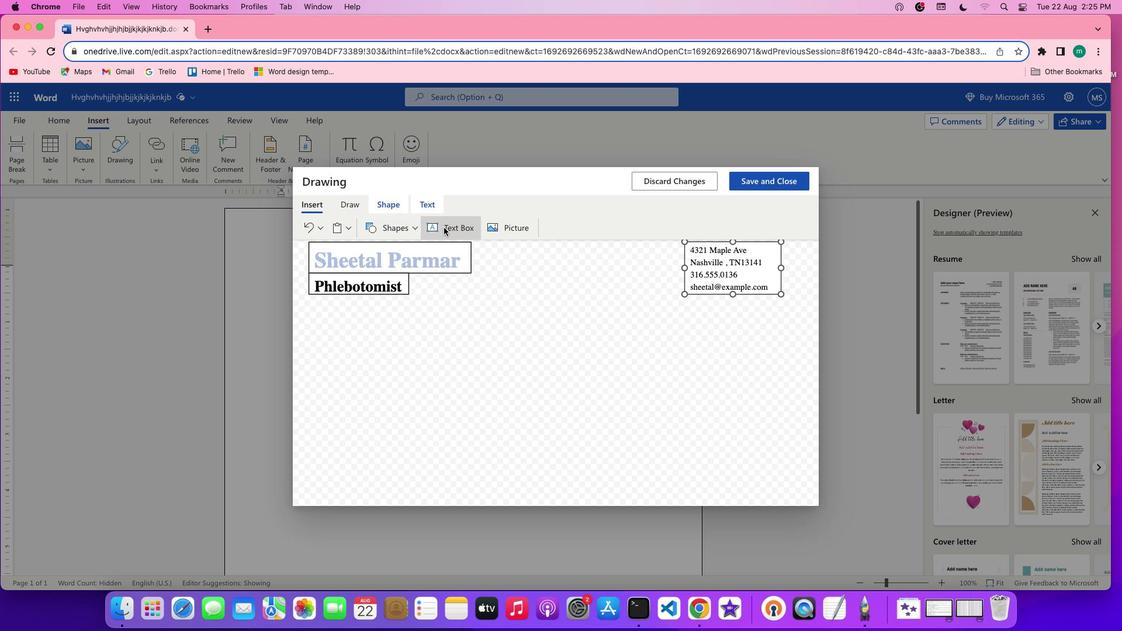 
Action: Mouse moved to (299, 302)
Screenshot: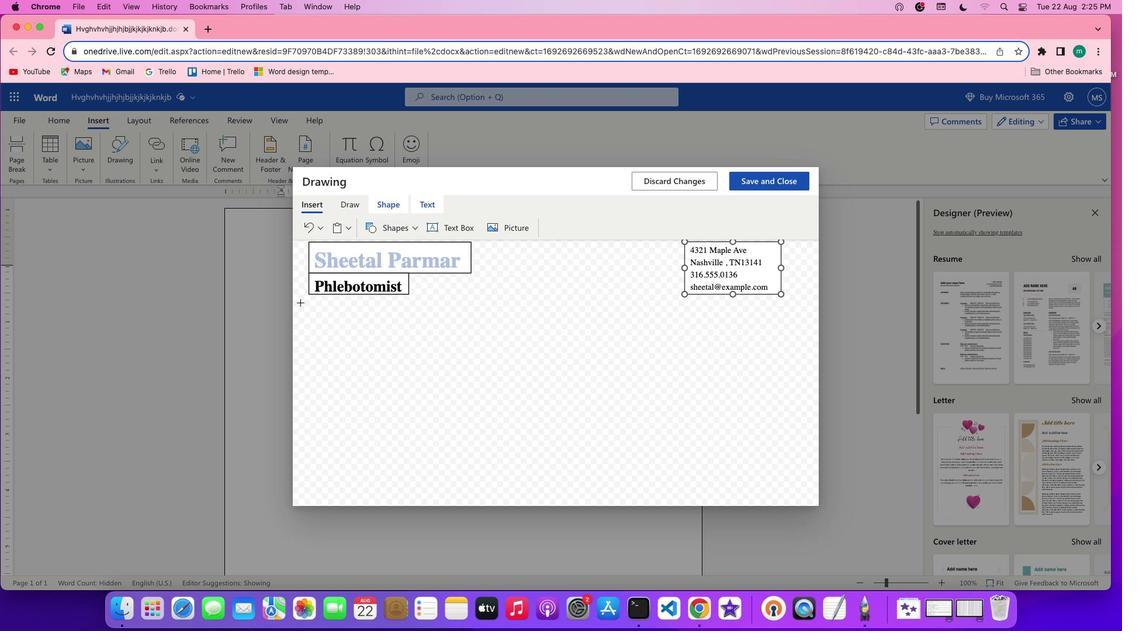 
Action: Mouse pressed left at (299, 302)
Screenshot: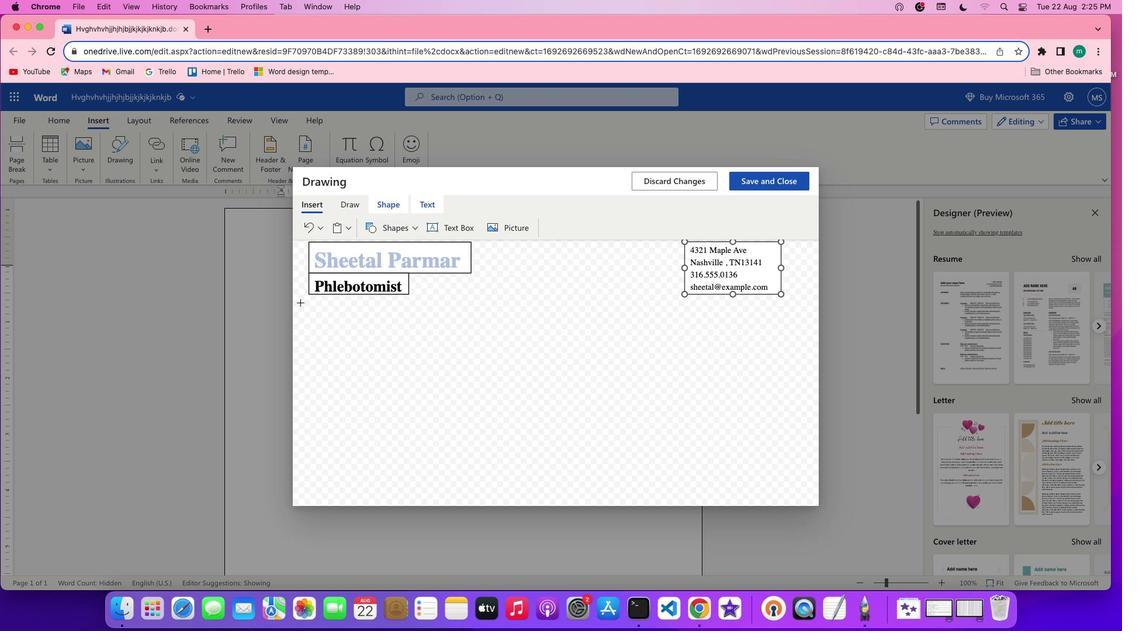 
Action: Mouse moved to (315, 205)
Screenshot: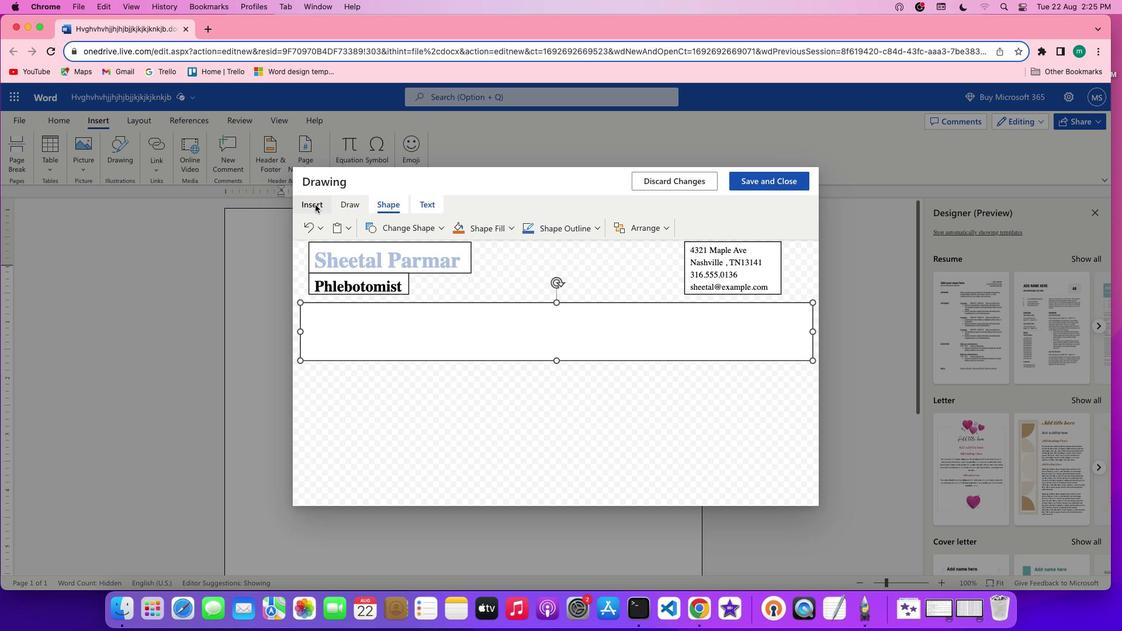 
Action: Mouse pressed left at (315, 205)
Screenshot: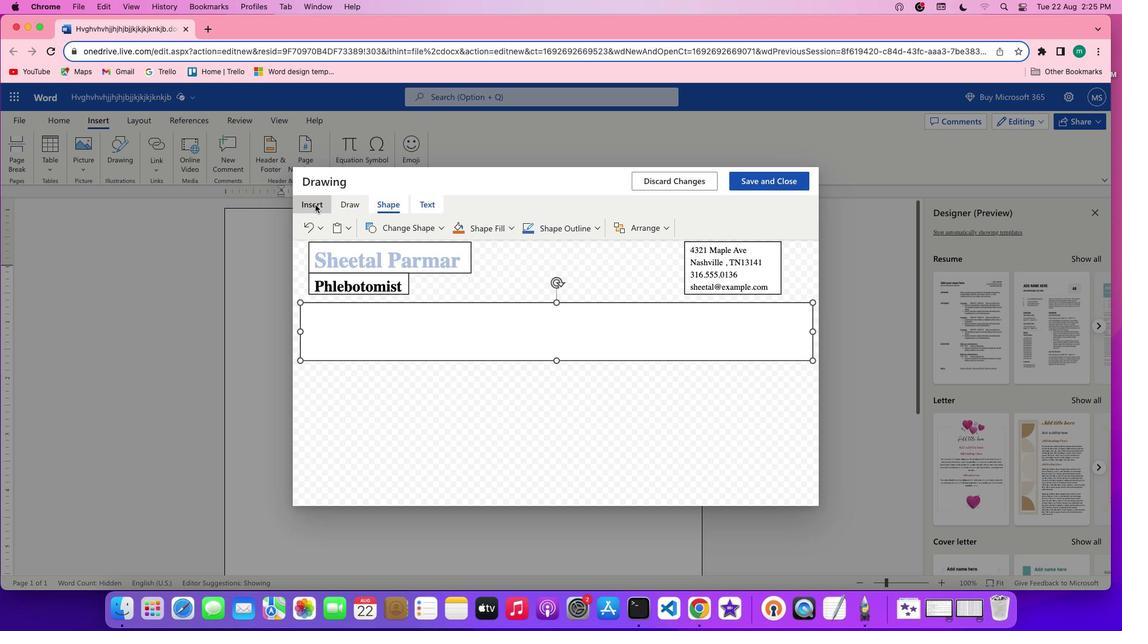 
Action: Mouse moved to (449, 224)
Screenshot: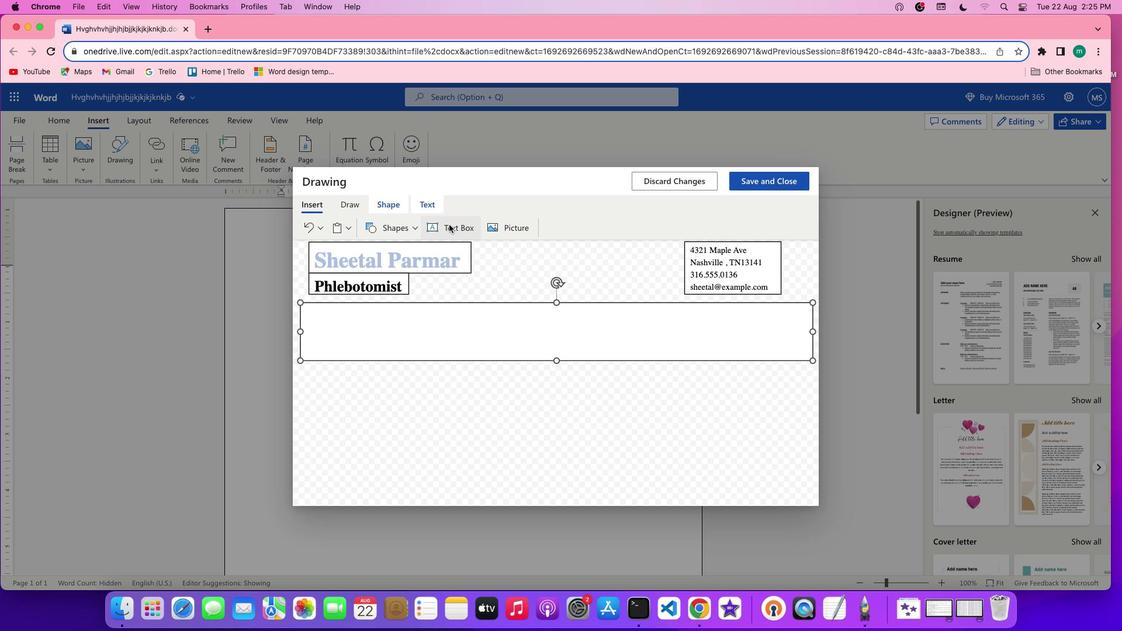 
Action: Mouse pressed left at (449, 224)
Screenshot: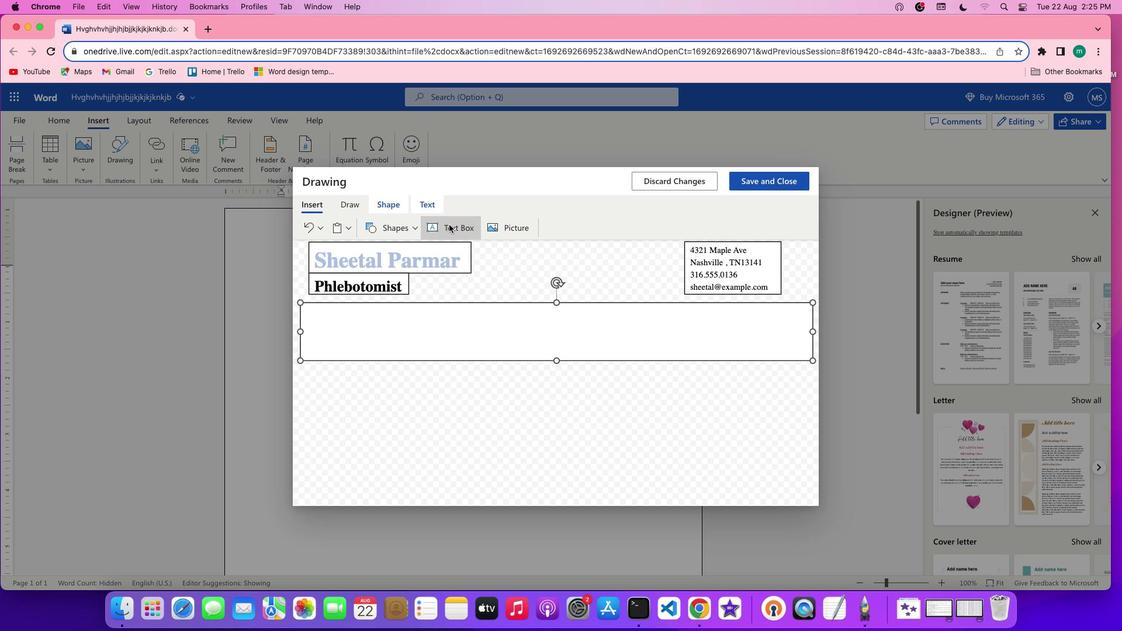 
Action: Mouse moved to (299, 362)
Screenshot: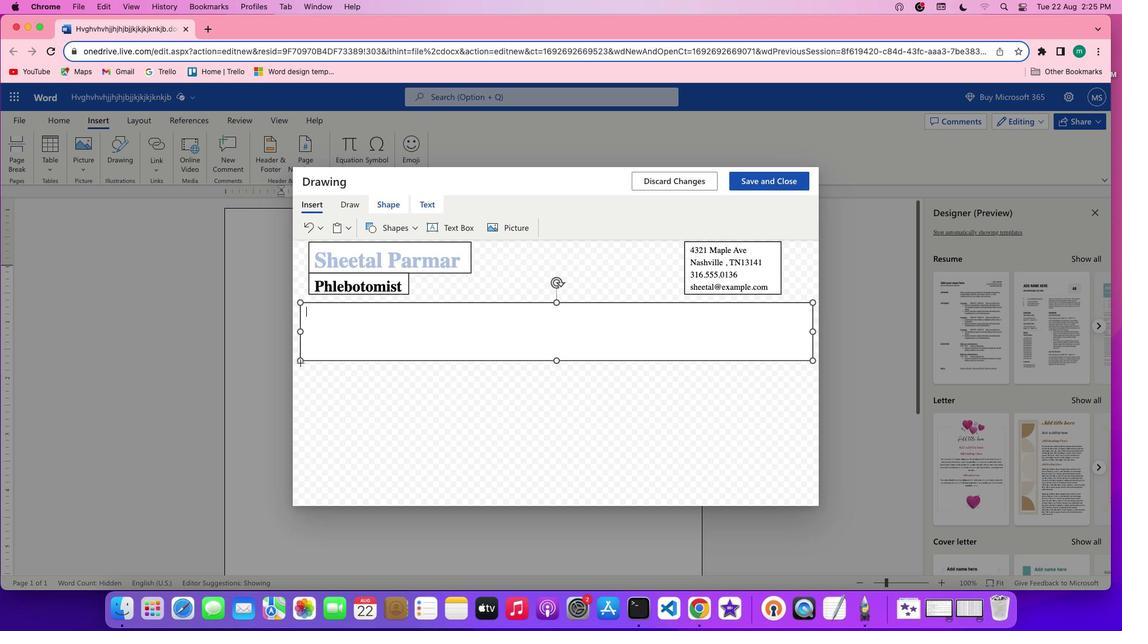 
Action: Mouse pressed left at (299, 362)
Screenshot: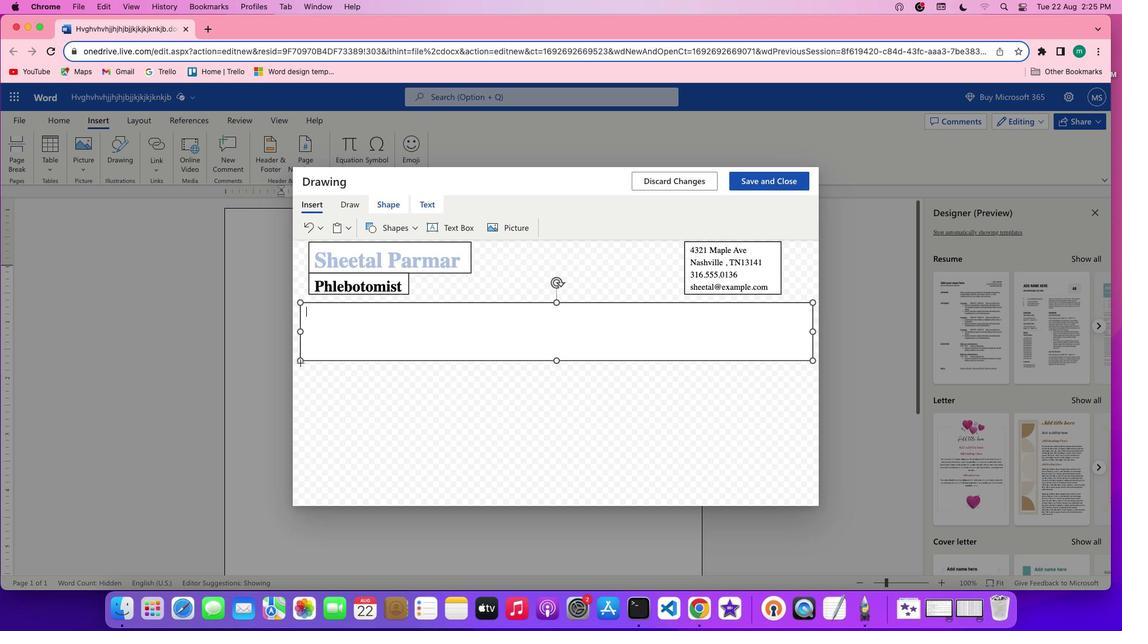 
Action: Mouse moved to (586, 362)
Screenshot: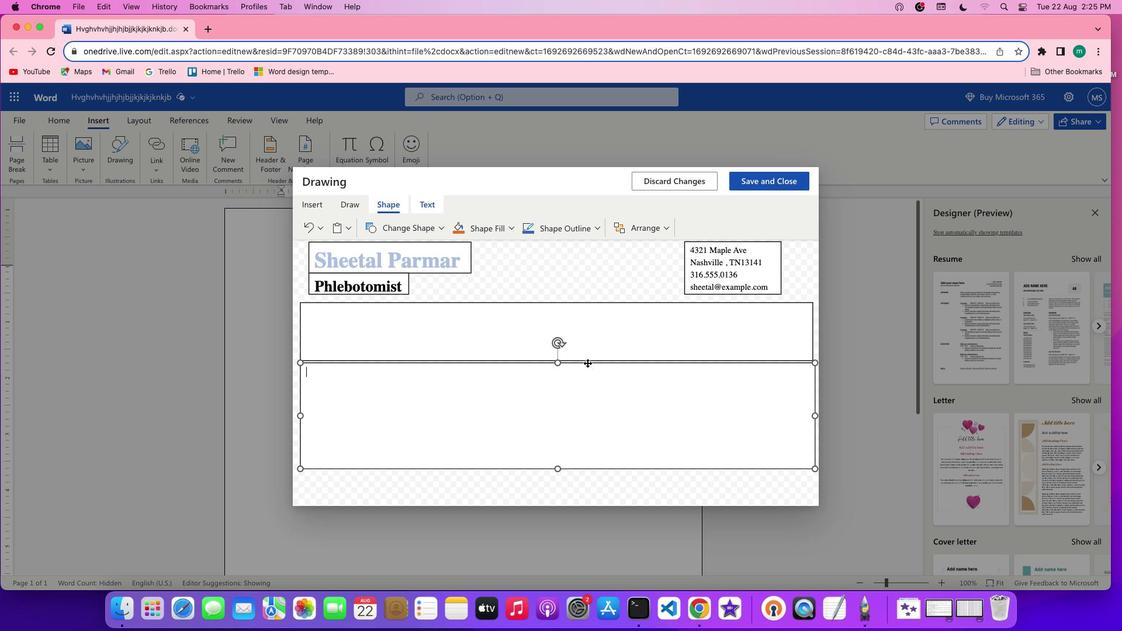 
Action: Mouse pressed left at (586, 362)
Screenshot: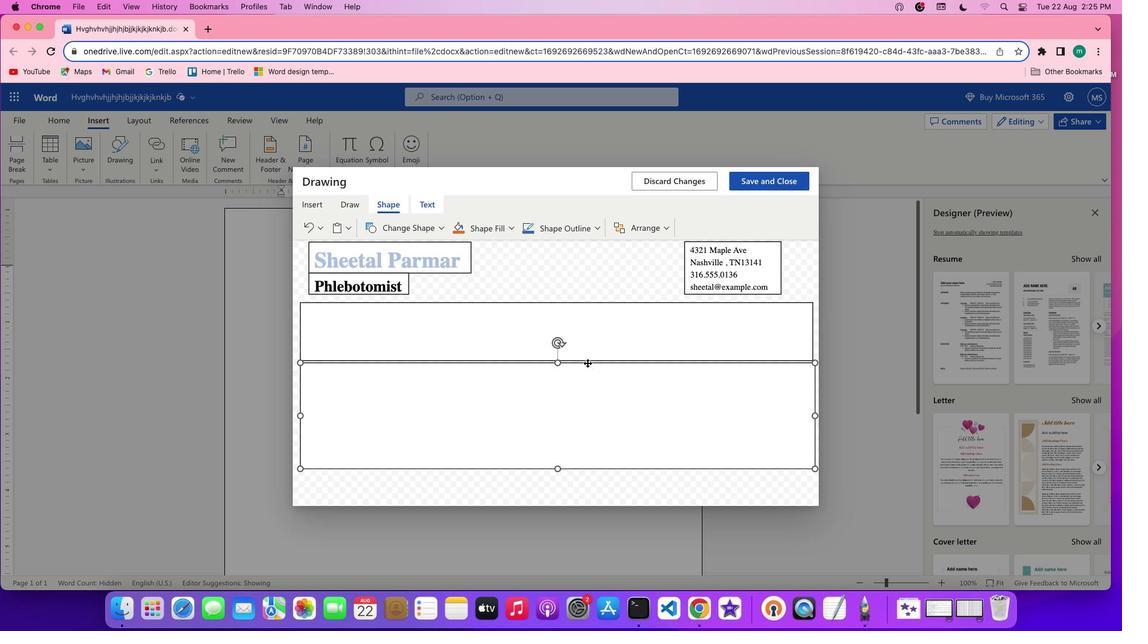 
Action: Mouse moved to (325, 303)
Screenshot: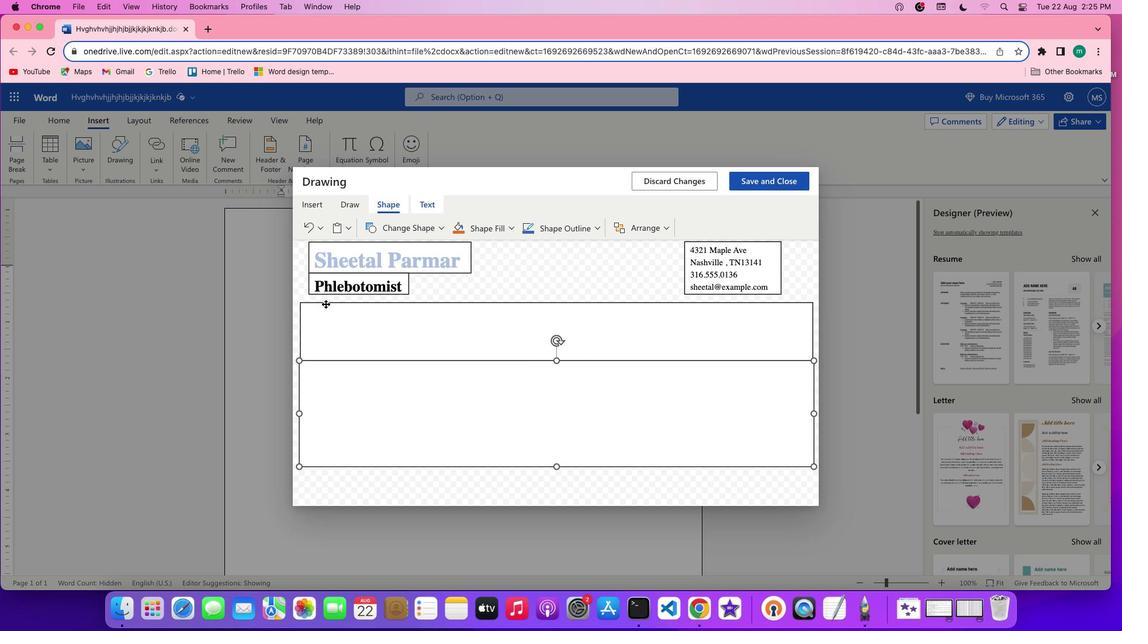 
Action: Mouse pressed left at (325, 303)
Screenshot: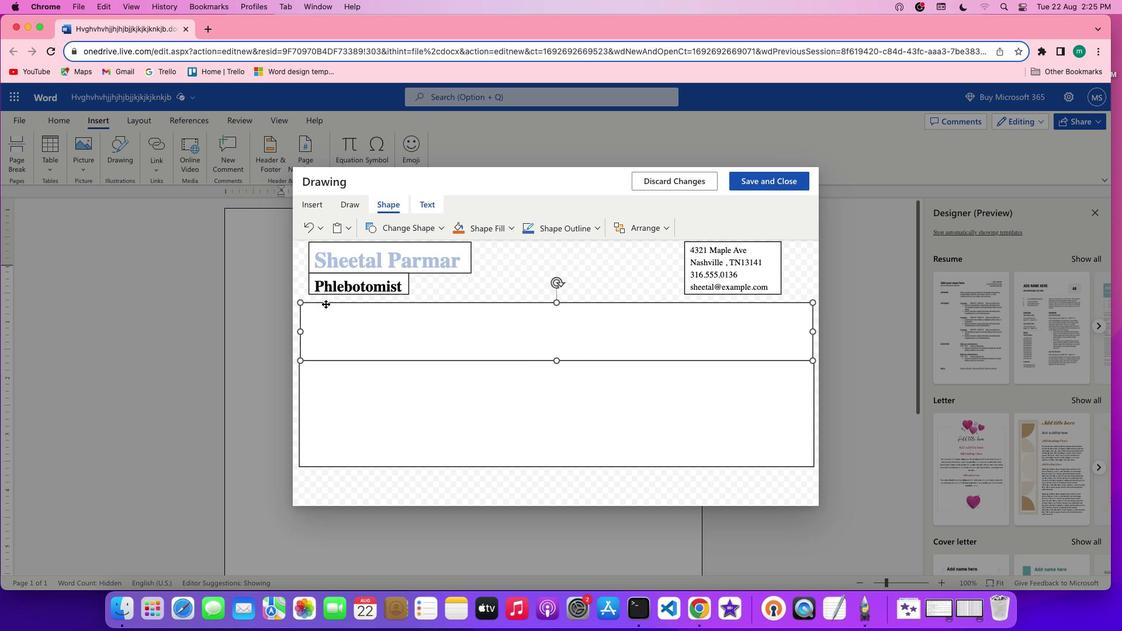
Action: Mouse moved to (299, 333)
Screenshot: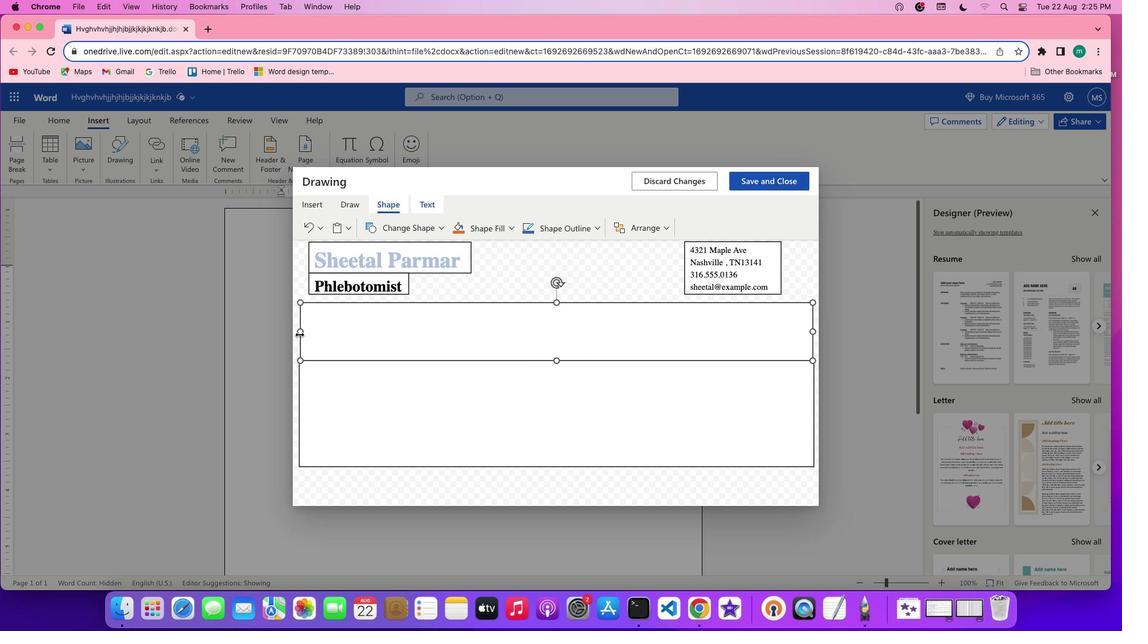 
Action: Mouse pressed left at (299, 333)
Screenshot: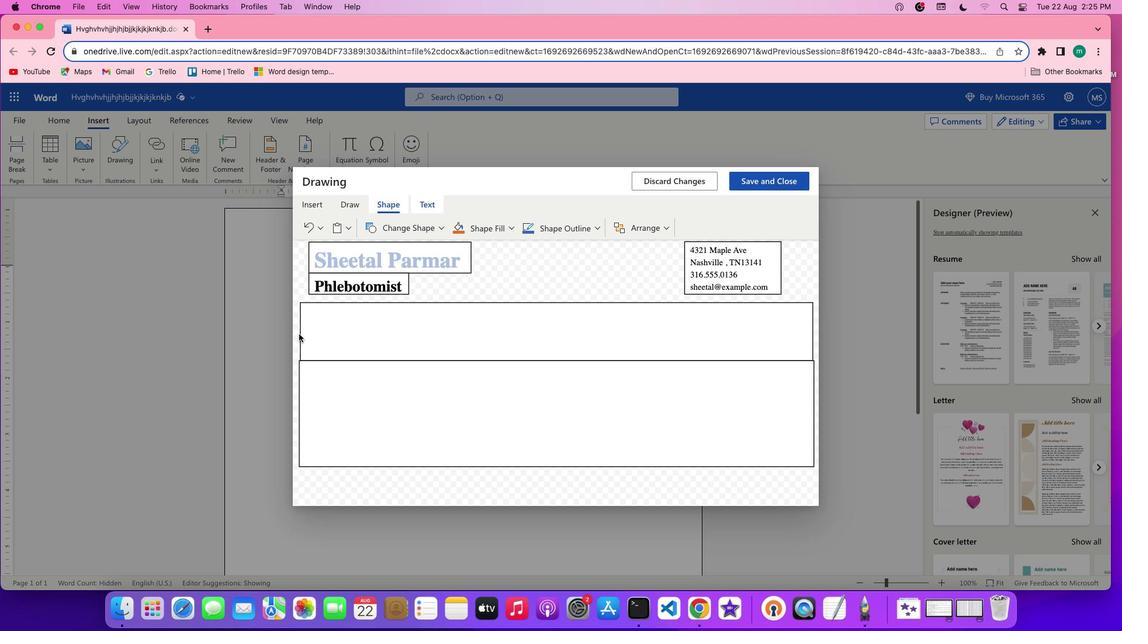 
Action: Mouse moved to (341, 328)
Screenshot: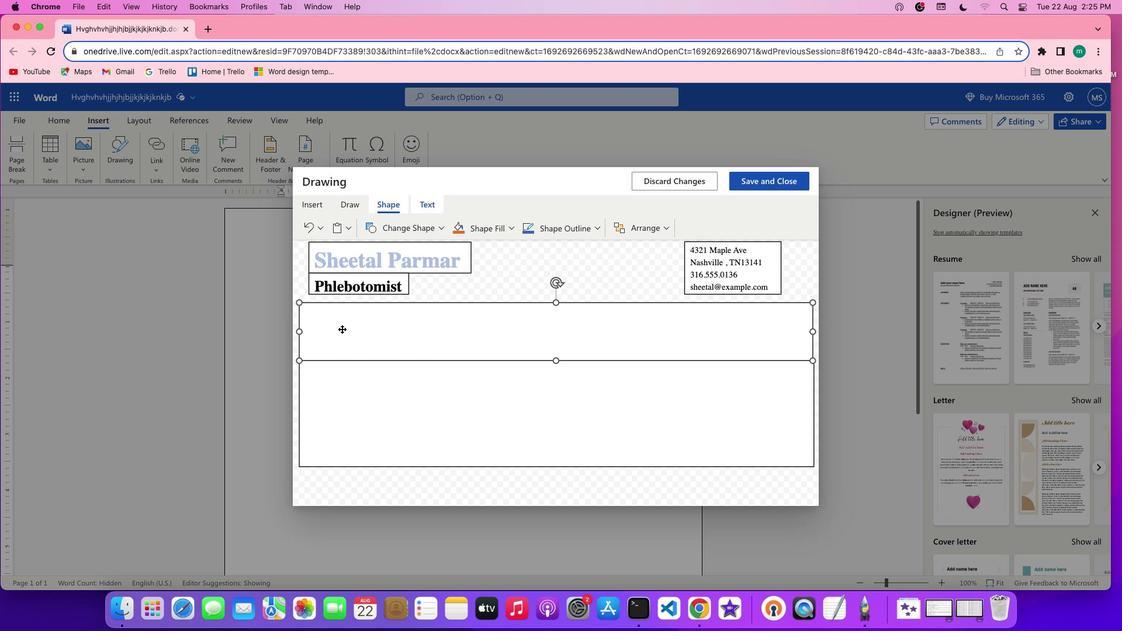 
Action: Mouse pressed left at (341, 328)
Screenshot: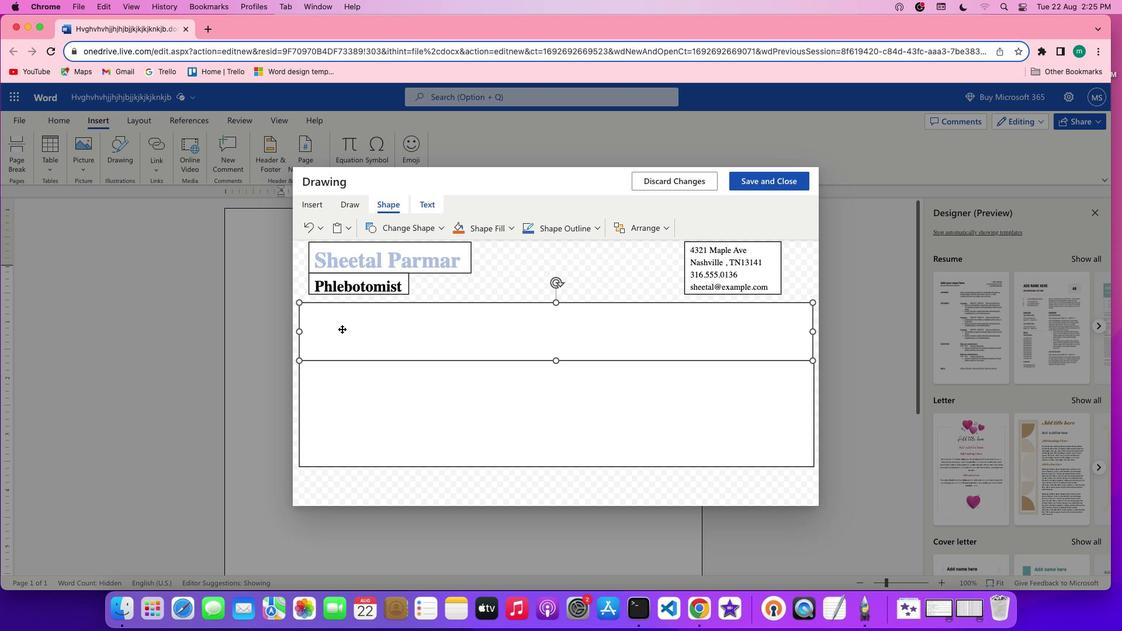 
Action: Mouse moved to (301, 205)
Screenshot: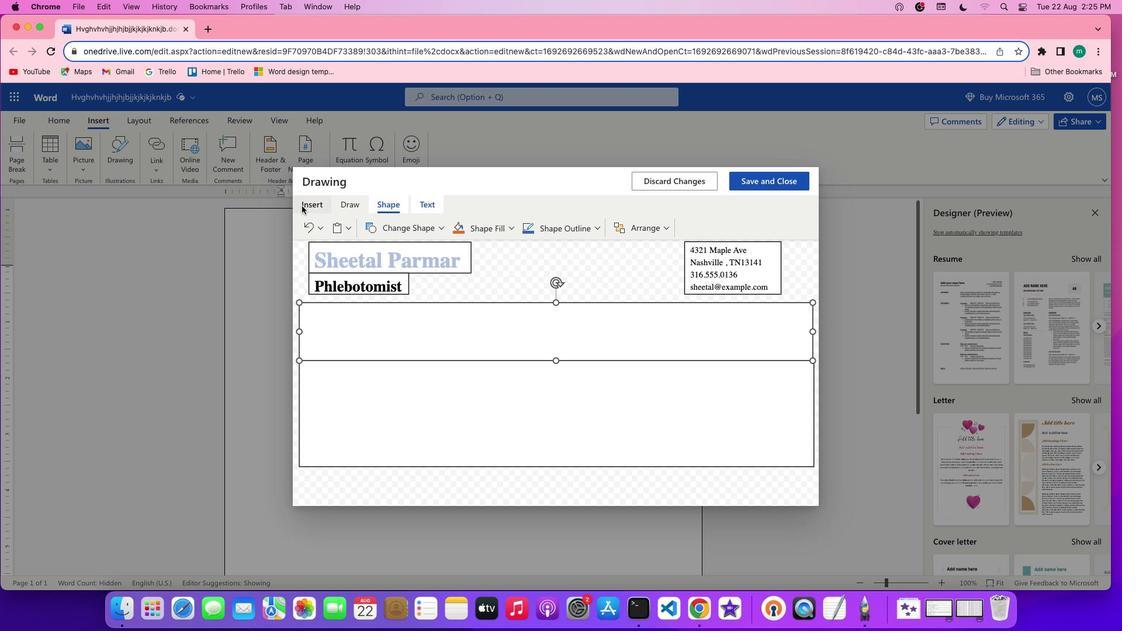 
Action: Mouse pressed left at (301, 205)
Screenshot: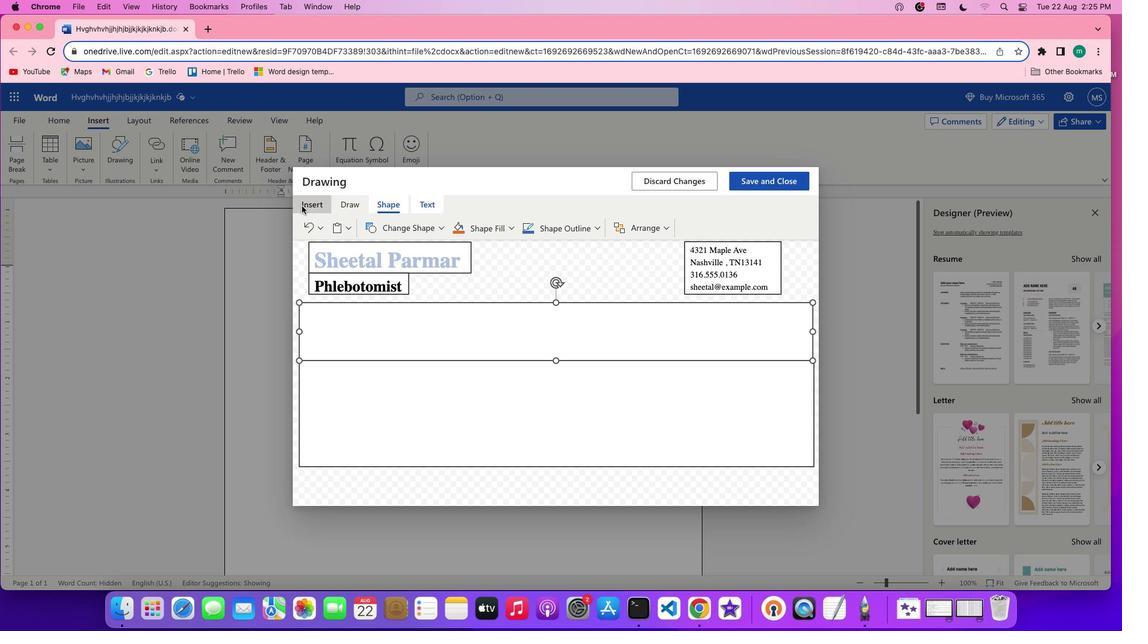 
Action: Mouse moved to (453, 222)
Screenshot: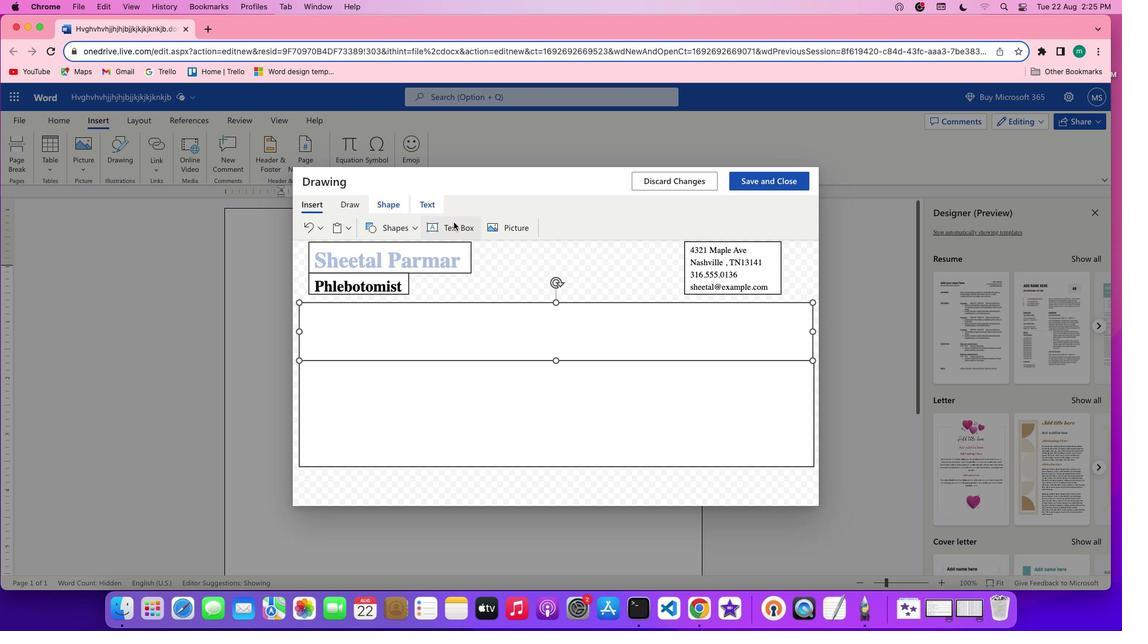
Action: Mouse pressed left at (453, 222)
Screenshot: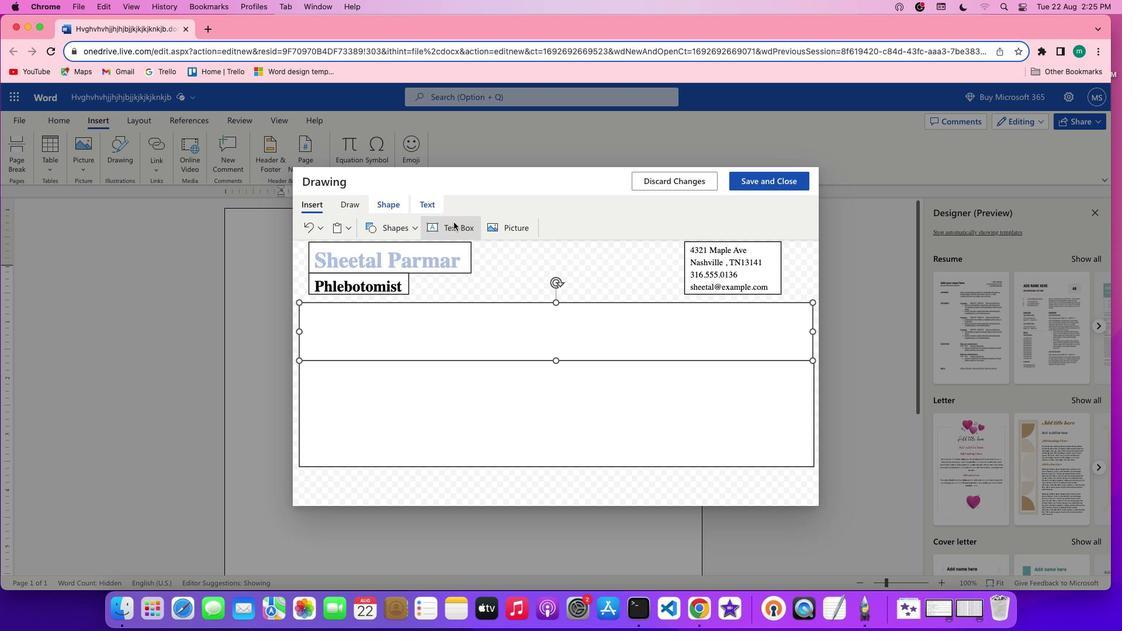 
Action: Mouse moved to (307, 306)
Screenshot: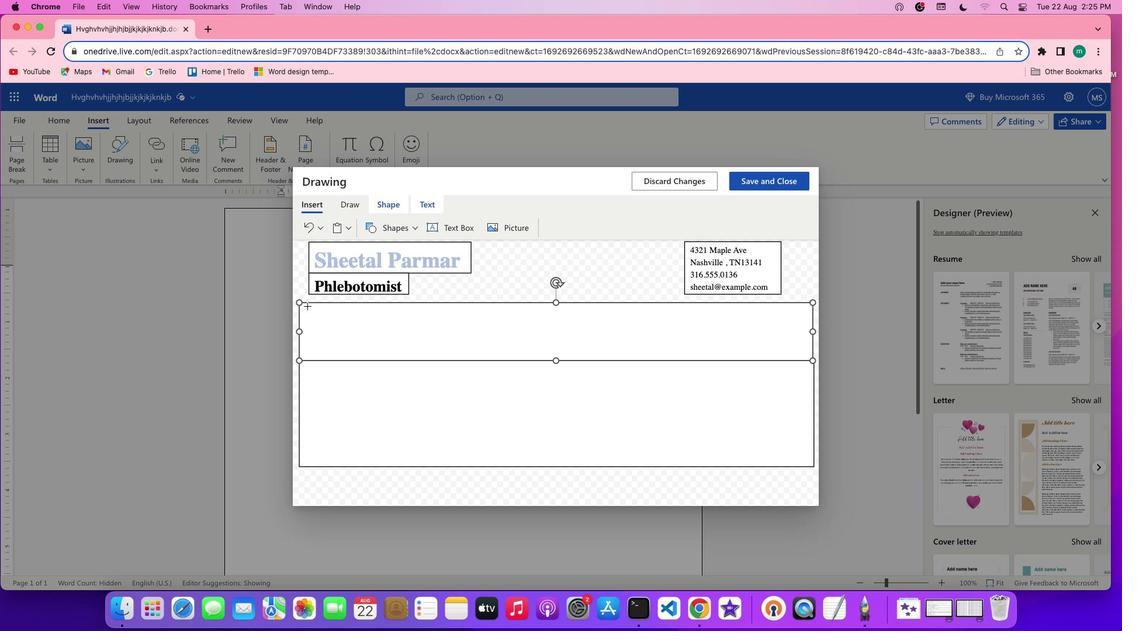 
Action: Mouse pressed left at (307, 306)
Screenshot: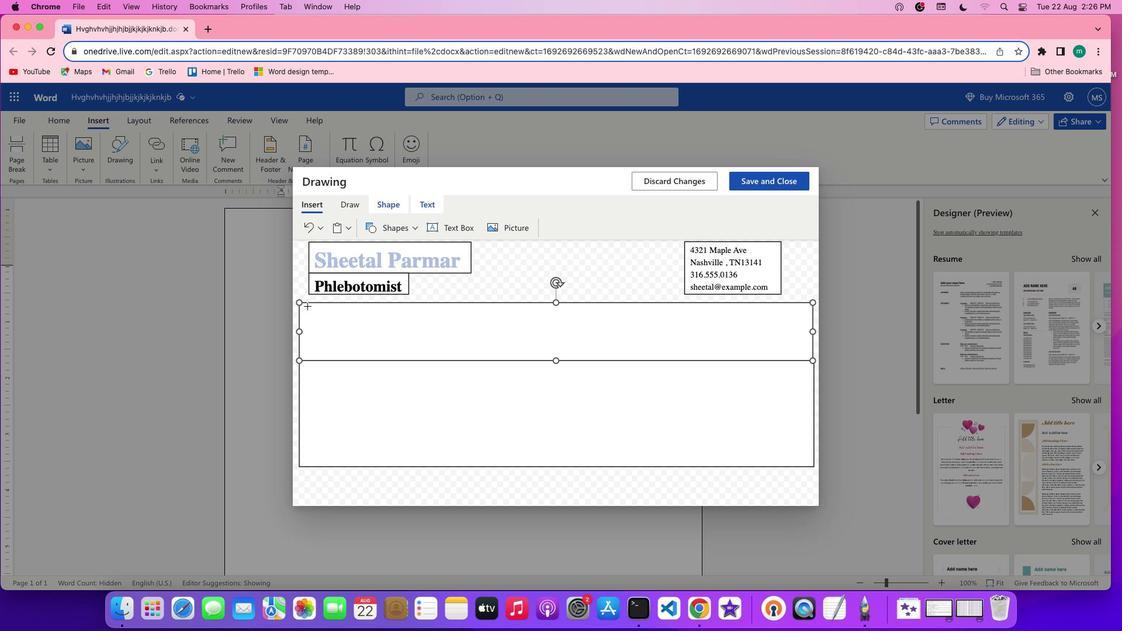 
Action: Mouse moved to (306, 203)
Screenshot: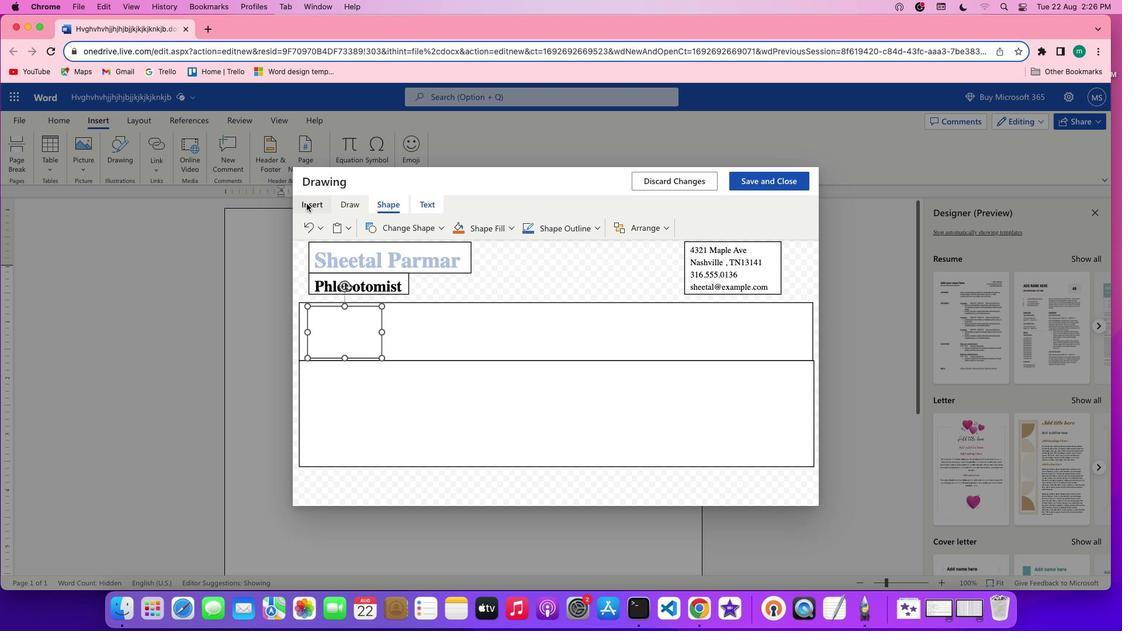 
Action: Mouse pressed left at (306, 203)
Screenshot: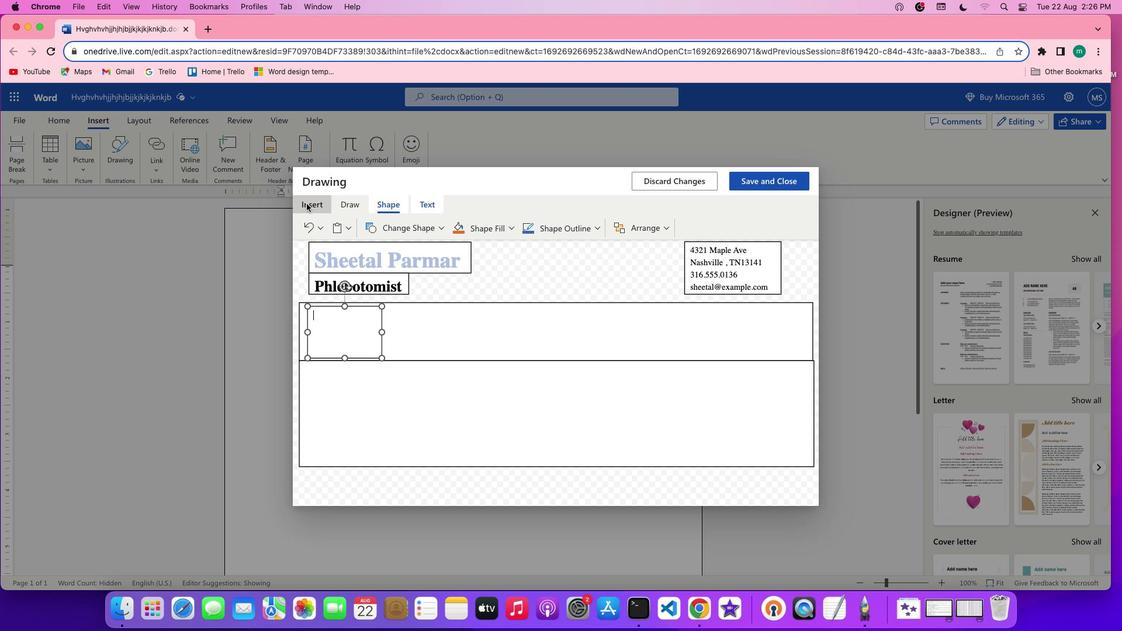 
Action: Mouse moved to (443, 230)
Screenshot: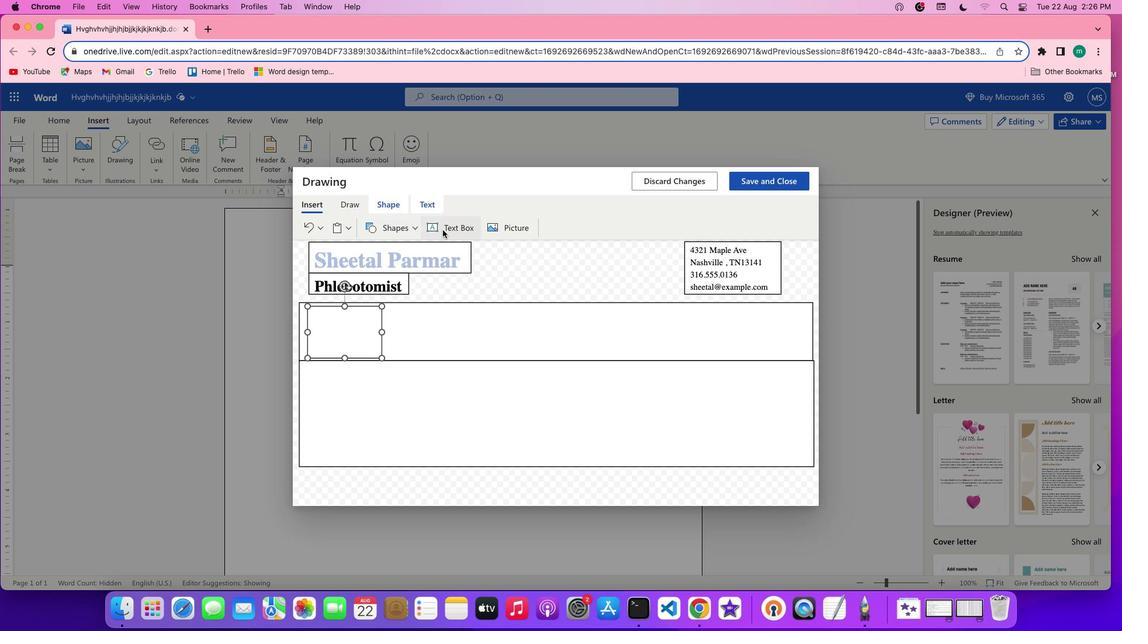 
Action: Mouse pressed left at (443, 230)
Screenshot: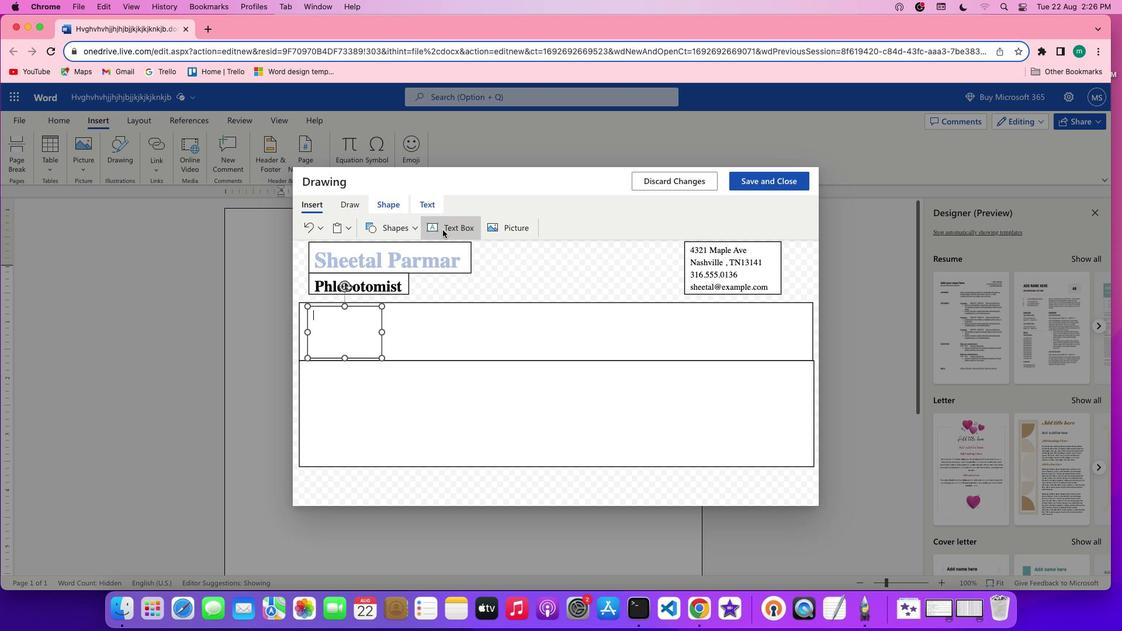 
Action: Mouse moved to (393, 307)
Screenshot: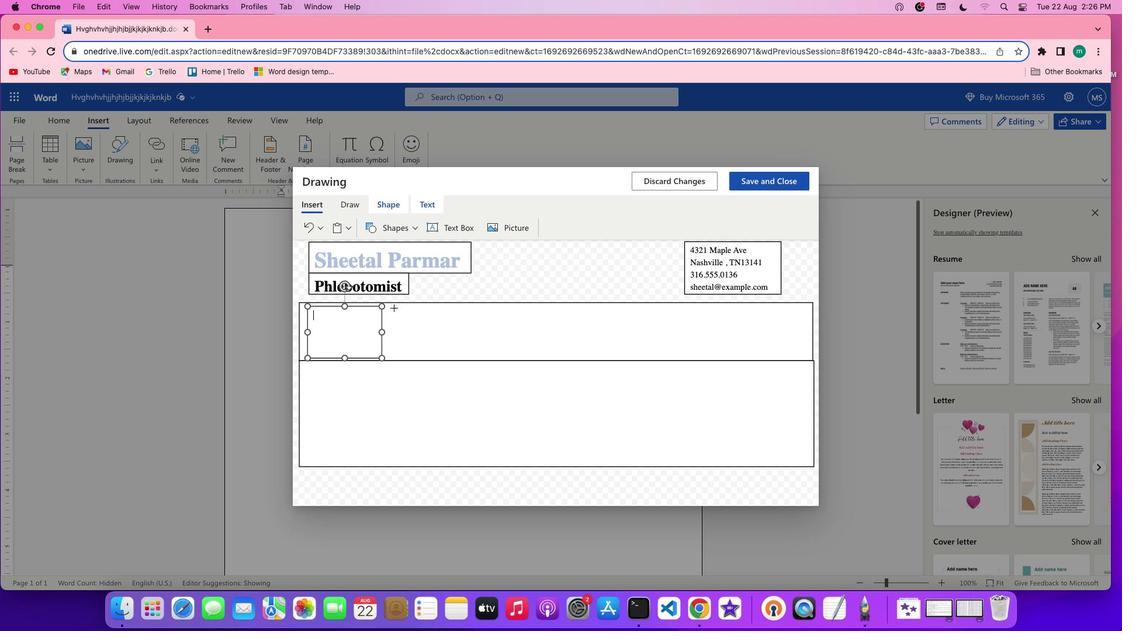 
Action: Mouse pressed left at (393, 307)
Screenshot: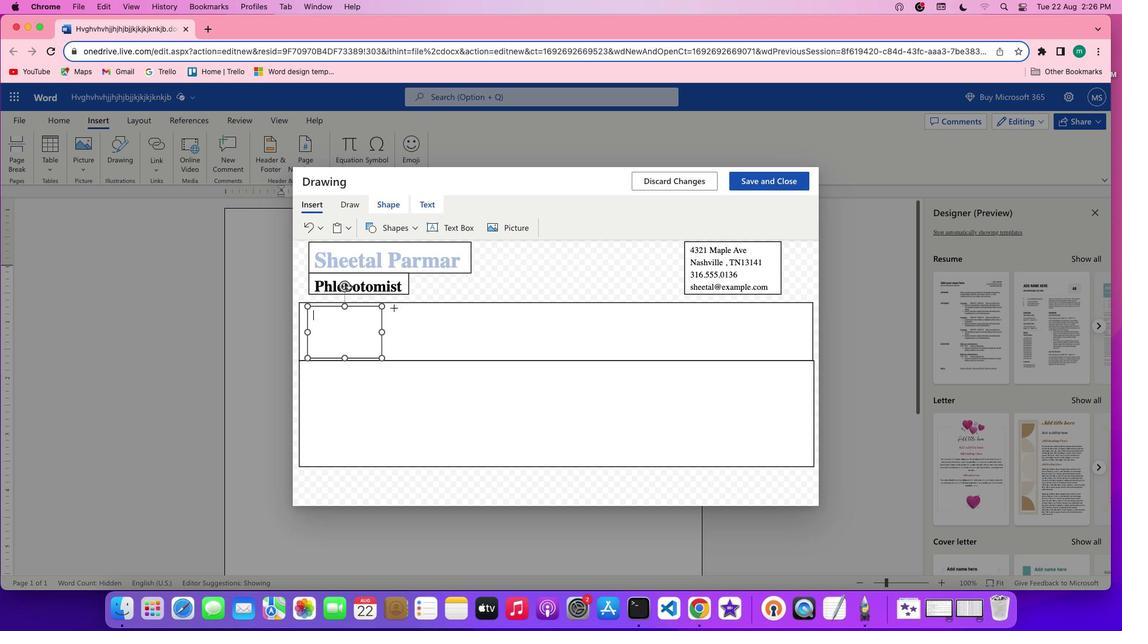 
Action: Mouse moved to (325, 207)
Screenshot: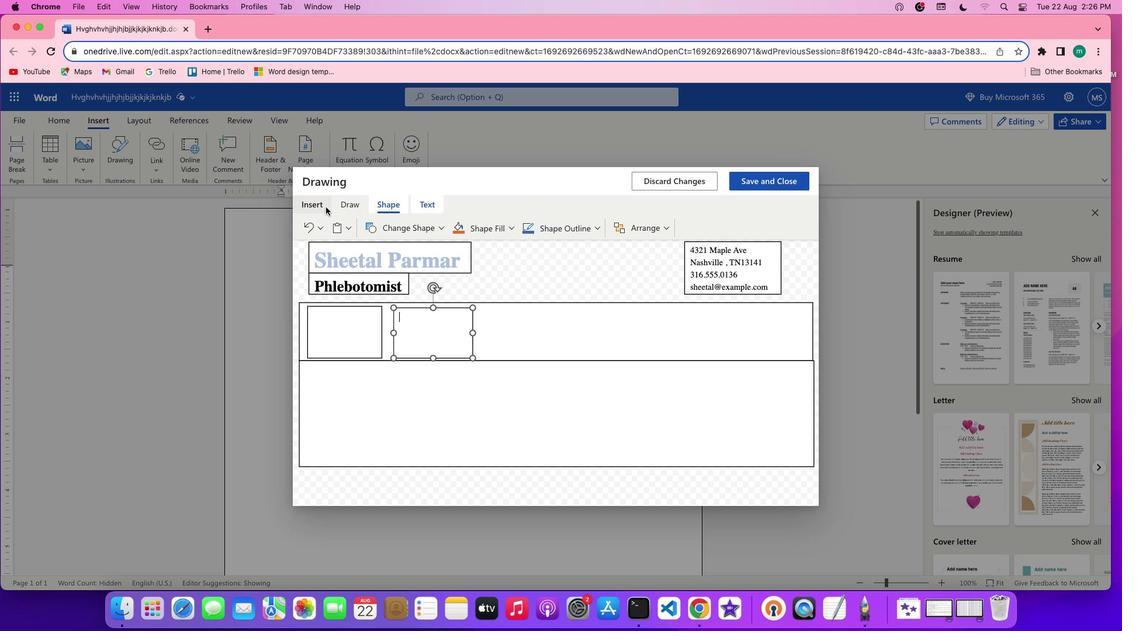 
Action: Mouse pressed left at (325, 207)
Screenshot: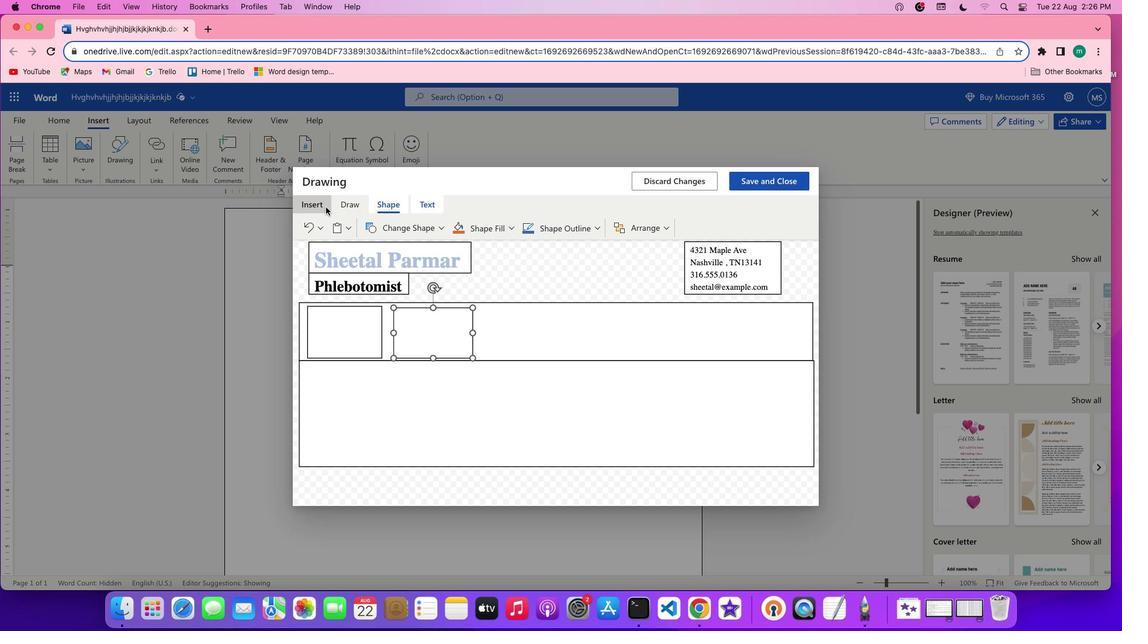 
Action: Mouse moved to (450, 230)
Screenshot: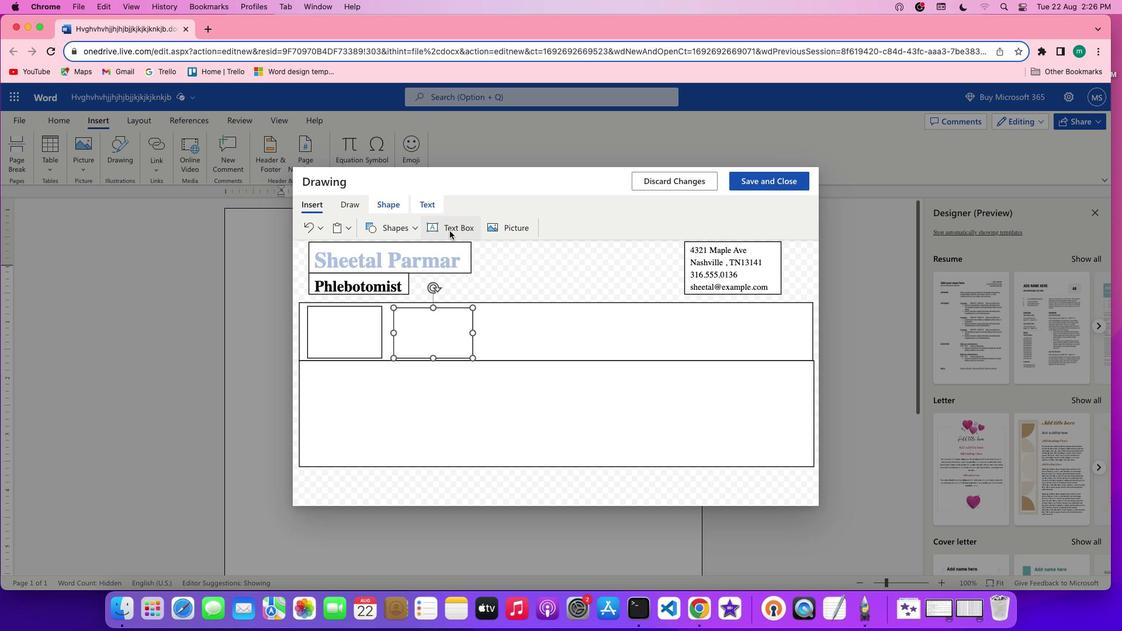 
Action: Mouse pressed left at (450, 230)
Screenshot: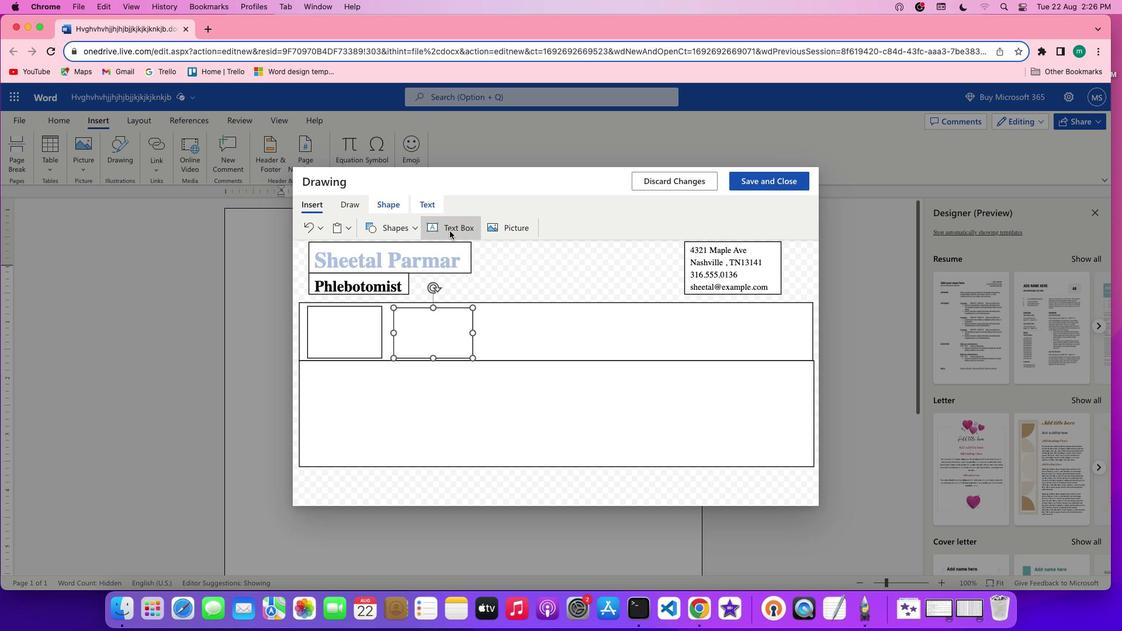 
Action: Mouse moved to (495, 308)
Screenshot: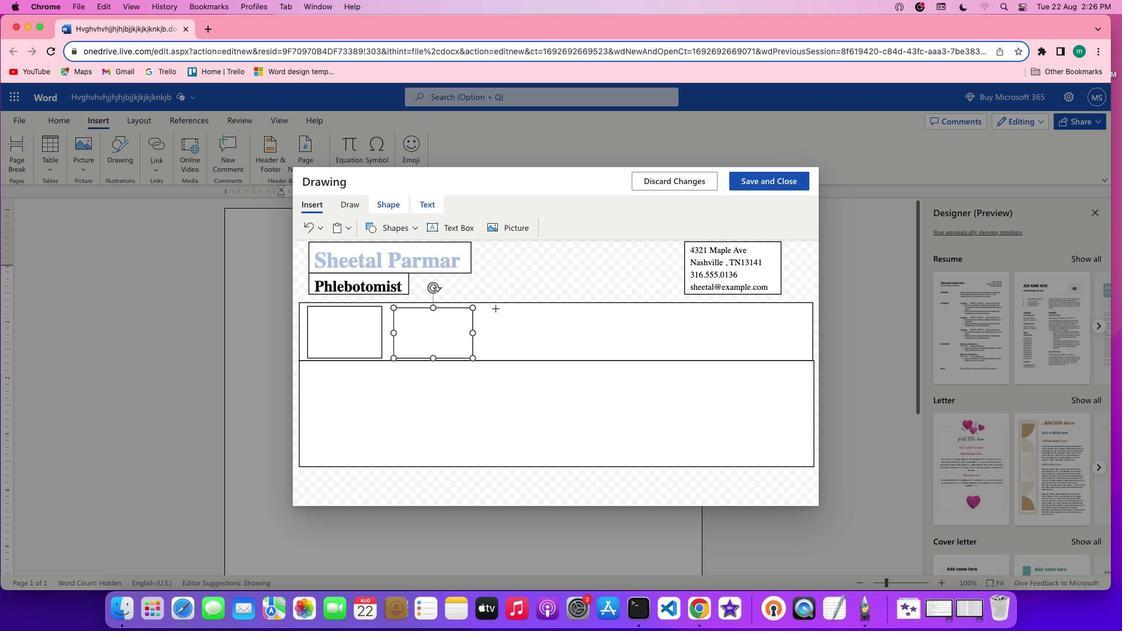 
Action: Mouse pressed left at (495, 308)
Screenshot: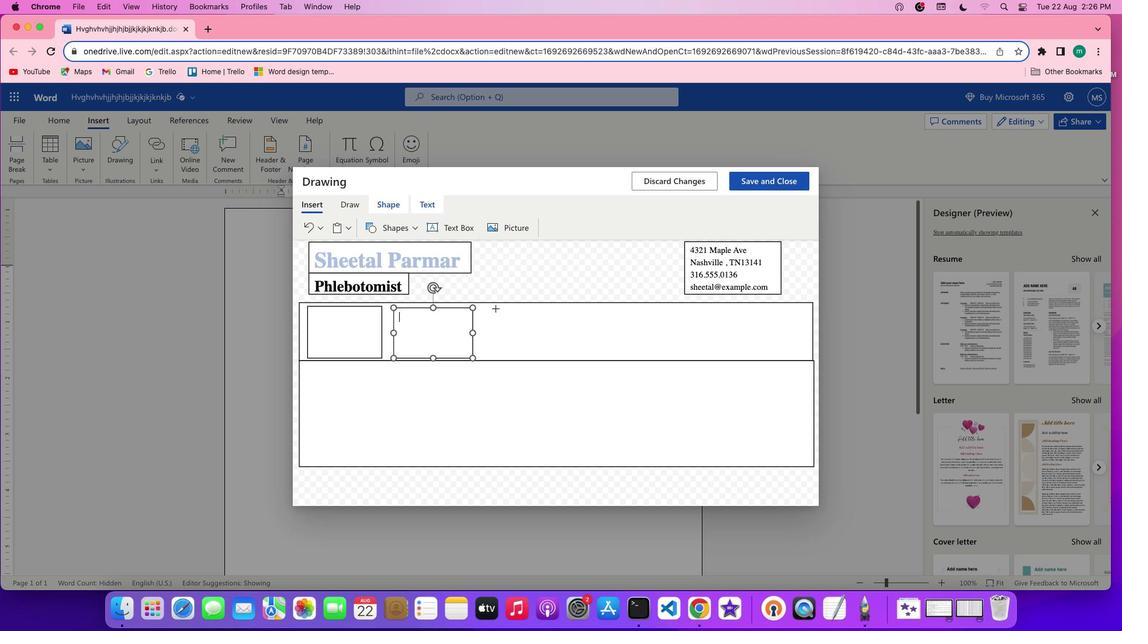 
Action: Mouse moved to (429, 205)
Screenshot: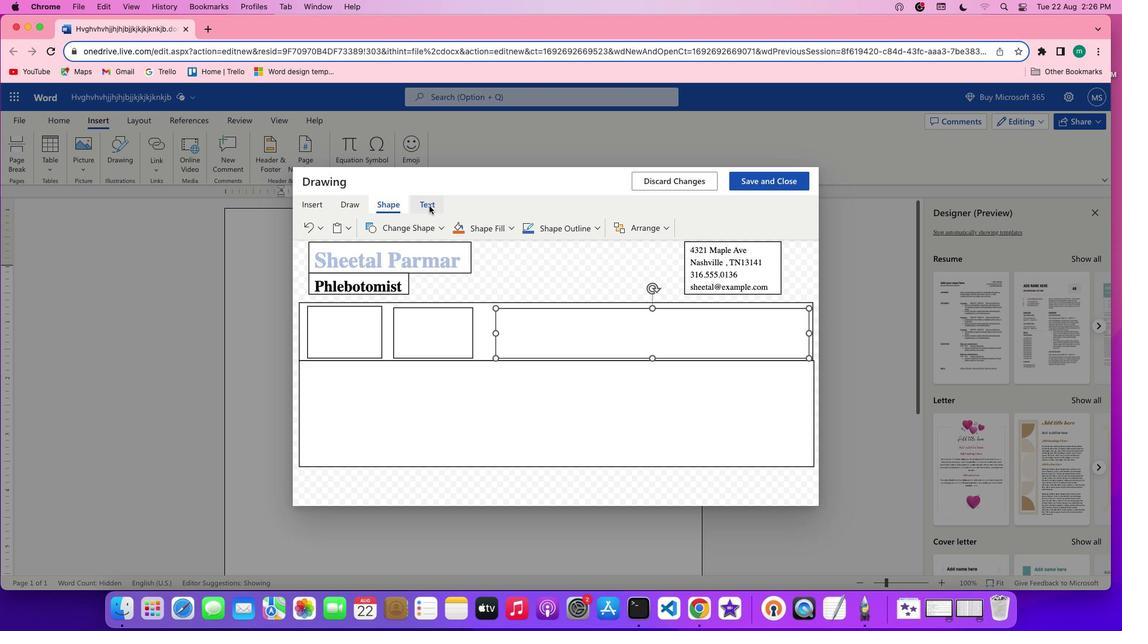 
Action: Mouse pressed left at (429, 205)
Screenshot: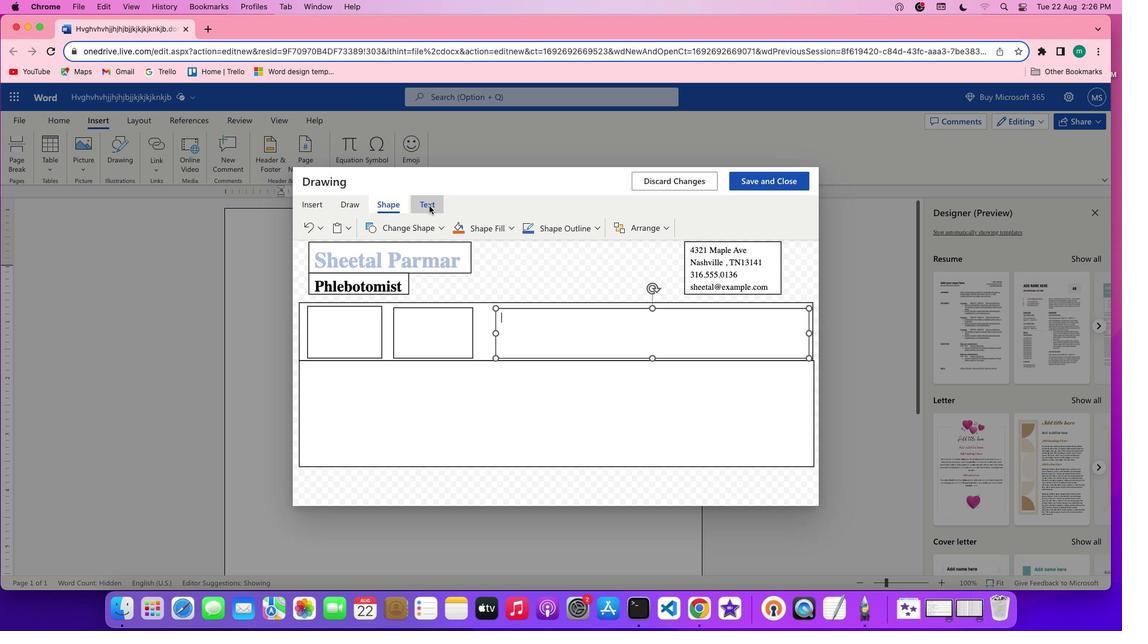 
Action: Mouse moved to (317, 370)
Screenshot: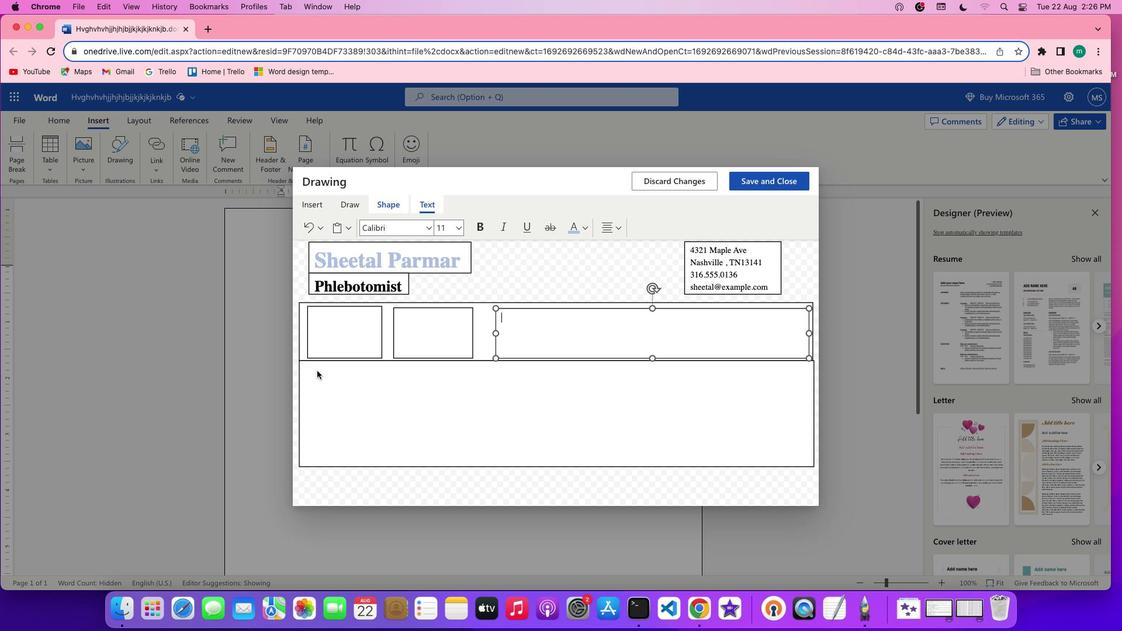
Action: Mouse pressed left at (317, 370)
Screenshot: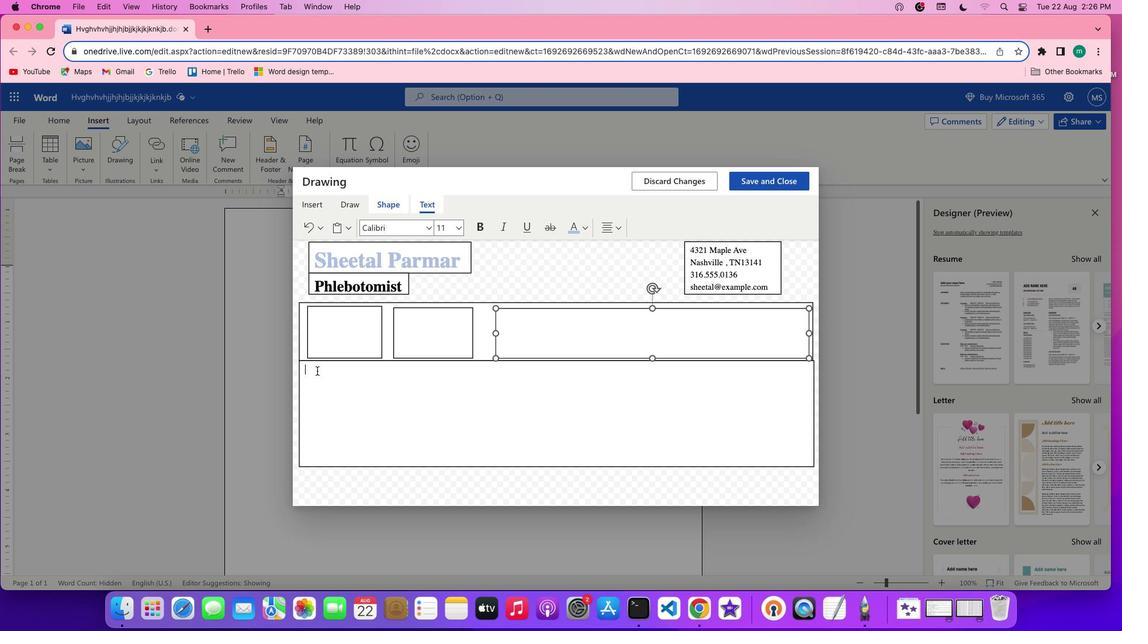 
Action: Mouse moved to (316, 370)
Screenshot: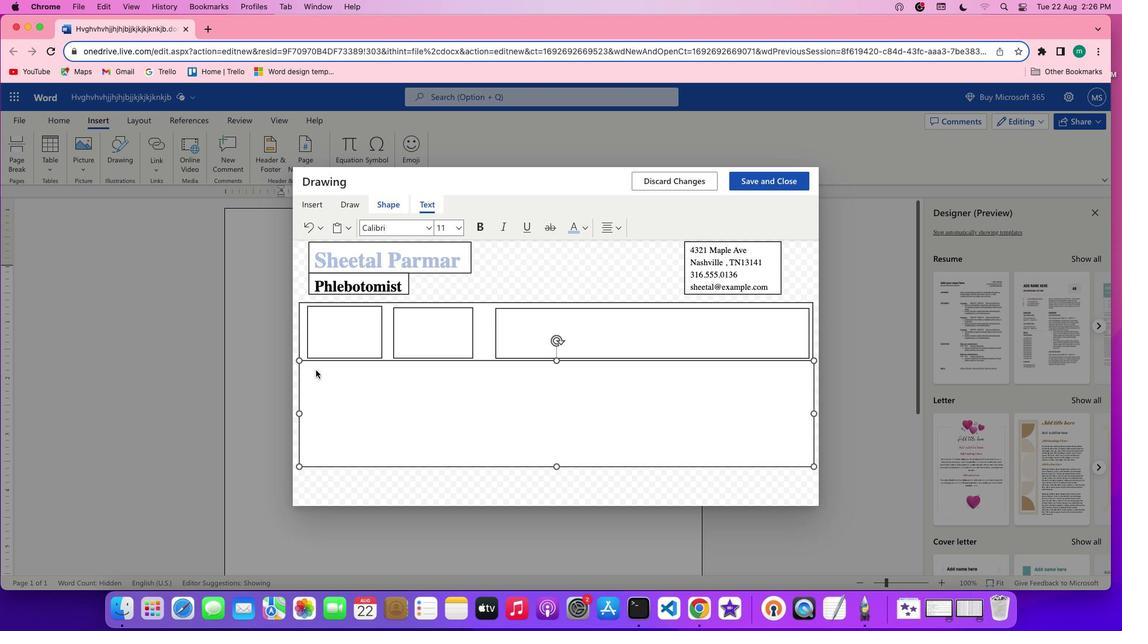 
Action: Mouse pressed left at (316, 370)
Screenshot: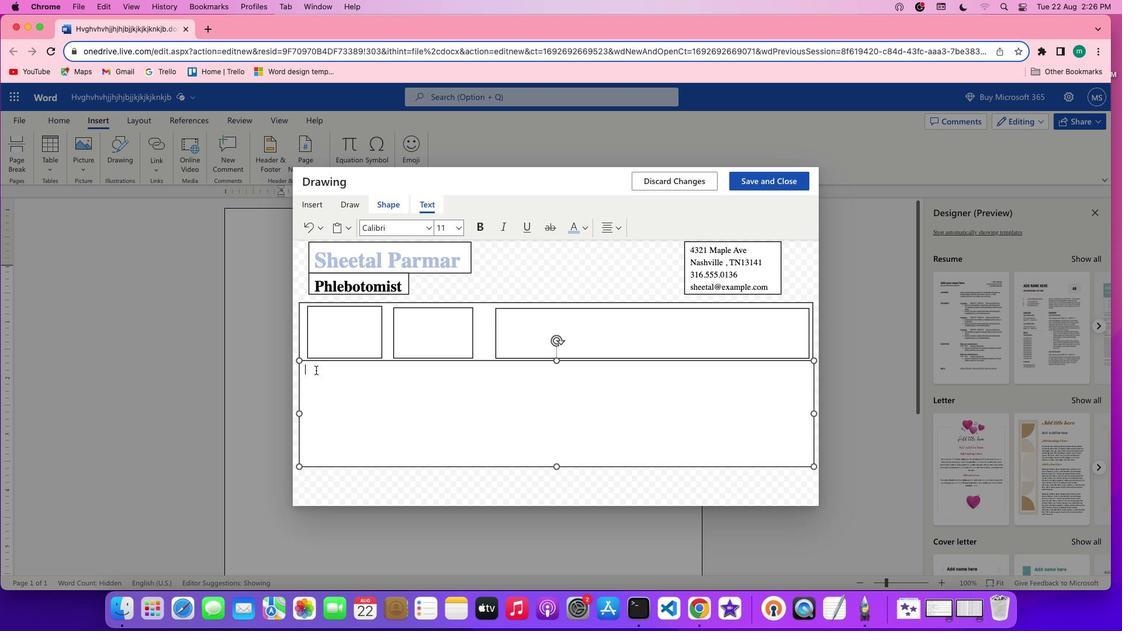 
Action: Mouse moved to (427, 205)
Screenshot: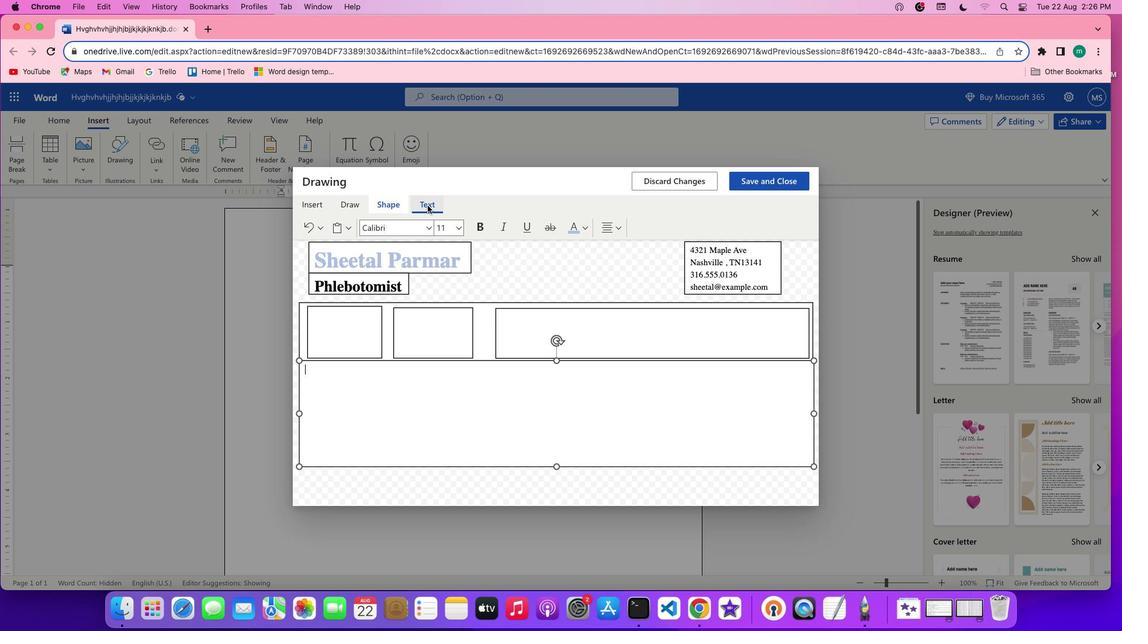 
Action: Mouse pressed left at (427, 205)
Screenshot: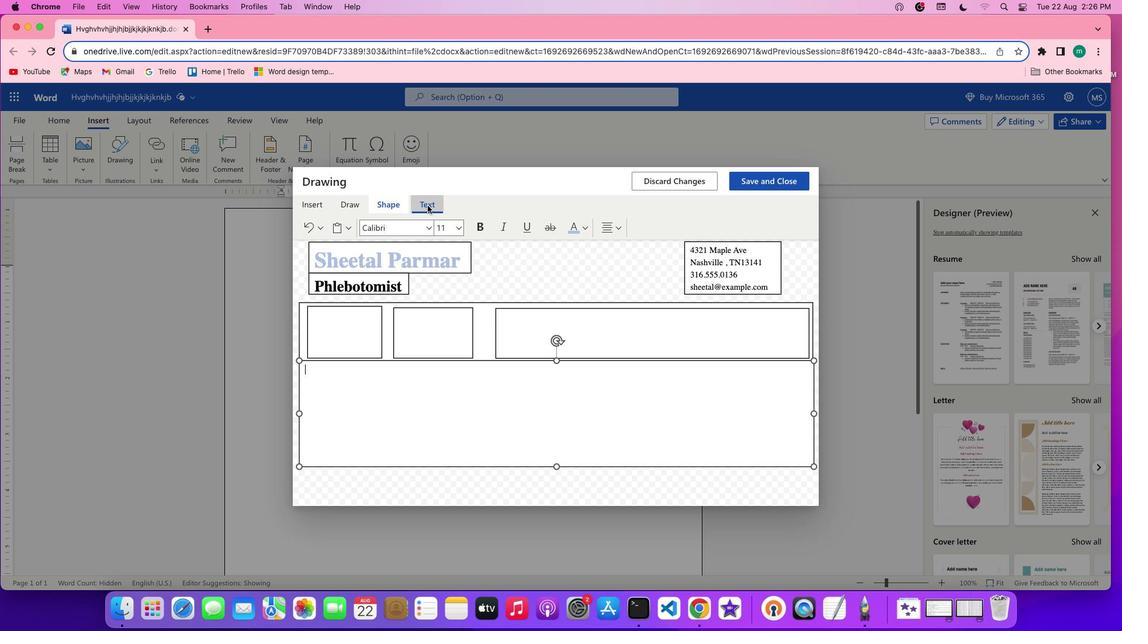 
Action: Mouse moved to (307, 208)
Screenshot: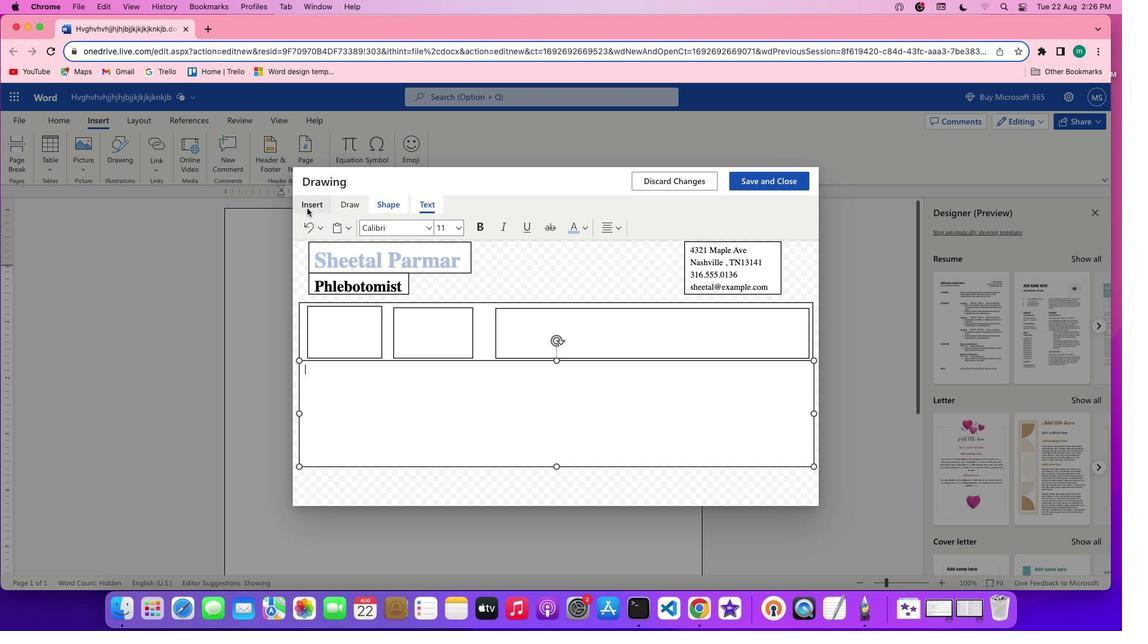 
Action: Mouse pressed left at (307, 208)
Screenshot: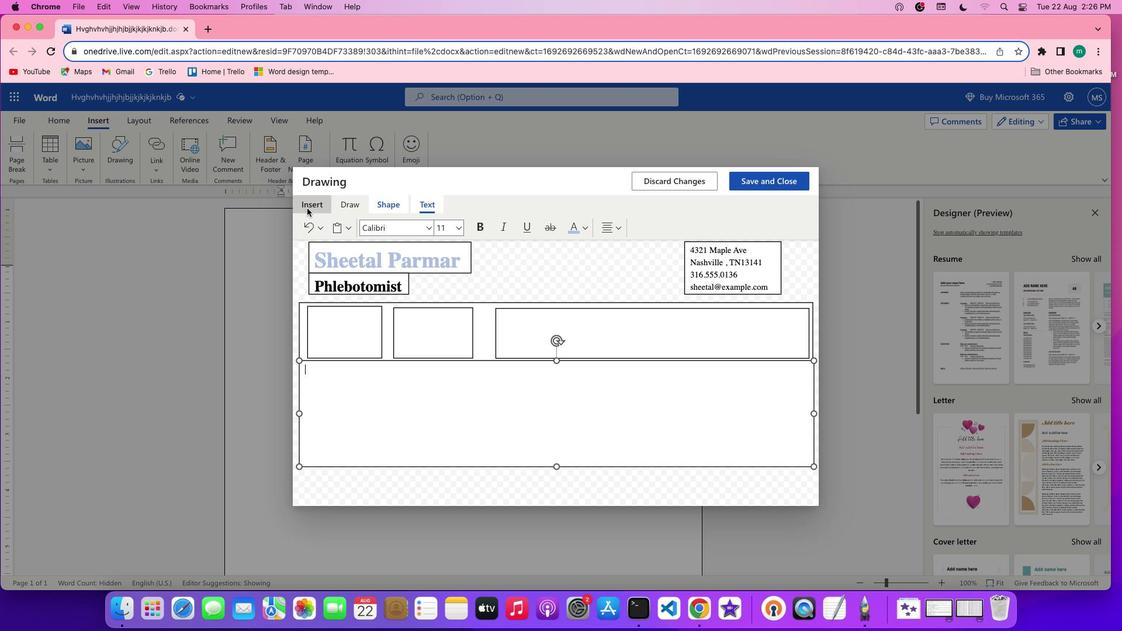 
Action: Mouse moved to (453, 230)
Screenshot: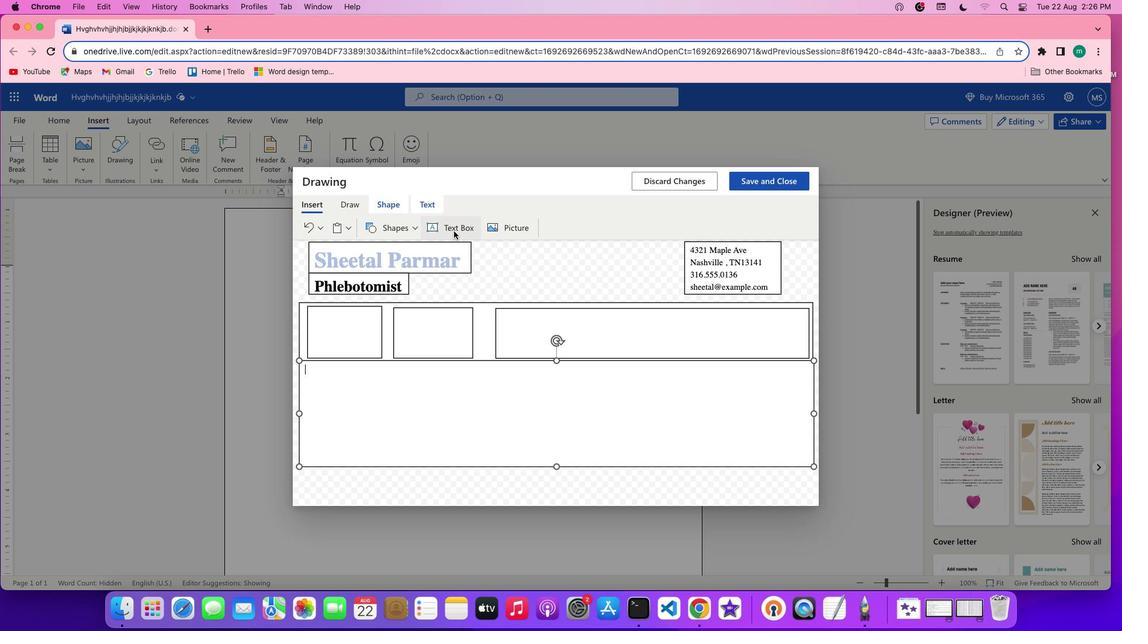 
Action: Mouse pressed left at (453, 230)
Screenshot: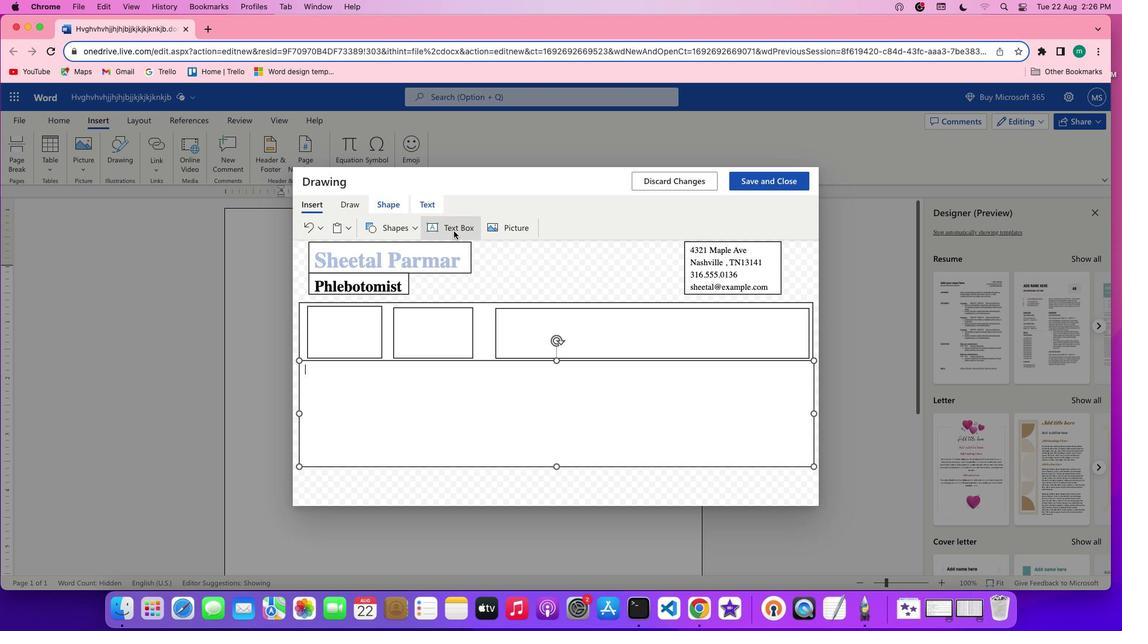 
Action: Mouse moved to (311, 368)
Screenshot: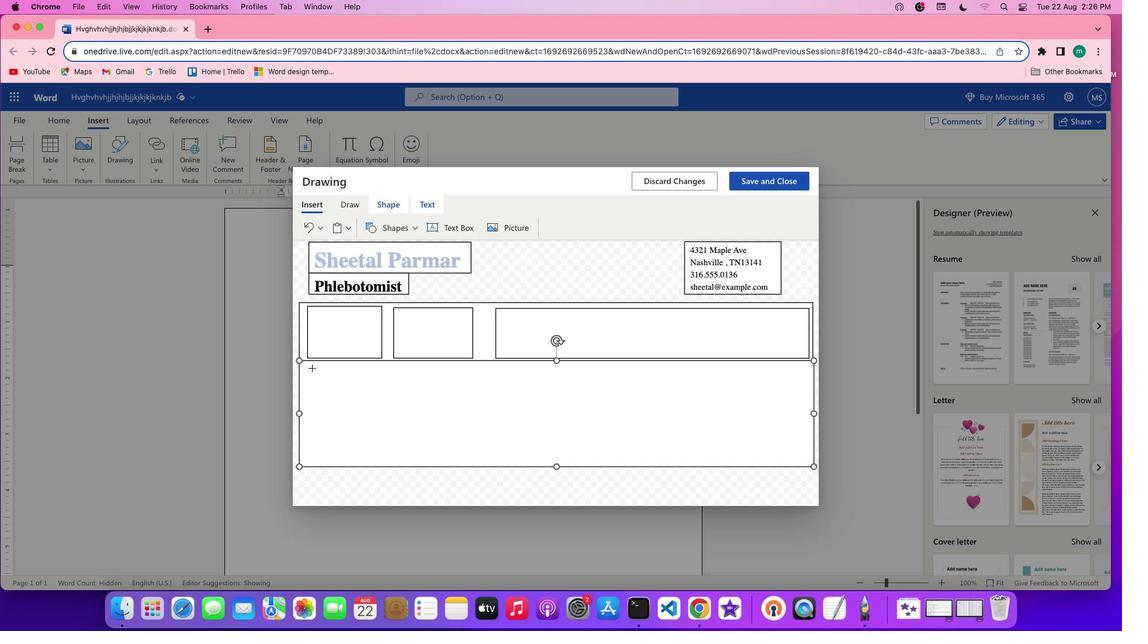 
Action: Mouse pressed left at (311, 368)
Screenshot: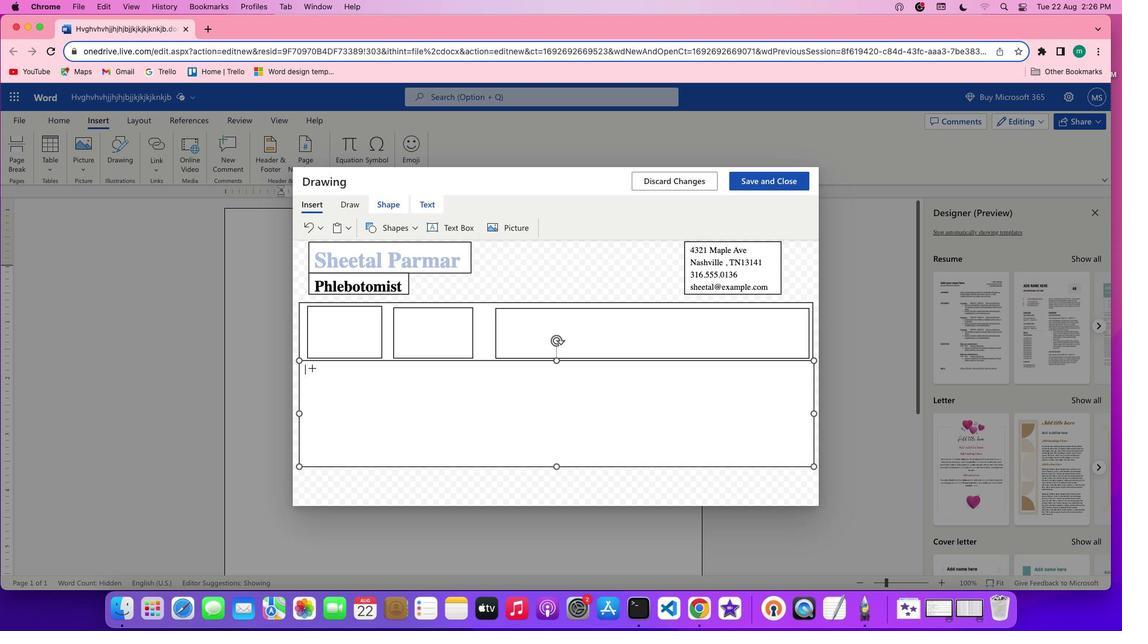 
Action: Mouse moved to (309, 382)
Screenshot: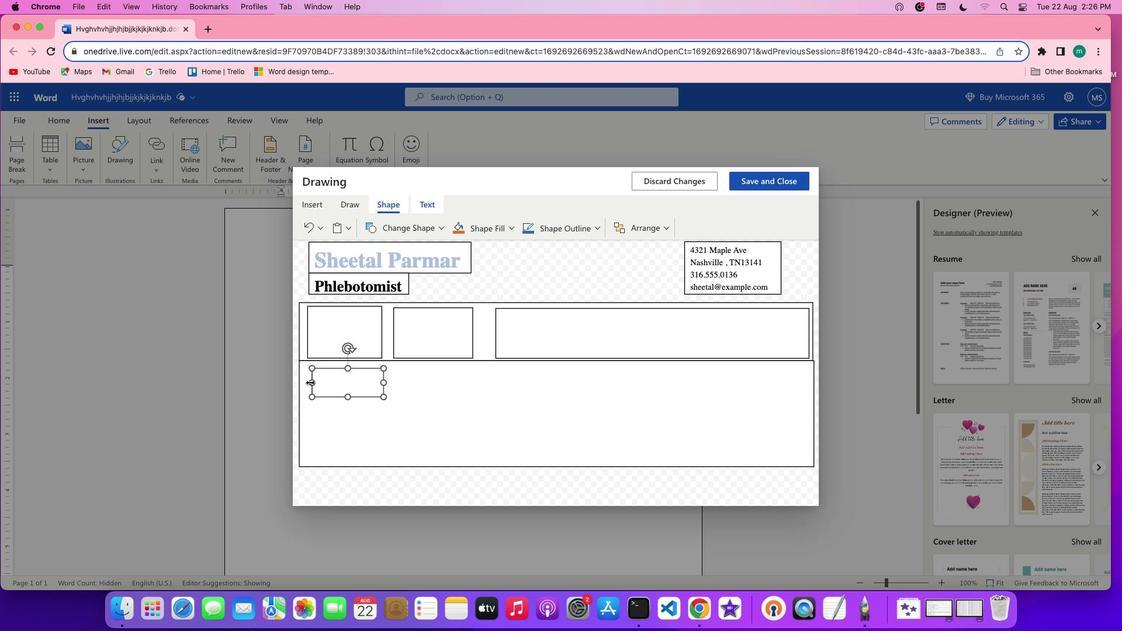 
Action: Mouse pressed left at (309, 382)
Screenshot: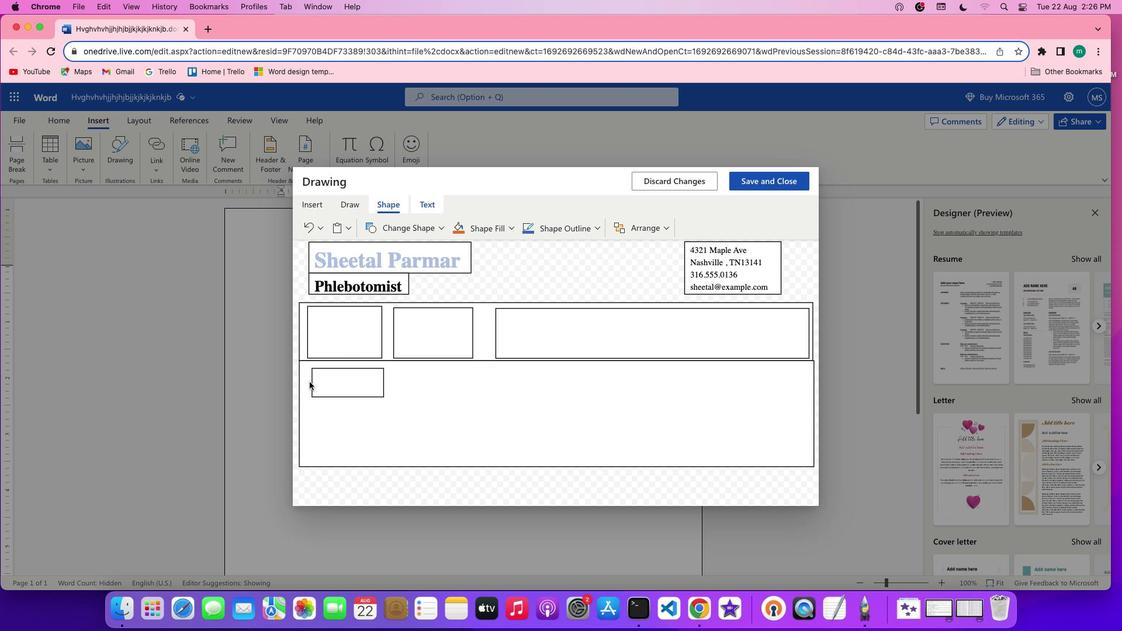 
Action: Mouse moved to (326, 204)
Screenshot: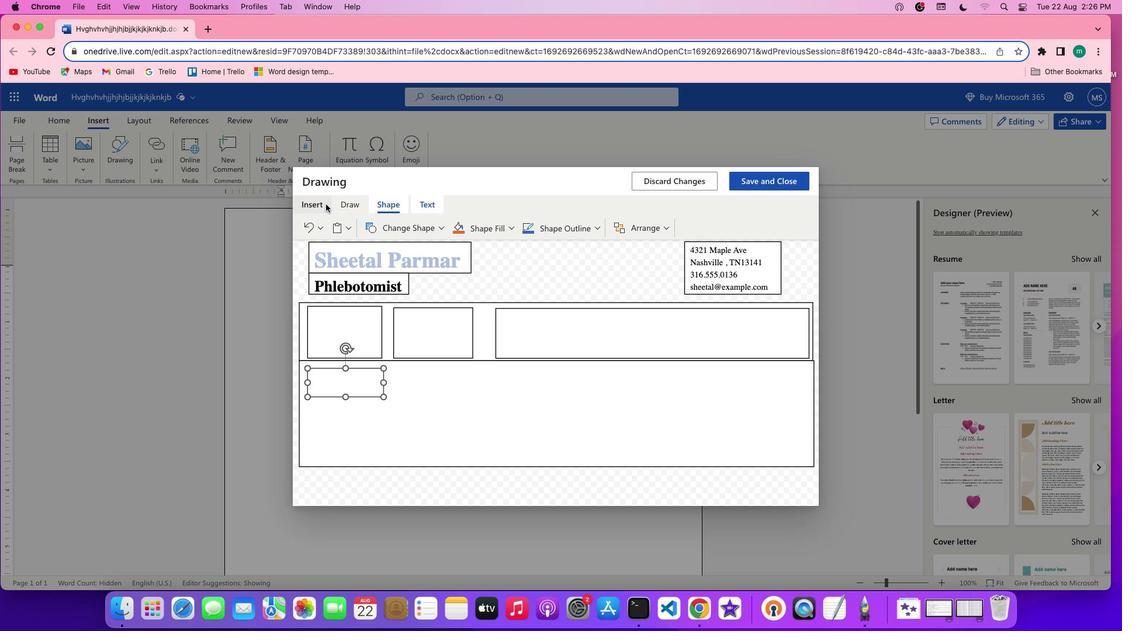 
Action: Mouse pressed left at (326, 204)
Screenshot: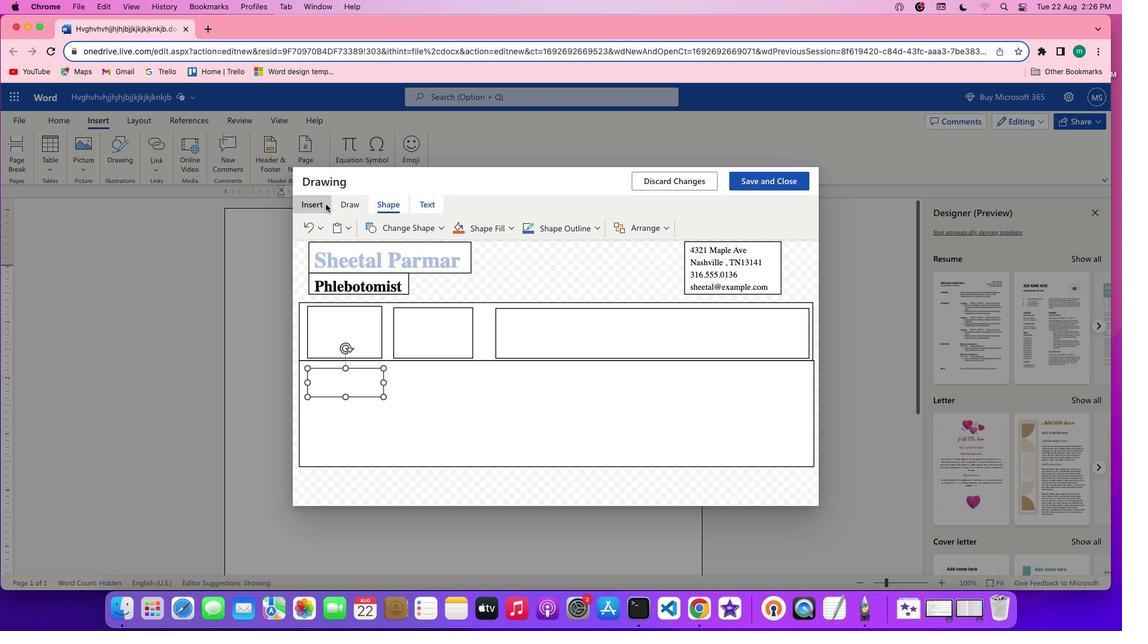
Action: Mouse moved to (458, 230)
Screenshot: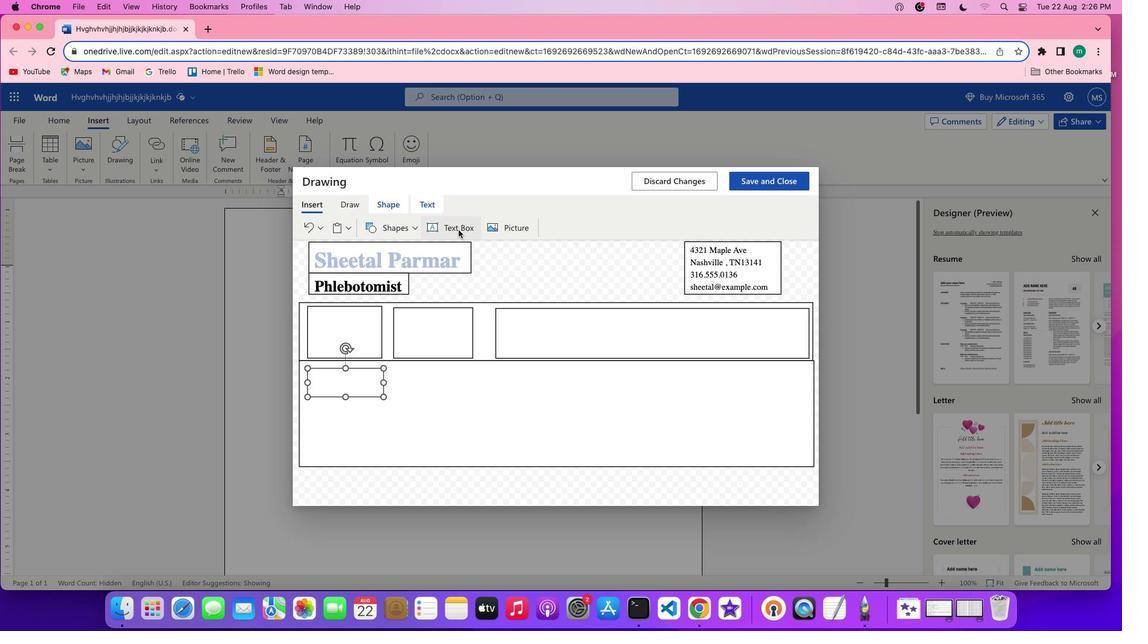 
Action: Mouse pressed left at (458, 230)
Screenshot: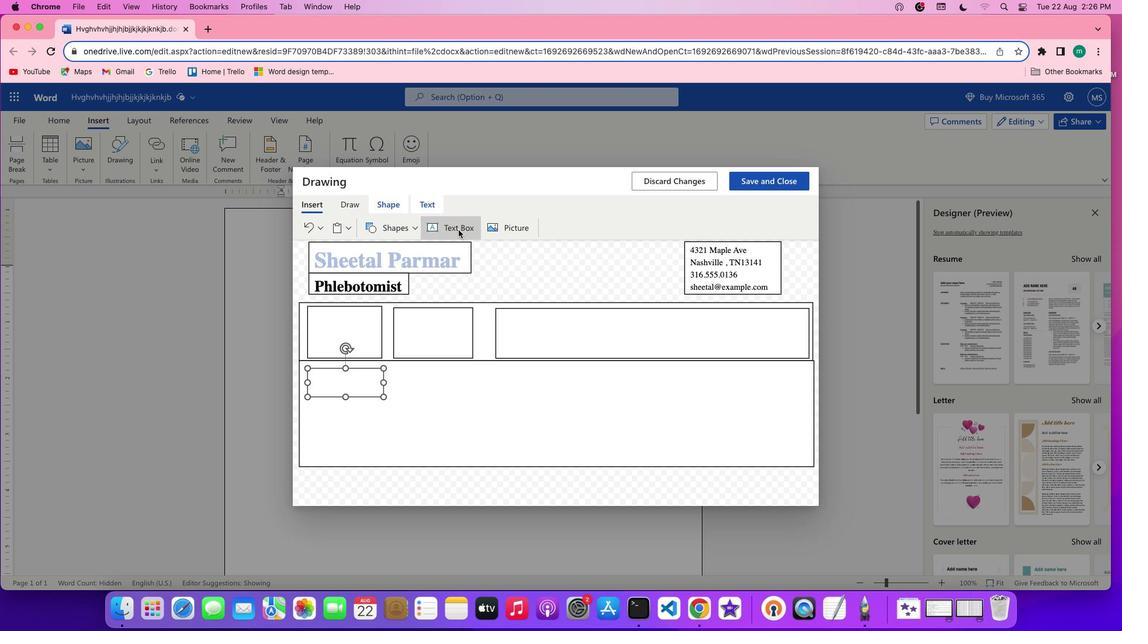 
Action: Mouse moved to (398, 368)
Screenshot: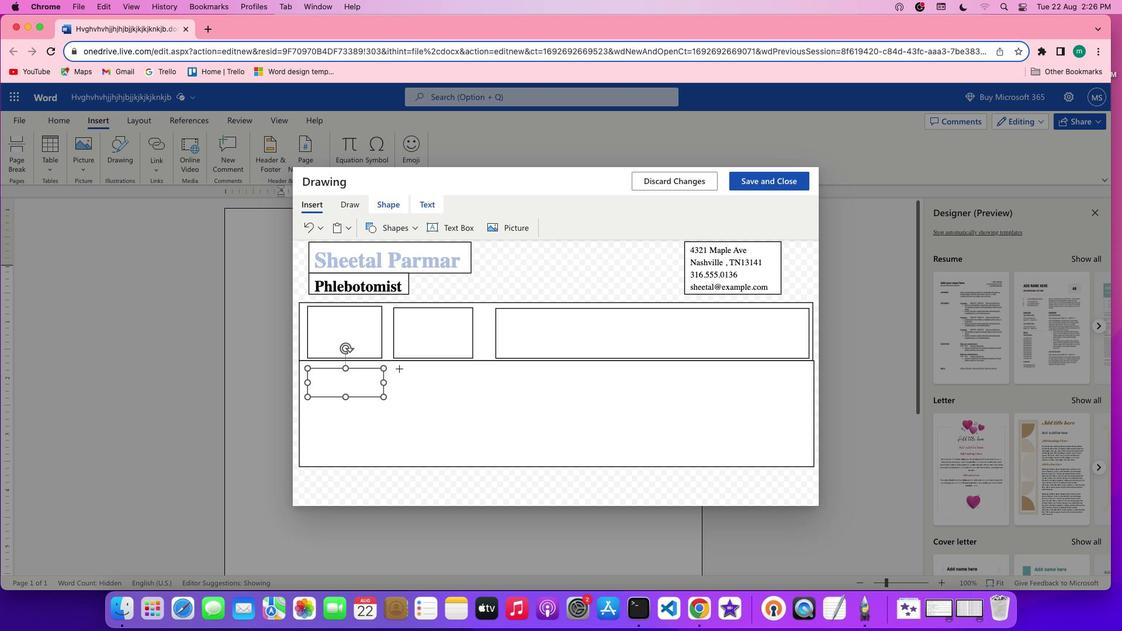 
Action: Mouse pressed left at (398, 368)
Screenshot: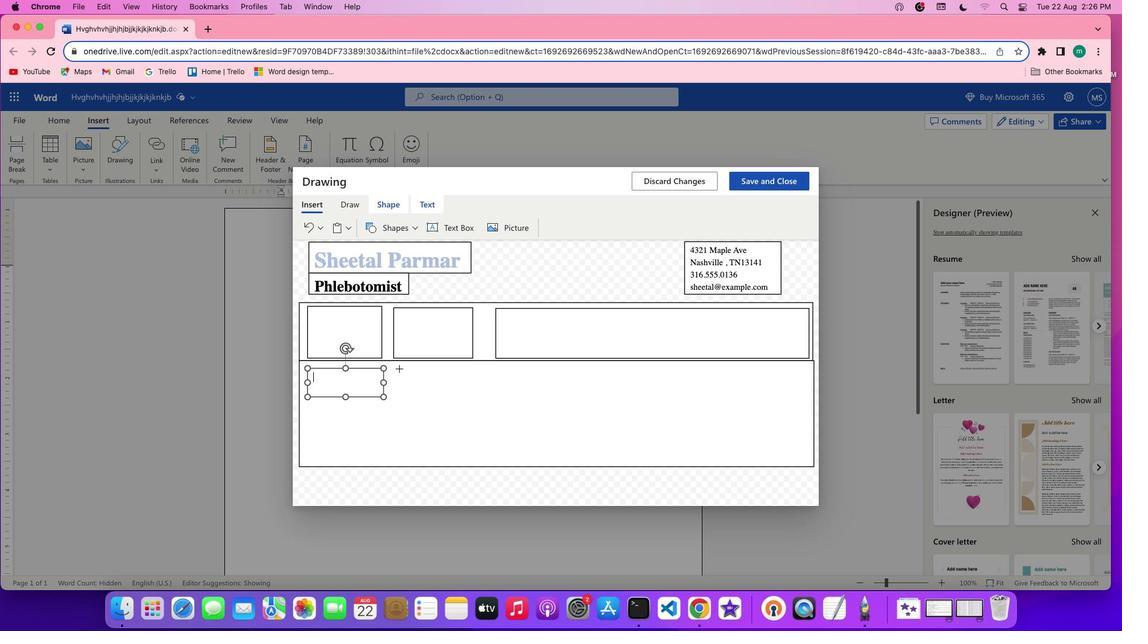 
Action: Mouse moved to (319, 202)
Screenshot: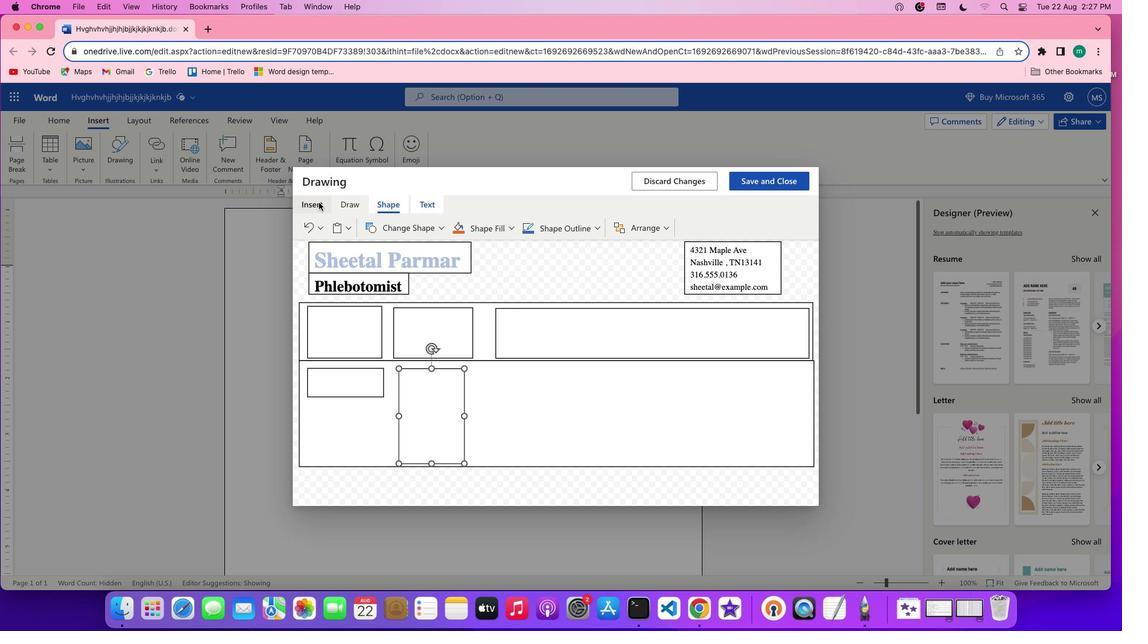 
Action: Mouse pressed left at (319, 202)
